 Task: What is the main conflict in "1984" by George Orwell?
Action: Mouse moved to (144, 128)
Screenshot: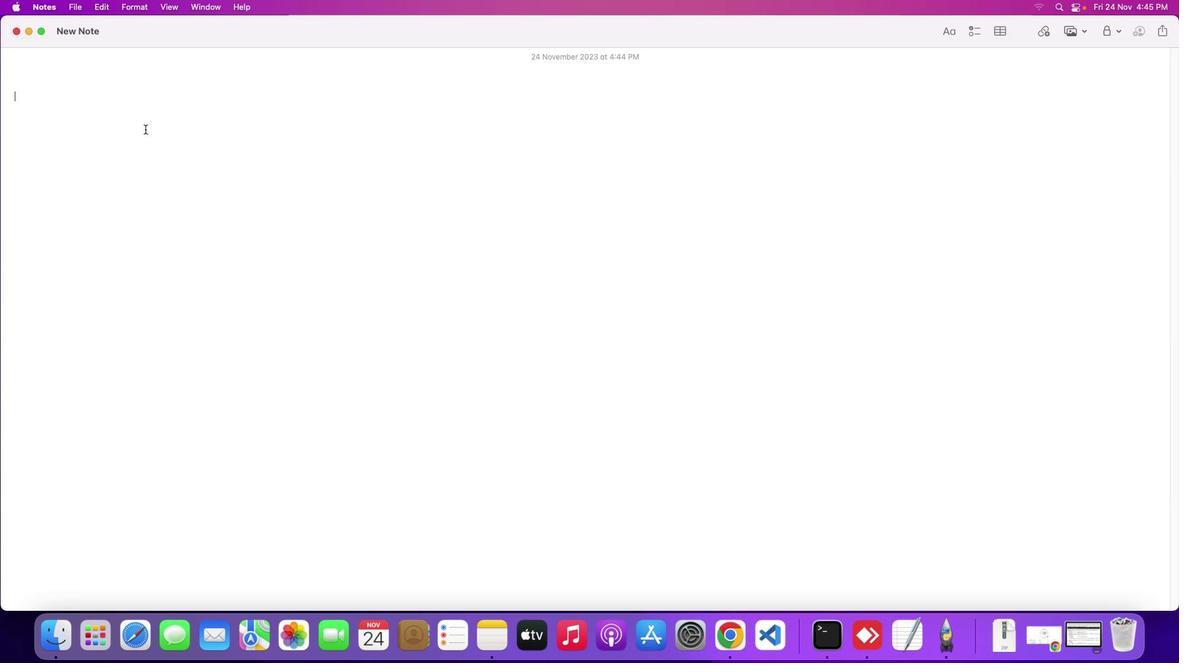 
Action: Mouse pressed left at (144, 128)
Screenshot: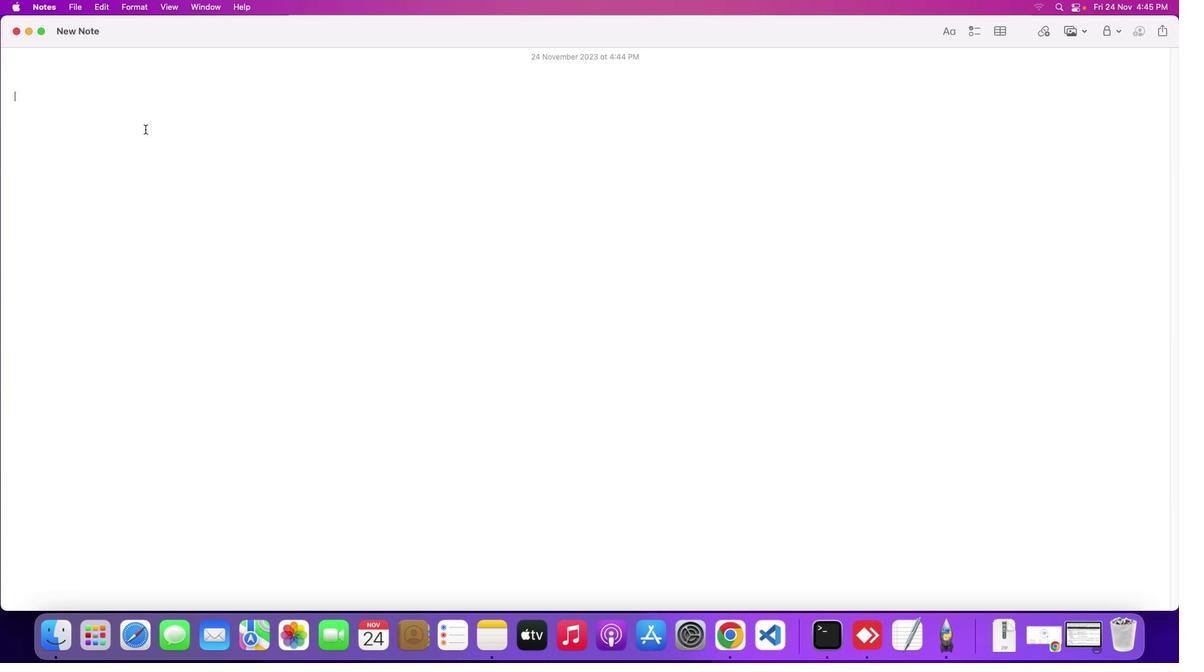 
Action: Mouse moved to (144, 128)
Screenshot: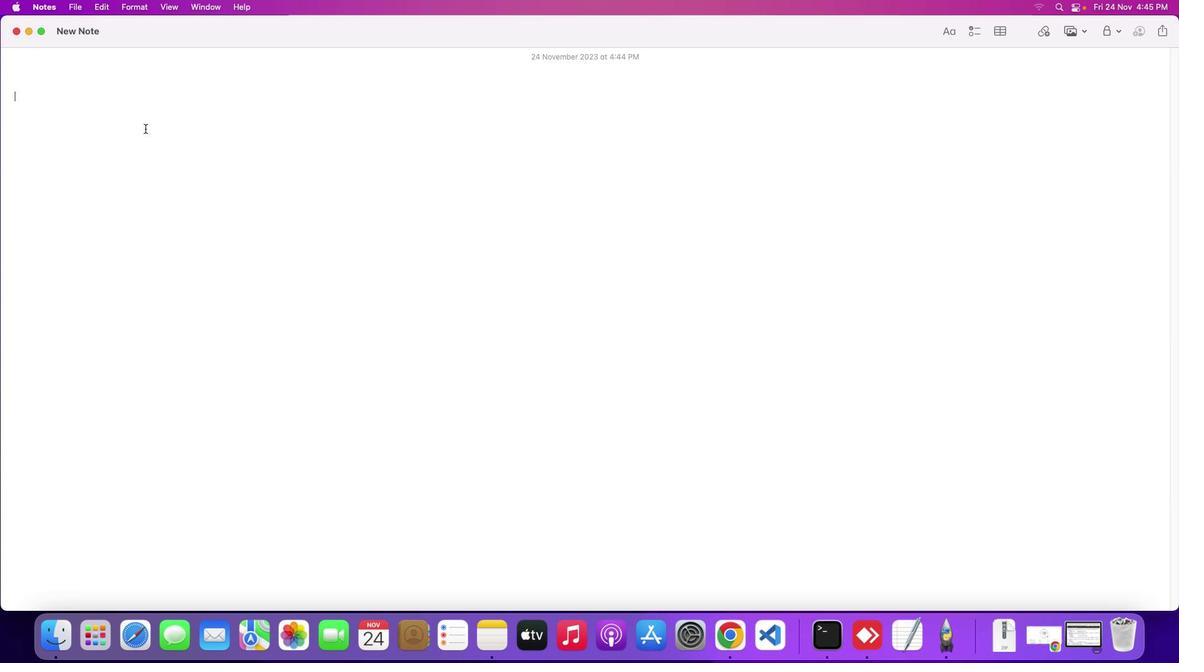 
Action: Key pressed Key.shift
Screenshot: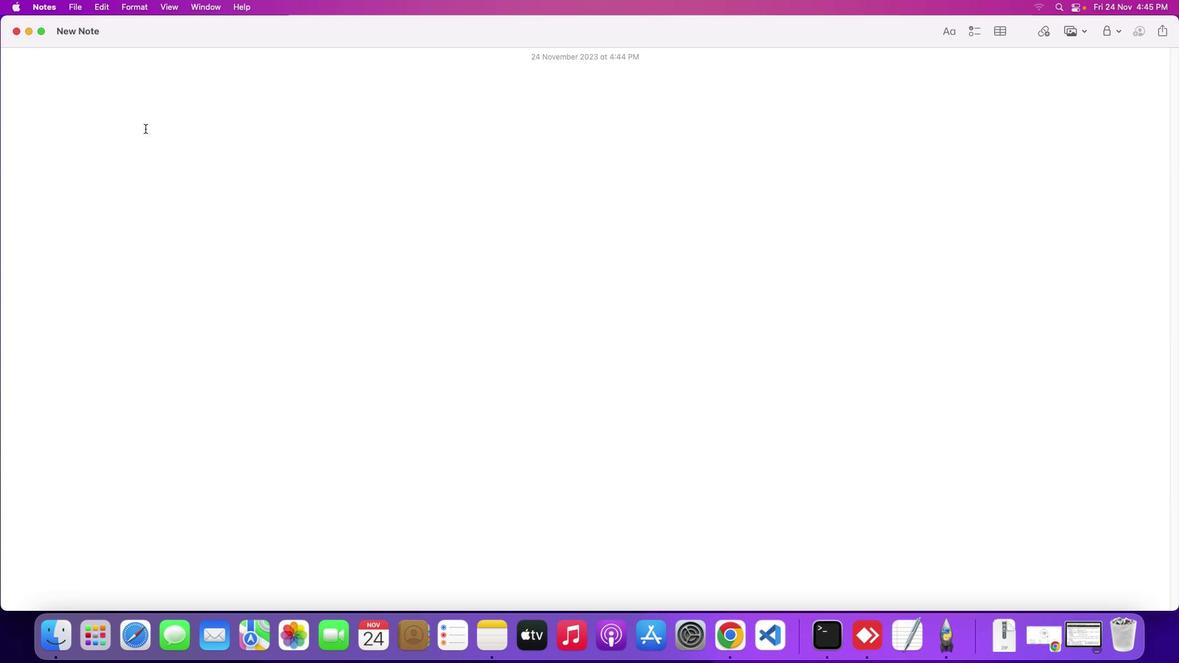 
Action: Mouse moved to (144, 128)
Screenshot: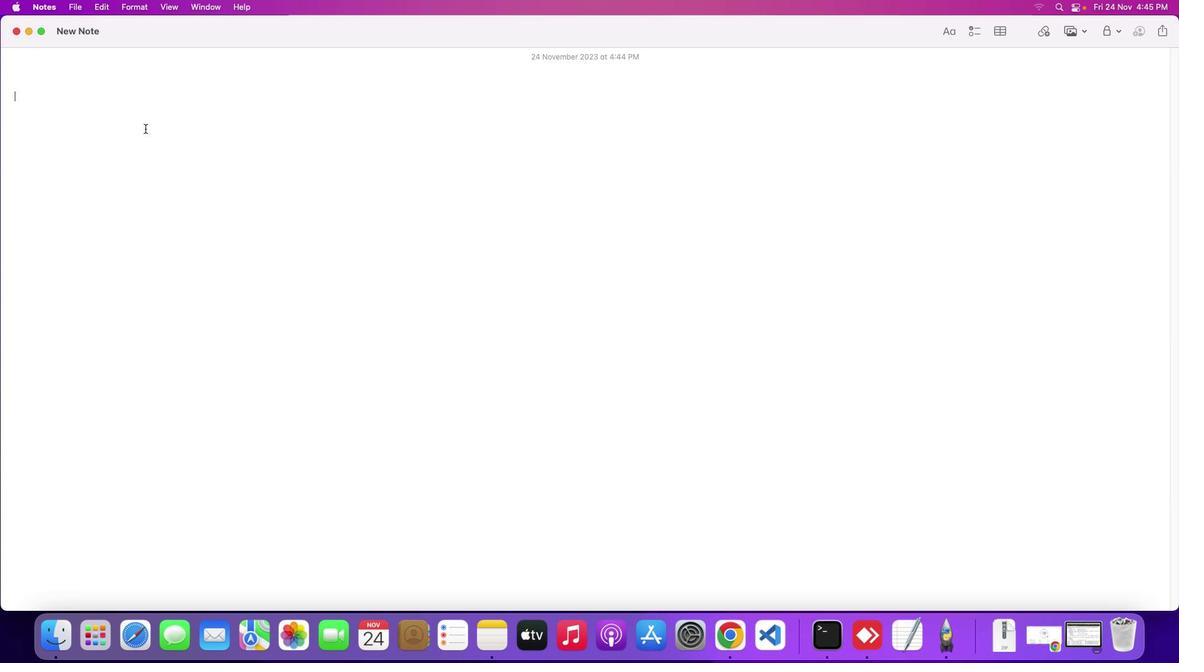 
Action: Key pressed 'W''h''a''t'Key.space'i''s'Key.space't''h''e'Key.space'm''a''i''n'Key.space'c''o''n''f''l''i''c''t'Key.space'i''n'Key.spaceKey.shift'"''1''9''8''4'Key.shift'"'Key.space'b''y'Key.spaceKey.shift'G''e''o''r''g''e'Key.spaceKey.shift'O''r''w''e''l''l'Key.shift_r'?'Key.enter
Screenshot: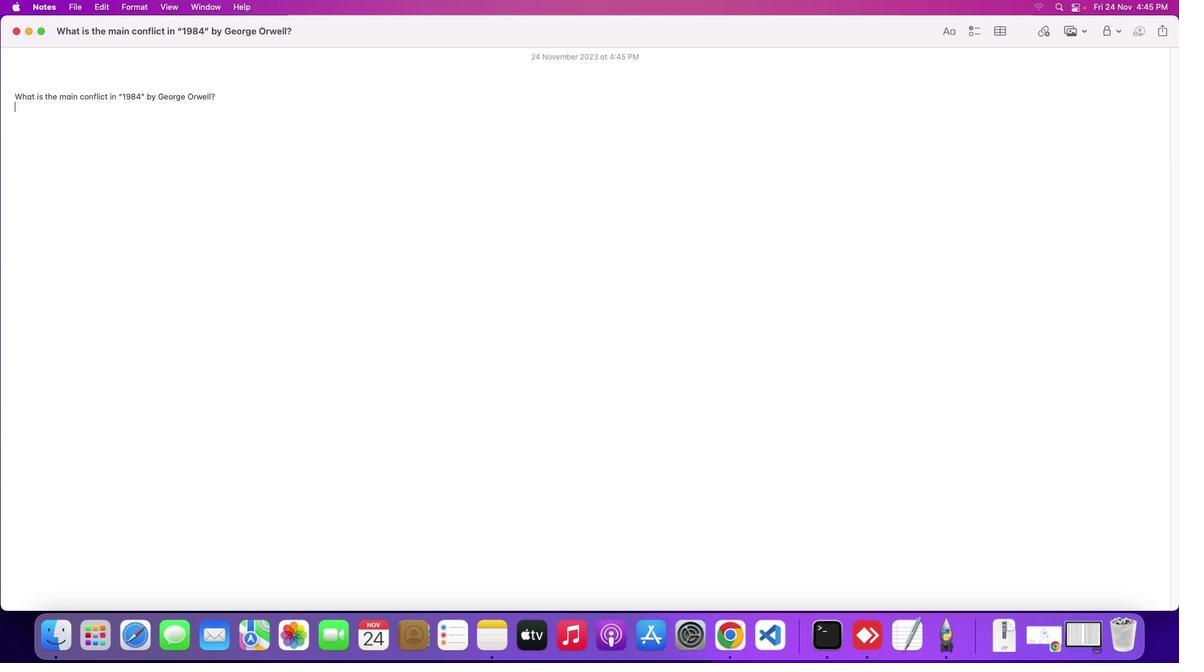 
Action: Mouse moved to (1044, 633)
Screenshot: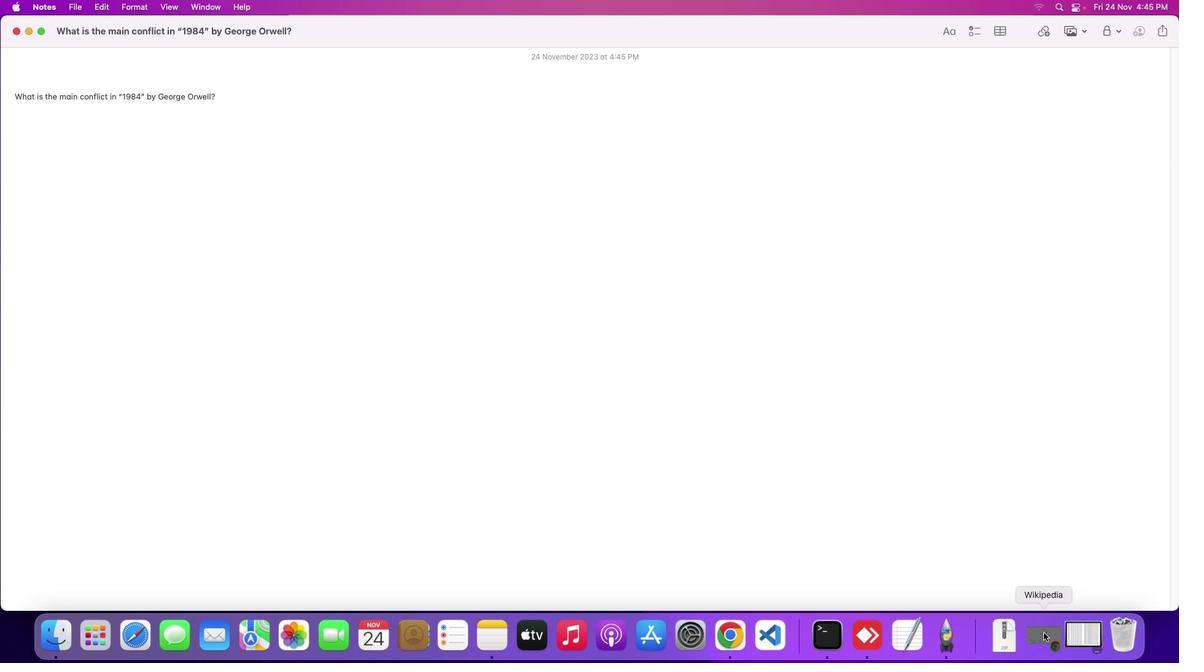 
Action: Mouse pressed left at (1044, 633)
Screenshot: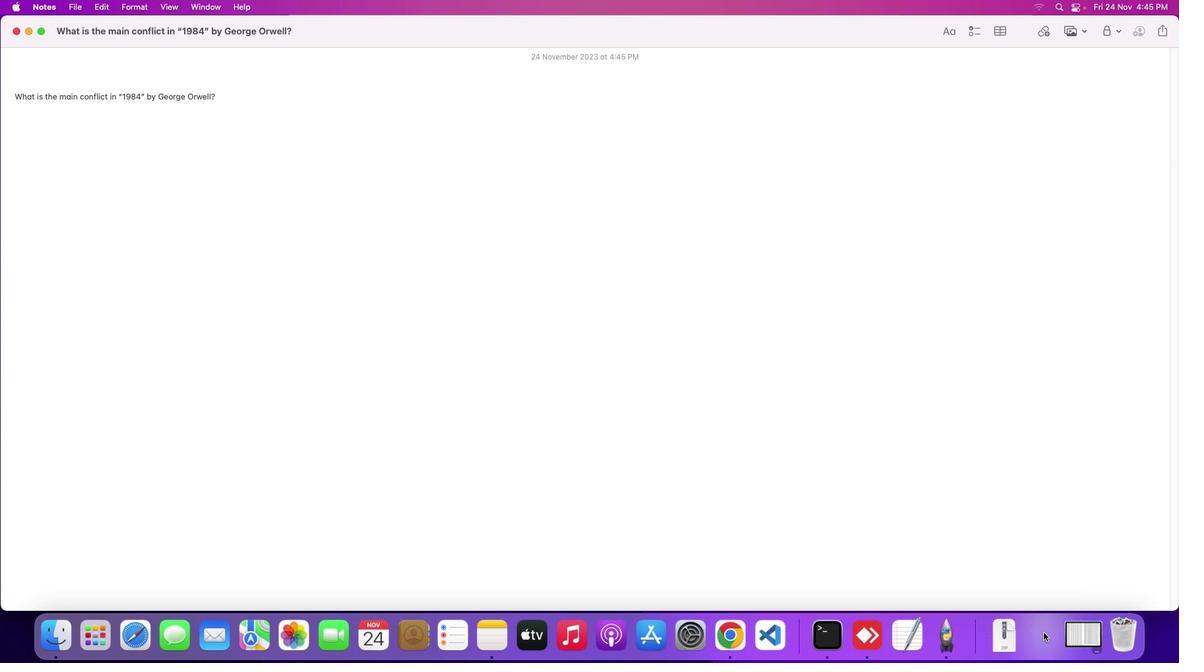 
Action: Mouse moved to (470, 369)
Screenshot: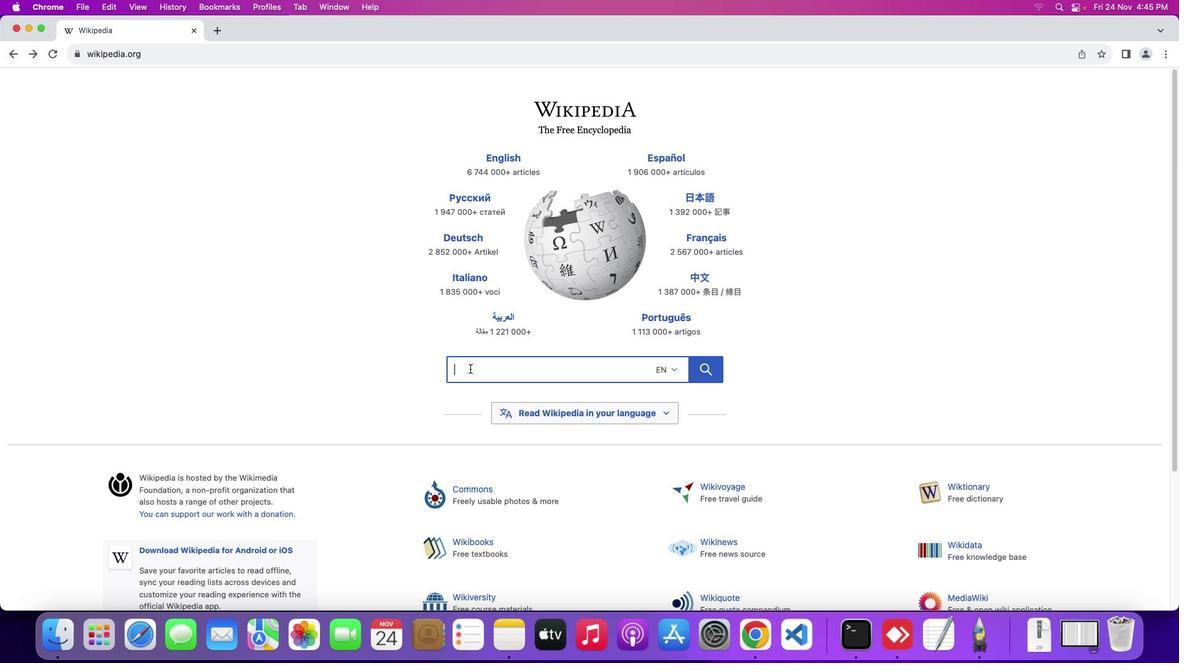 
Action: Mouse pressed left at (470, 369)
Screenshot: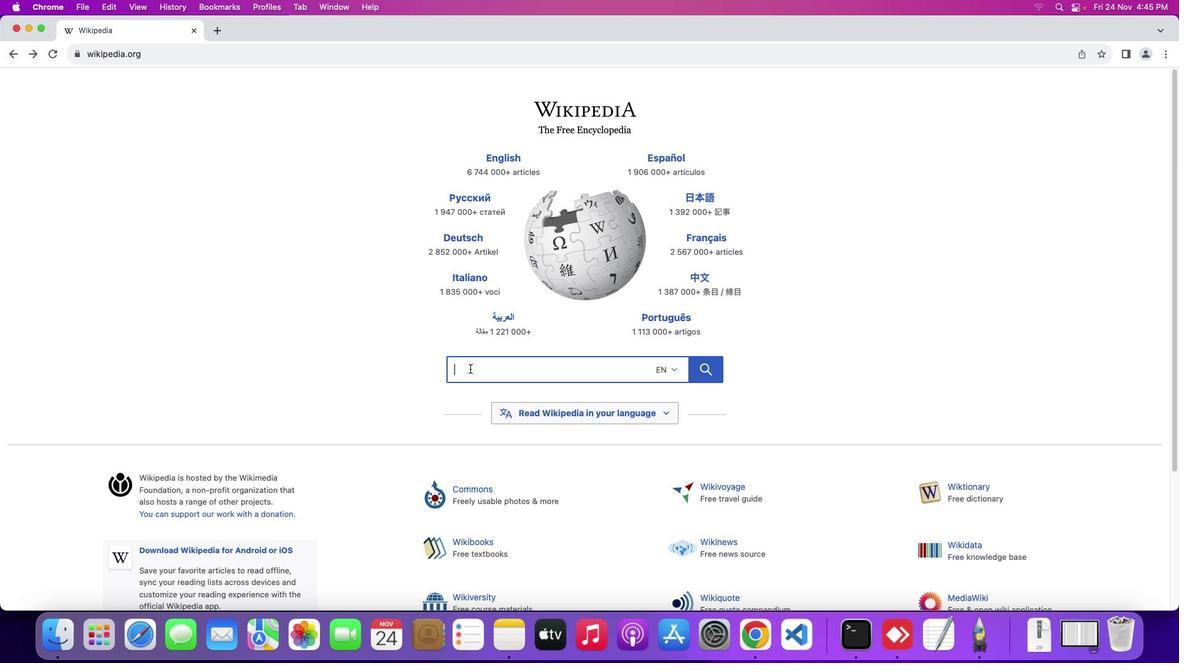 
Action: Mouse moved to (469, 368)
Screenshot: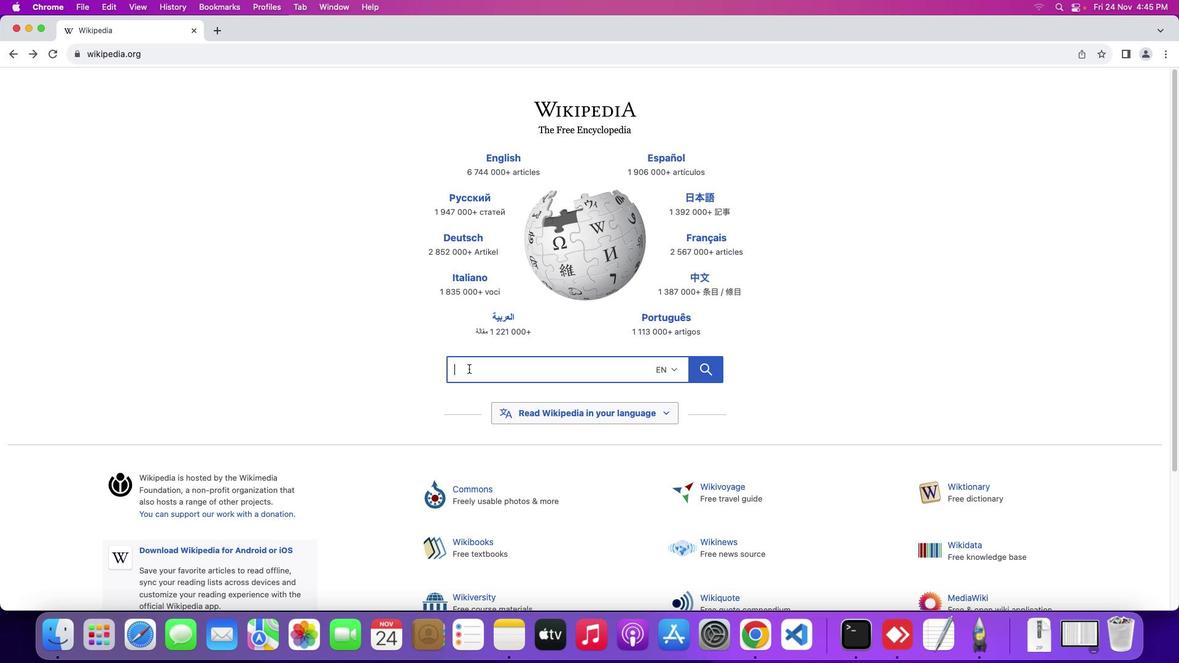 
Action: Key pressed Key.shift'1''0''8''4'
Screenshot: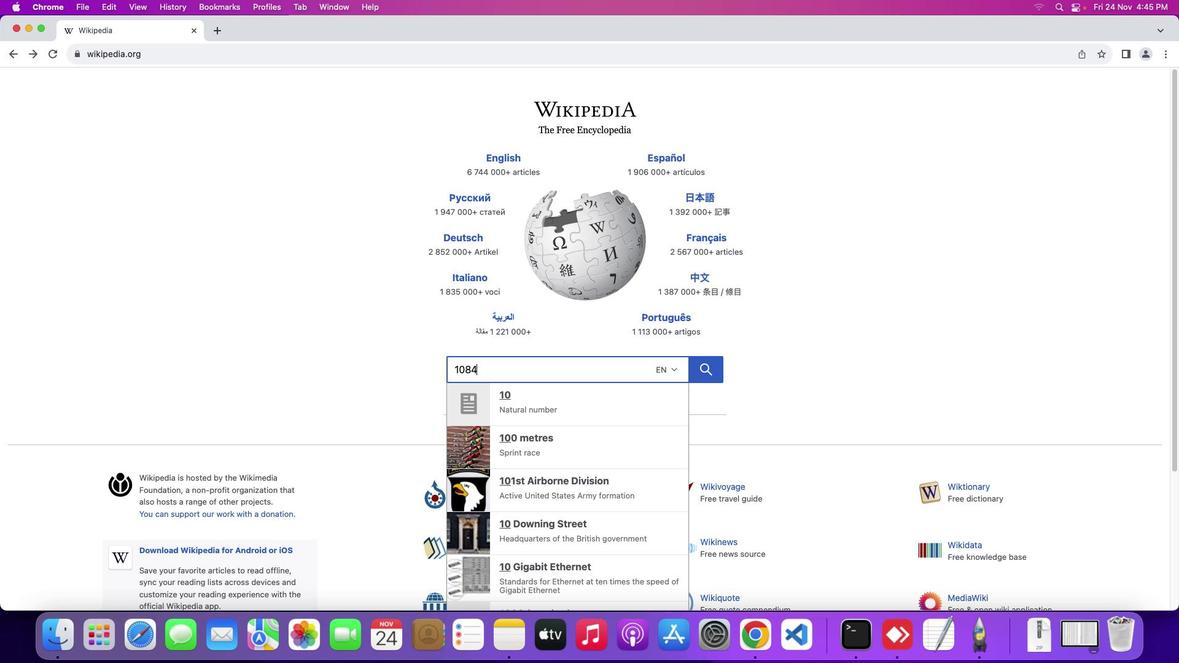 
Action: Mouse moved to (488, 372)
Screenshot: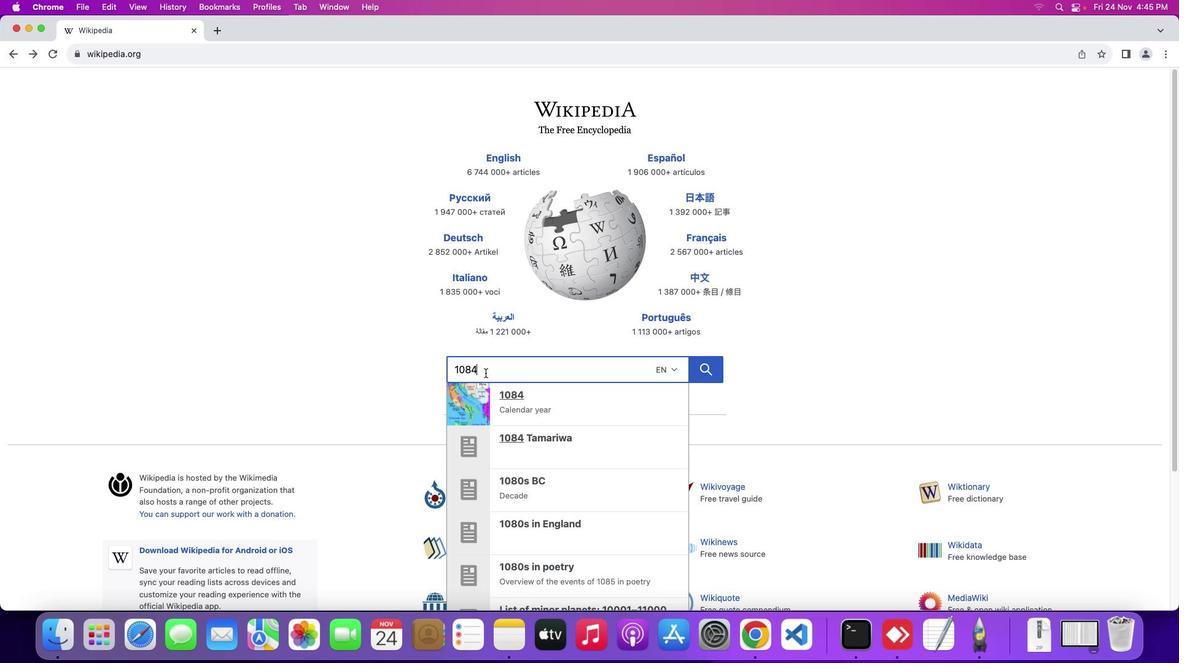
Action: Mouse pressed left at (488, 372)
Screenshot: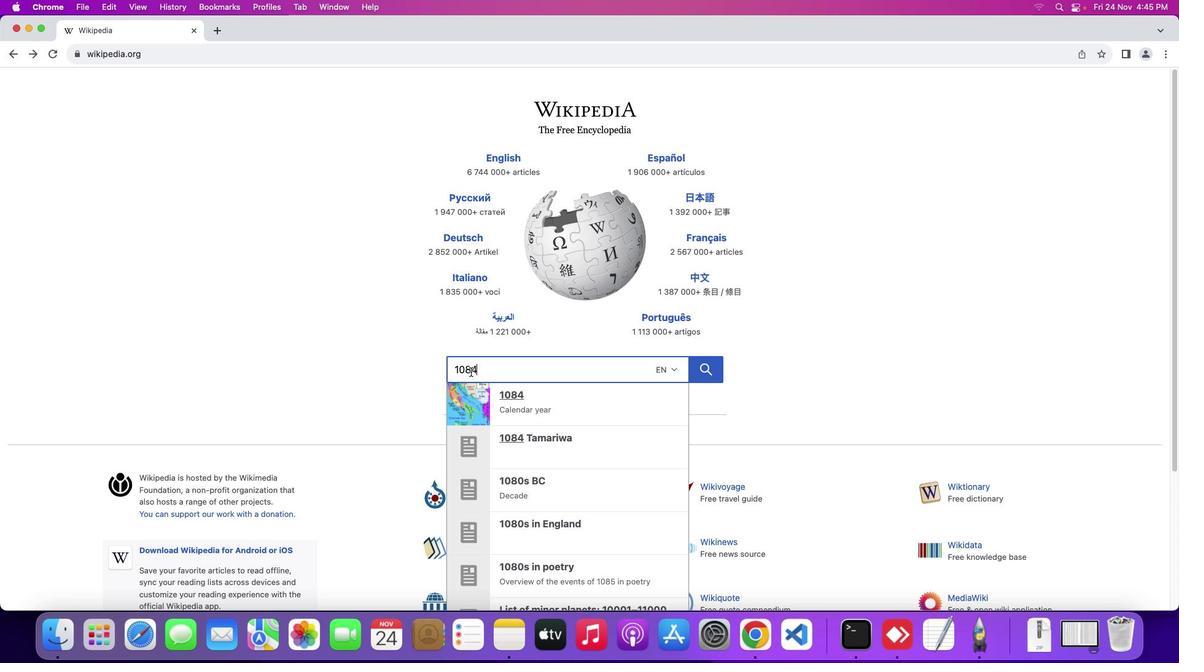 
Action: Mouse moved to (394, 356)
Screenshot: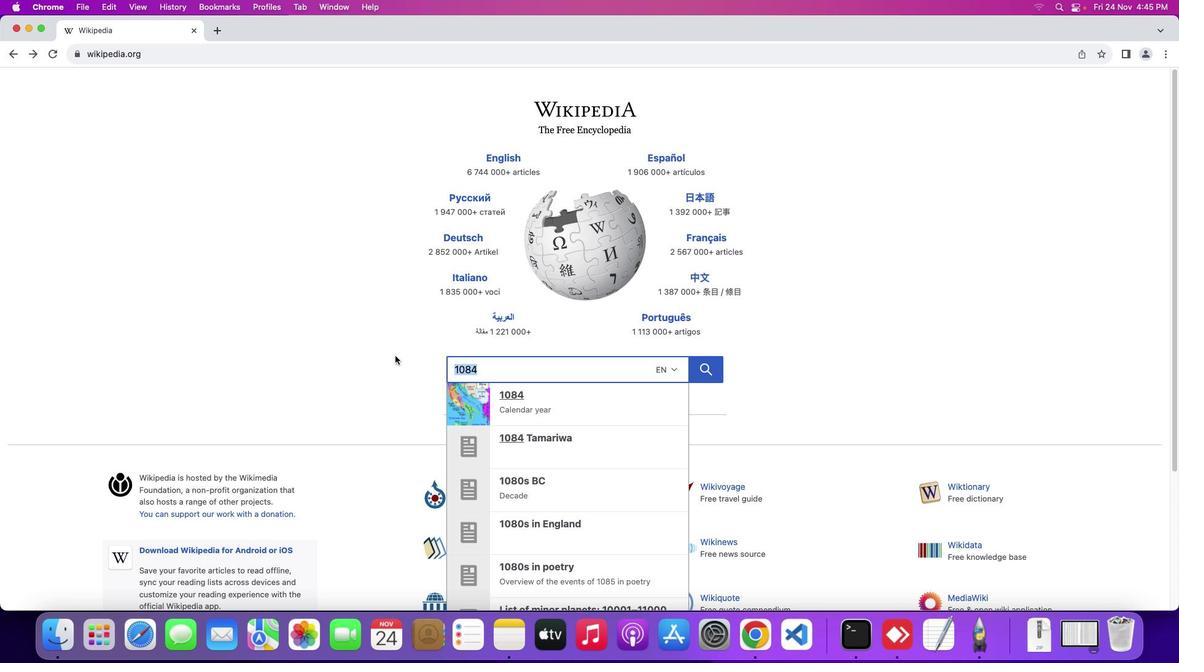 
Action: Key pressed '1''9''8''4'Key.space'n''o''v''e''l'
Screenshot: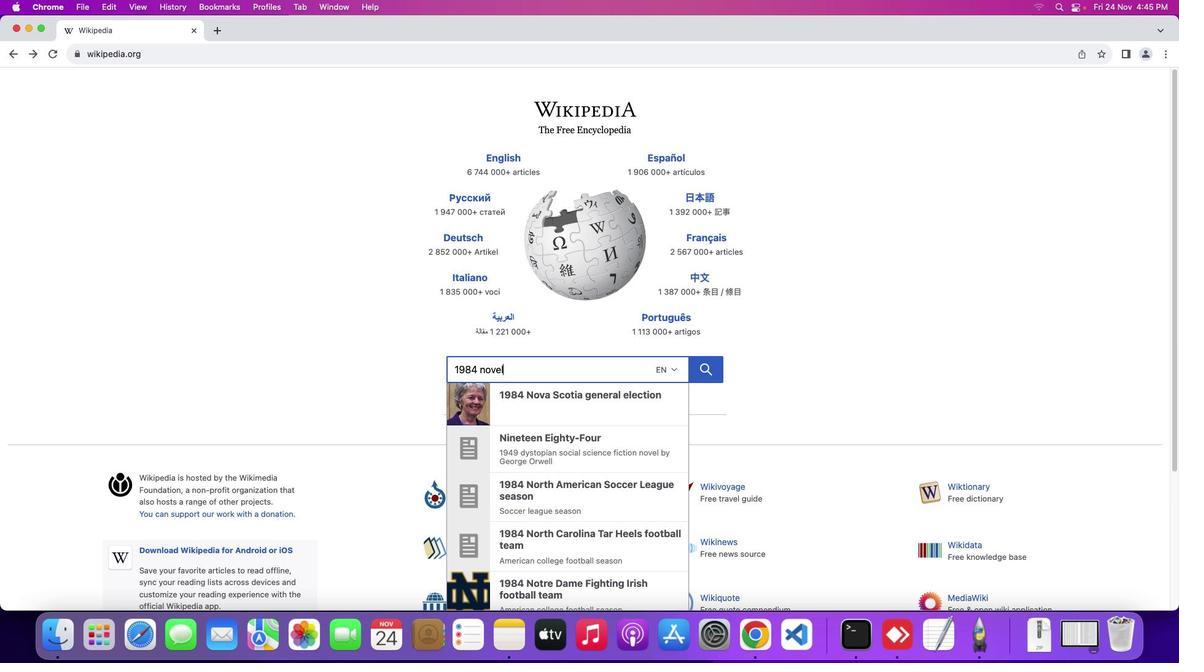 
Action: Mouse moved to (534, 402)
Screenshot: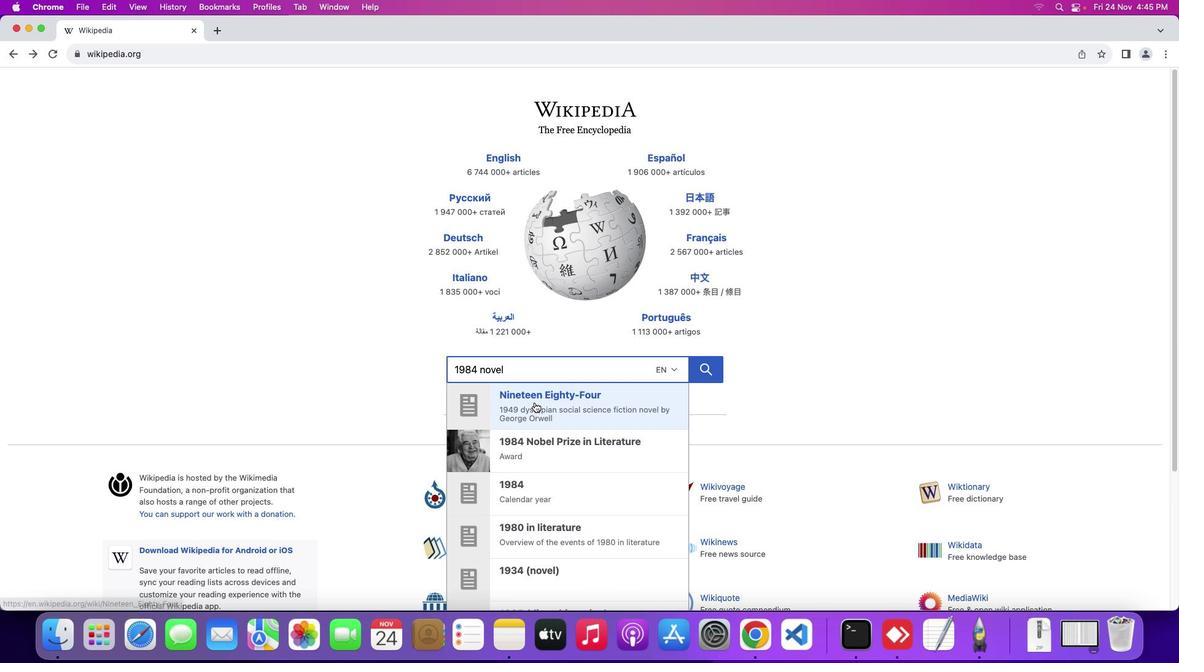 
Action: Mouse pressed left at (534, 402)
Screenshot: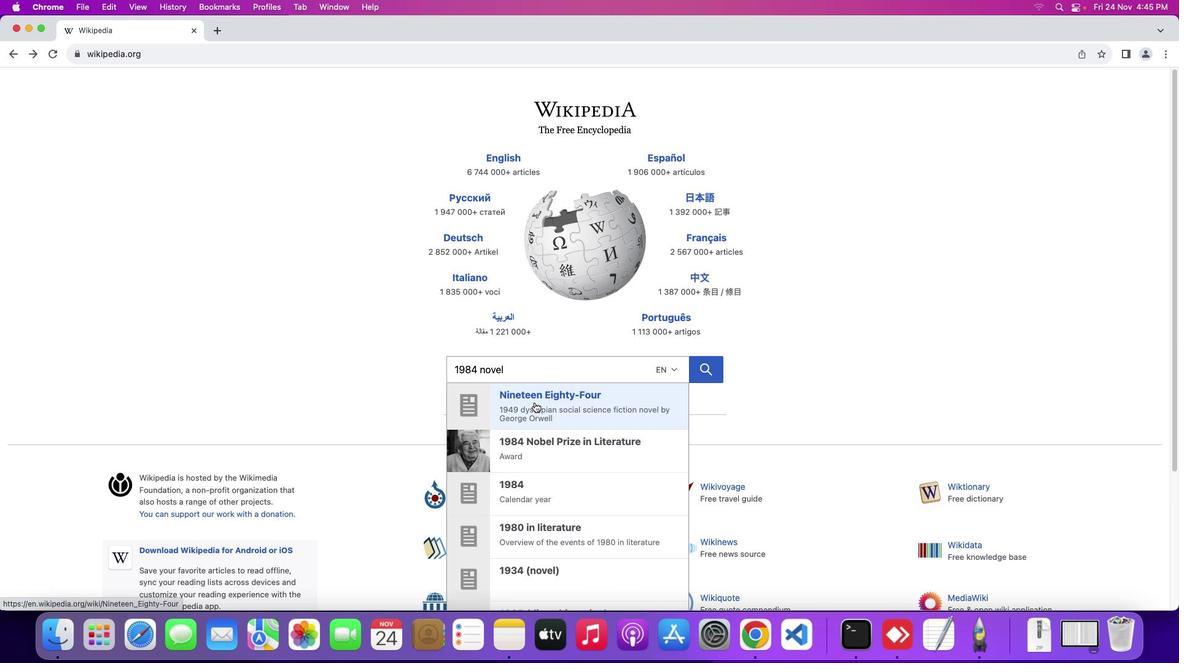 
Action: Mouse moved to (908, 254)
Screenshot: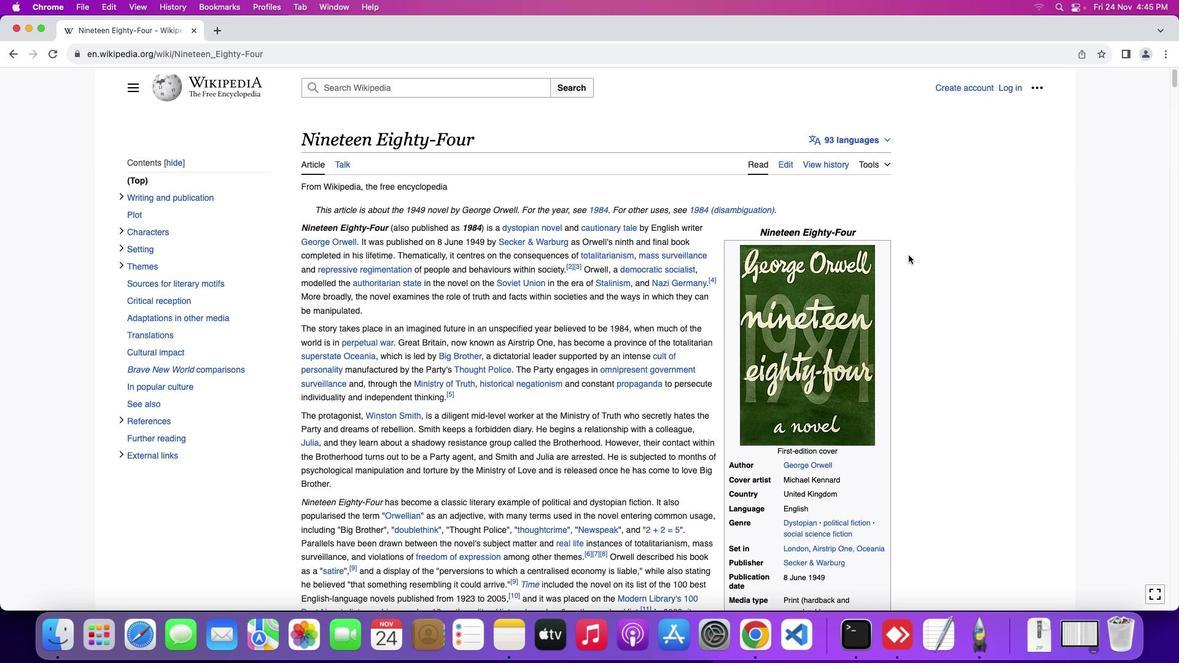 
Action: Mouse pressed left at (908, 254)
Screenshot: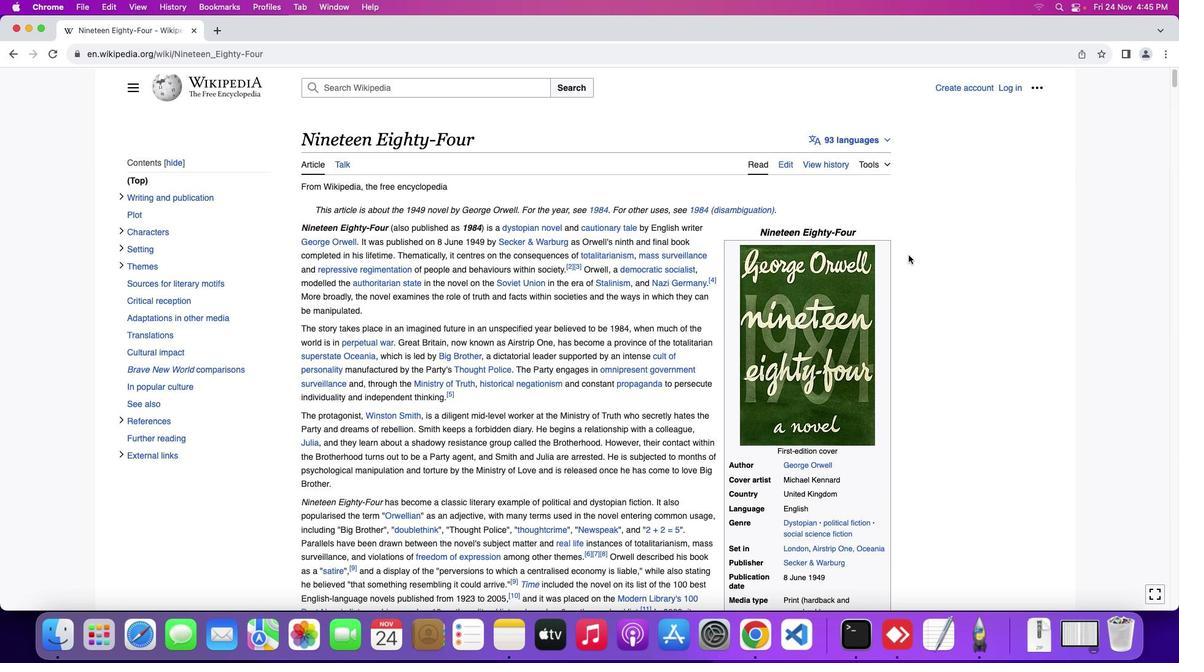 
Action: Mouse moved to (902, 299)
Screenshot: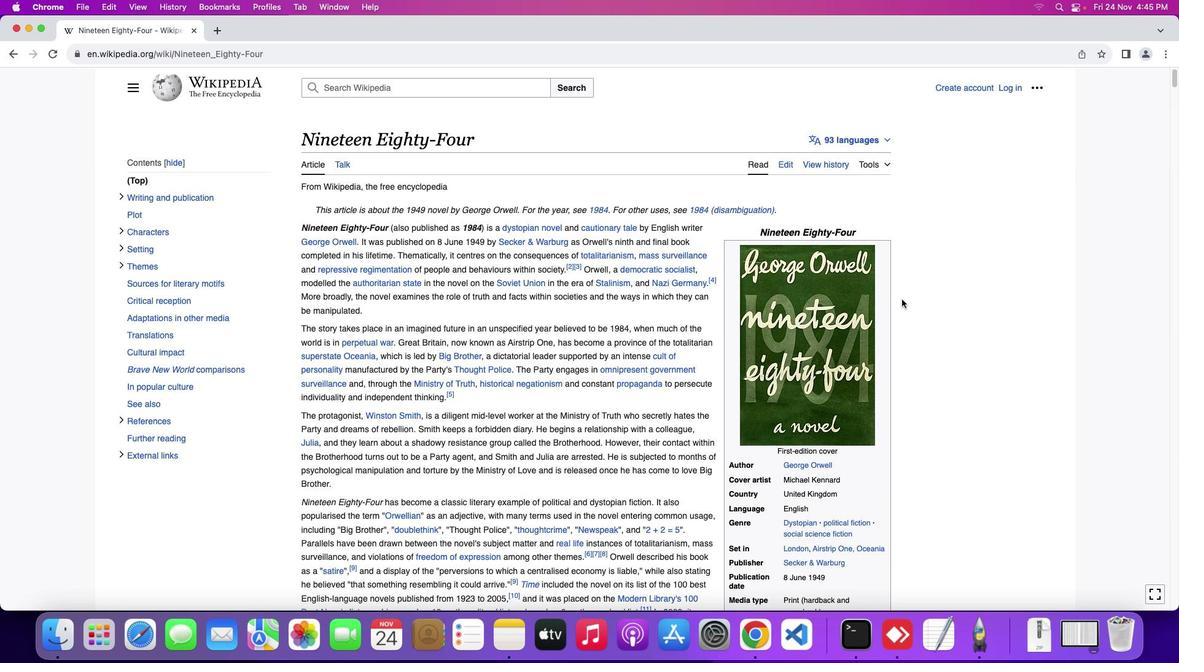 
Action: Mouse scrolled (902, 299) with delta (0, 0)
Screenshot: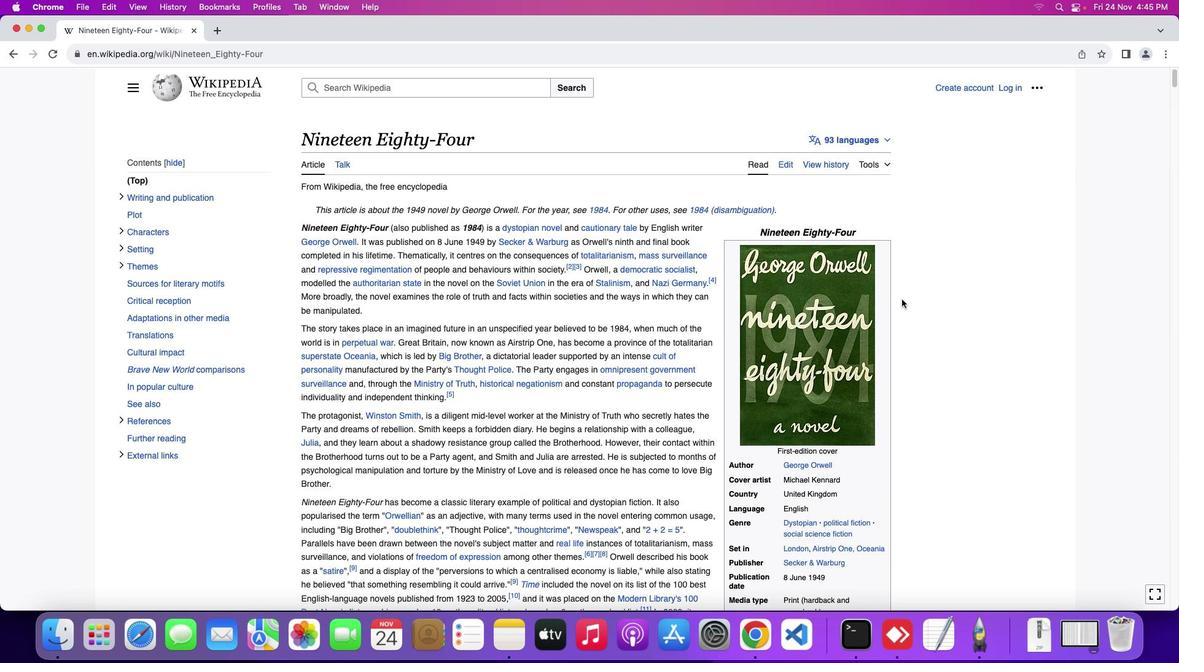 
Action: Mouse scrolled (902, 299) with delta (0, 0)
Screenshot: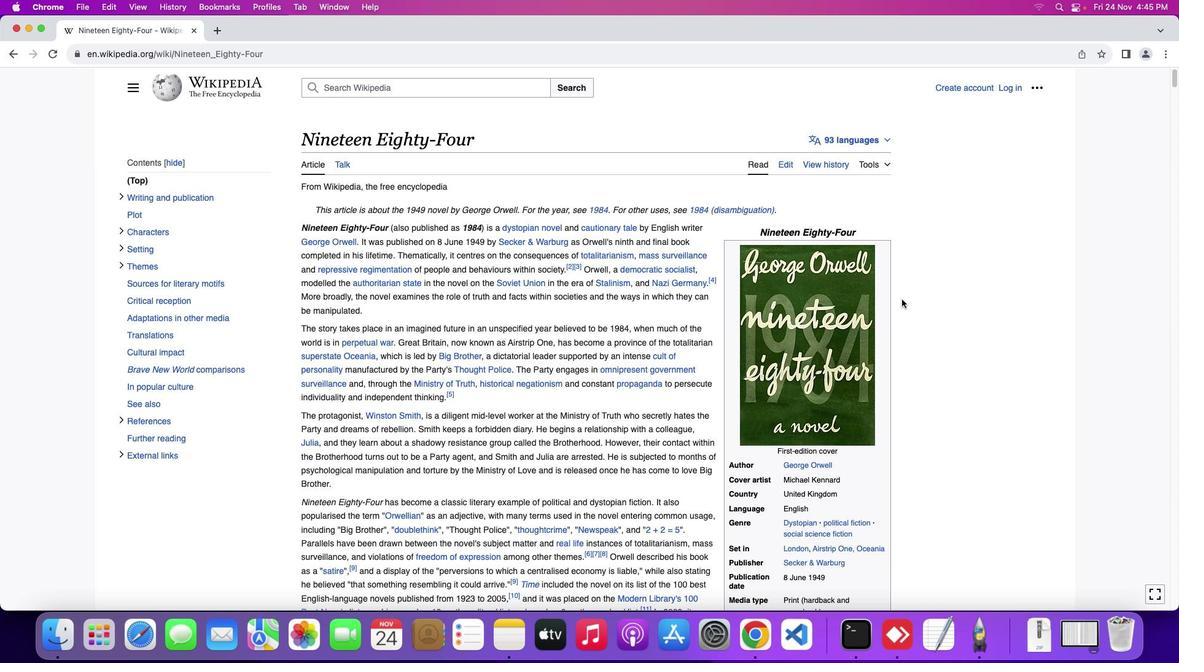 
Action: Mouse moved to (897, 323)
Screenshot: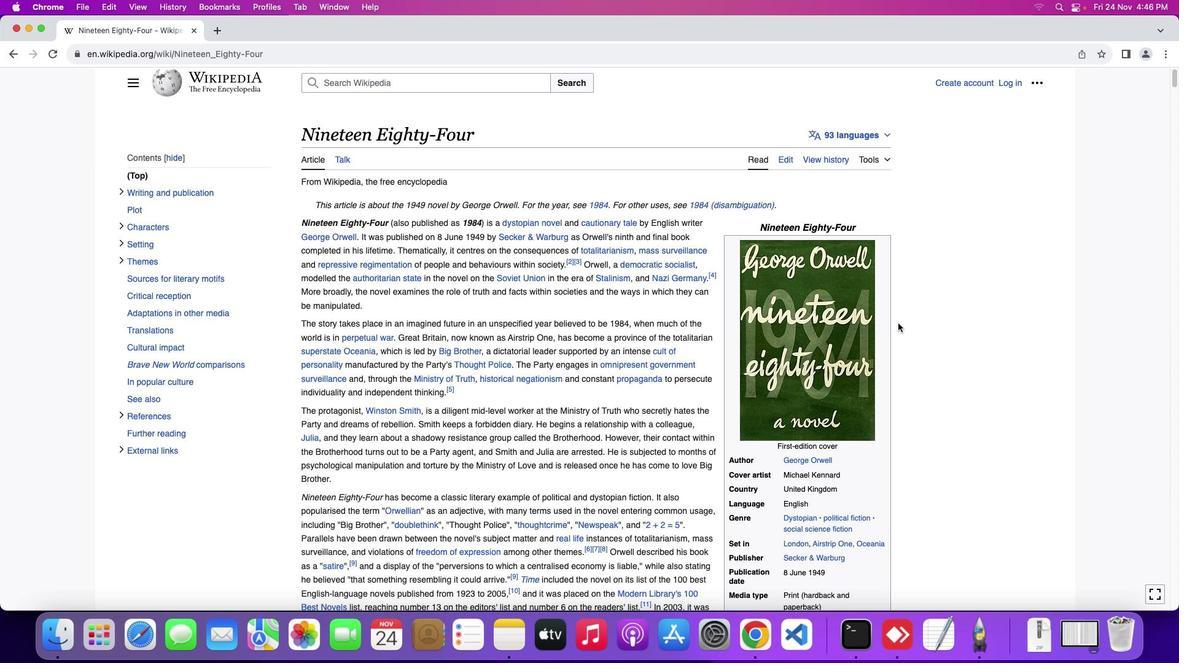 
Action: Mouse scrolled (897, 323) with delta (0, 0)
Screenshot: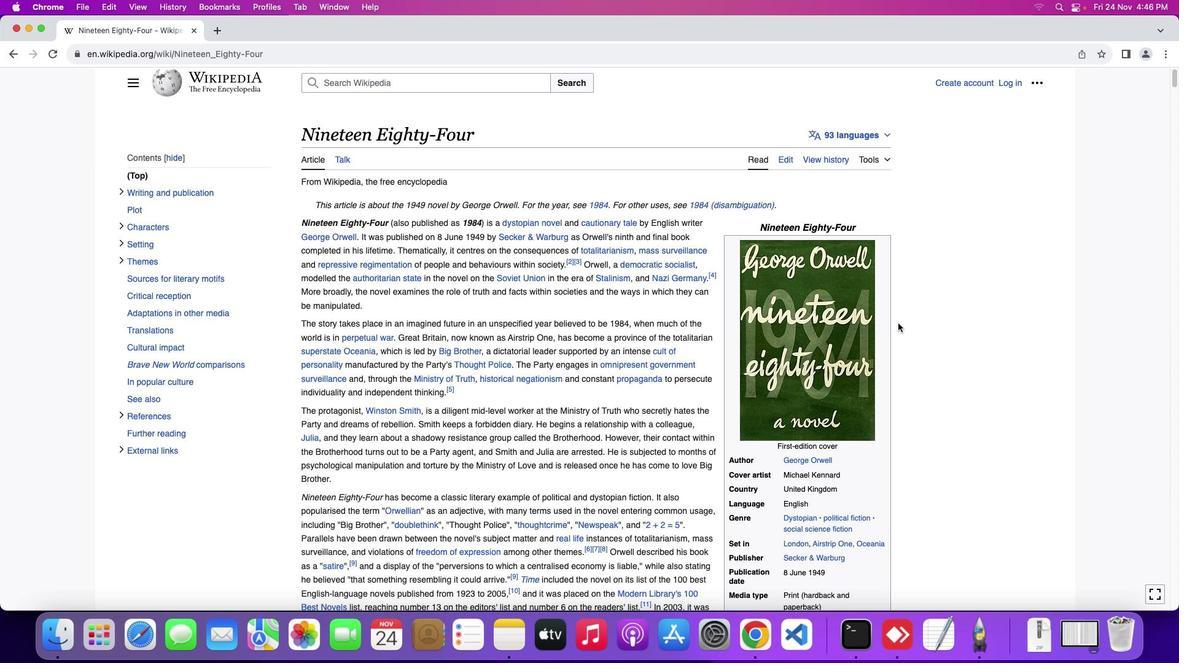
Action: Mouse scrolled (897, 323) with delta (0, 0)
Screenshot: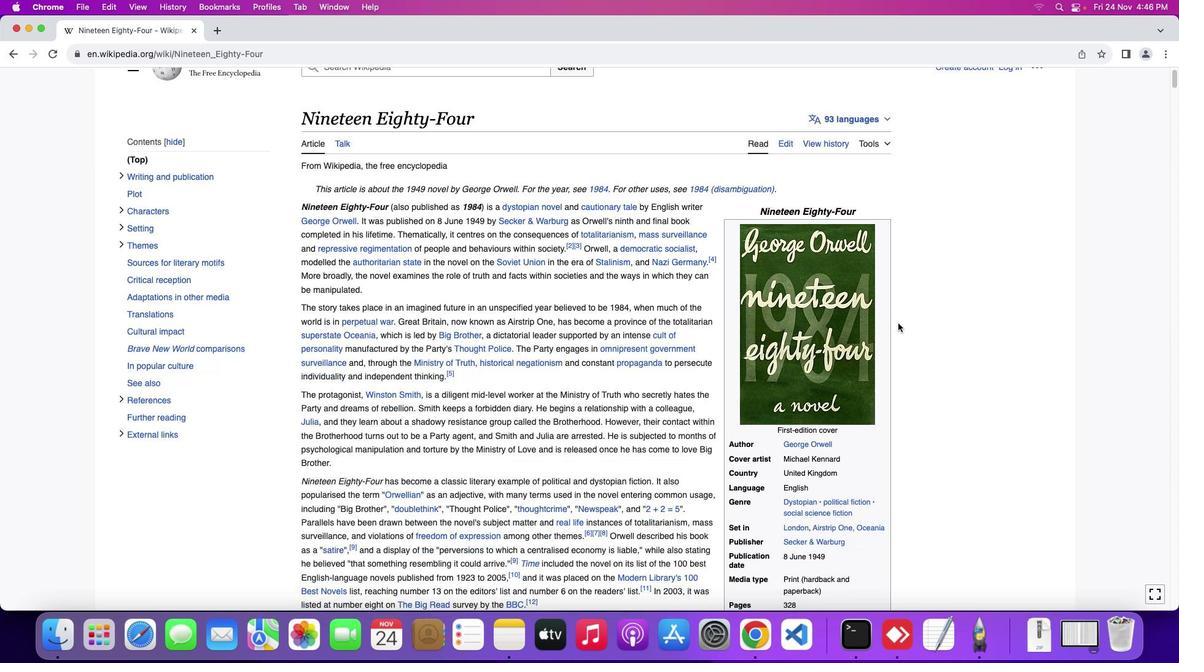 
Action: Mouse scrolled (897, 323) with delta (0, -1)
Screenshot: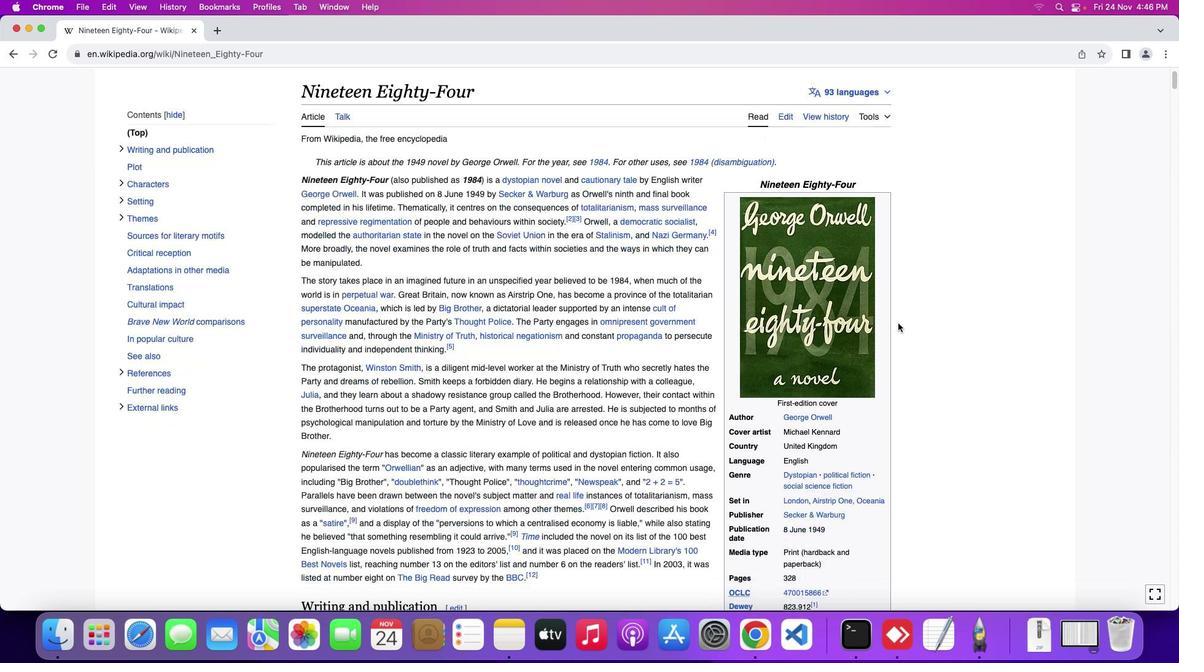 
Action: Mouse moved to (896, 342)
Screenshot: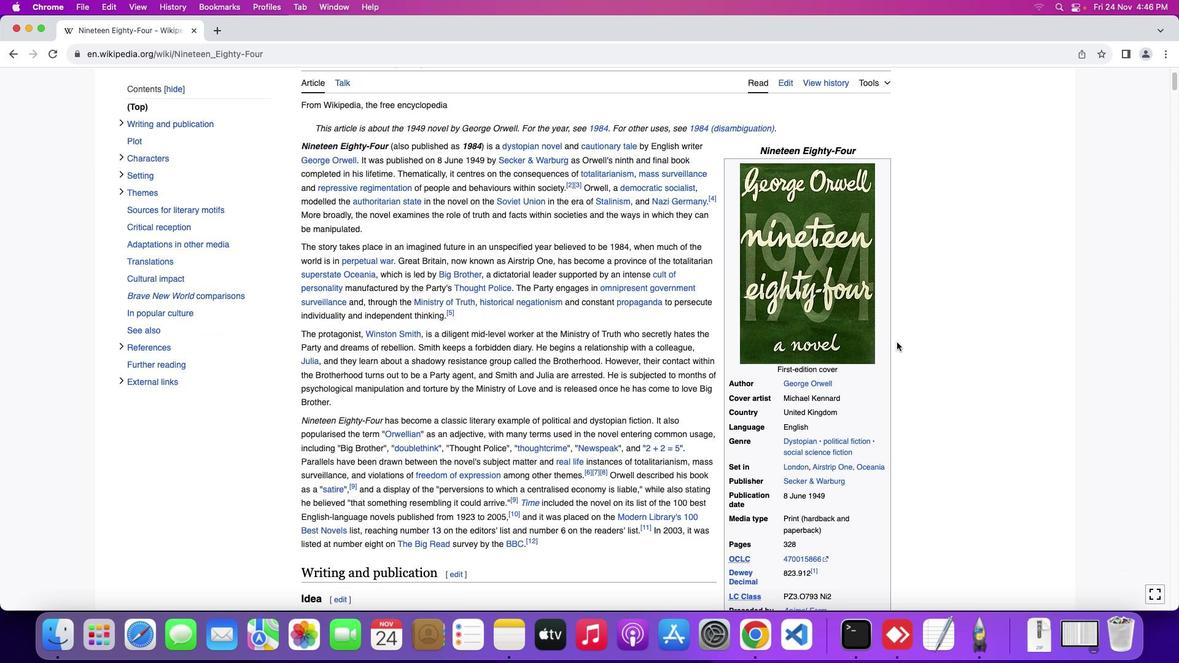 
Action: Mouse scrolled (896, 342) with delta (0, 0)
Screenshot: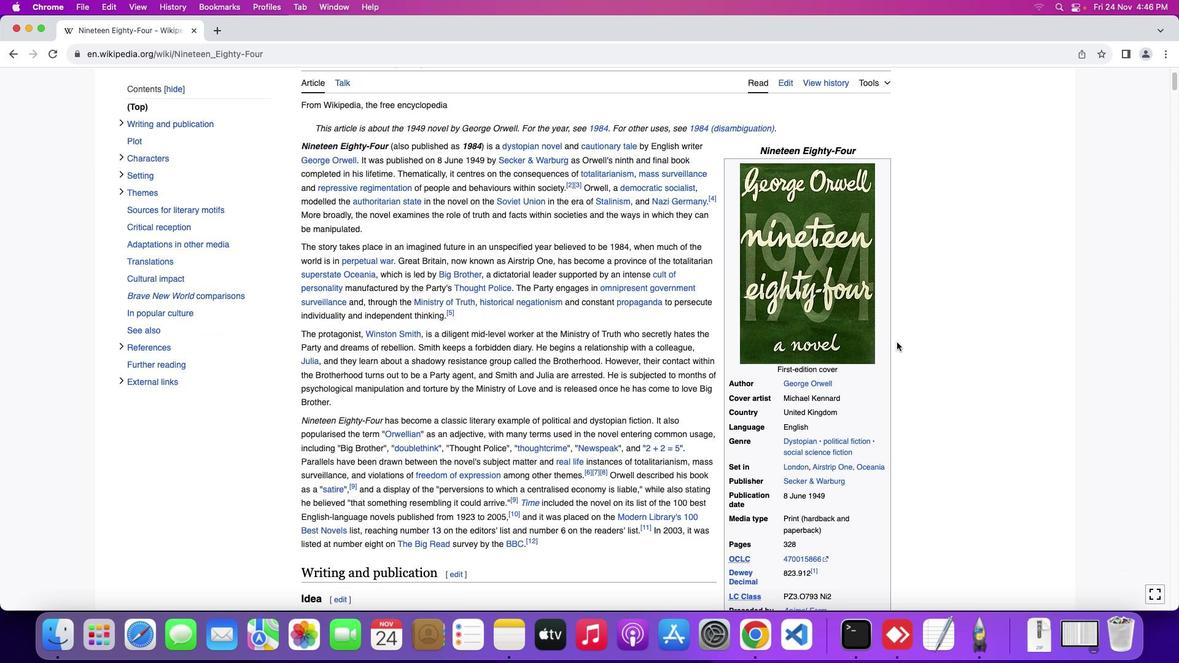 
Action: Mouse scrolled (896, 342) with delta (0, 0)
Screenshot: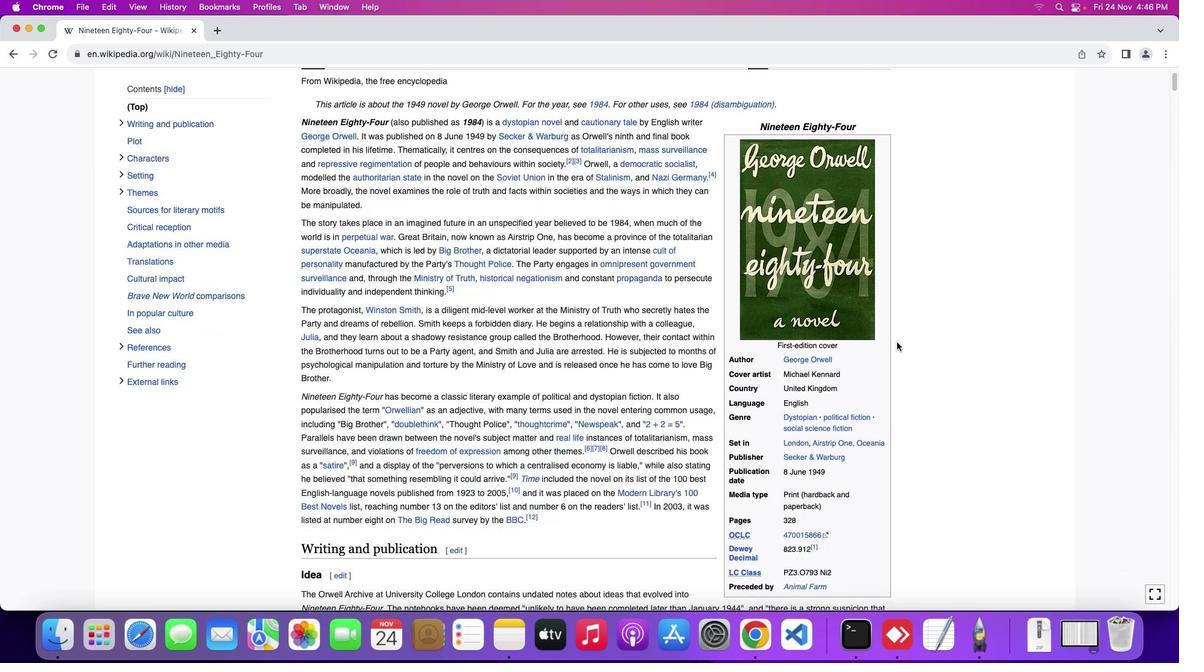 
Action: Mouse moved to (896, 342)
Screenshot: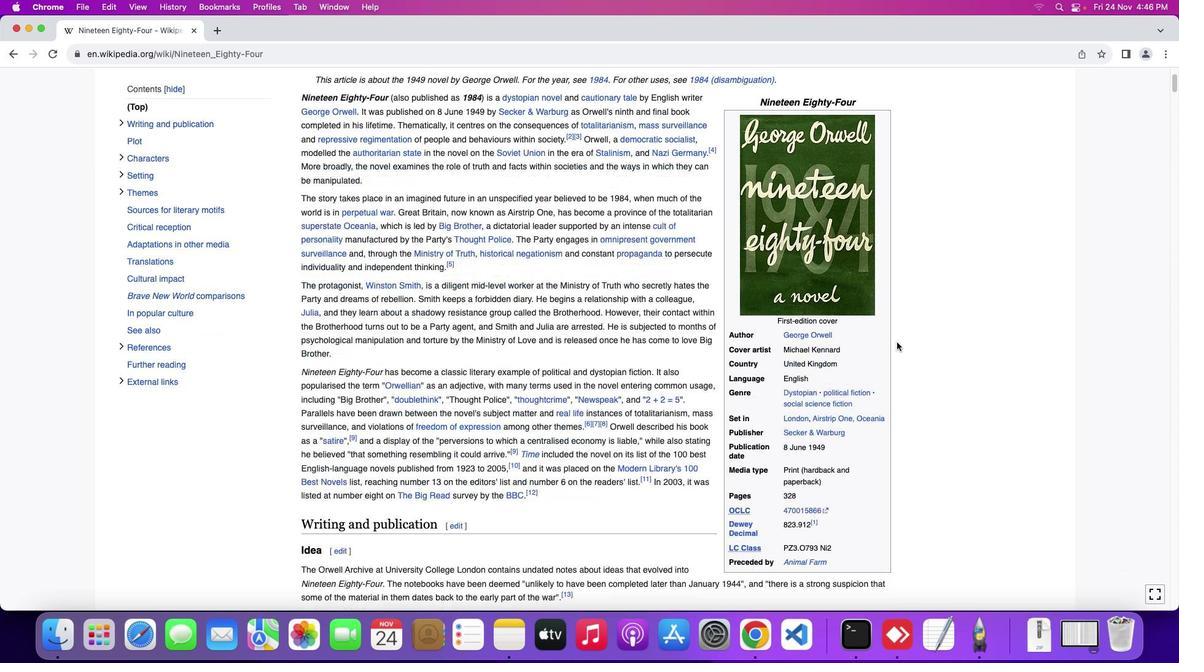 
Action: Mouse scrolled (896, 342) with delta (0, -1)
Screenshot: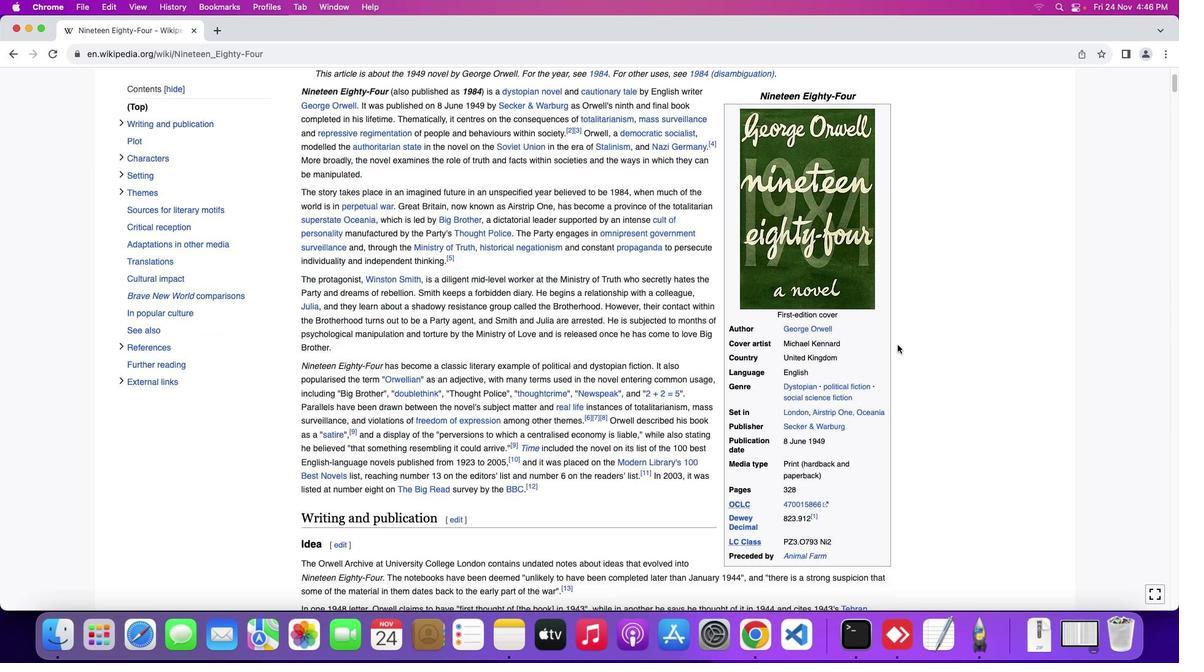 
Action: Mouse moved to (897, 353)
Screenshot: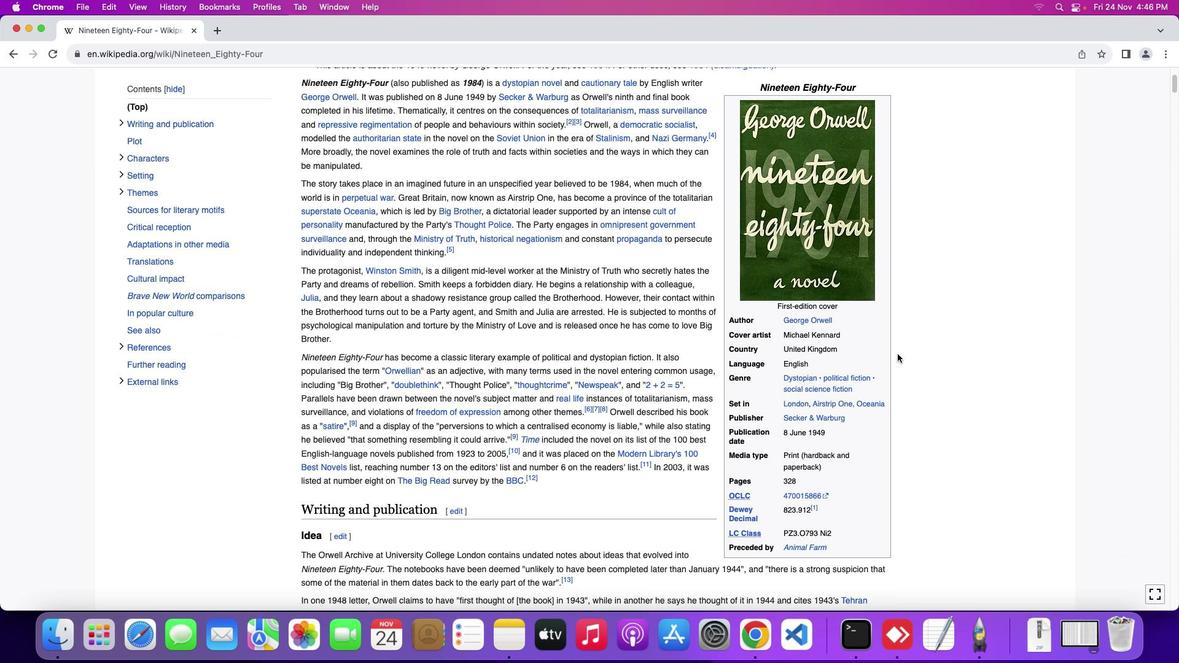 
Action: Mouse scrolled (897, 353) with delta (0, 0)
Screenshot: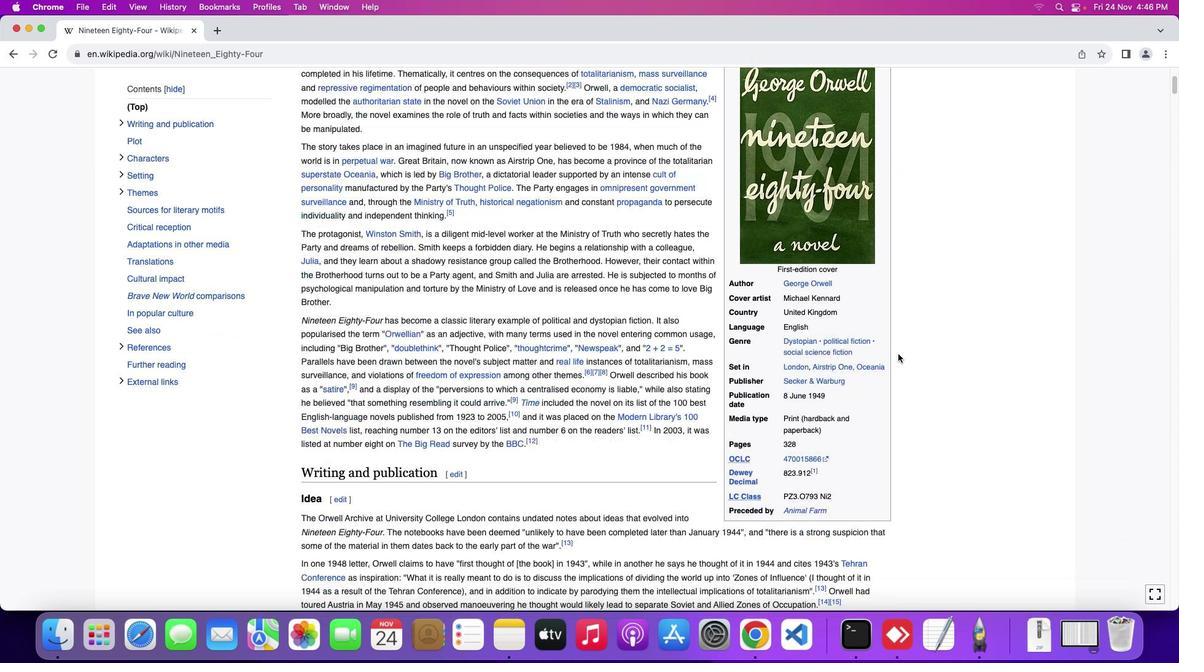 
Action: Mouse moved to (897, 353)
Screenshot: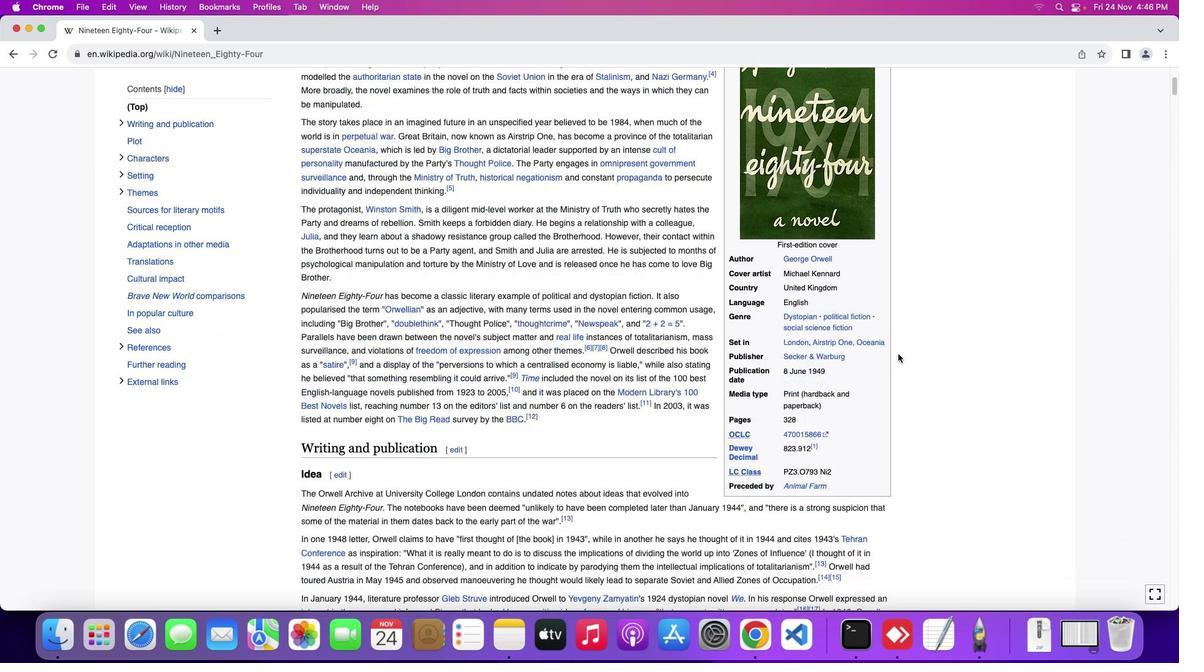 
Action: Mouse scrolled (897, 353) with delta (0, 0)
Screenshot: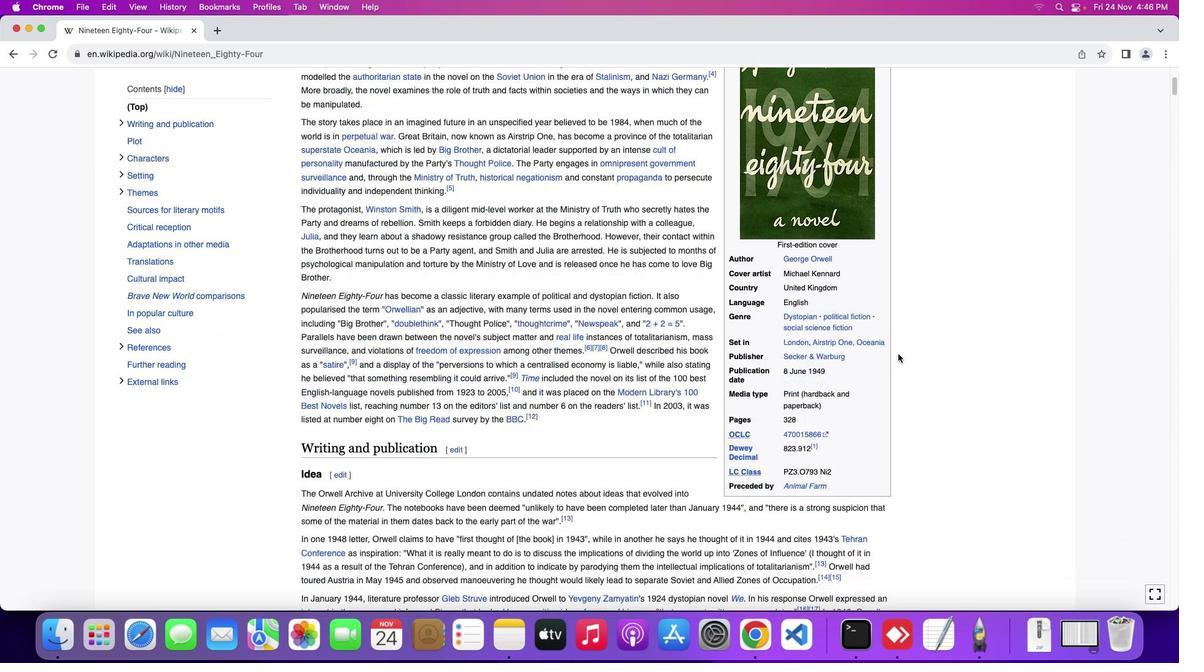 
Action: Mouse scrolled (897, 353) with delta (0, -1)
Screenshot: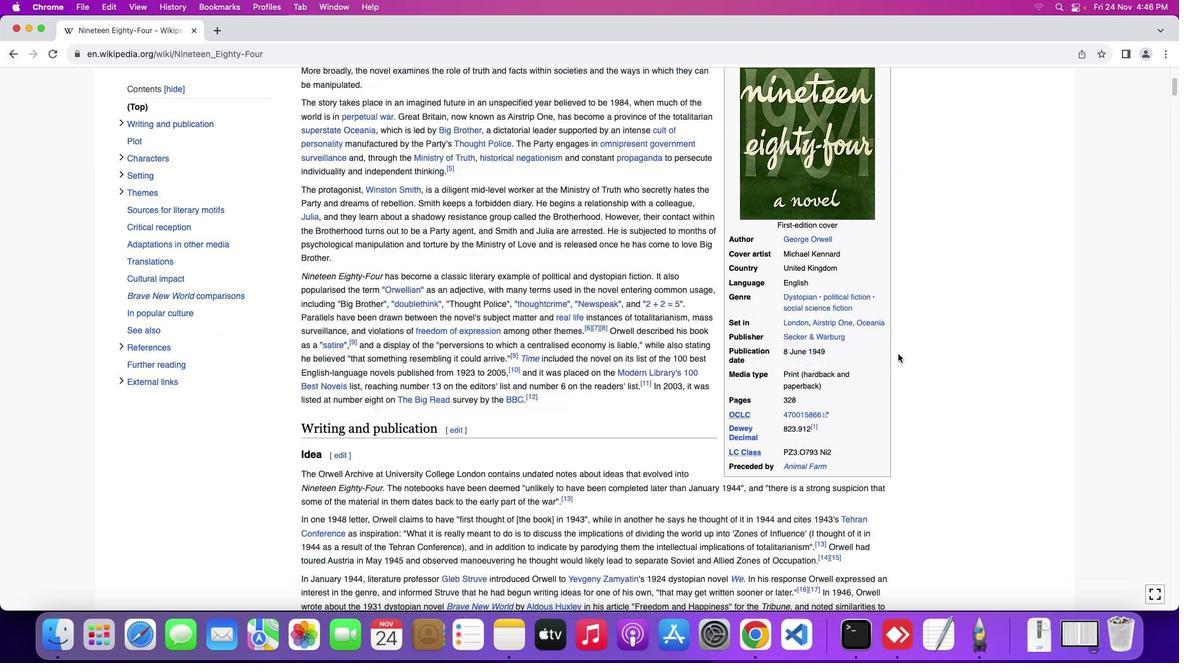 
Action: Mouse moved to (897, 354)
Screenshot: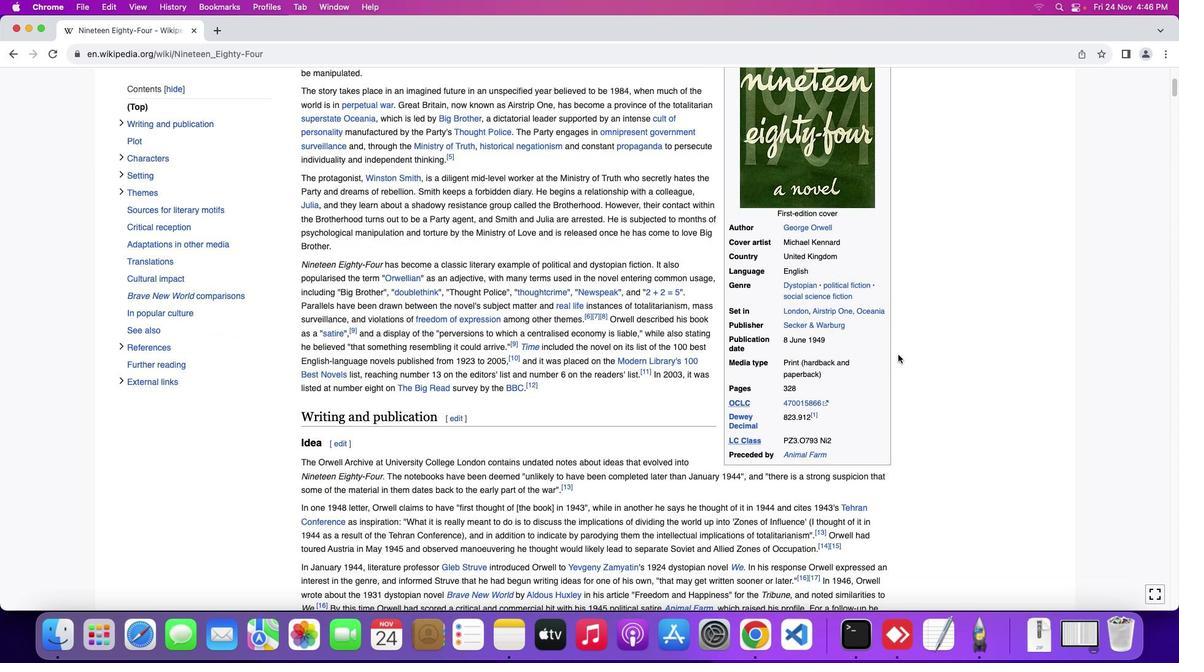 
Action: Mouse scrolled (897, 354) with delta (0, 0)
Screenshot: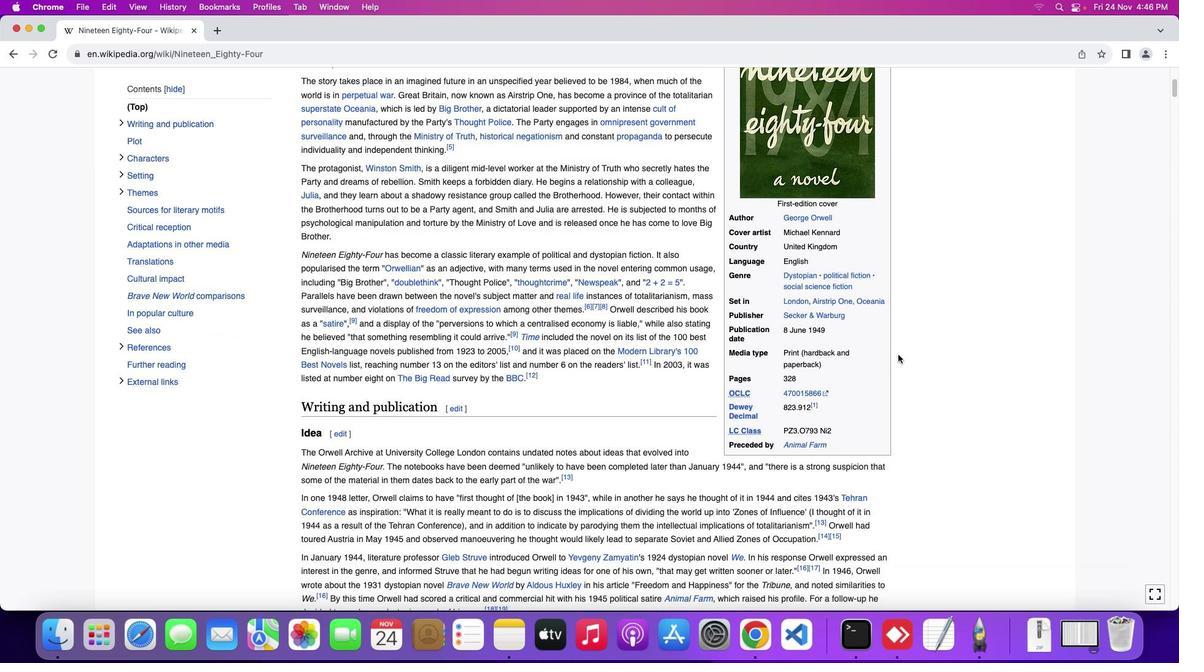 
Action: Mouse scrolled (897, 354) with delta (0, 0)
Screenshot: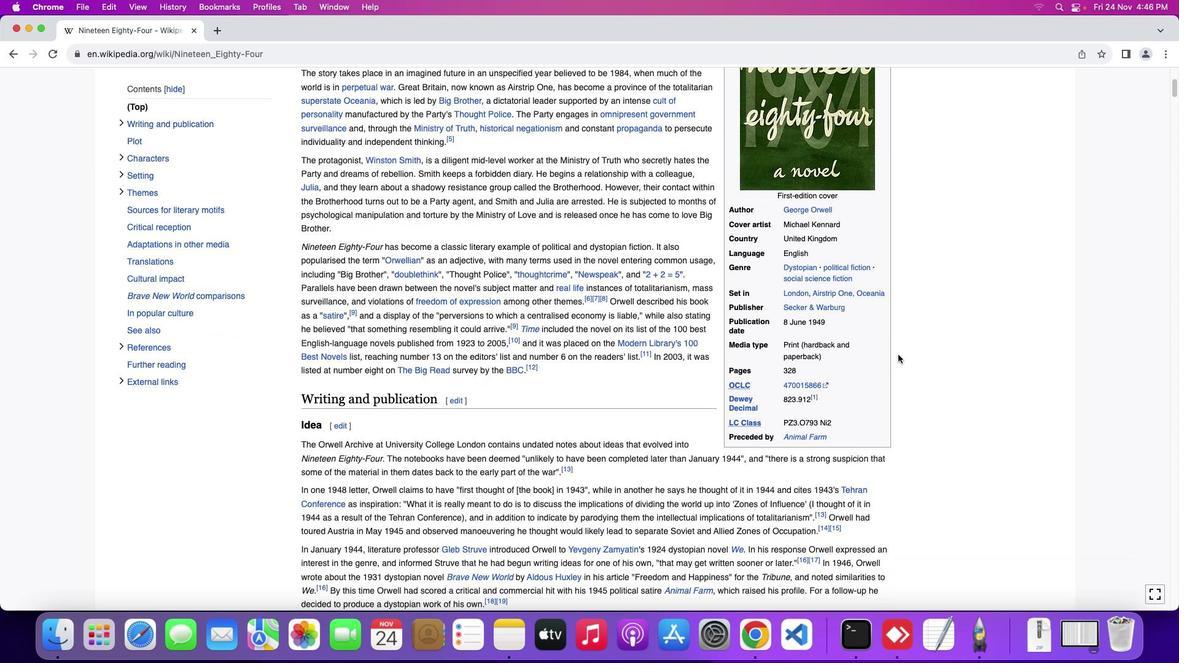 
Action: Mouse scrolled (897, 354) with delta (0, 0)
Screenshot: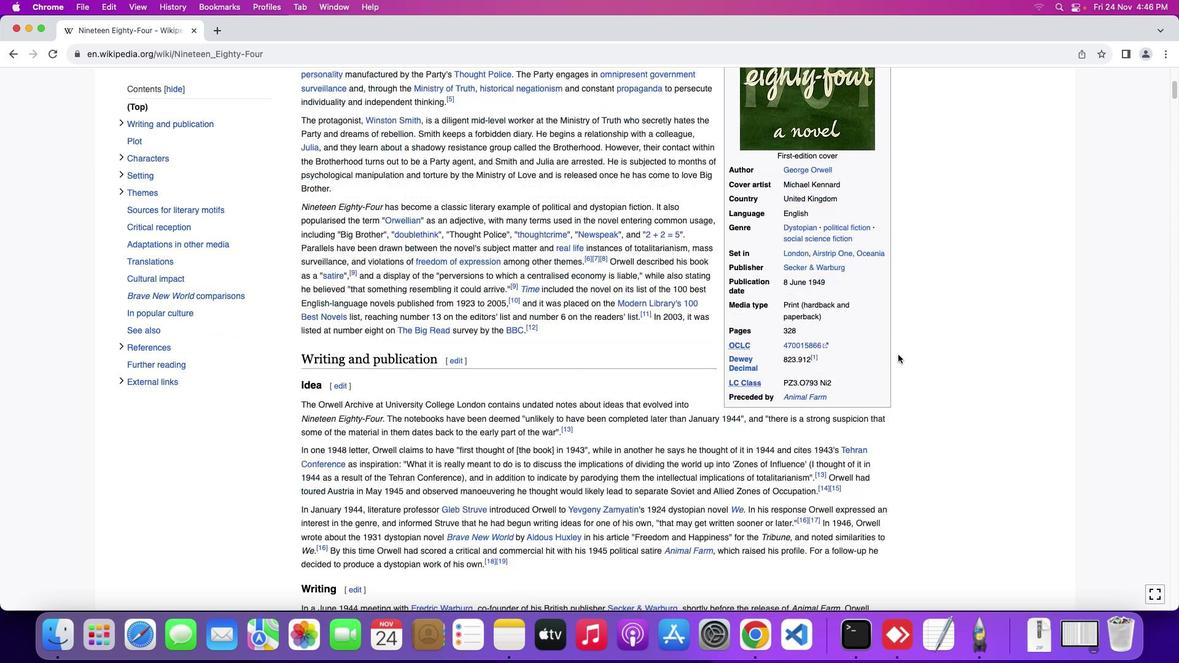 
Action: Mouse scrolled (897, 354) with delta (0, 0)
Screenshot: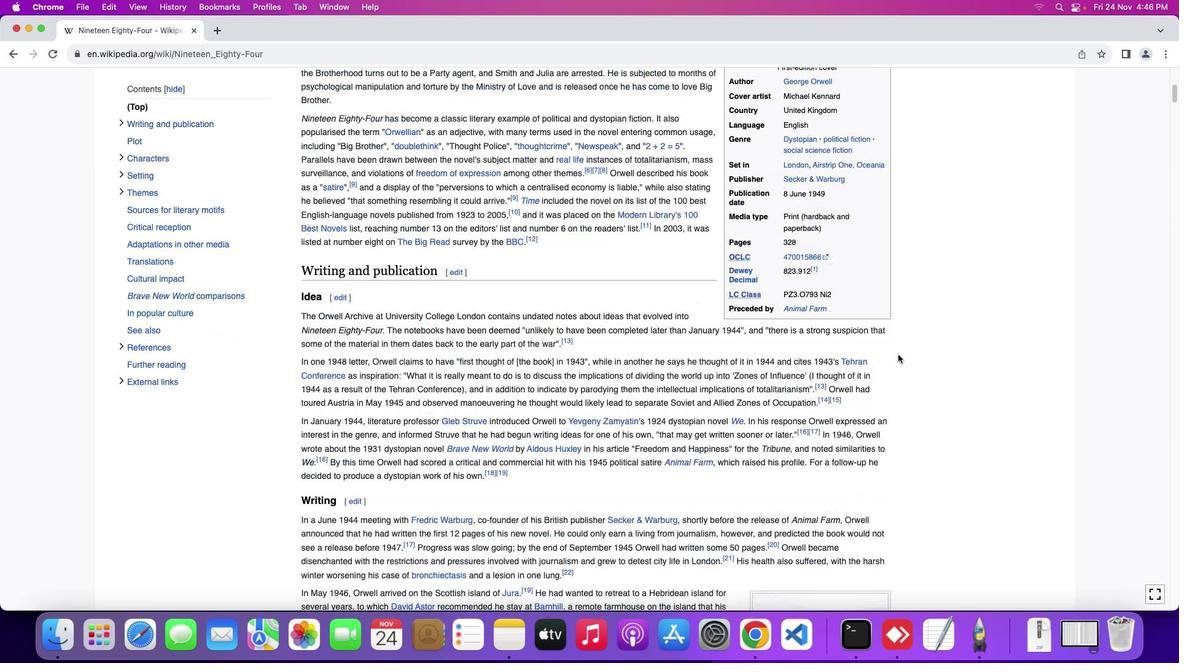
Action: Mouse moved to (897, 354)
Screenshot: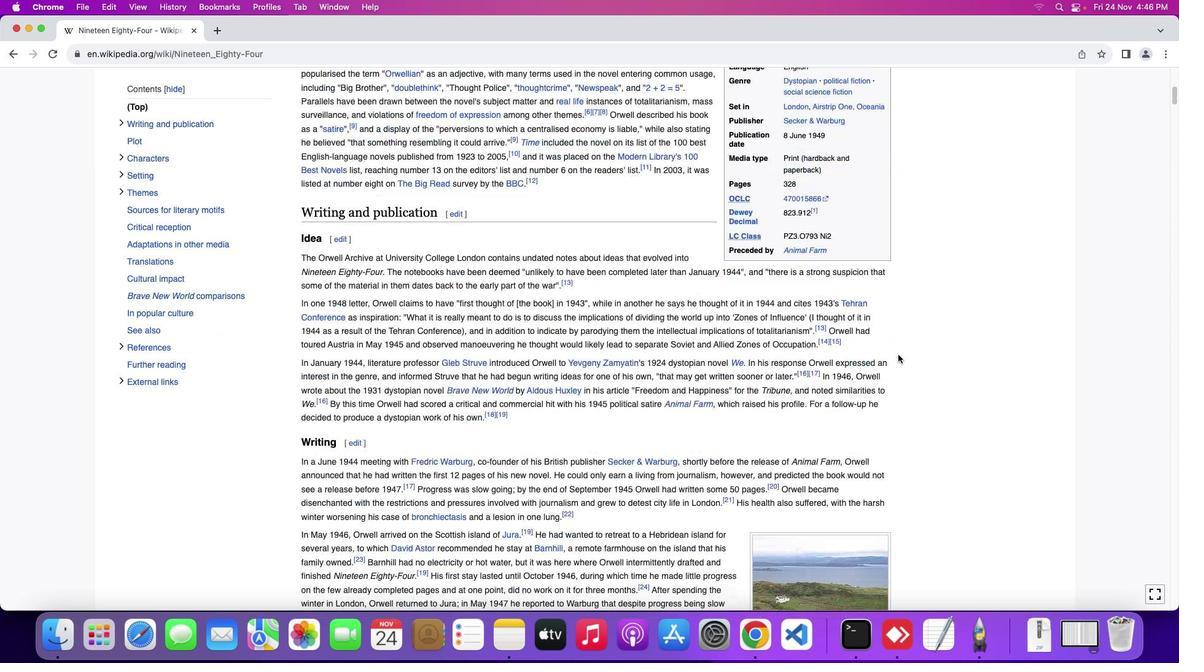 
Action: Mouse scrolled (897, 354) with delta (0, -1)
Screenshot: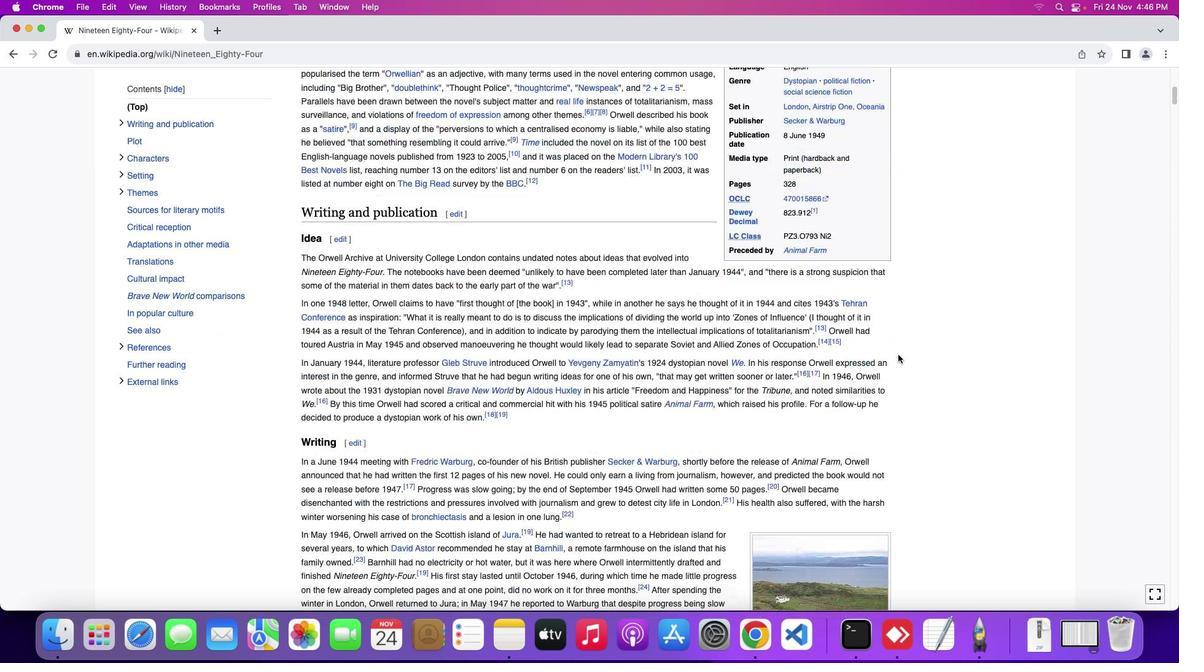 
Action: Mouse scrolled (897, 354) with delta (0, -2)
Screenshot: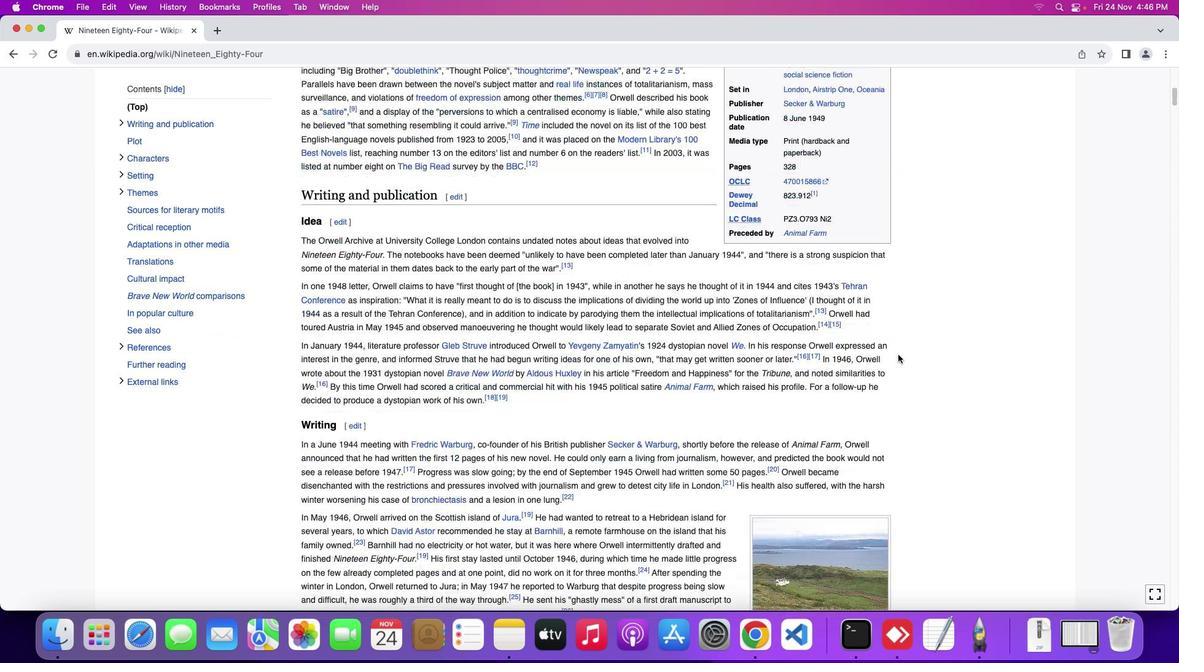 
Action: Mouse moved to (897, 354)
Screenshot: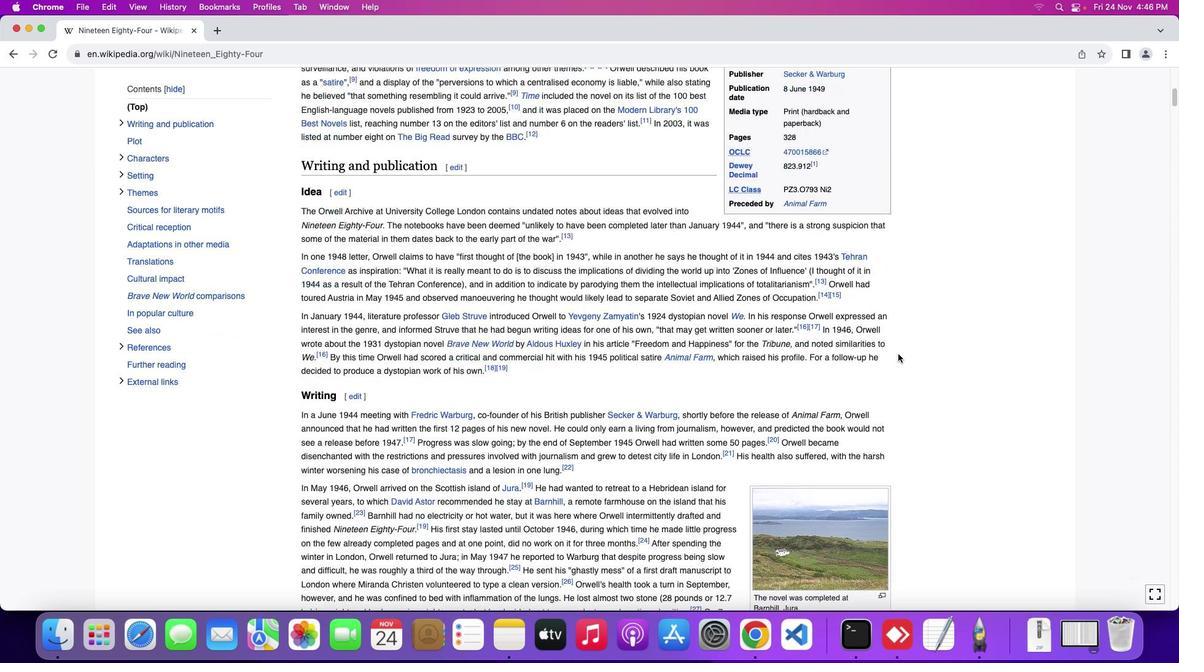 
Action: Mouse scrolled (897, 354) with delta (0, 0)
Screenshot: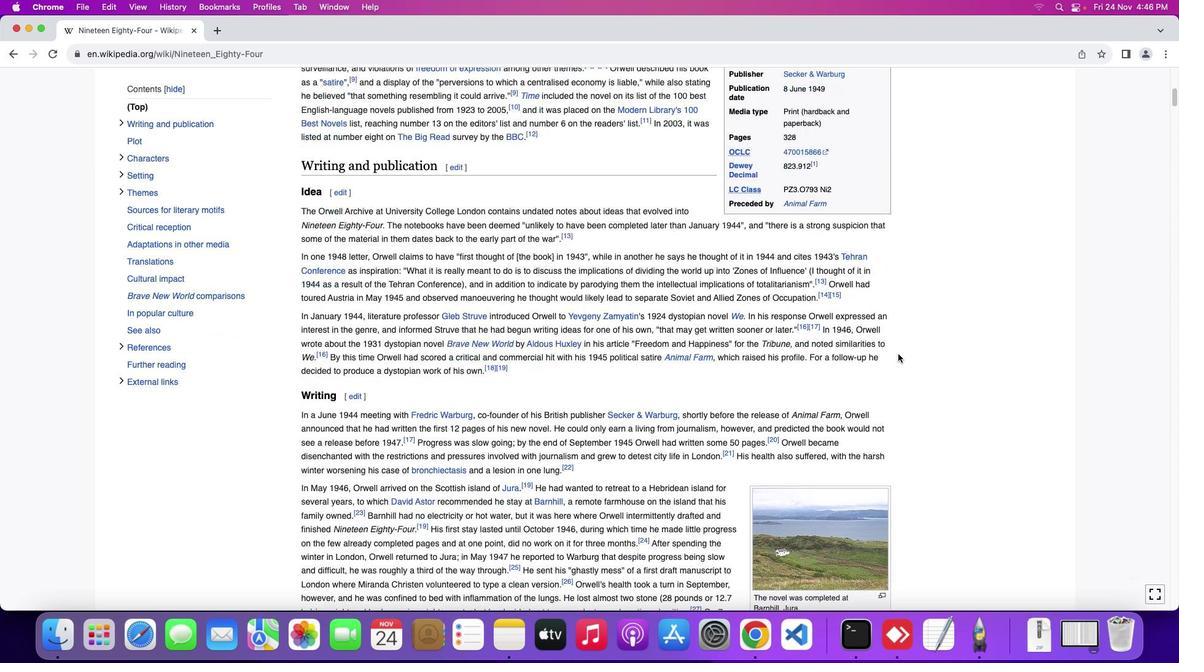 
Action: Mouse scrolled (897, 354) with delta (0, 0)
Screenshot: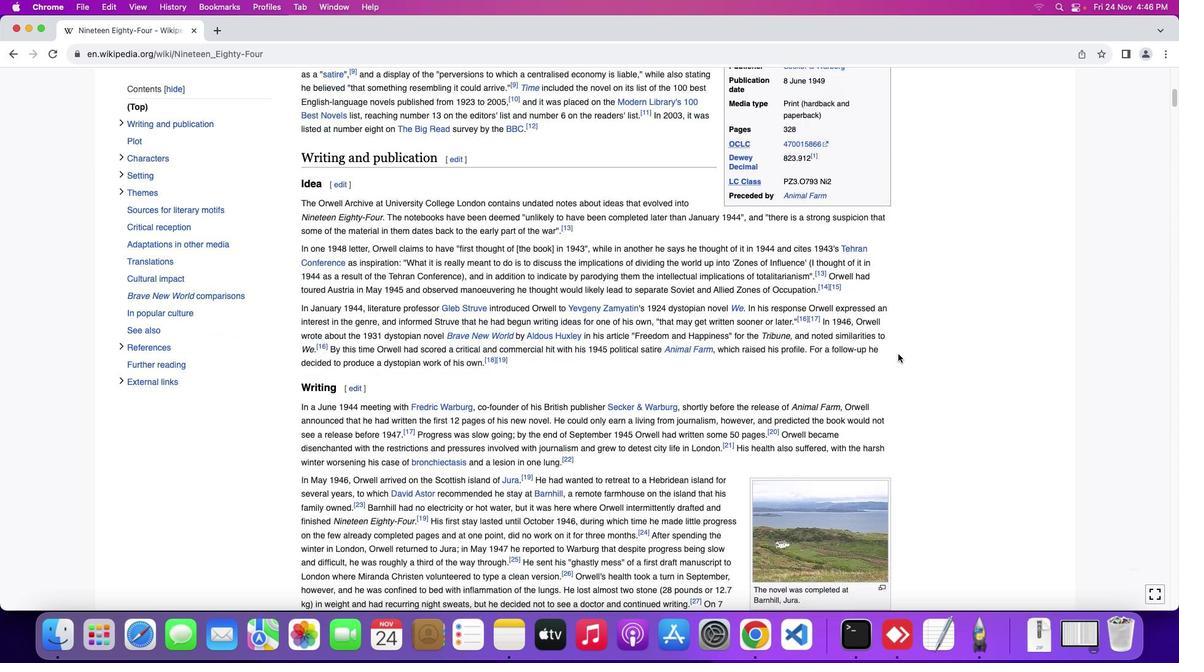 
Action: Mouse moved to (897, 354)
Screenshot: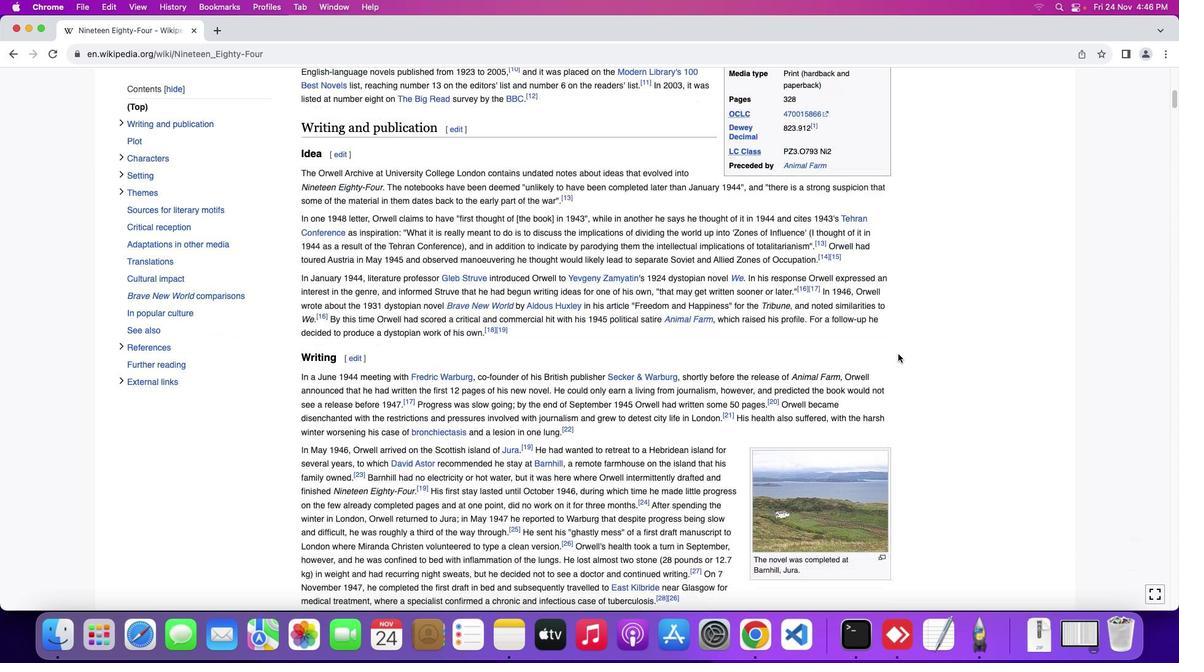 
Action: Mouse scrolled (897, 354) with delta (0, -1)
Screenshot: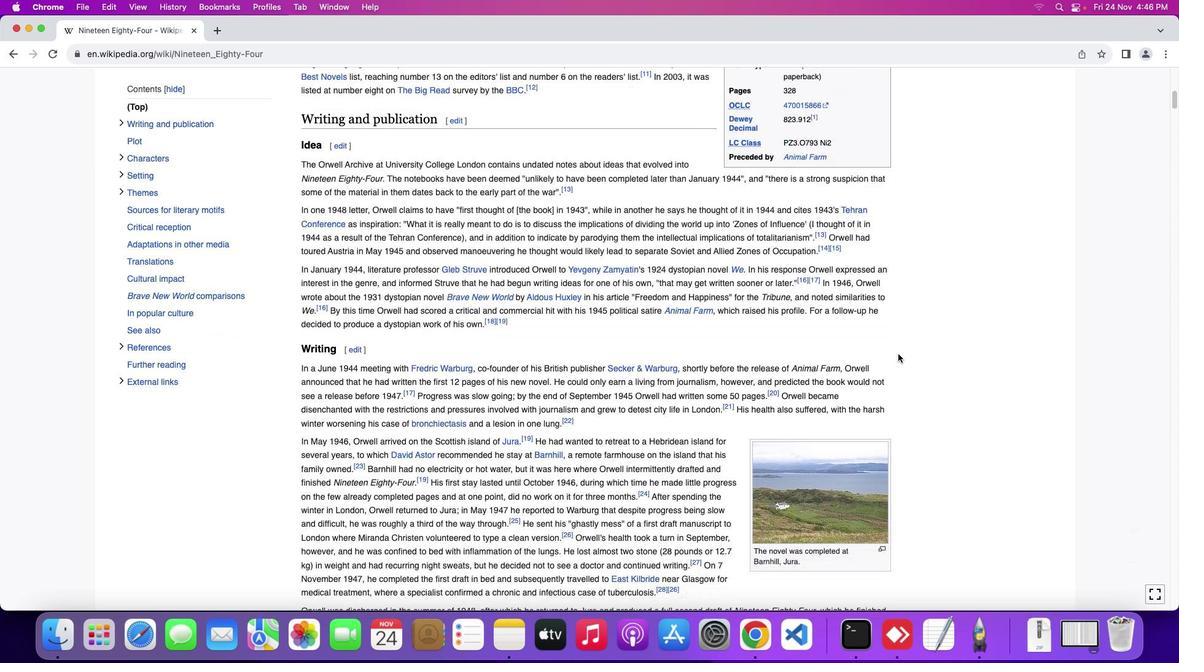 
Action: Mouse moved to (897, 353)
Screenshot: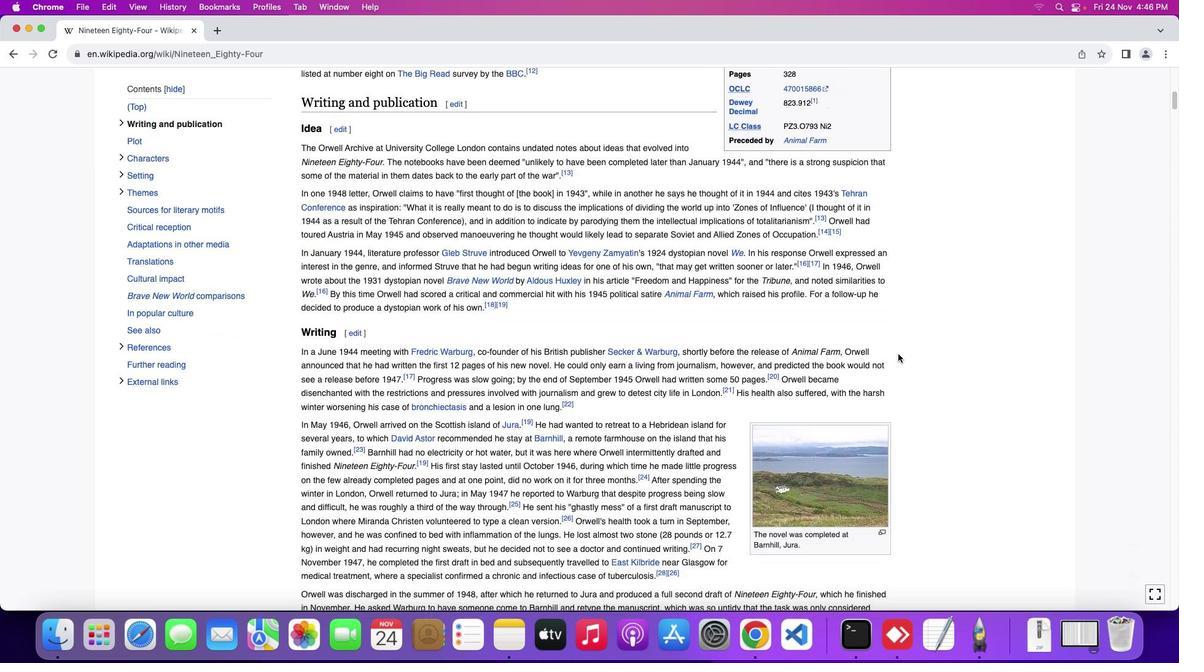 
Action: Mouse scrolled (897, 353) with delta (0, 0)
Screenshot: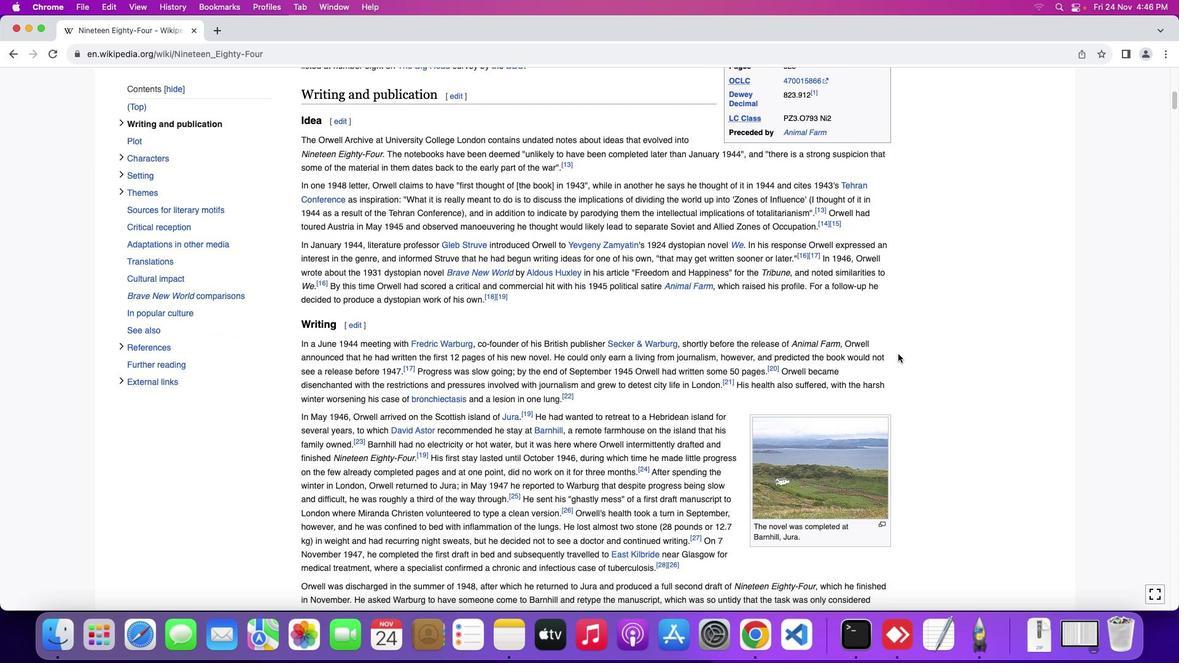 
Action: Mouse scrolled (897, 353) with delta (0, 0)
Screenshot: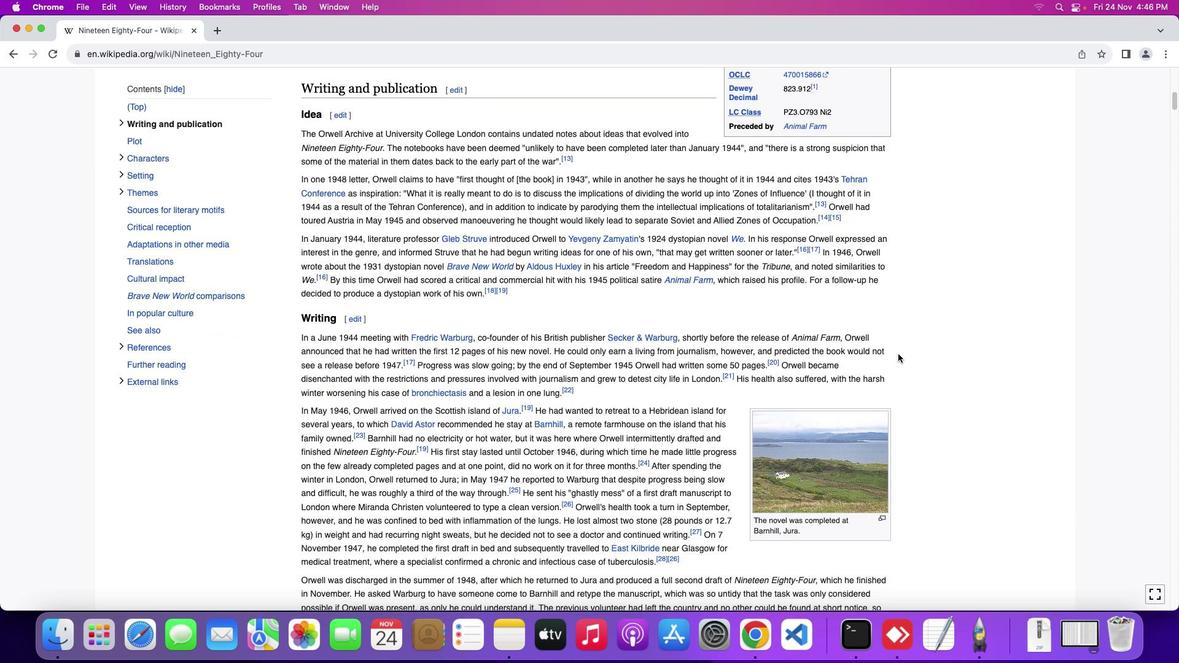
Action: Mouse scrolled (897, 353) with delta (0, 0)
Screenshot: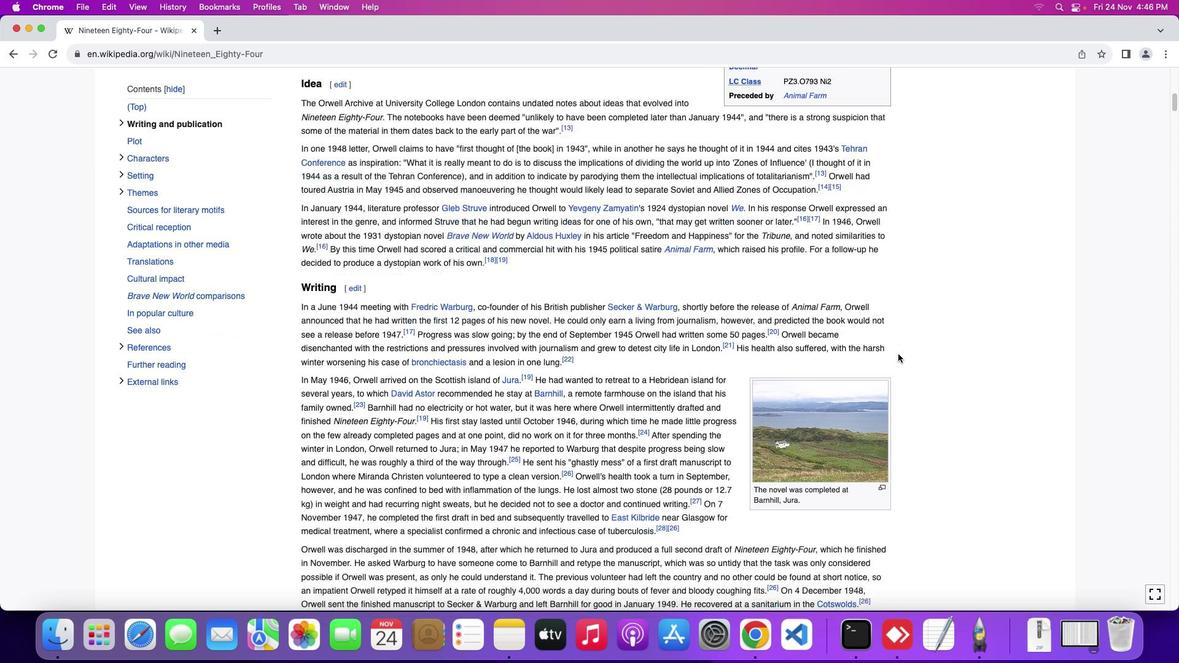 
Action: Mouse scrolled (897, 353) with delta (0, 0)
Screenshot: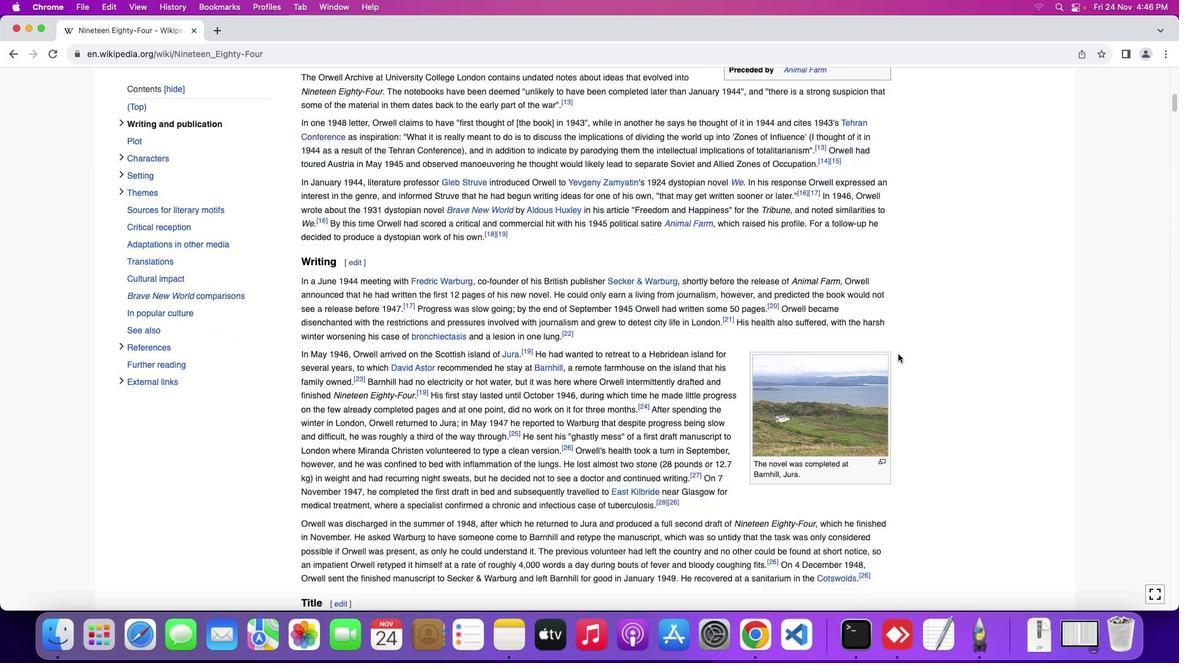 
Action: Mouse scrolled (897, 353) with delta (0, -1)
Screenshot: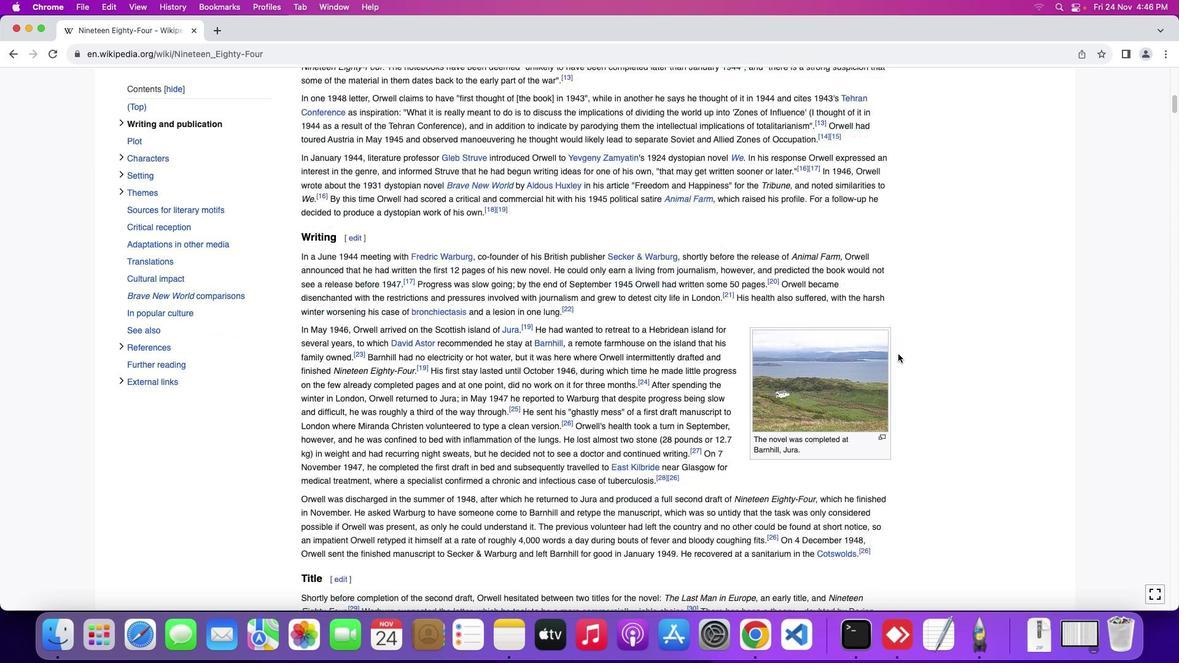 
Action: Mouse moved to (898, 353)
Screenshot: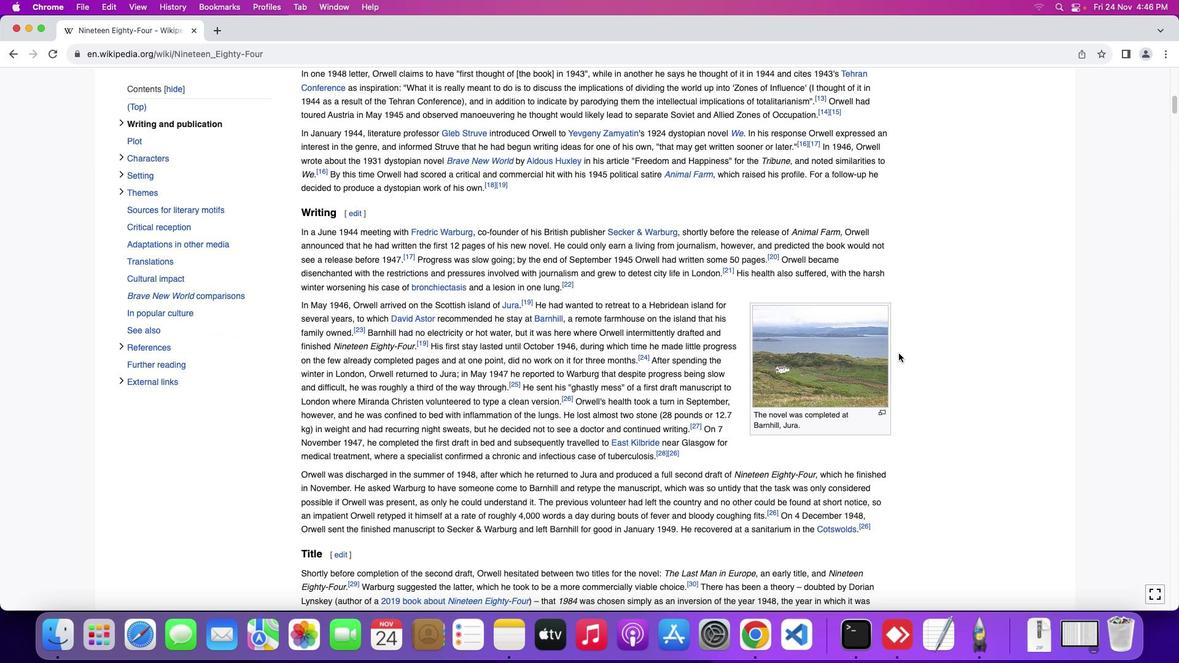
Action: Mouse scrolled (898, 353) with delta (0, 0)
Screenshot: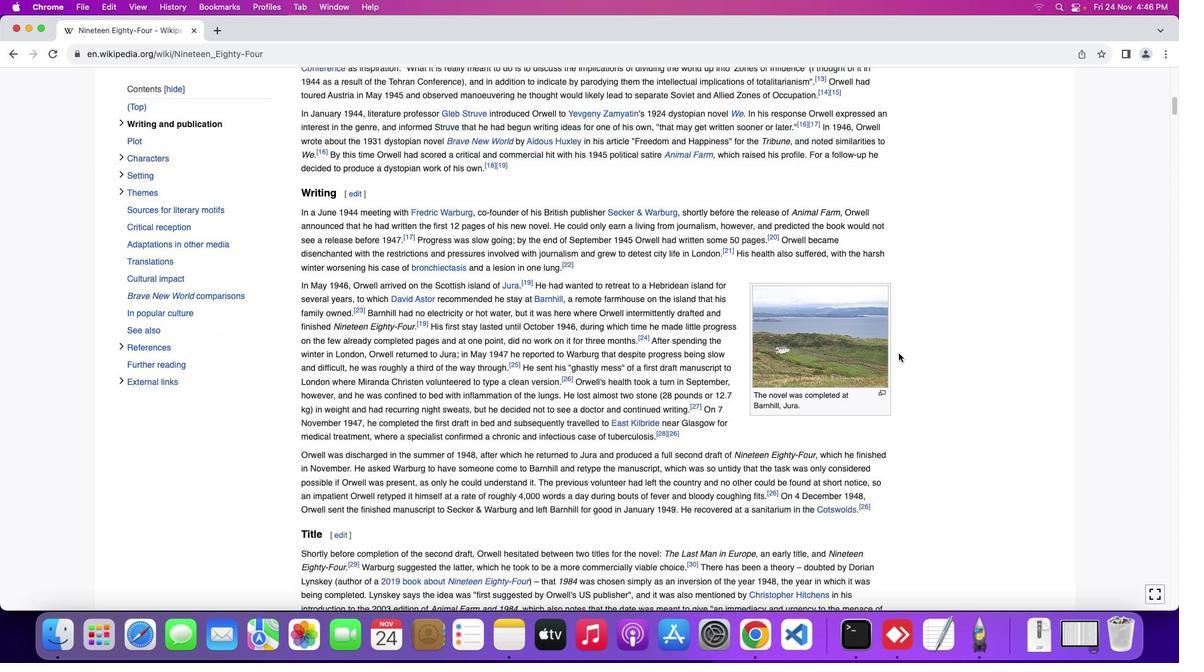 
Action: Mouse scrolled (898, 353) with delta (0, 0)
Screenshot: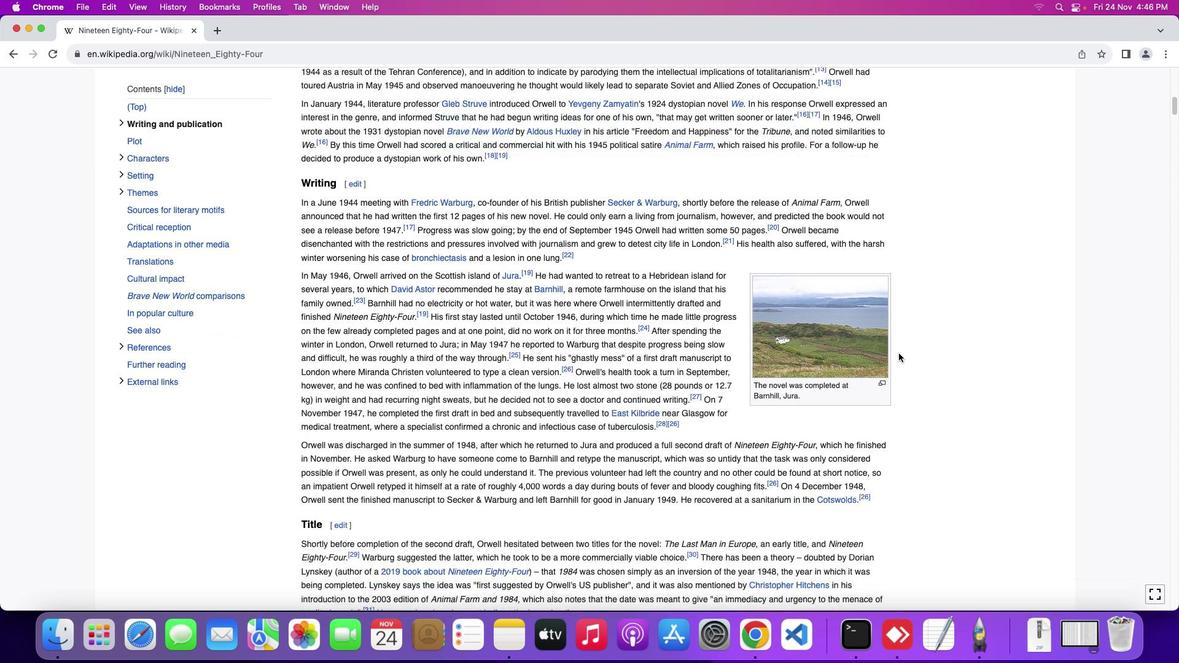 
Action: Mouse scrolled (898, 353) with delta (0, -1)
Screenshot: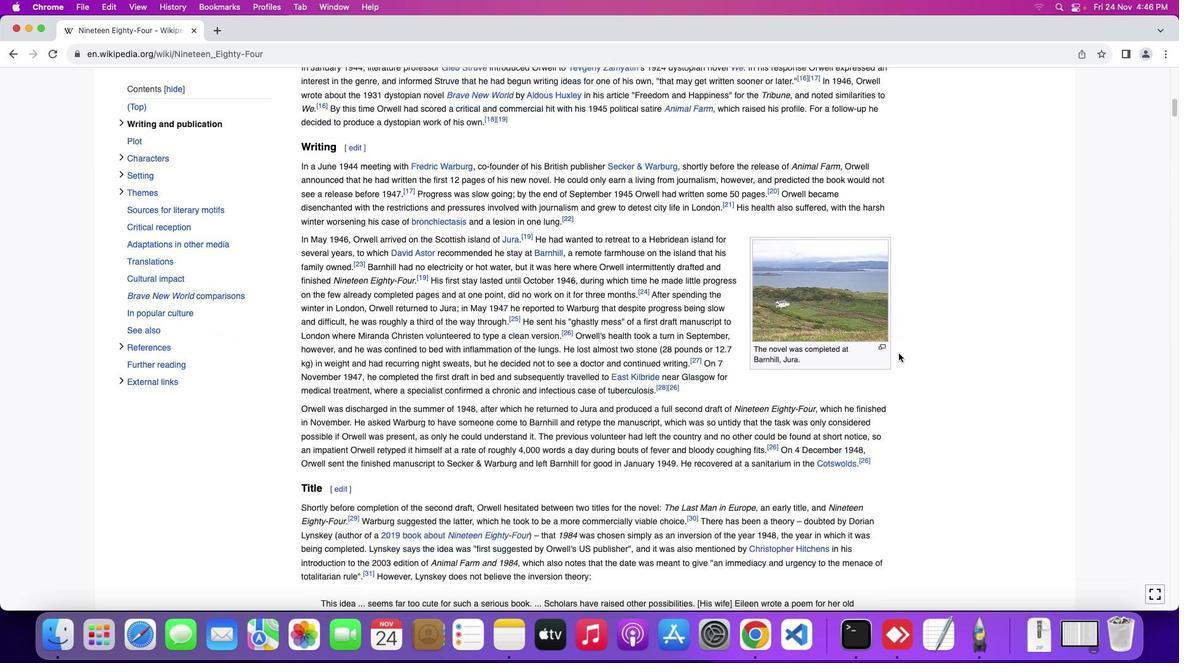 
Action: Mouse moved to (909, 353)
Screenshot: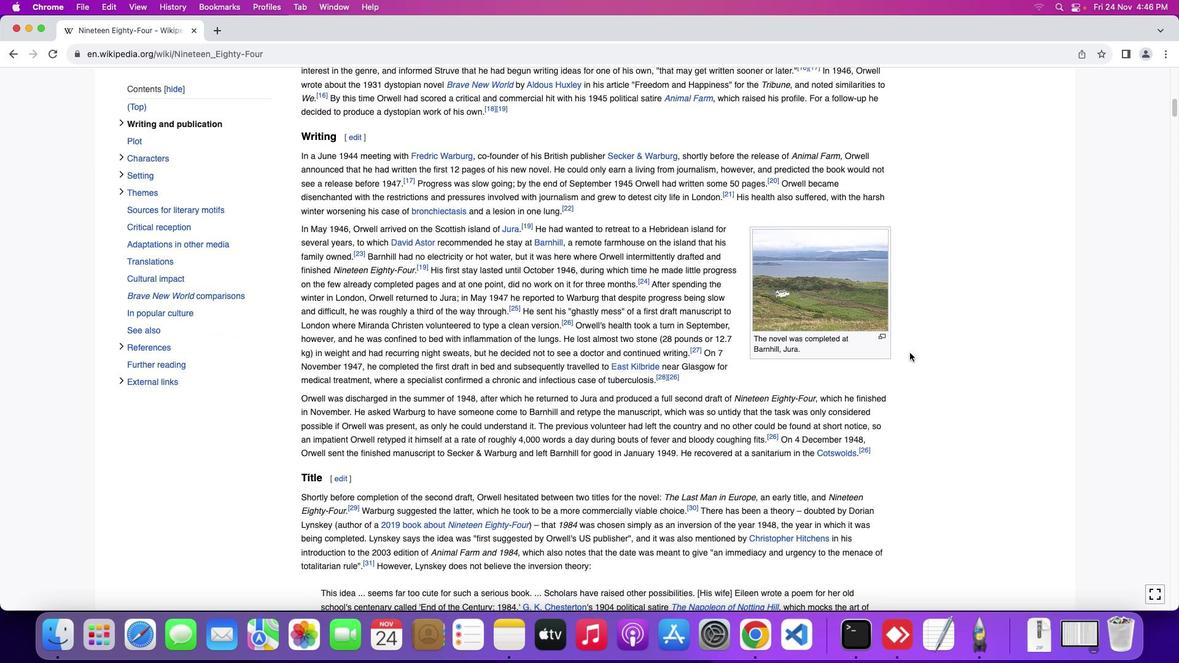
Action: Mouse scrolled (909, 353) with delta (0, 0)
Screenshot: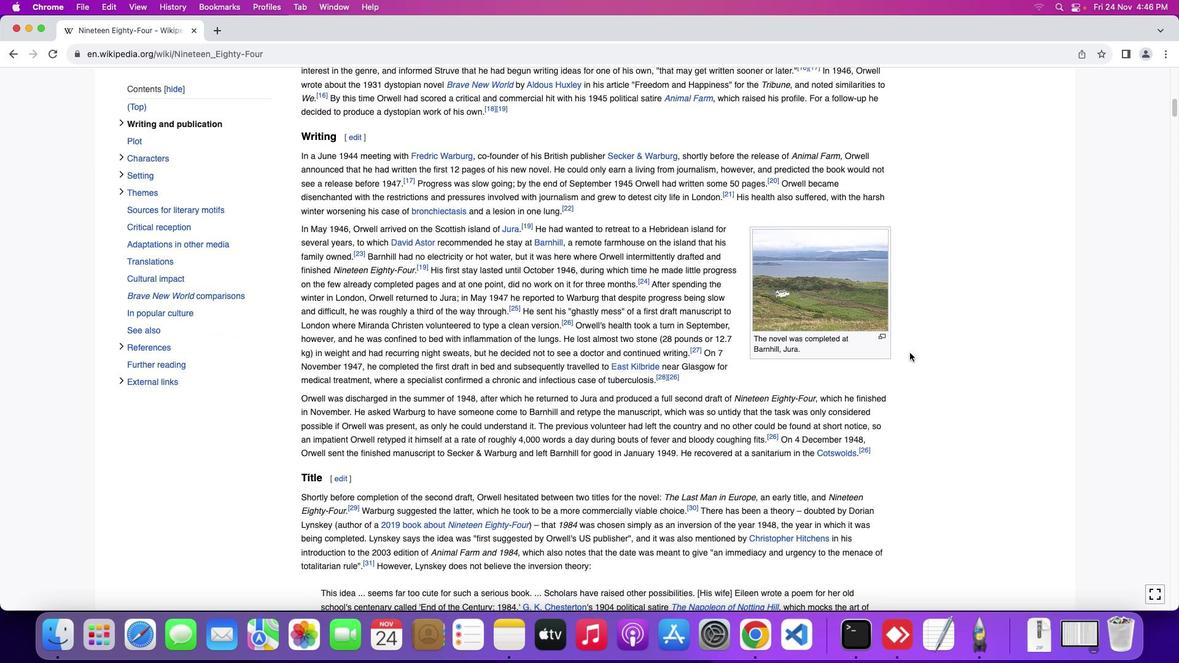 
Action: Mouse scrolled (909, 353) with delta (0, 0)
Screenshot: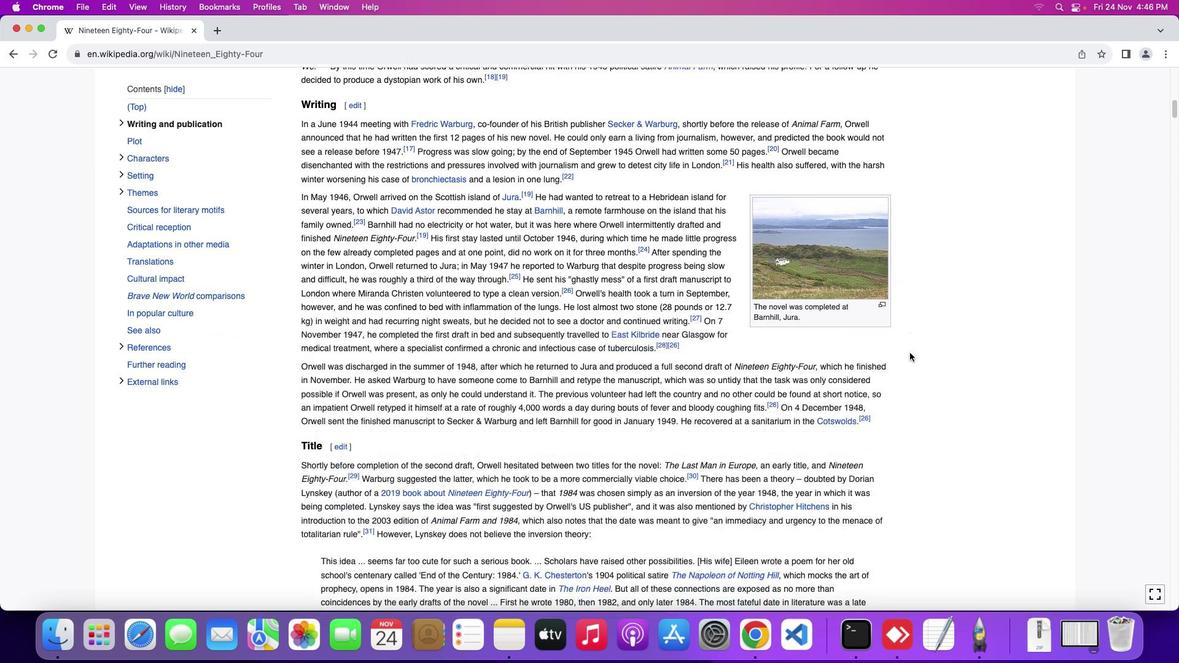 
Action: Mouse scrolled (909, 353) with delta (0, -1)
Screenshot: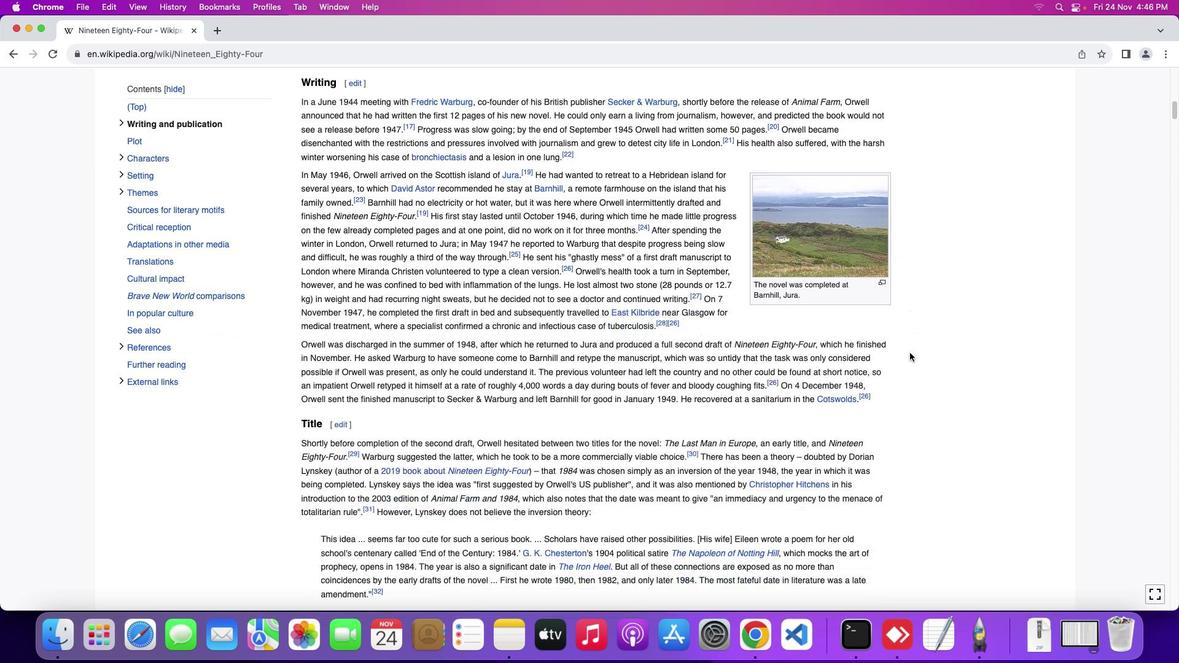
Action: Mouse moved to (910, 353)
Screenshot: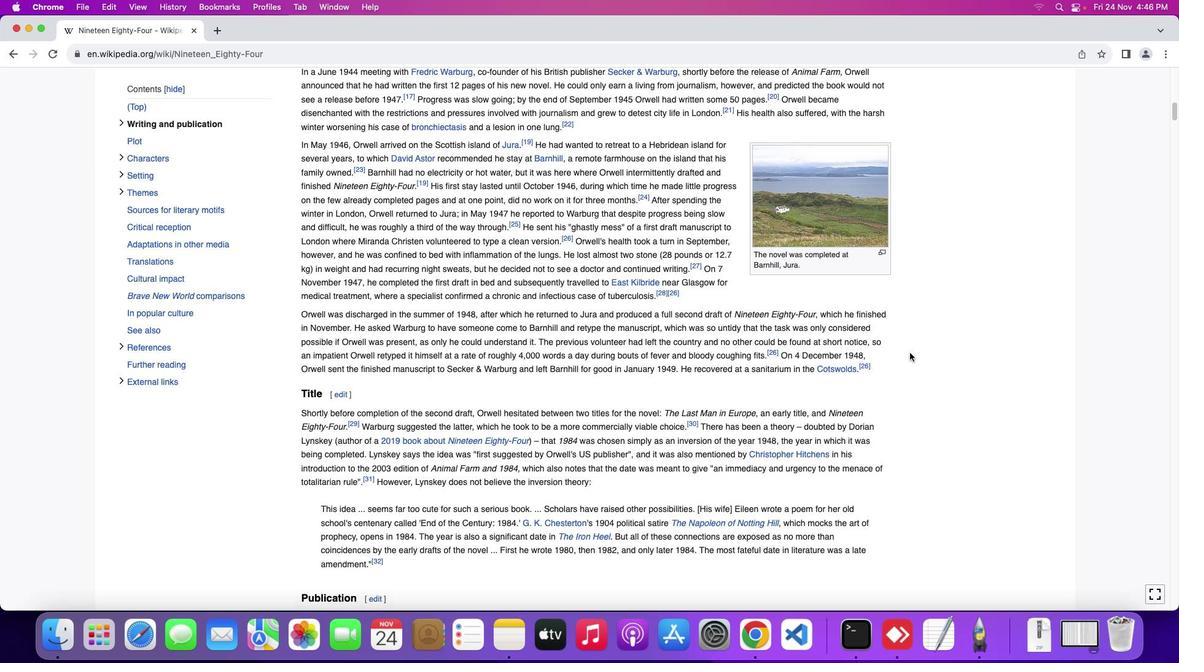
Action: Mouse scrolled (910, 353) with delta (0, 0)
Screenshot: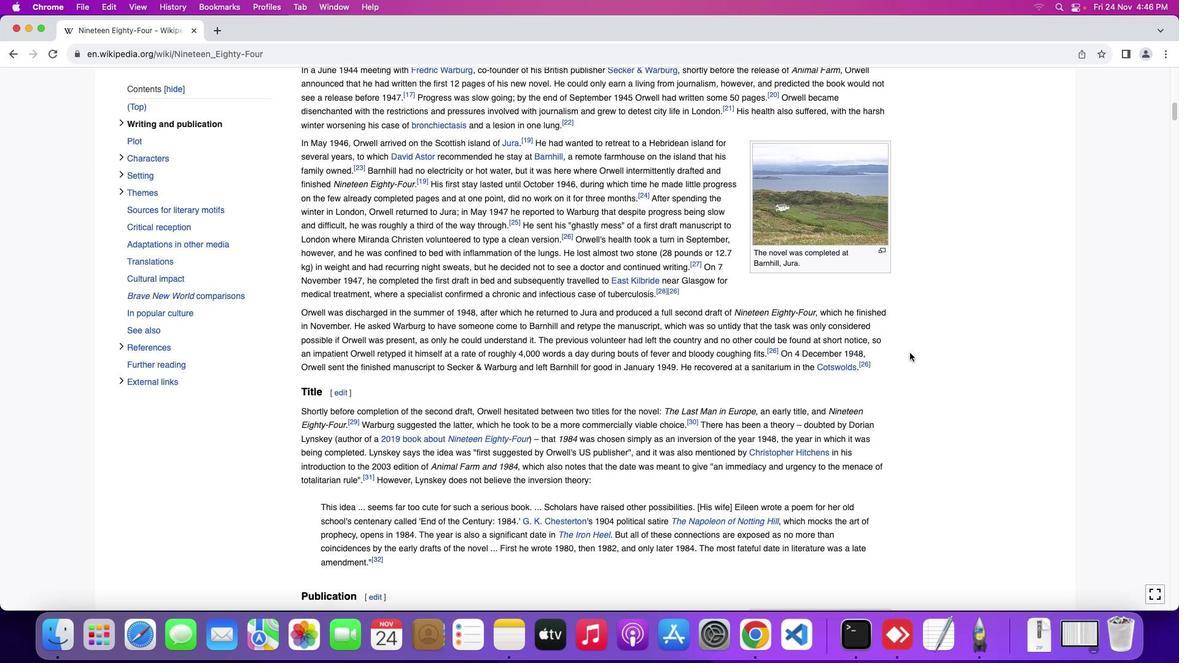 
Action: Mouse scrolled (910, 353) with delta (0, 0)
Screenshot: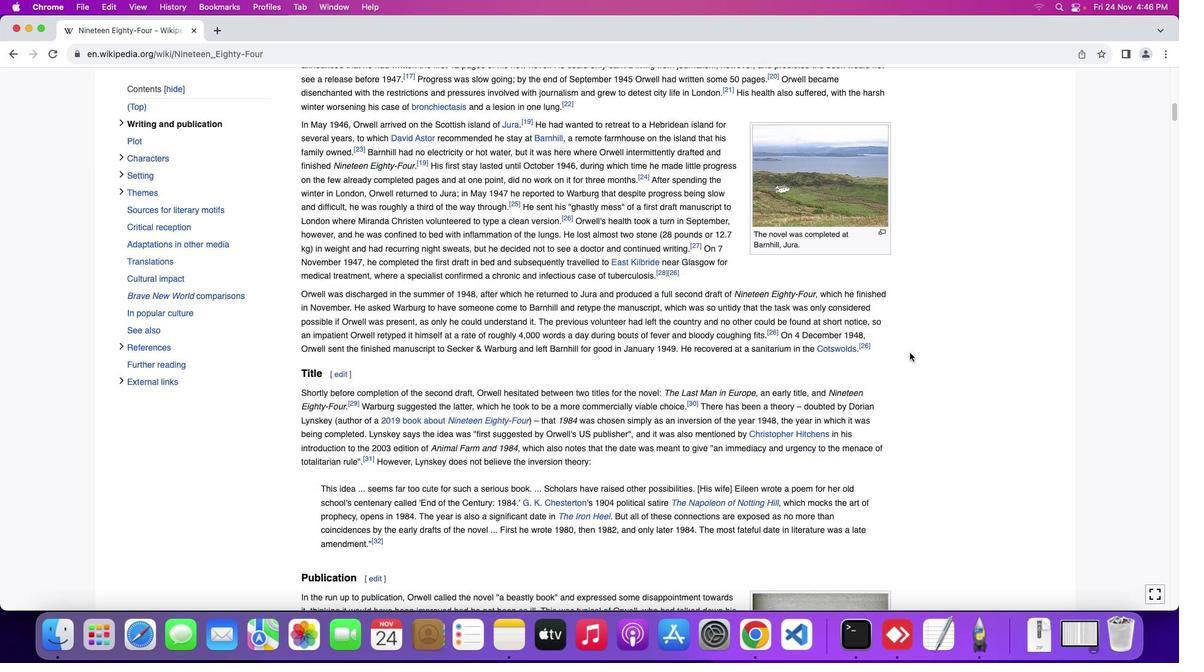 
Action: Mouse scrolled (910, 353) with delta (0, -1)
Screenshot: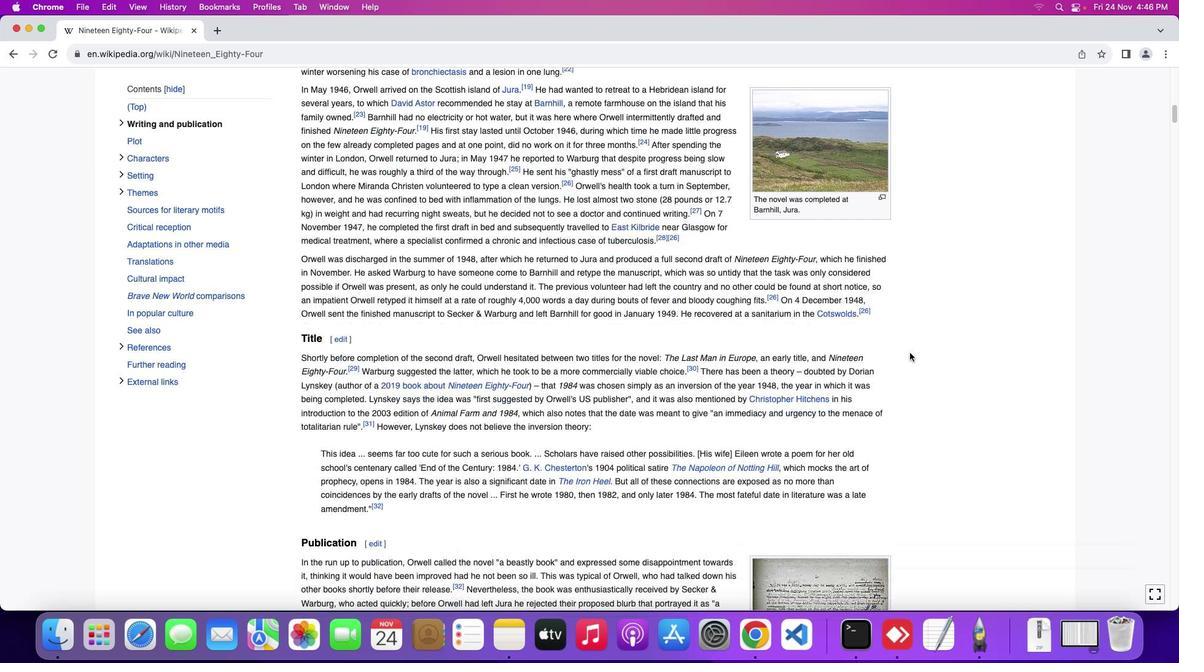 
Action: Mouse moved to (913, 353)
Screenshot: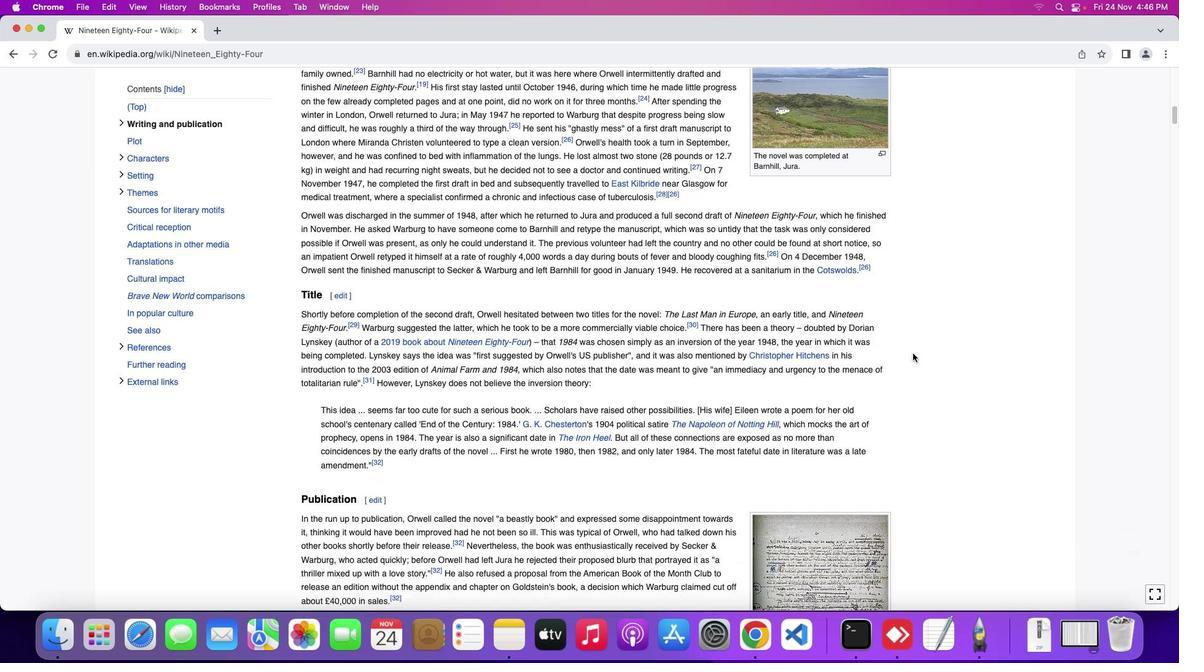
Action: Mouse scrolled (913, 353) with delta (0, 0)
Screenshot: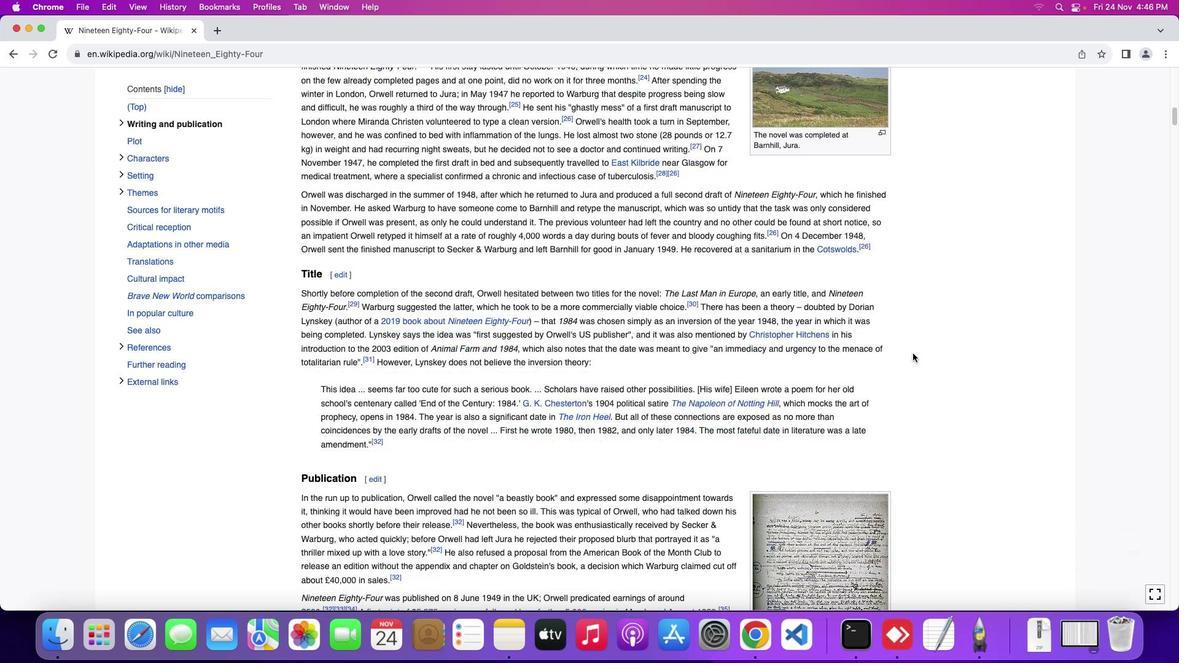 
Action: Mouse scrolled (913, 353) with delta (0, 0)
Screenshot: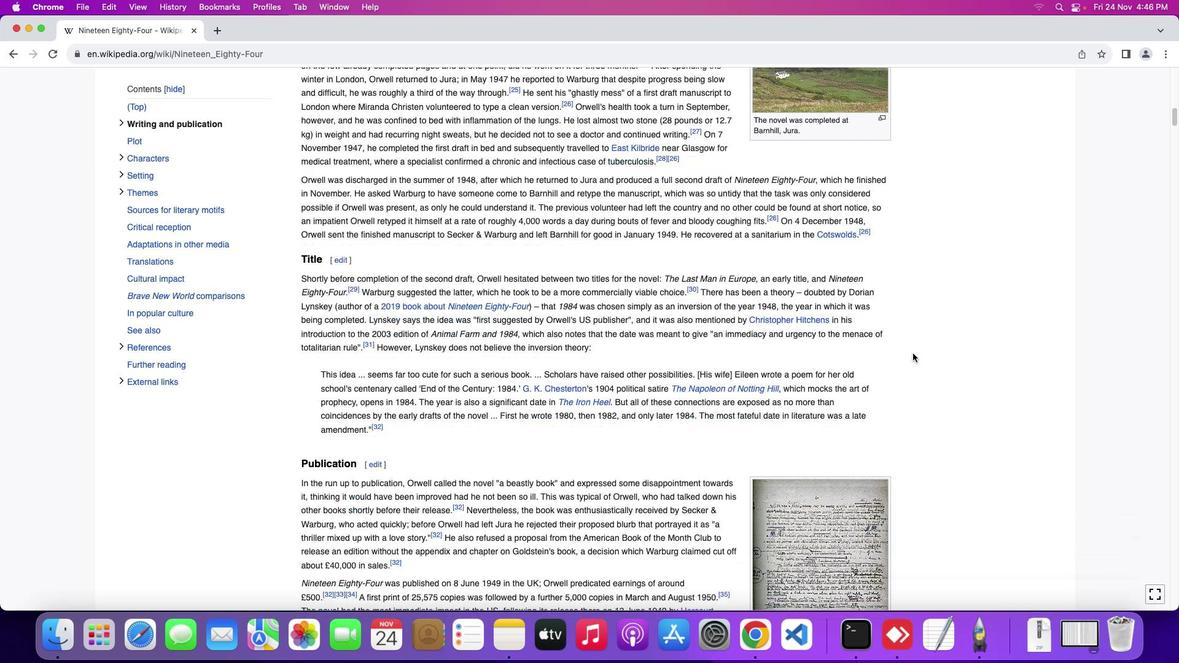 
Action: Mouse scrolled (913, 353) with delta (0, -1)
Screenshot: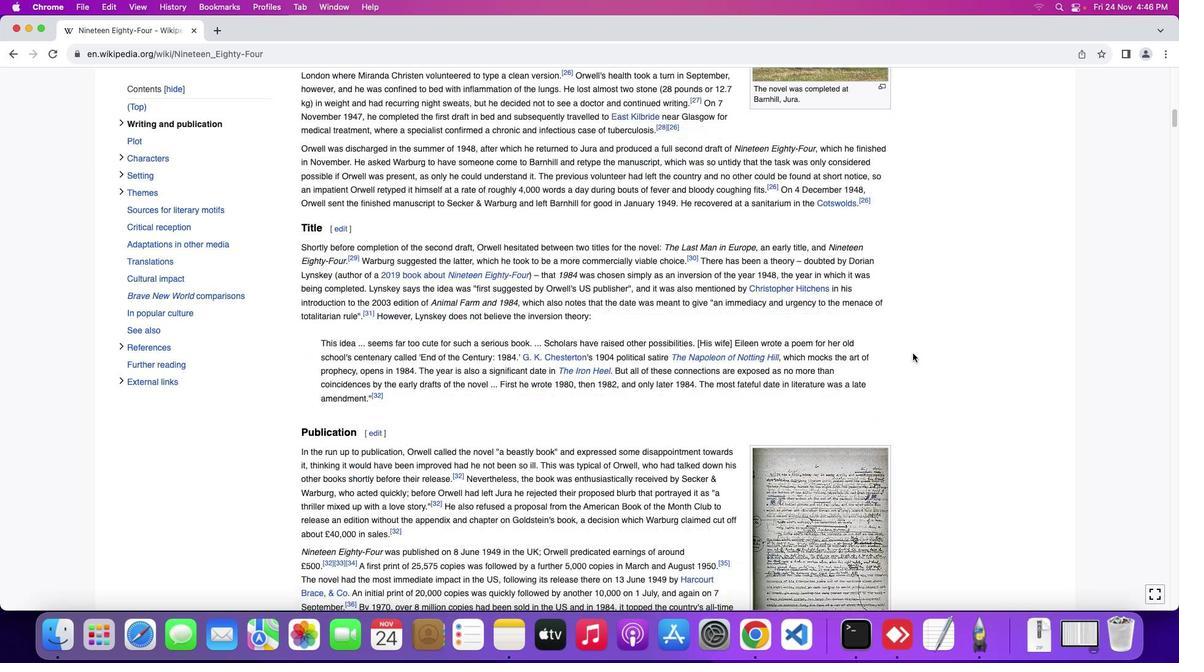 
Action: Mouse scrolled (913, 353) with delta (0, 0)
Screenshot: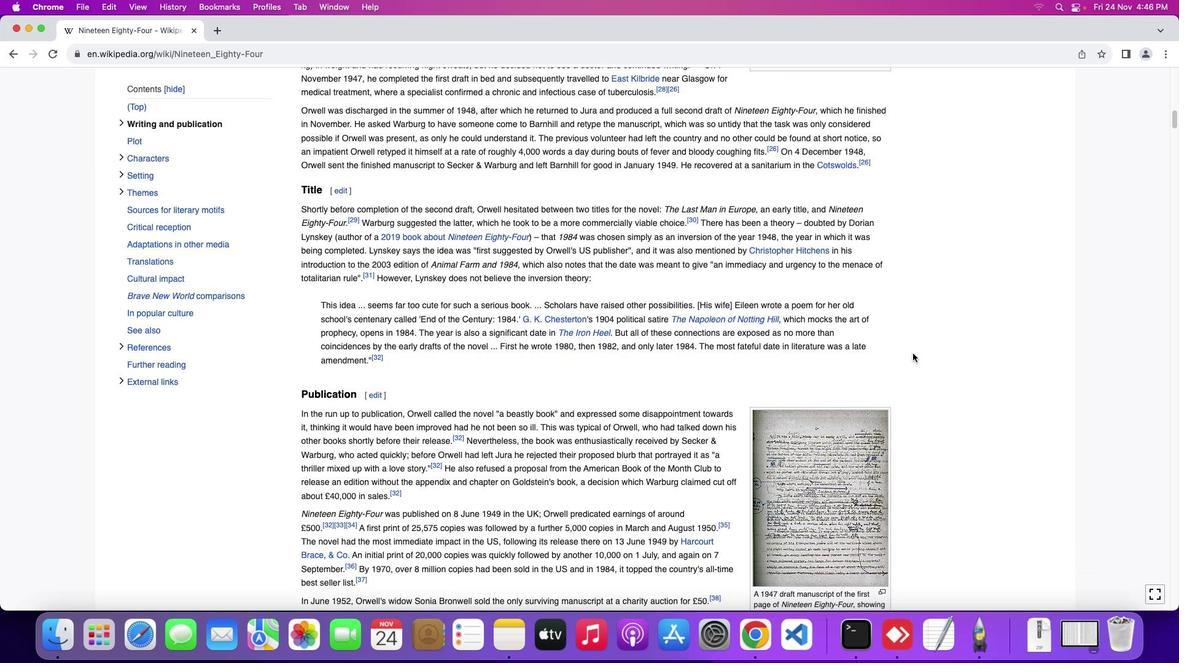 
Action: Mouse scrolled (913, 353) with delta (0, 0)
Screenshot: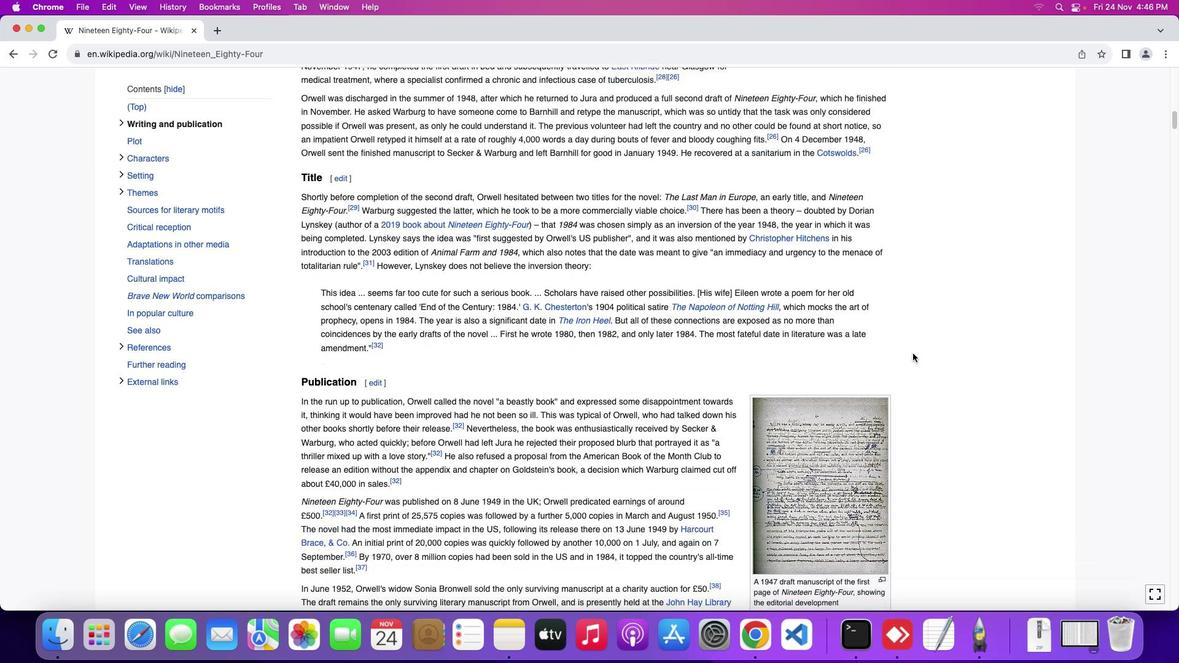 
Action: Mouse scrolled (913, 353) with delta (0, -1)
Screenshot: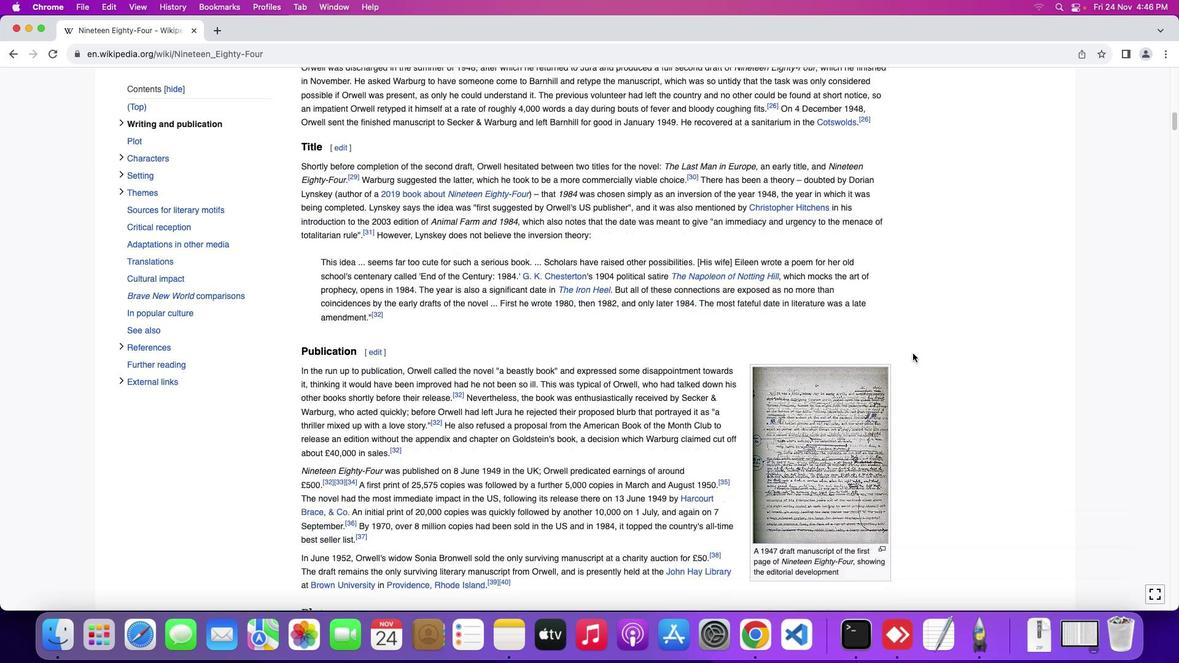 
Action: Mouse moved to (918, 356)
Screenshot: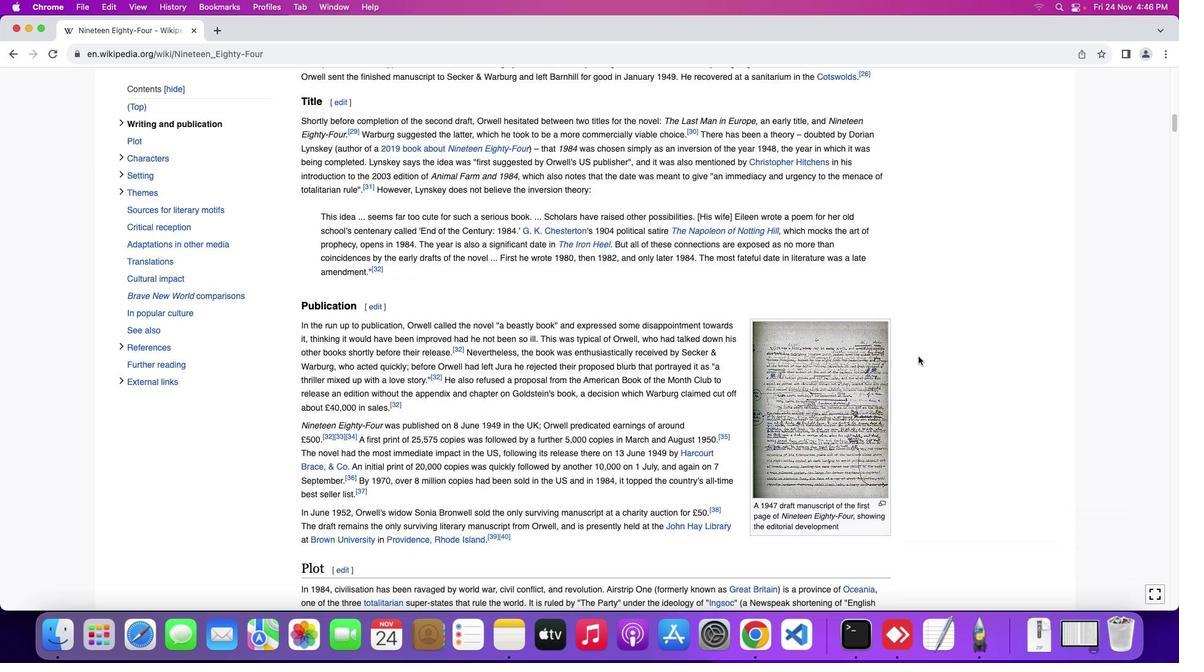 
Action: Mouse scrolled (918, 356) with delta (0, 0)
Screenshot: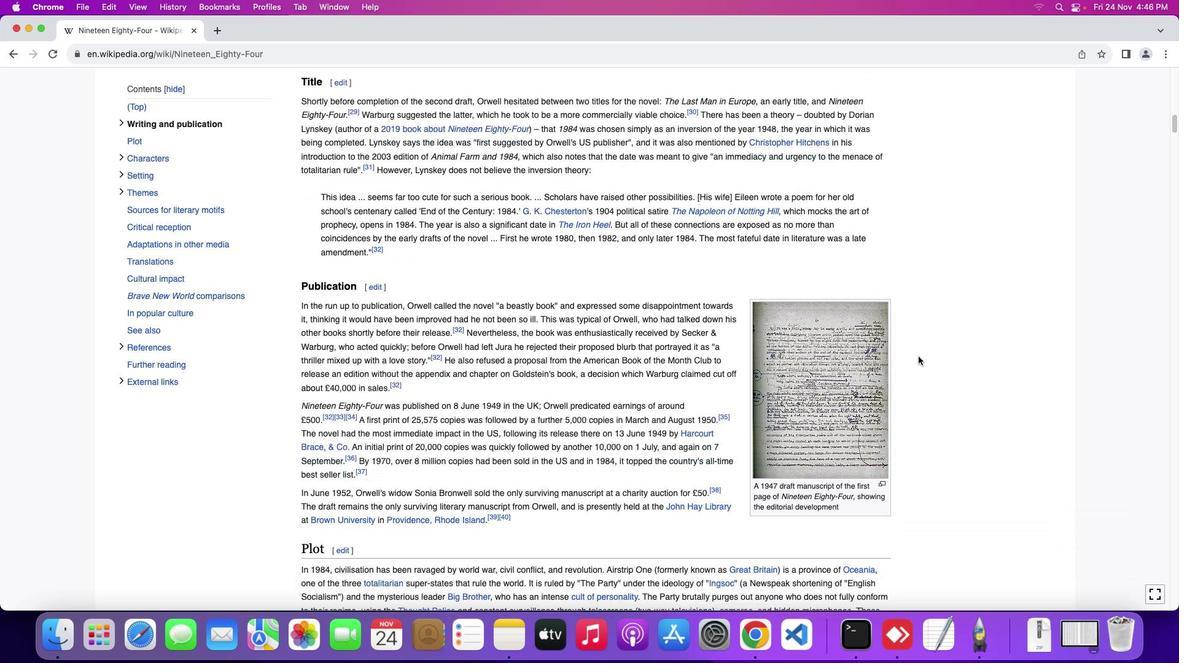 
Action: Mouse scrolled (918, 356) with delta (0, 0)
Screenshot: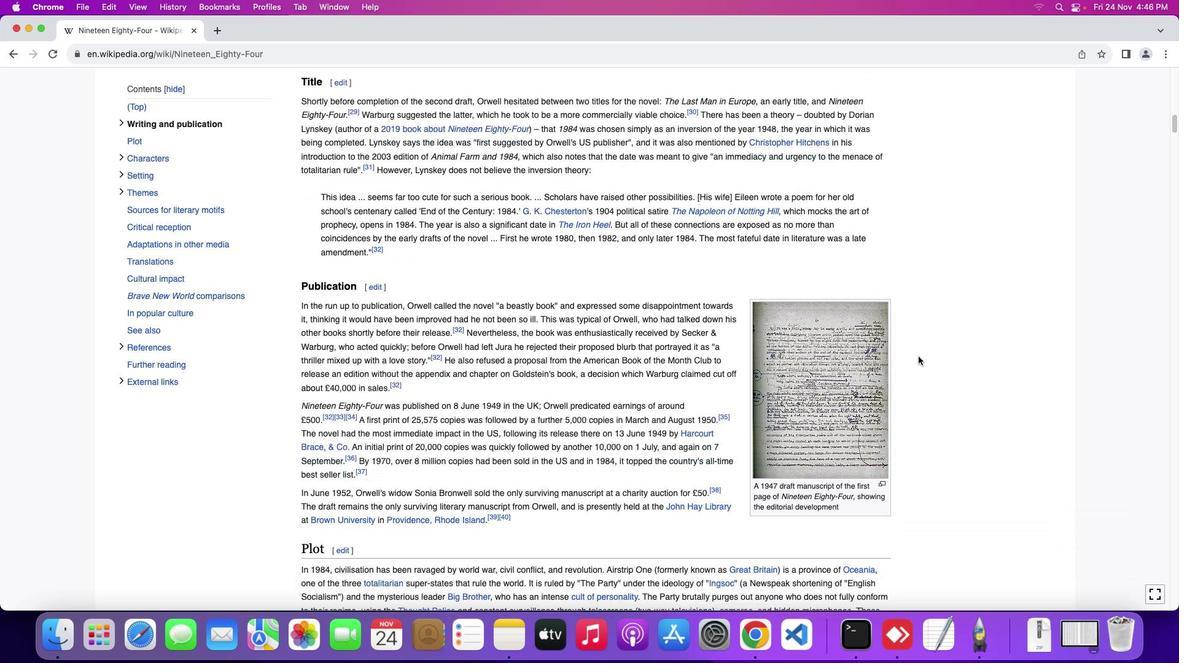 
Action: Mouse scrolled (918, 356) with delta (0, -1)
Screenshot: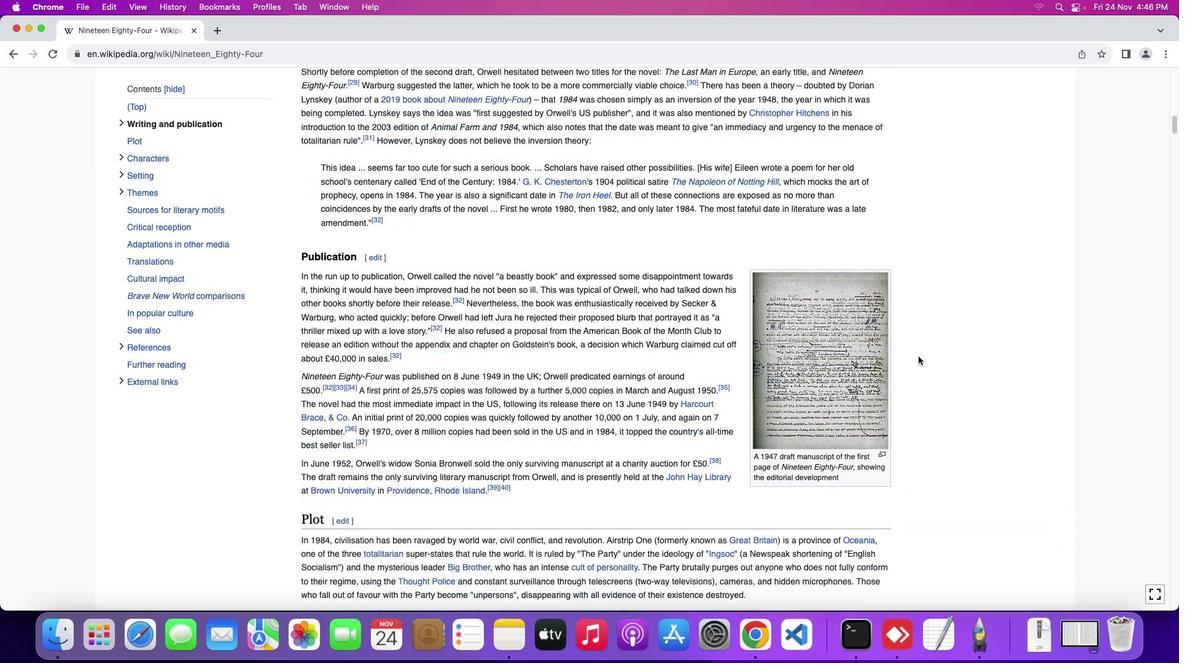 
Action: Mouse scrolled (918, 356) with delta (0, -1)
Screenshot: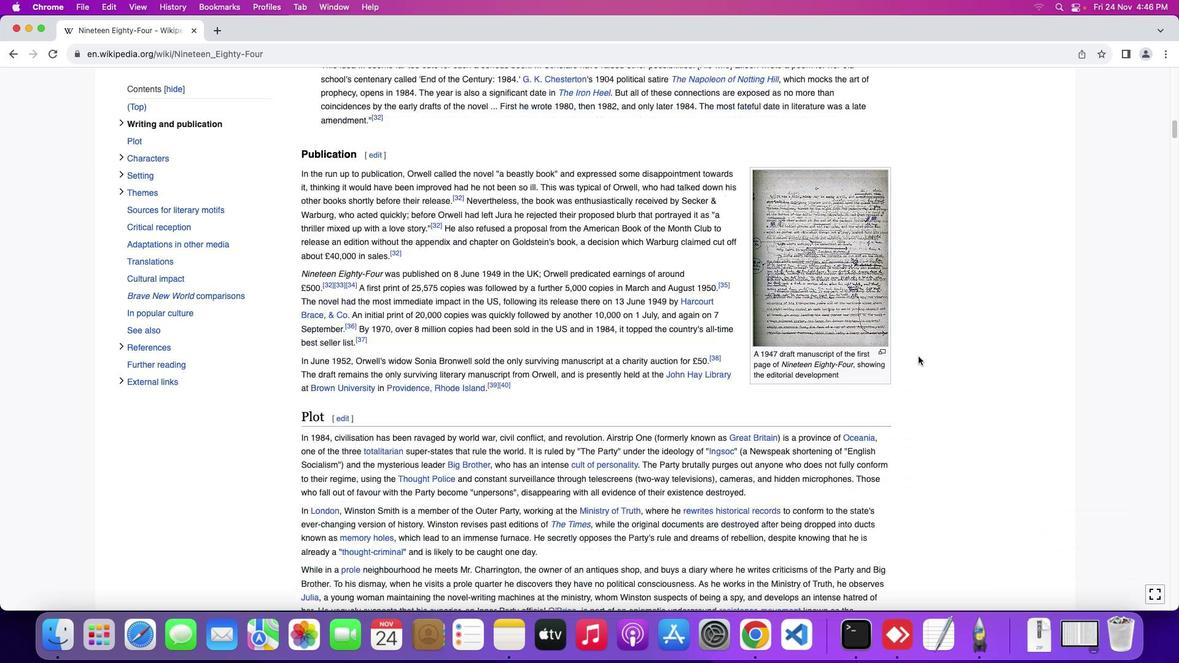 
Action: Mouse moved to (918, 356)
Screenshot: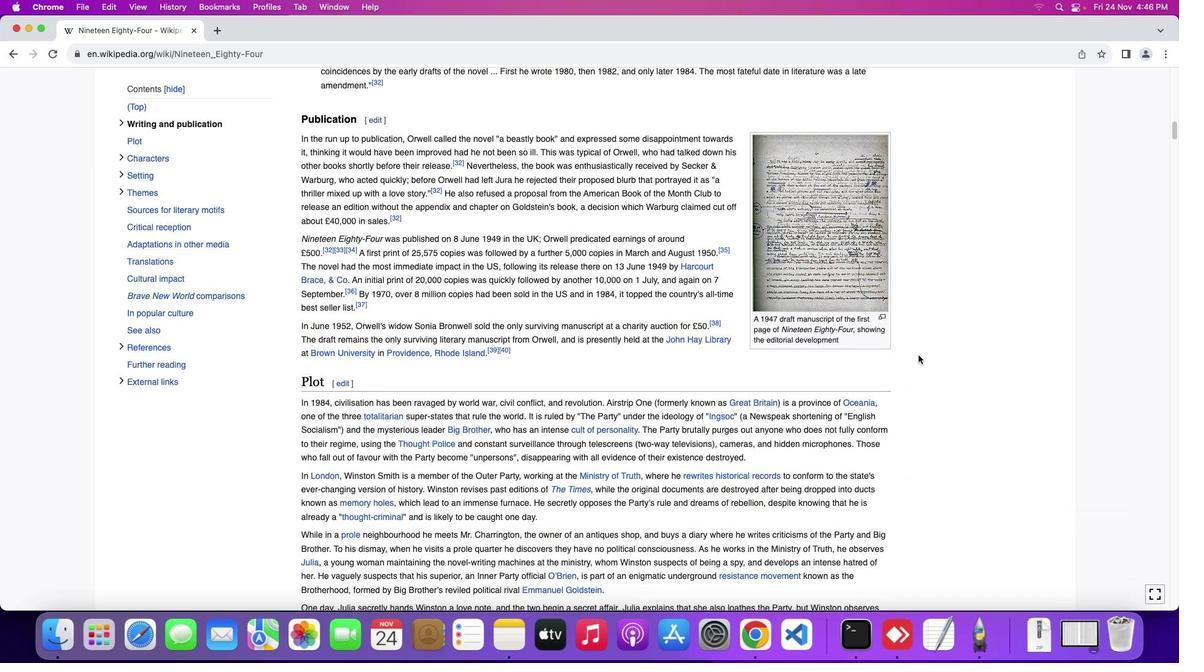 
Action: Mouse scrolled (918, 356) with delta (0, 0)
Screenshot: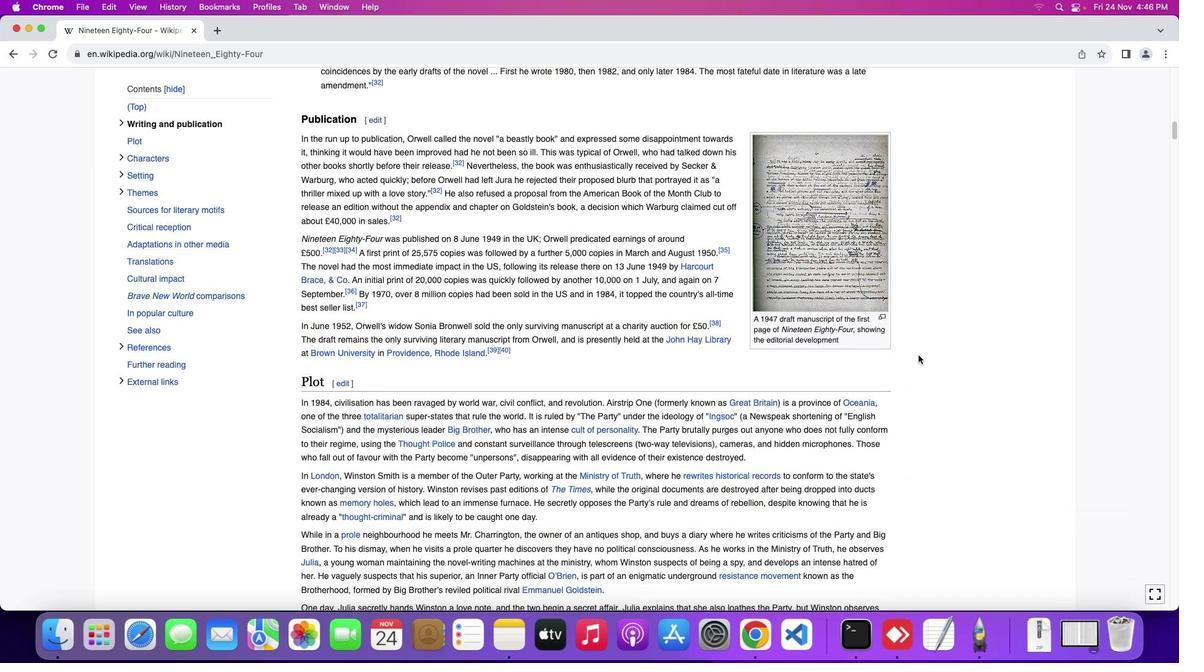 
Action: Mouse moved to (918, 354)
Screenshot: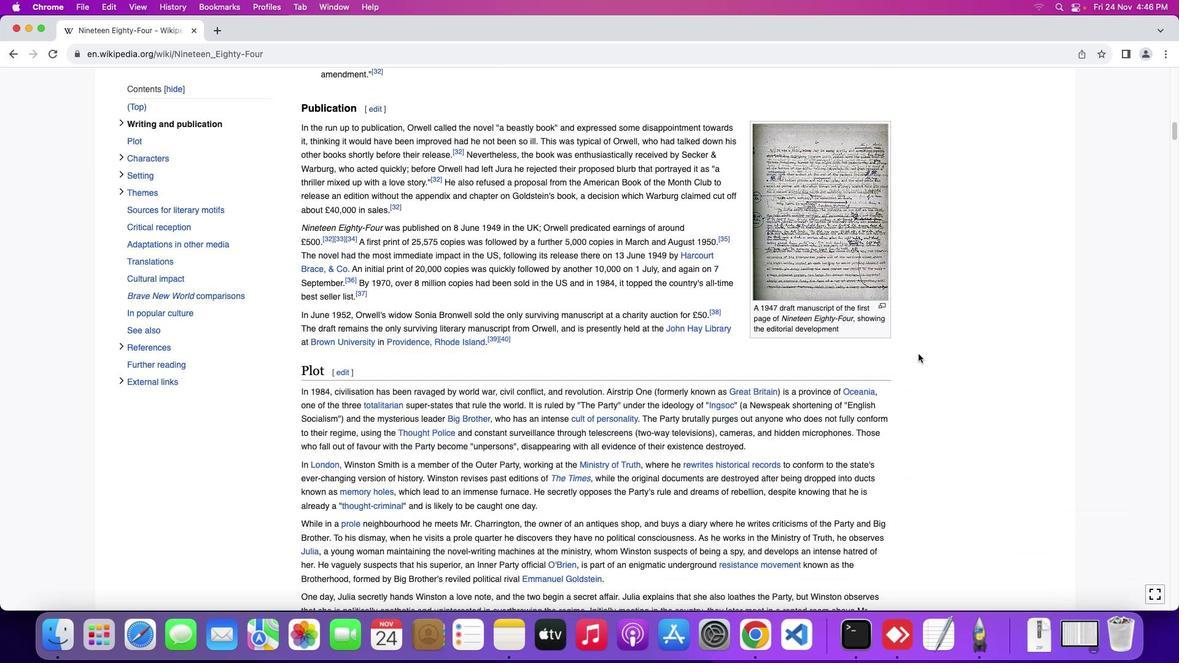 
Action: Mouse scrolled (918, 354) with delta (0, 0)
Screenshot: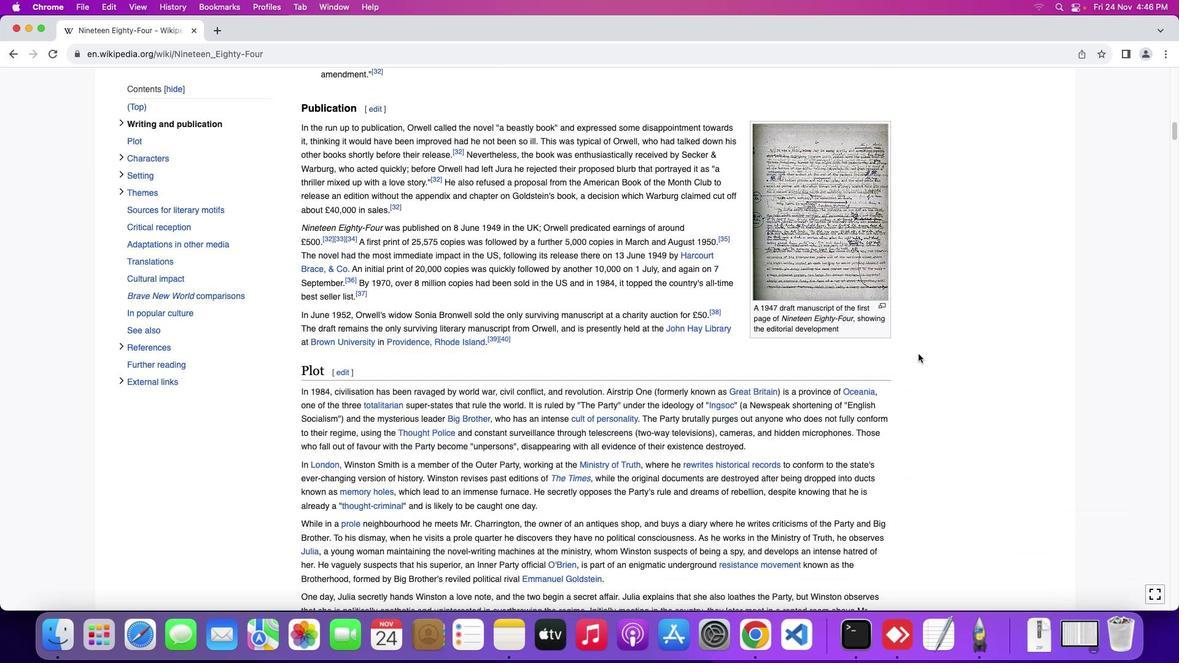 
Action: Mouse moved to (918, 354)
Screenshot: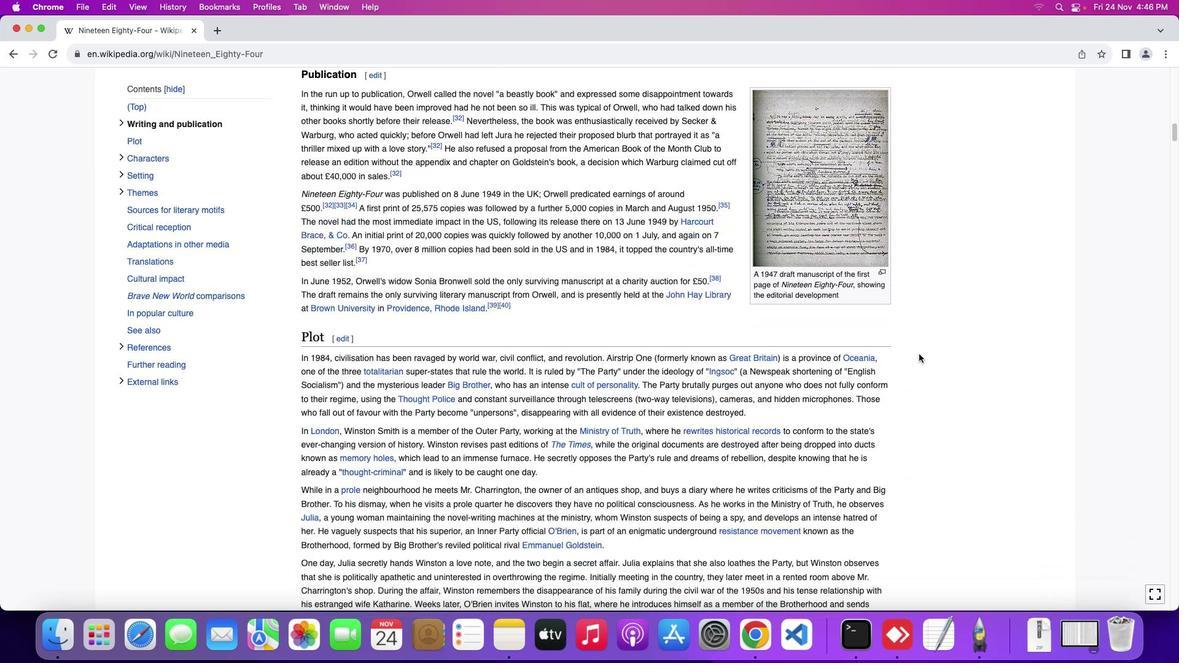 
Action: Mouse scrolled (918, 354) with delta (0, 0)
Screenshot: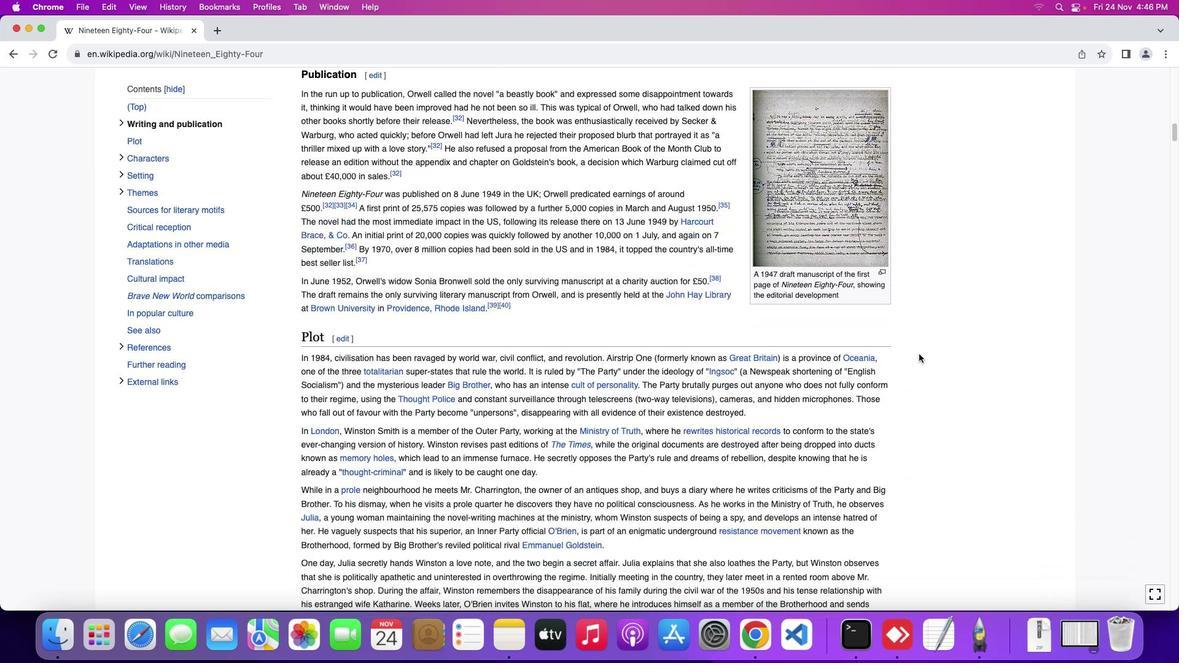 
Action: Mouse moved to (918, 353)
Screenshot: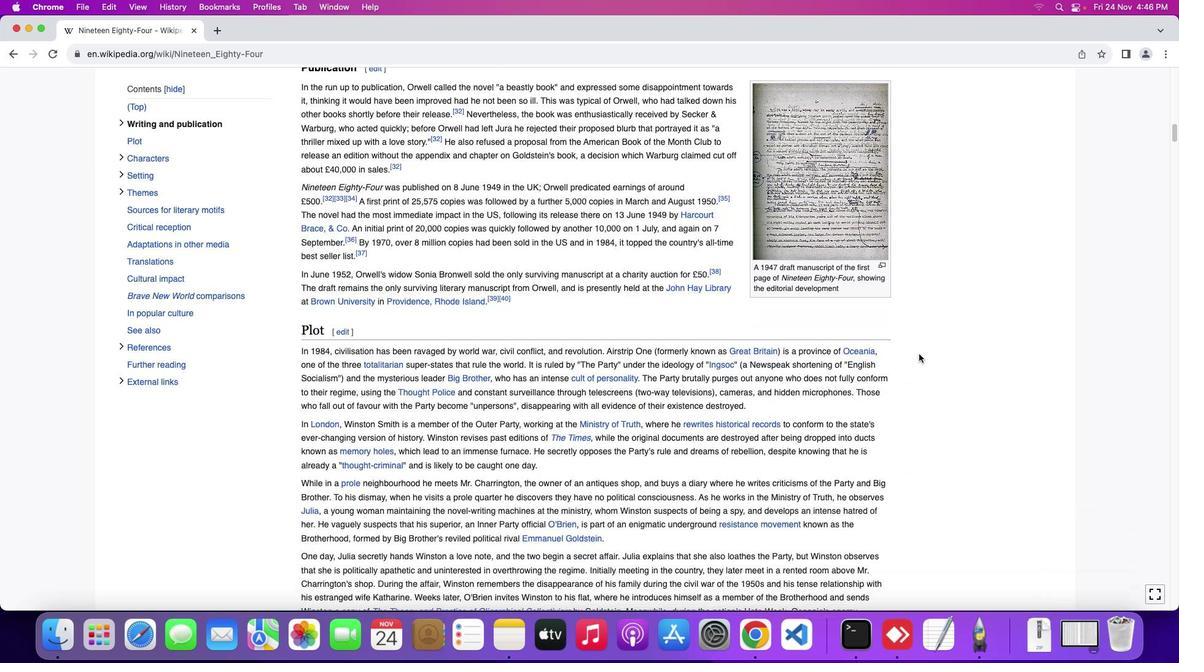 
Action: Mouse scrolled (918, 353) with delta (0, 0)
Screenshot: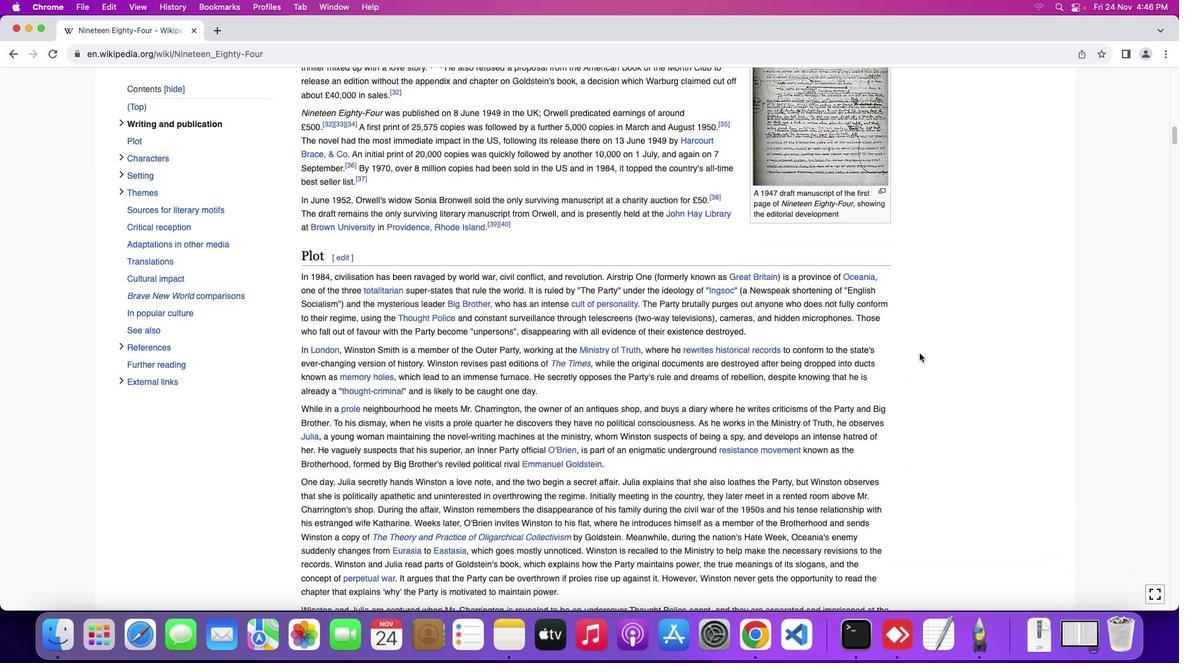 
Action: Mouse scrolled (918, 353) with delta (0, 0)
Screenshot: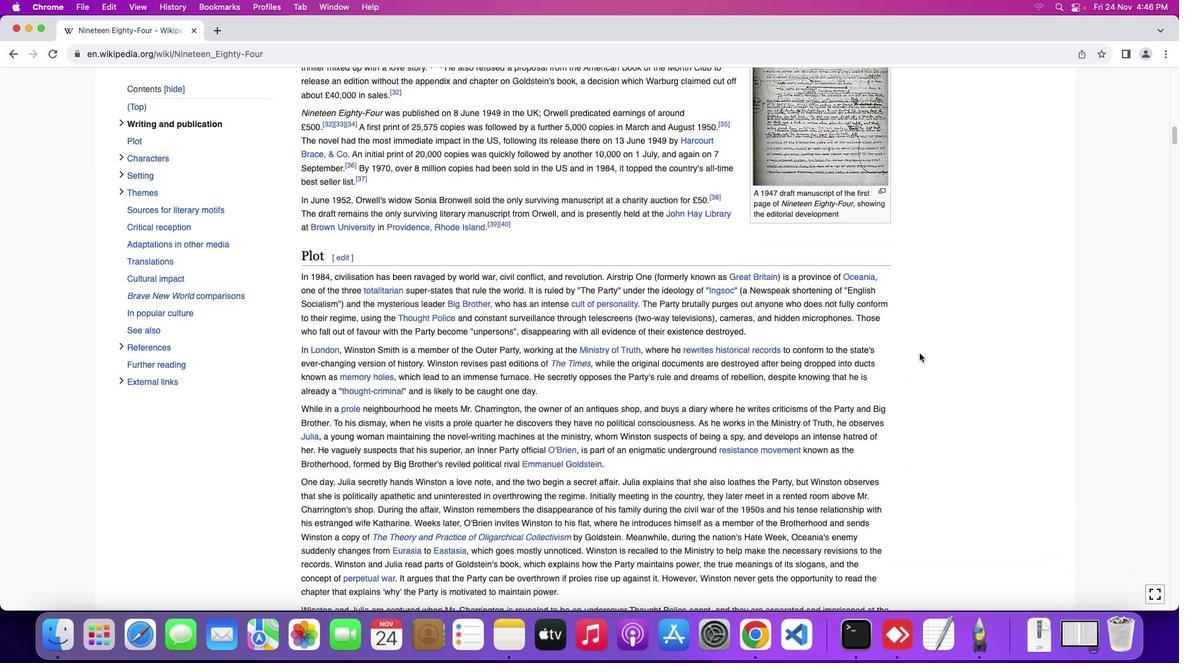 
Action: Mouse scrolled (918, 353) with delta (0, -1)
Screenshot: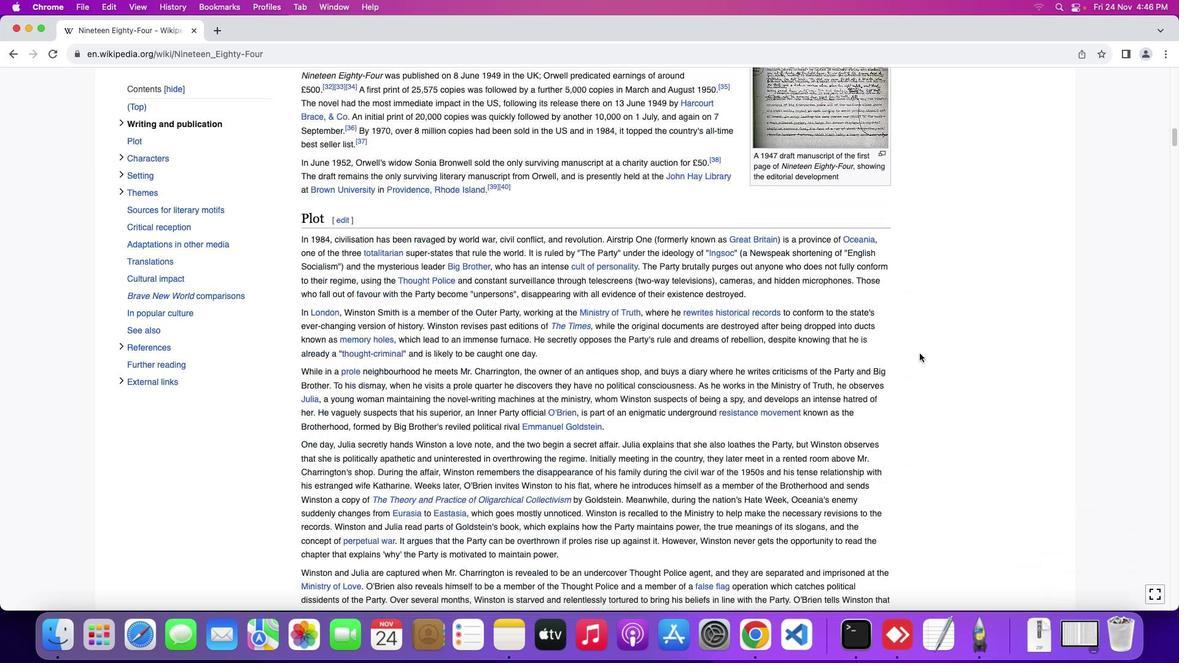 
Action: Mouse moved to (919, 353)
Screenshot: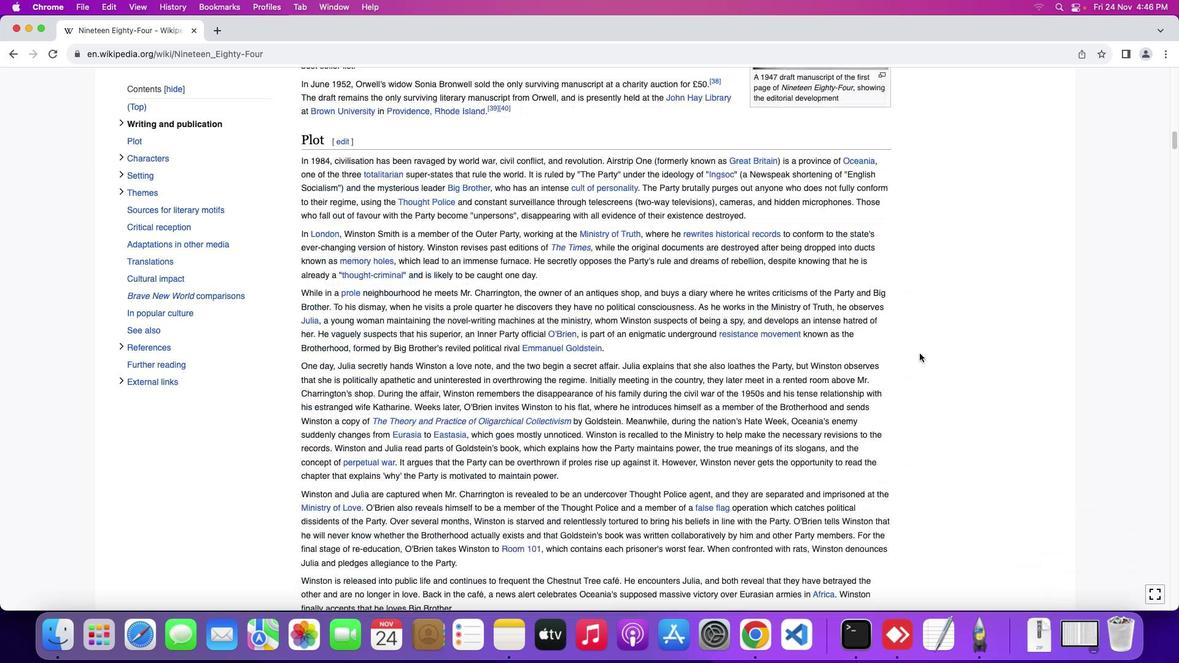 
Action: Mouse scrolled (919, 353) with delta (0, -2)
Screenshot: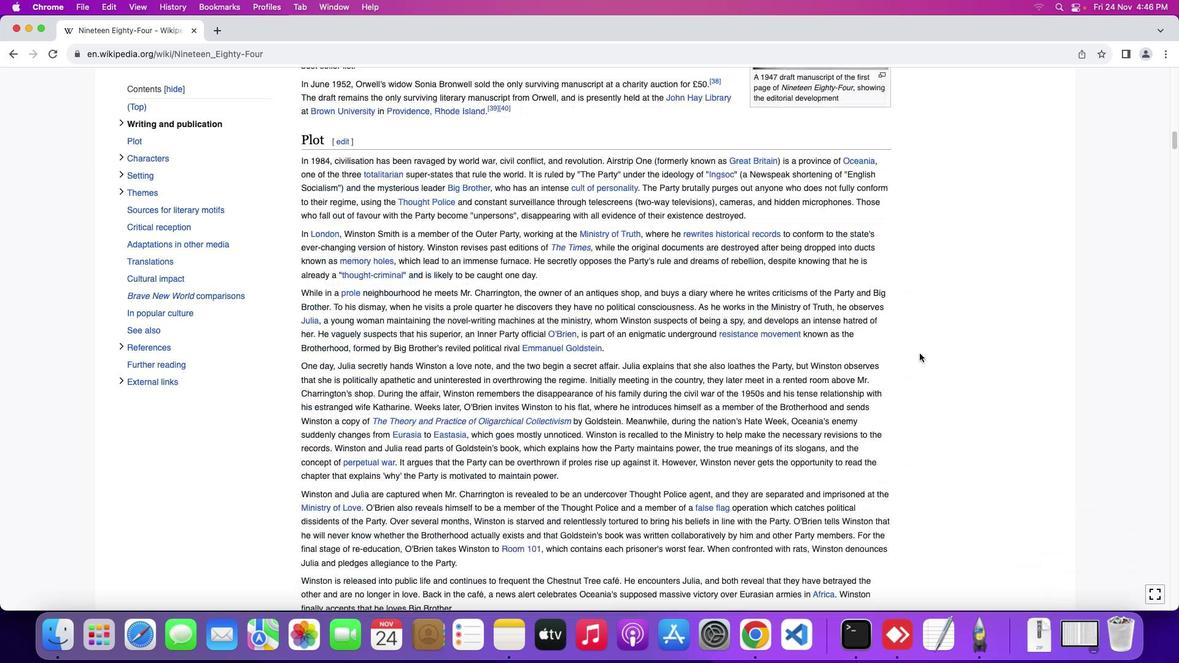 
Action: Mouse scrolled (919, 353) with delta (0, 0)
Screenshot: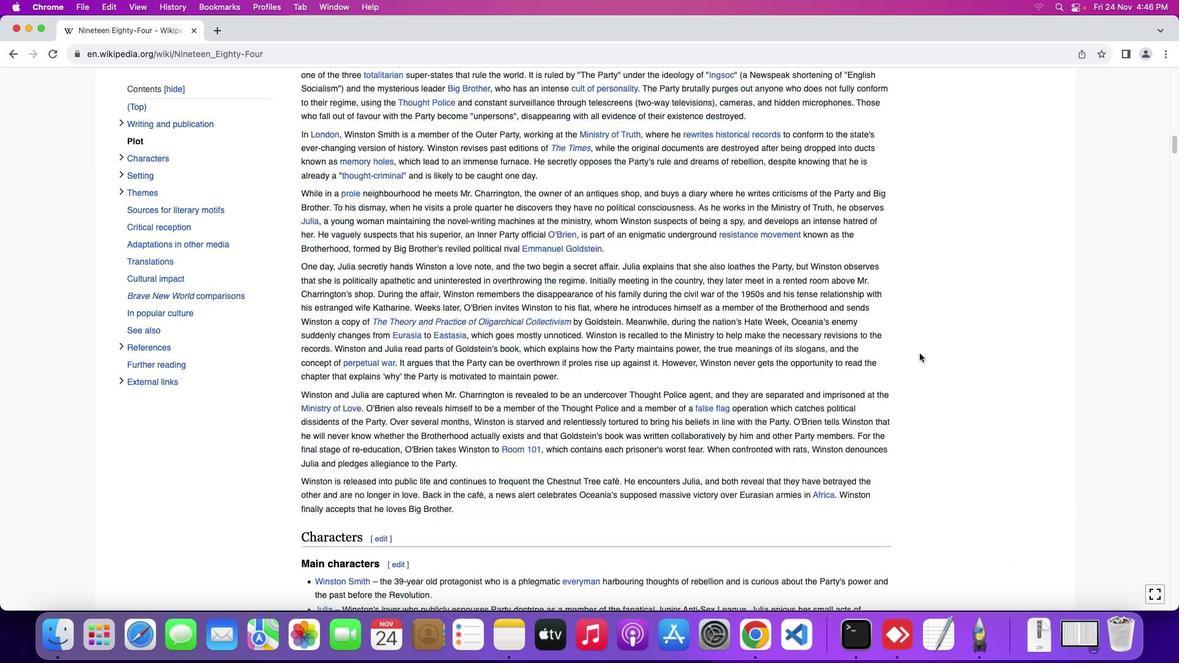
Action: Mouse scrolled (919, 353) with delta (0, 0)
Screenshot: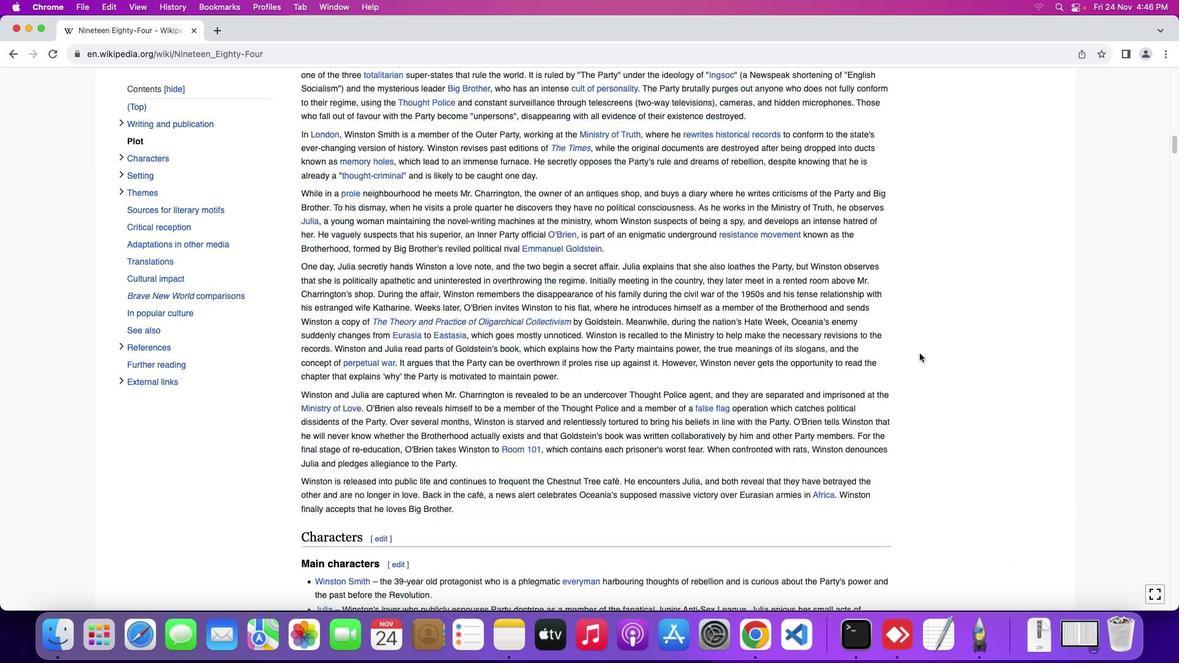 
Action: Mouse scrolled (919, 353) with delta (0, -1)
Screenshot: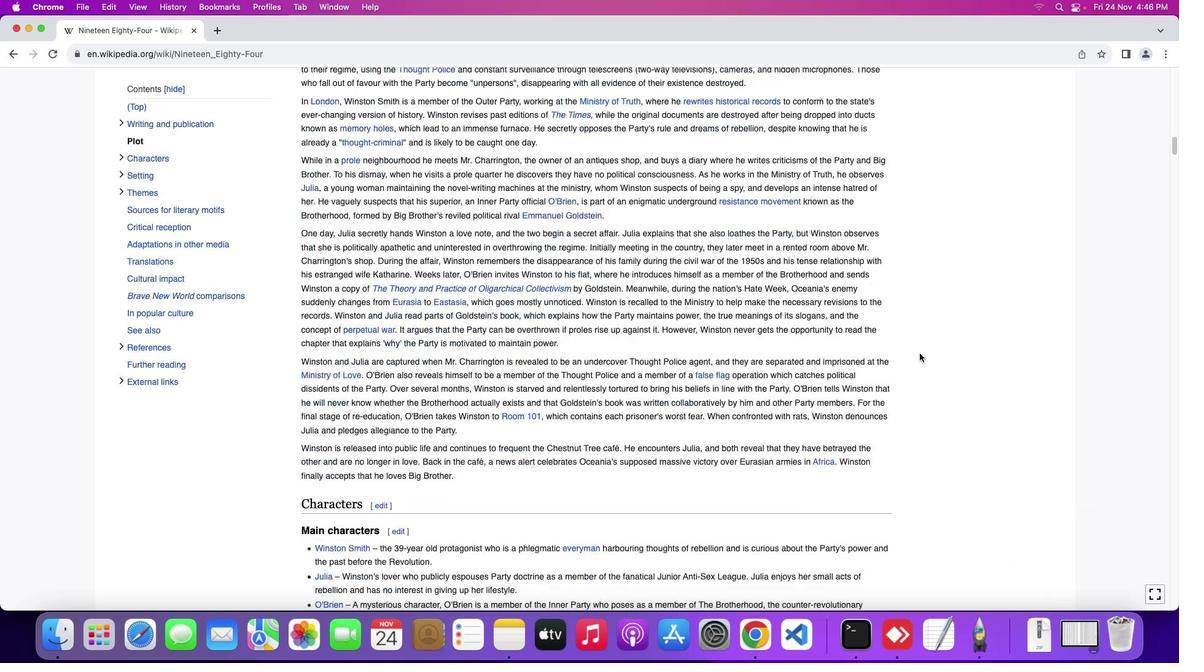 
Action: Mouse moved to (919, 353)
Screenshot: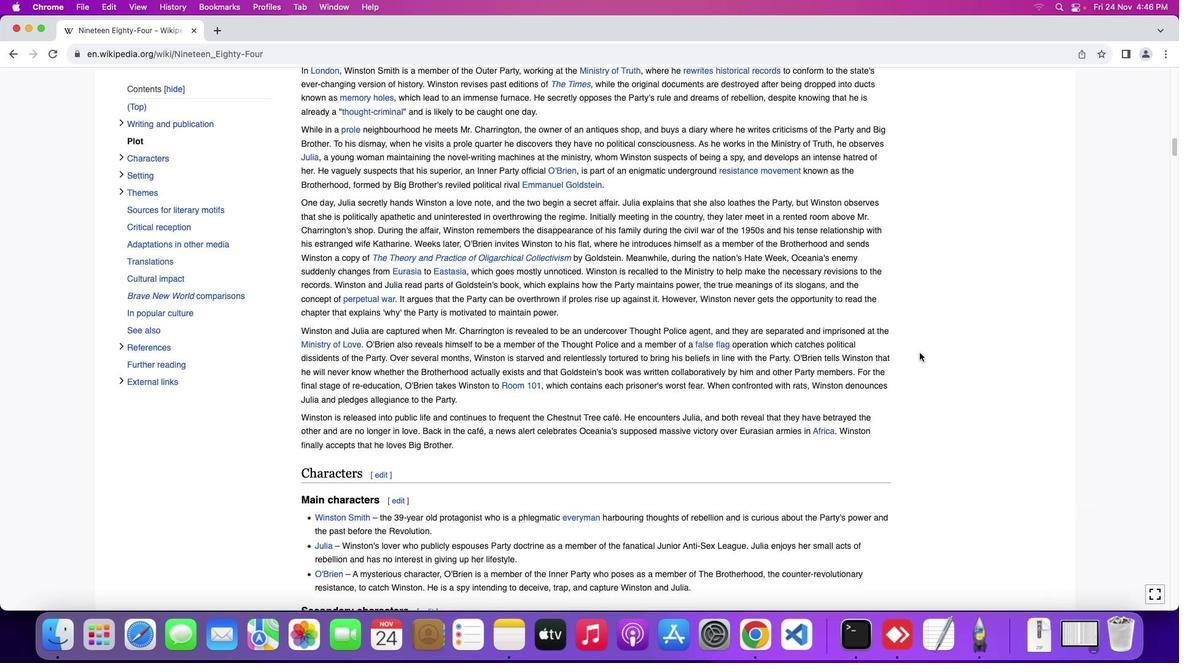 
Action: Mouse scrolled (919, 353) with delta (0, 0)
Screenshot: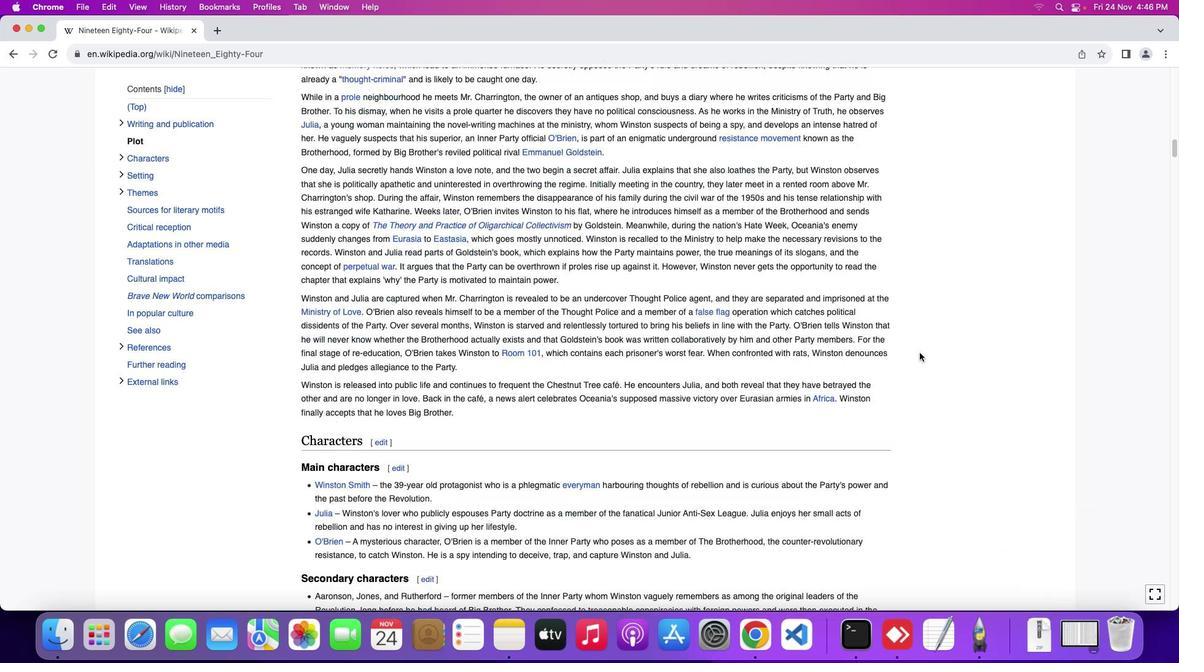 
Action: Mouse scrolled (919, 353) with delta (0, 0)
Screenshot: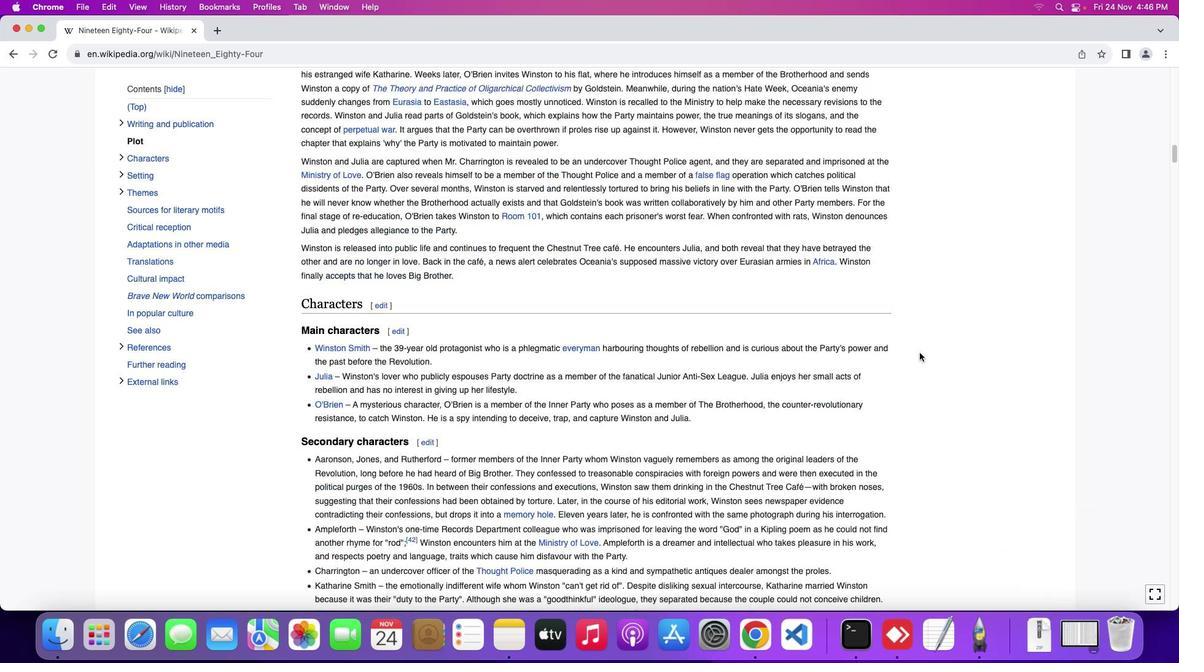 
Action: Mouse scrolled (919, 353) with delta (0, -1)
Screenshot: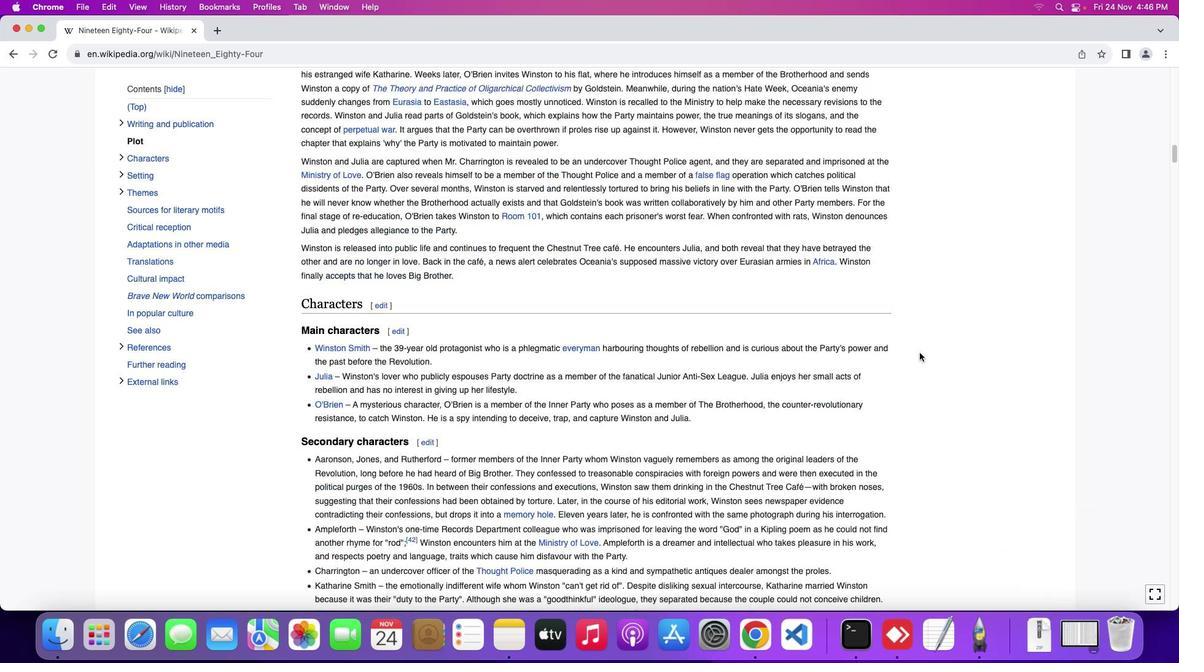 
Action: Mouse scrolled (919, 353) with delta (0, -3)
Screenshot: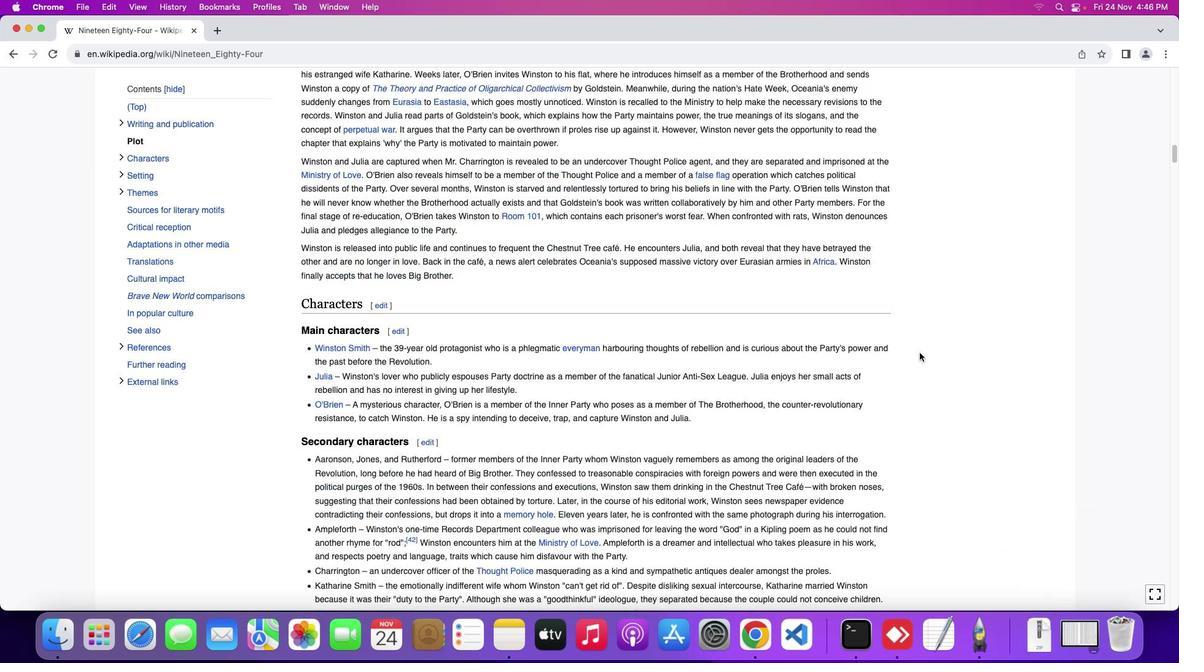 
Action: Mouse scrolled (919, 353) with delta (0, -3)
Screenshot: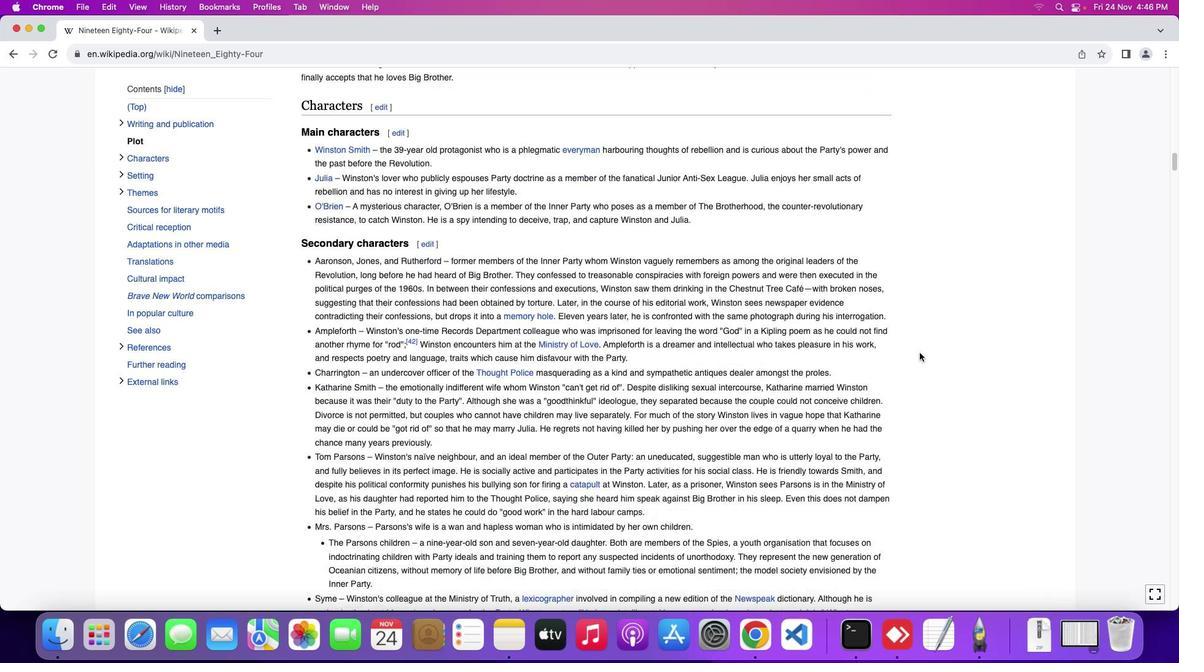 
Action: Mouse scrolled (919, 353) with delta (0, 0)
Screenshot: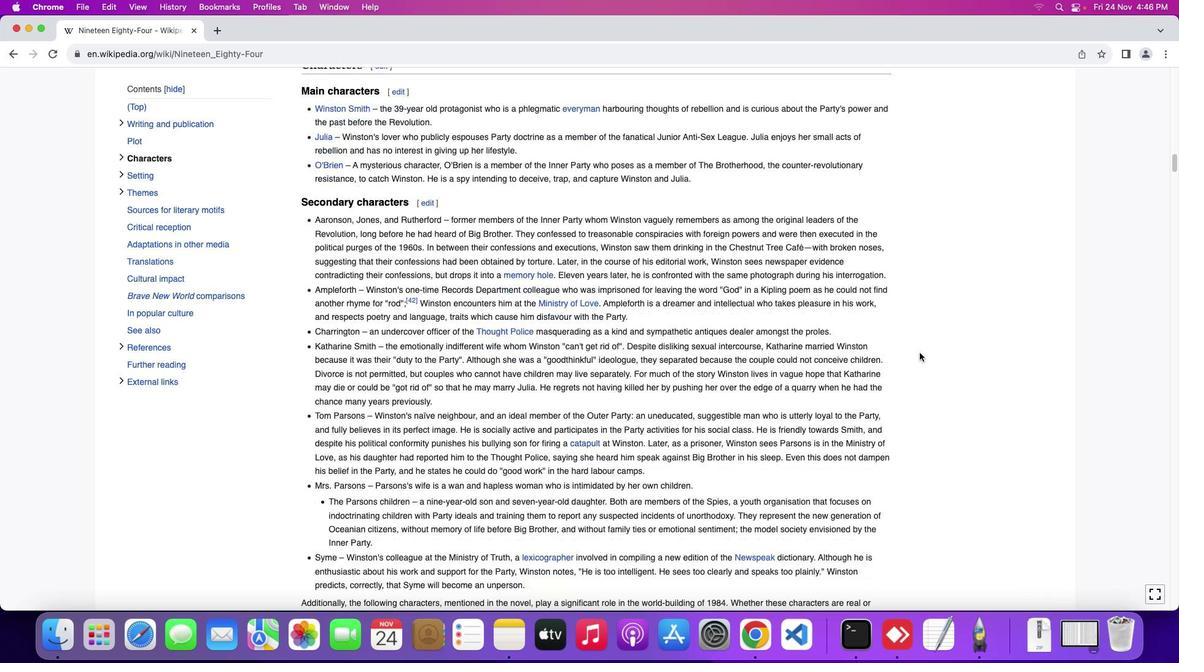
Action: Mouse scrolled (919, 353) with delta (0, 0)
Screenshot: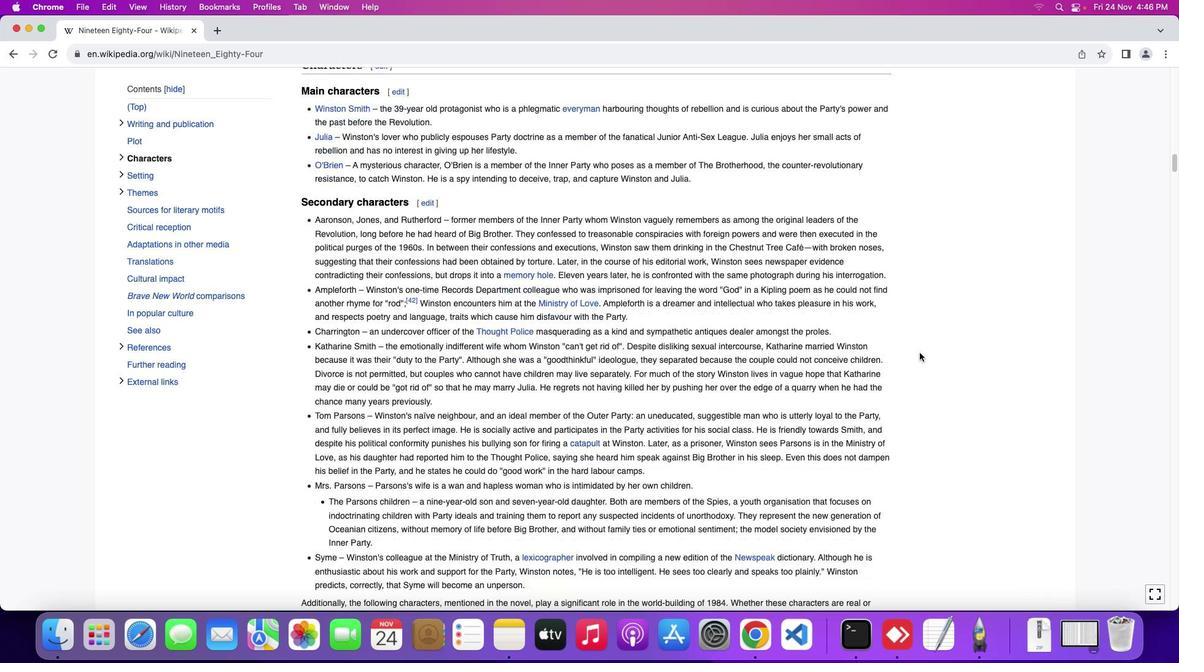 
Action: Mouse scrolled (919, 353) with delta (0, -1)
Screenshot: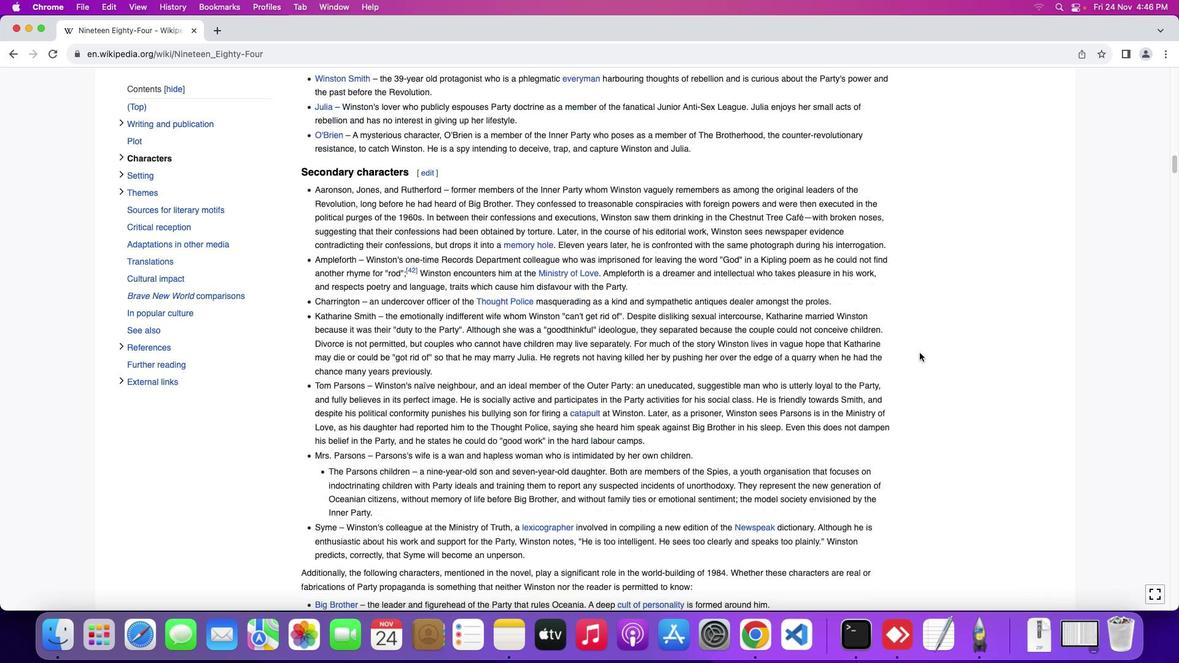
Action: Mouse scrolled (919, 353) with delta (0, -1)
Screenshot: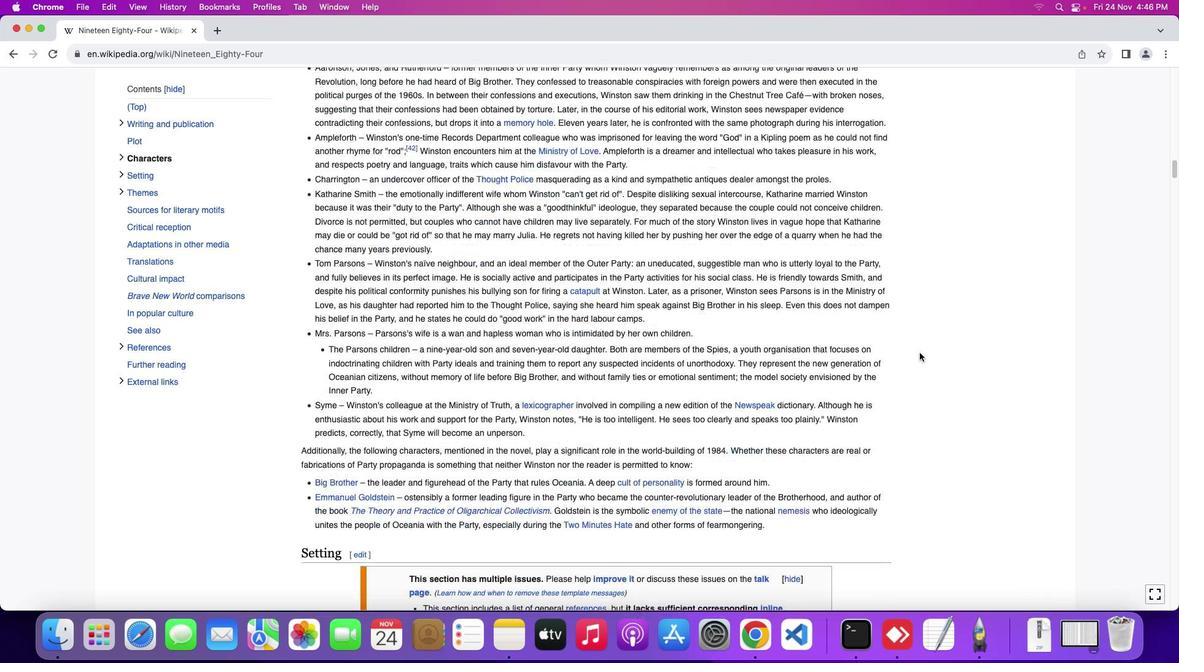 
Action: Mouse scrolled (919, 353) with delta (0, 0)
Screenshot: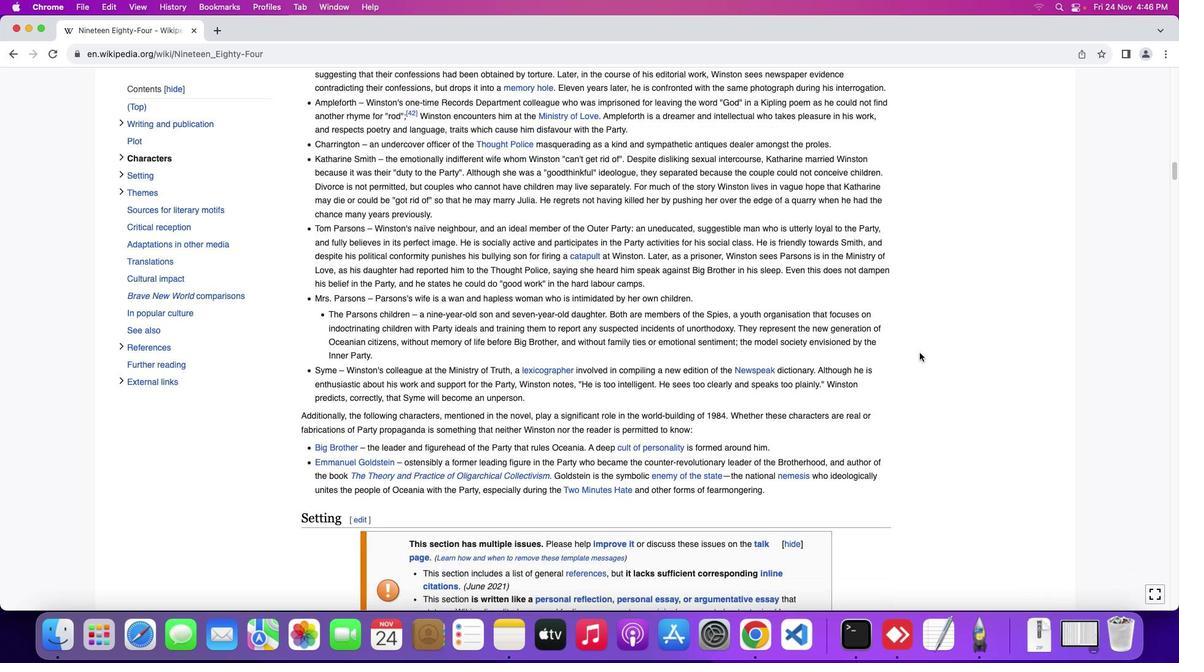 
Action: Mouse scrolled (919, 353) with delta (0, 0)
Screenshot: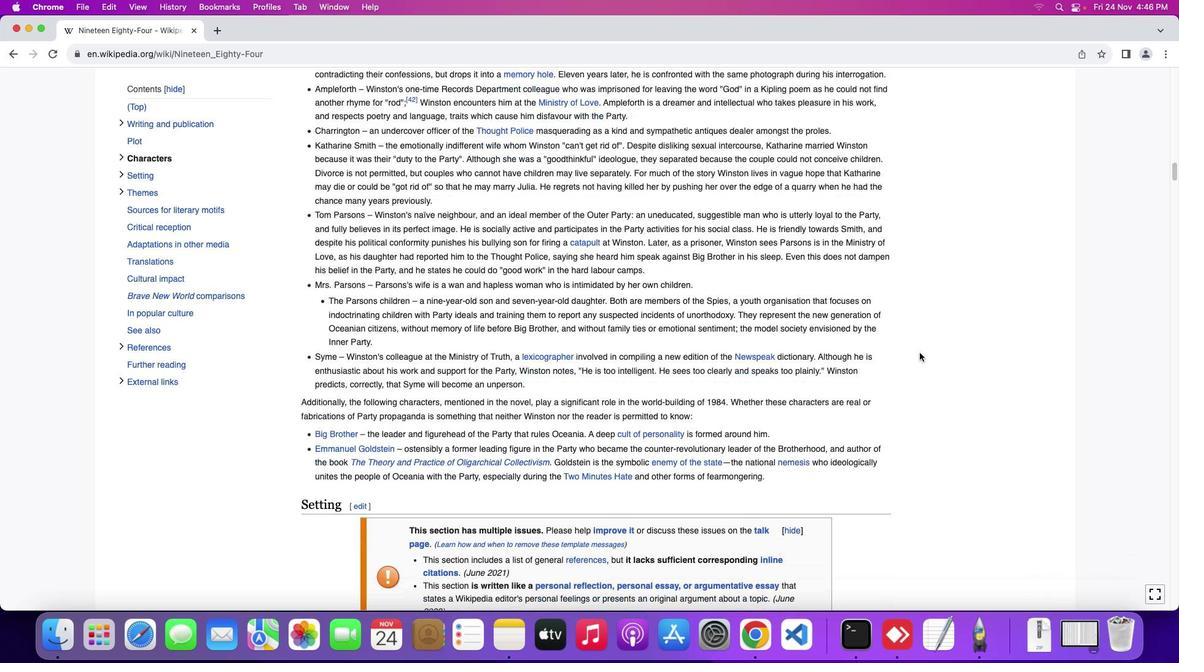 
Action: Mouse scrolled (919, 353) with delta (0, -1)
Screenshot: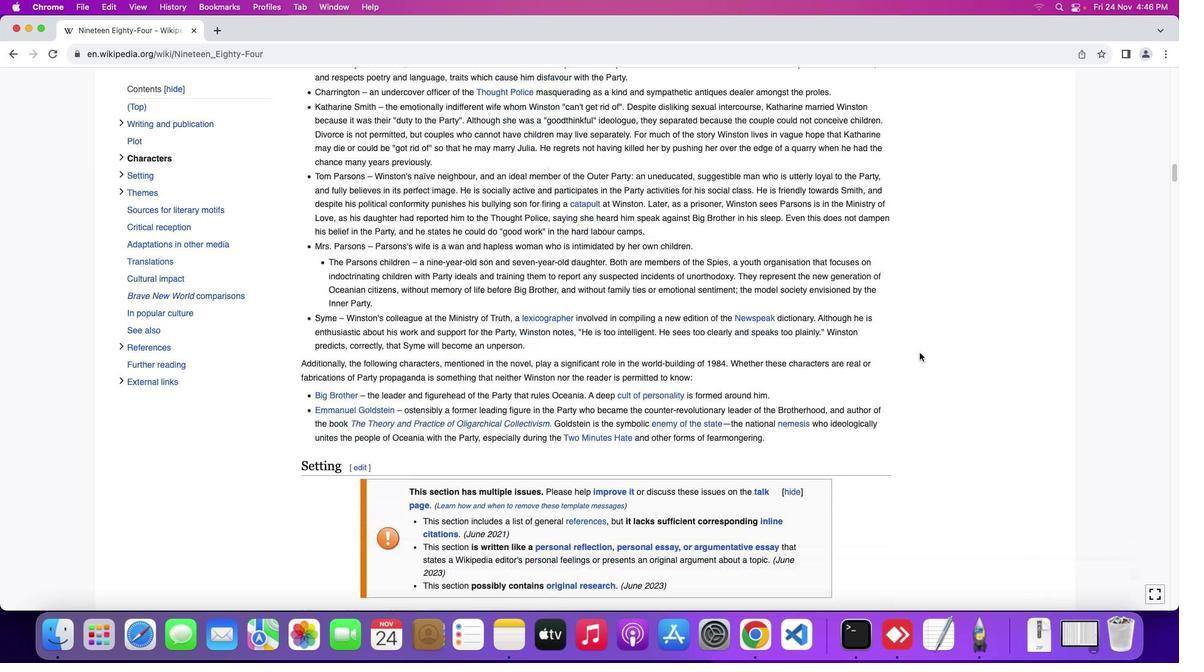 
Action: Mouse scrolled (919, 353) with delta (0, 0)
Screenshot: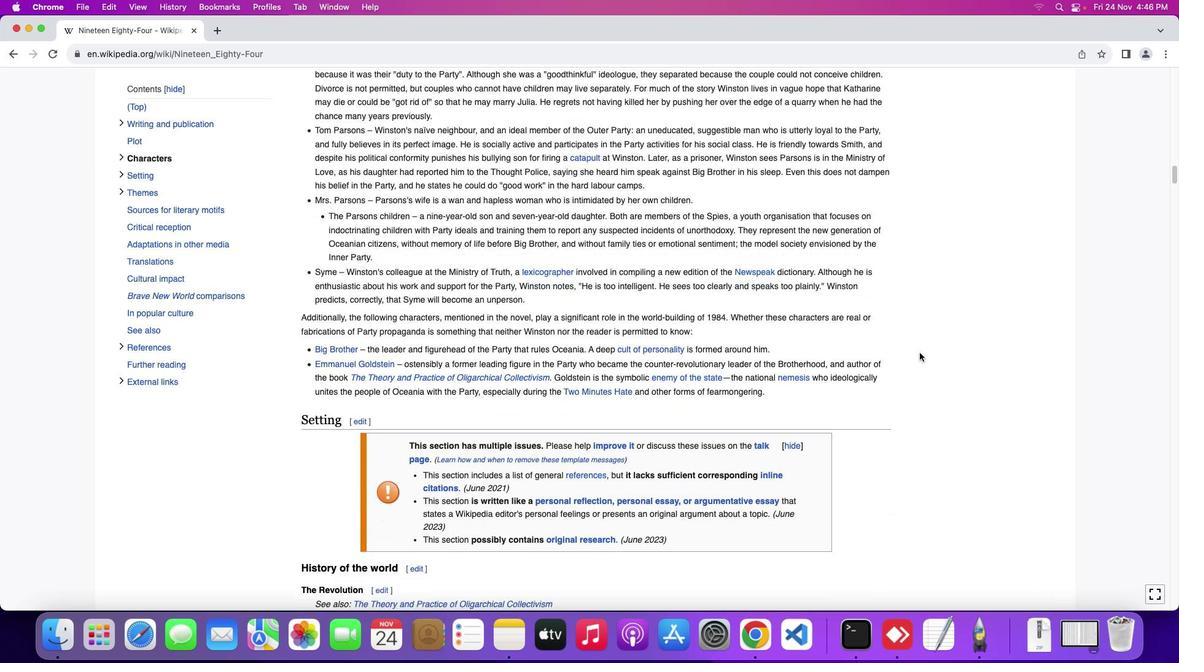 
Action: Mouse scrolled (919, 353) with delta (0, 0)
Screenshot: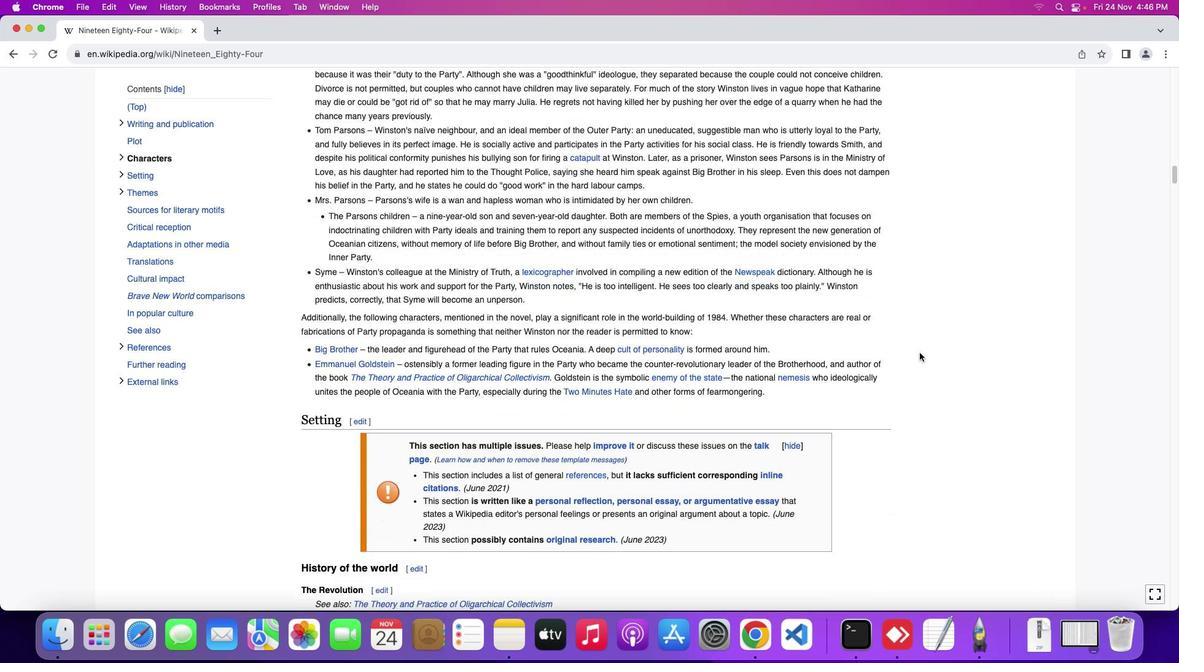 
Action: Mouse scrolled (919, 353) with delta (0, -1)
Screenshot: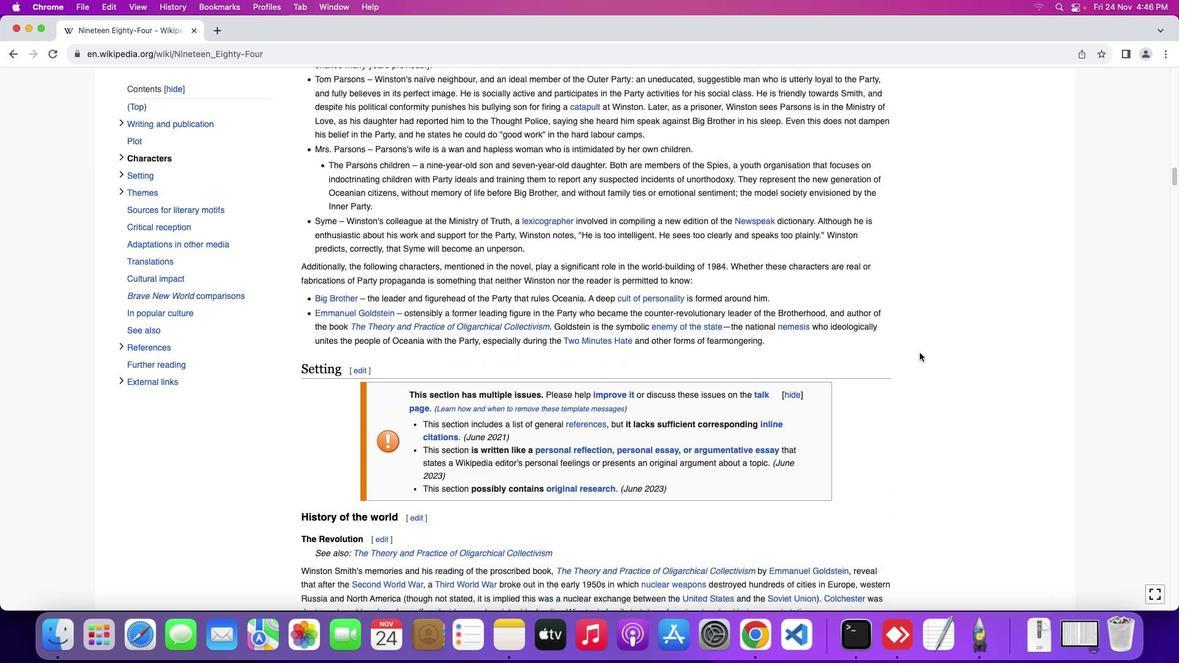
Action: Mouse moved to (919, 353)
Screenshot: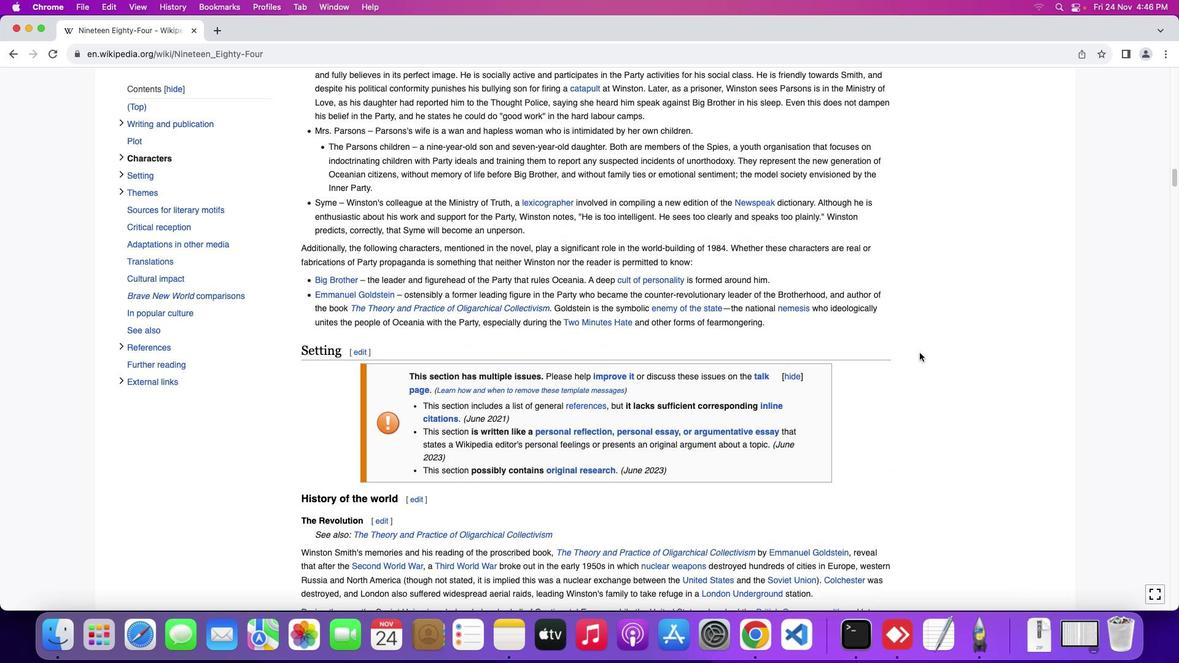
Action: Mouse scrolled (919, 353) with delta (0, 0)
Screenshot: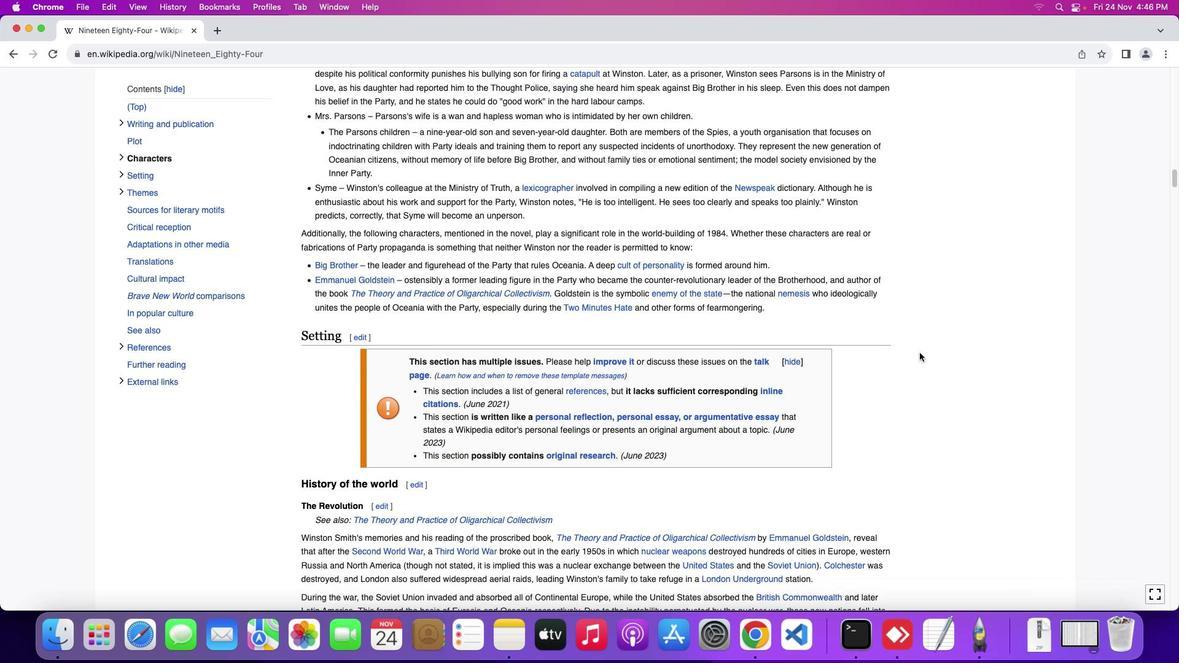
Action: Mouse scrolled (919, 353) with delta (0, 0)
Screenshot: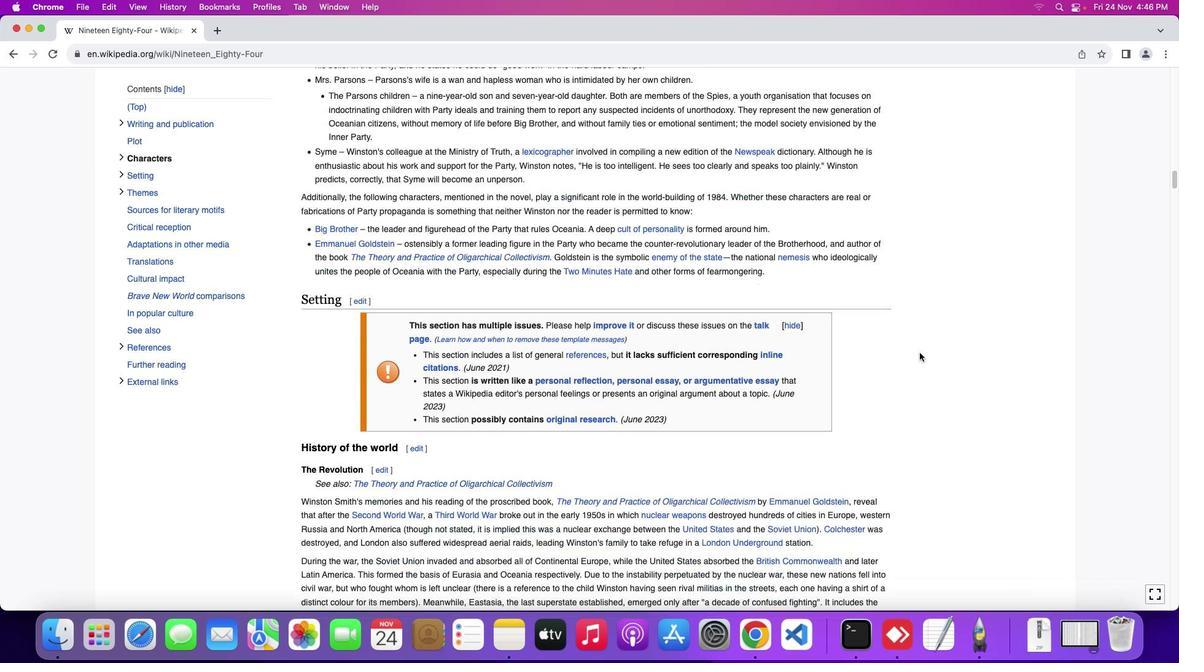 
Action: Mouse scrolled (919, 353) with delta (0, -1)
Screenshot: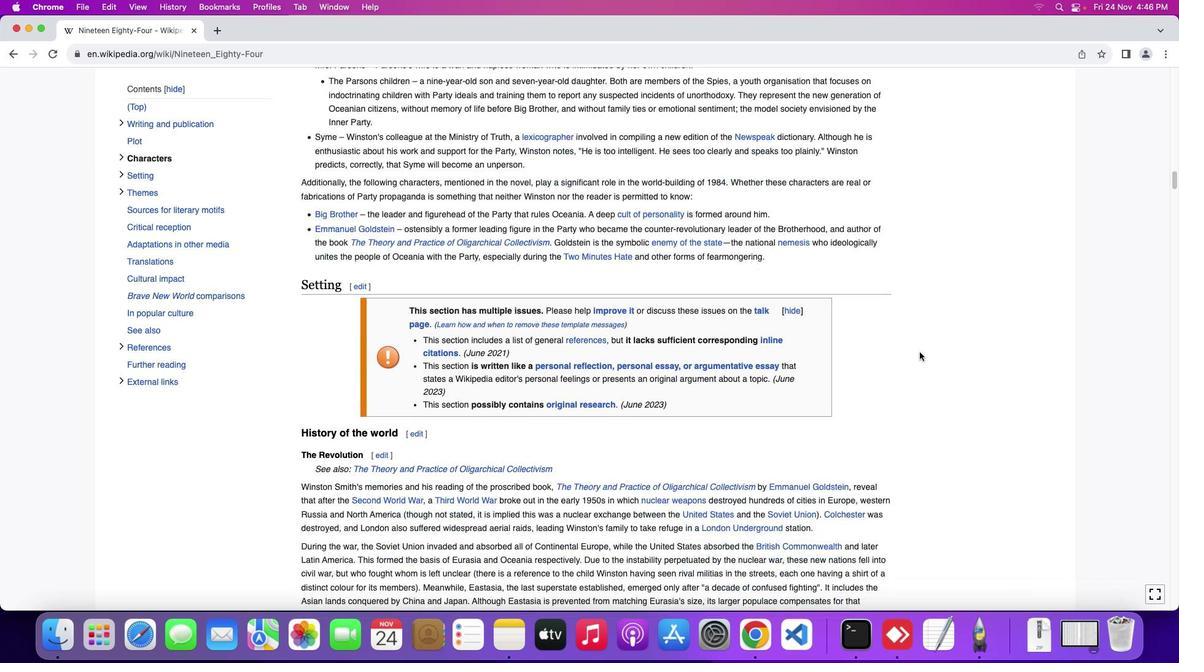 
Action: Mouse moved to (920, 352)
Screenshot: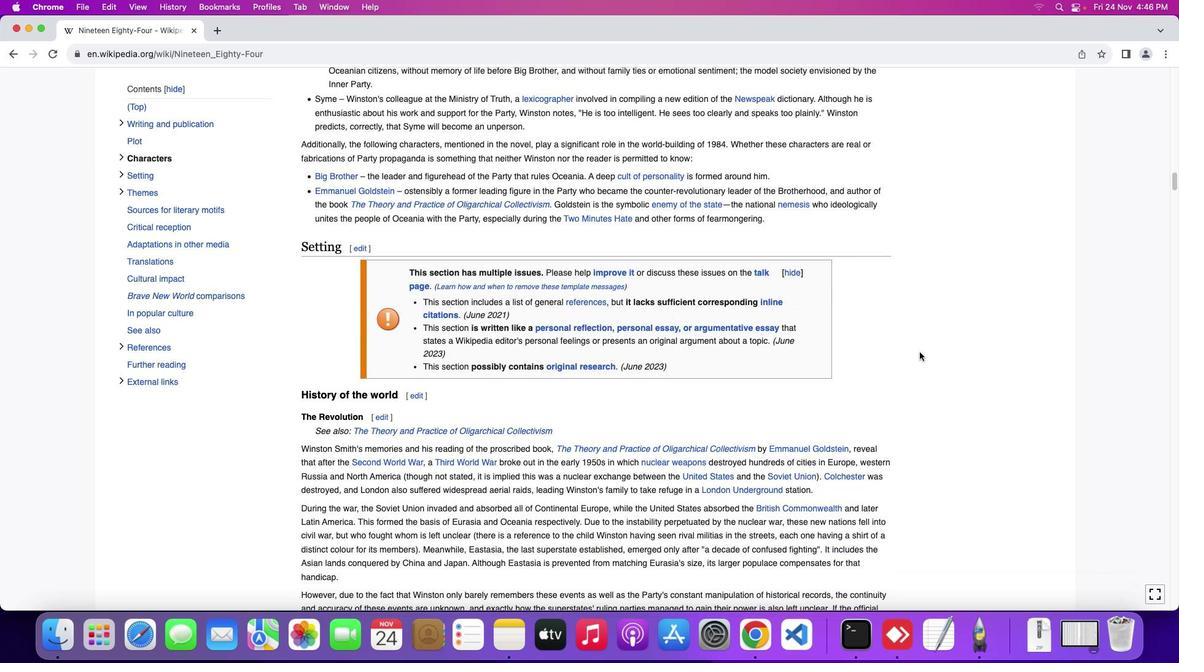 
Action: Mouse scrolled (920, 352) with delta (0, 0)
Screenshot: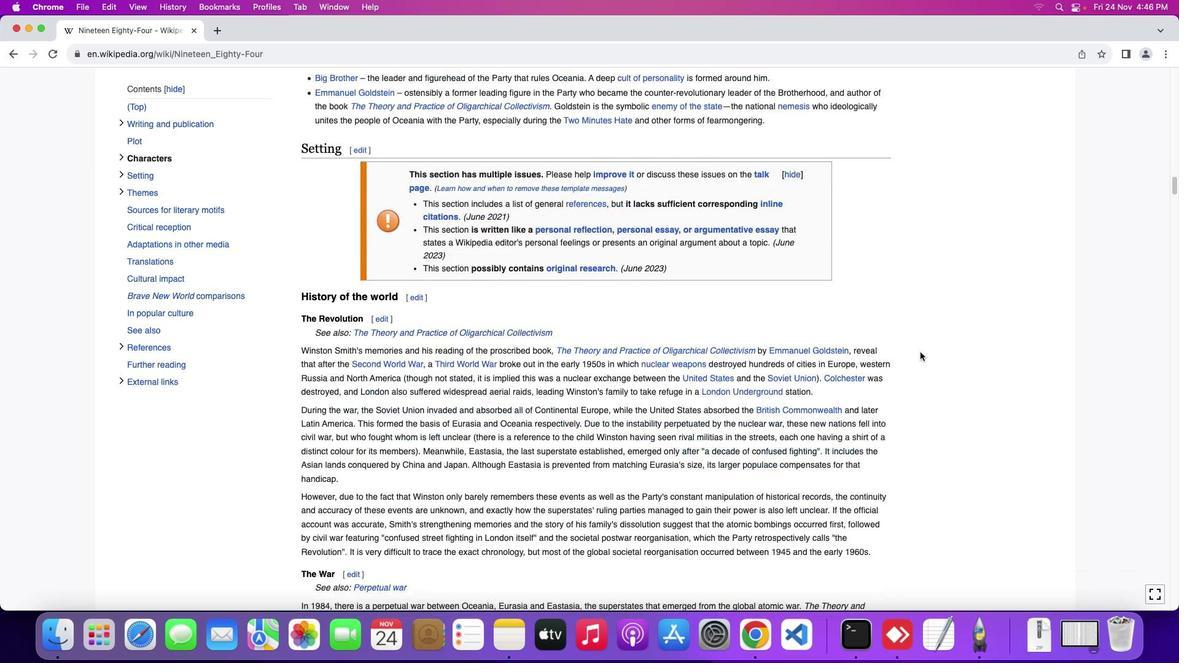
Action: Mouse scrolled (920, 352) with delta (0, 0)
Screenshot: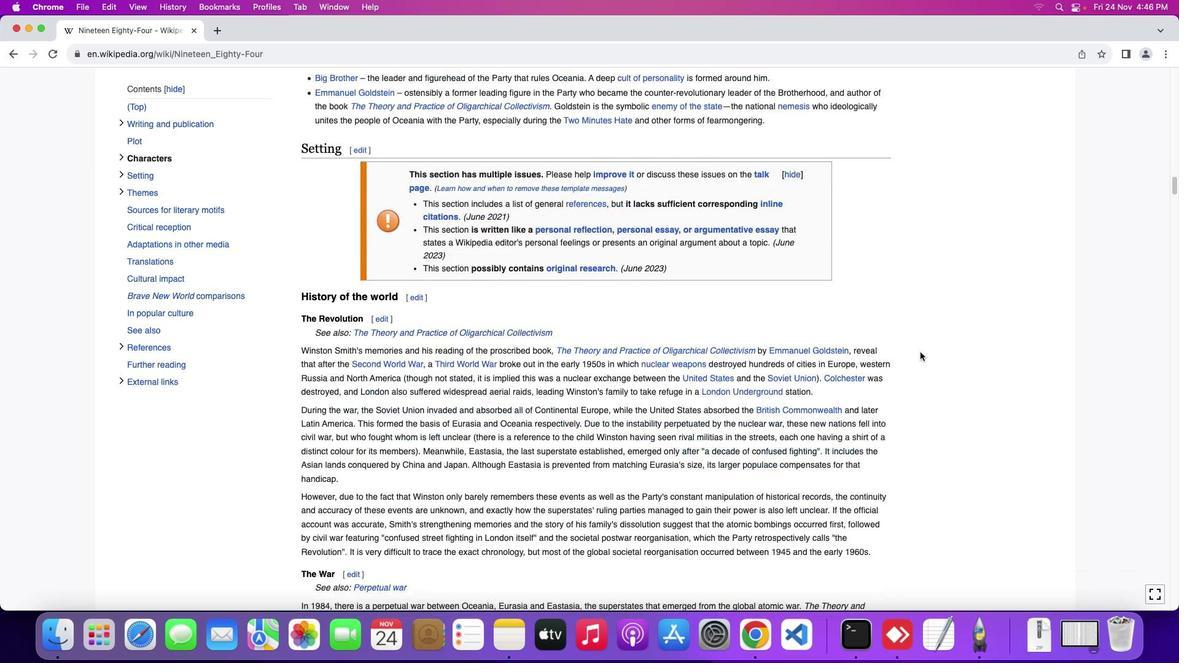 
Action: Mouse scrolled (920, 352) with delta (0, -1)
Screenshot: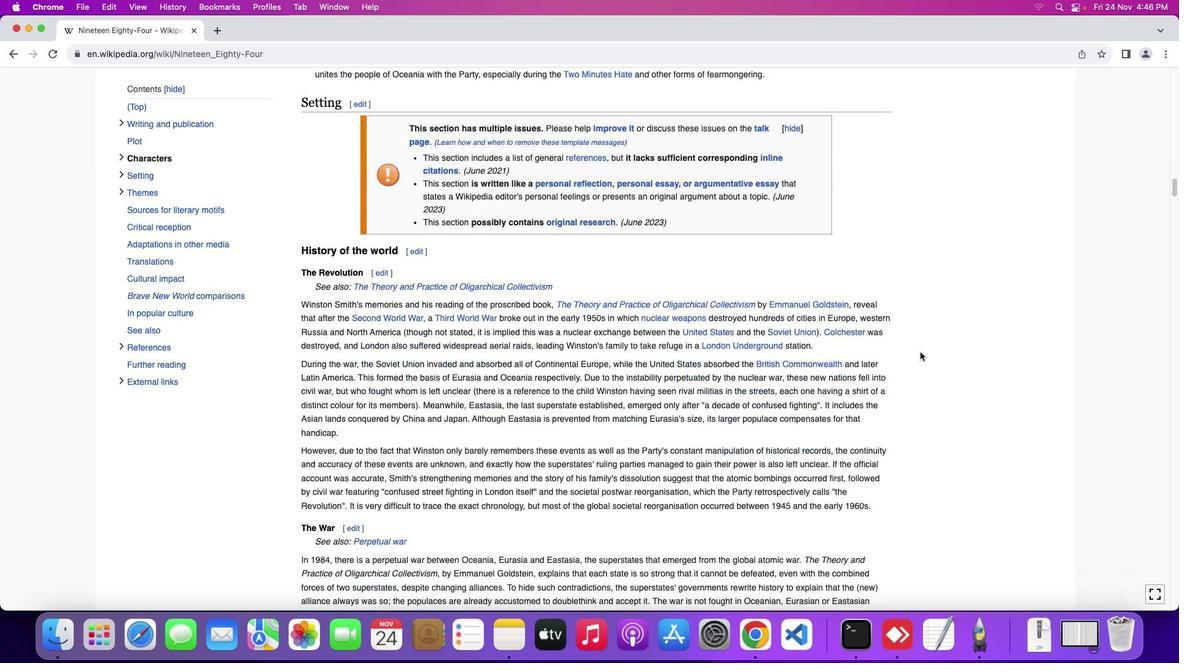
Action: Mouse scrolled (920, 352) with delta (0, -3)
Screenshot: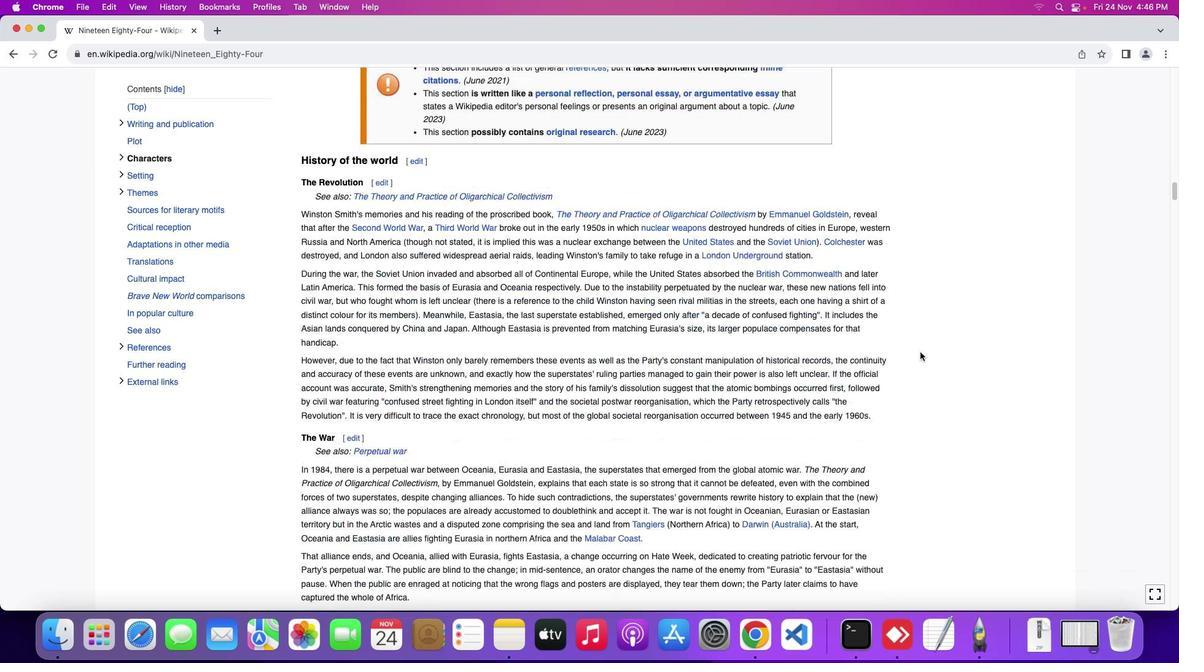 
Action: Mouse moved to (920, 351)
Screenshot: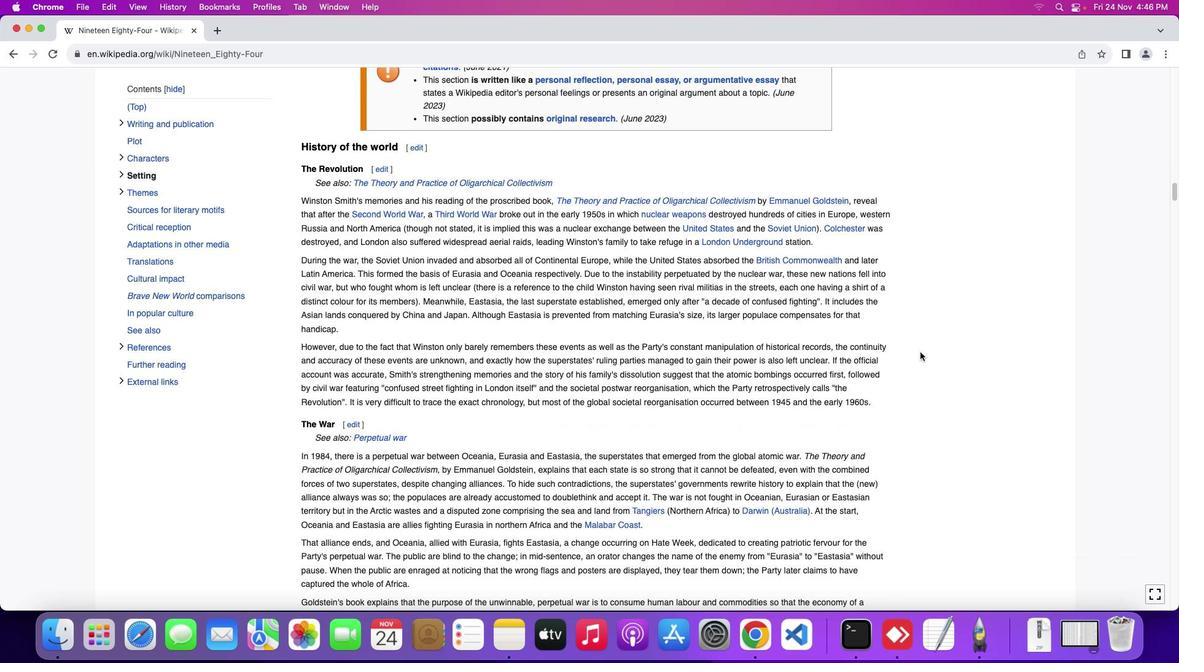
Action: Mouse scrolled (920, 351) with delta (0, 0)
Screenshot: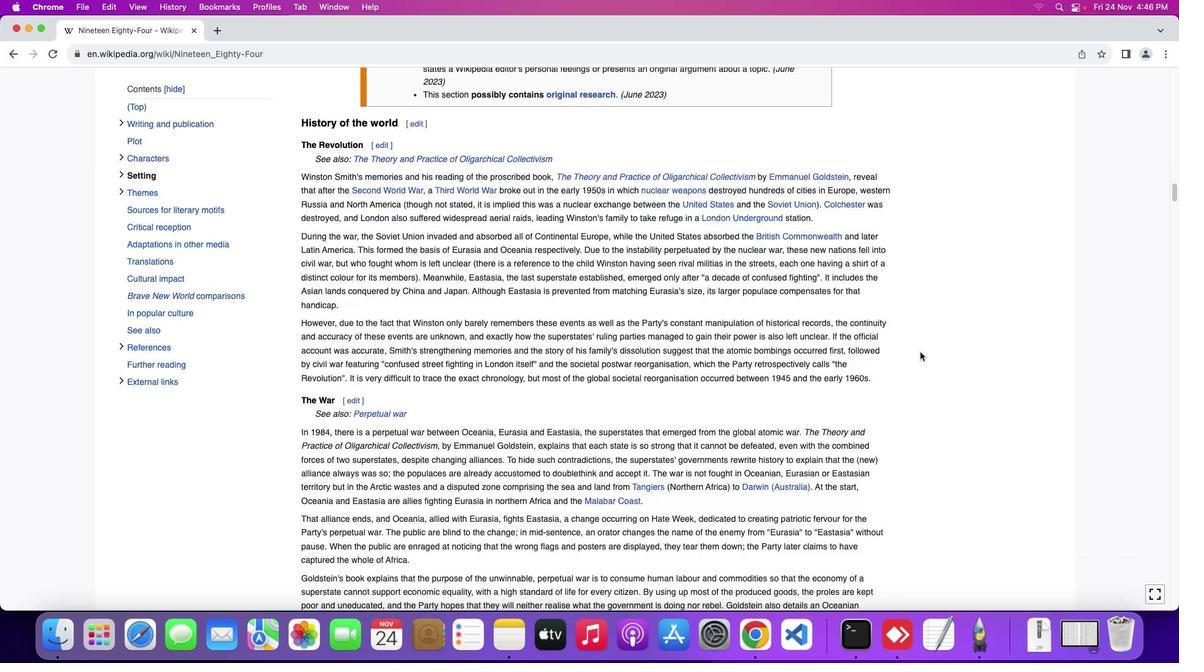 
Action: Mouse scrolled (920, 351) with delta (0, 0)
Screenshot: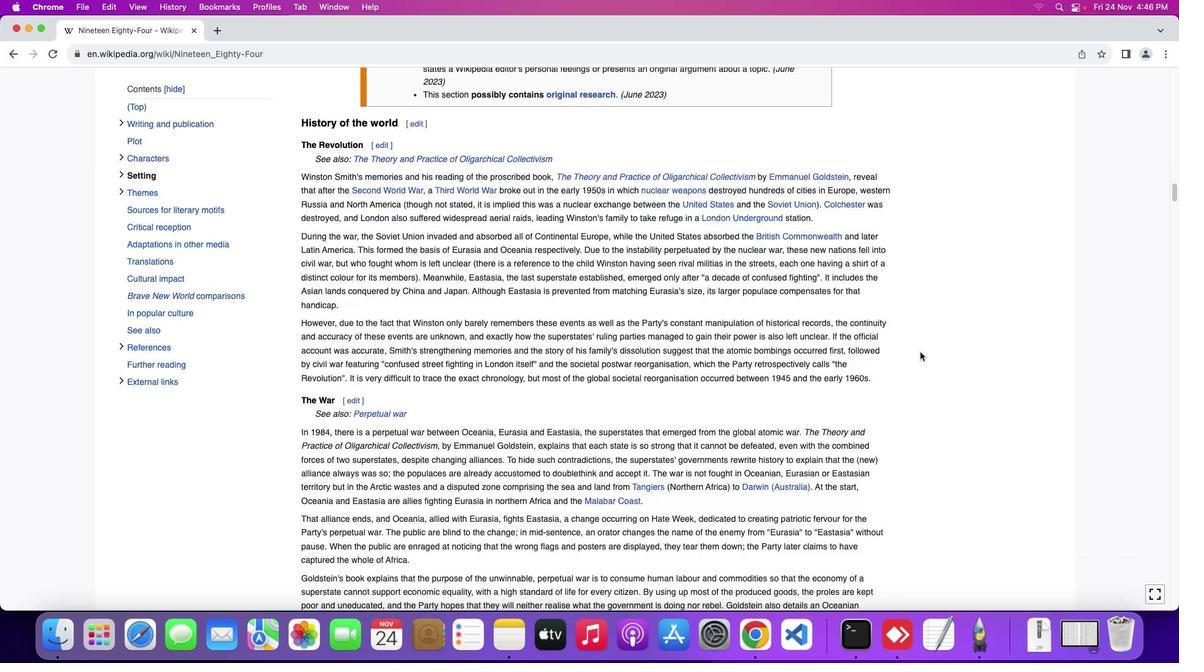 
Action: Mouse scrolled (920, 351) with delta (0, -1)
Screenshot: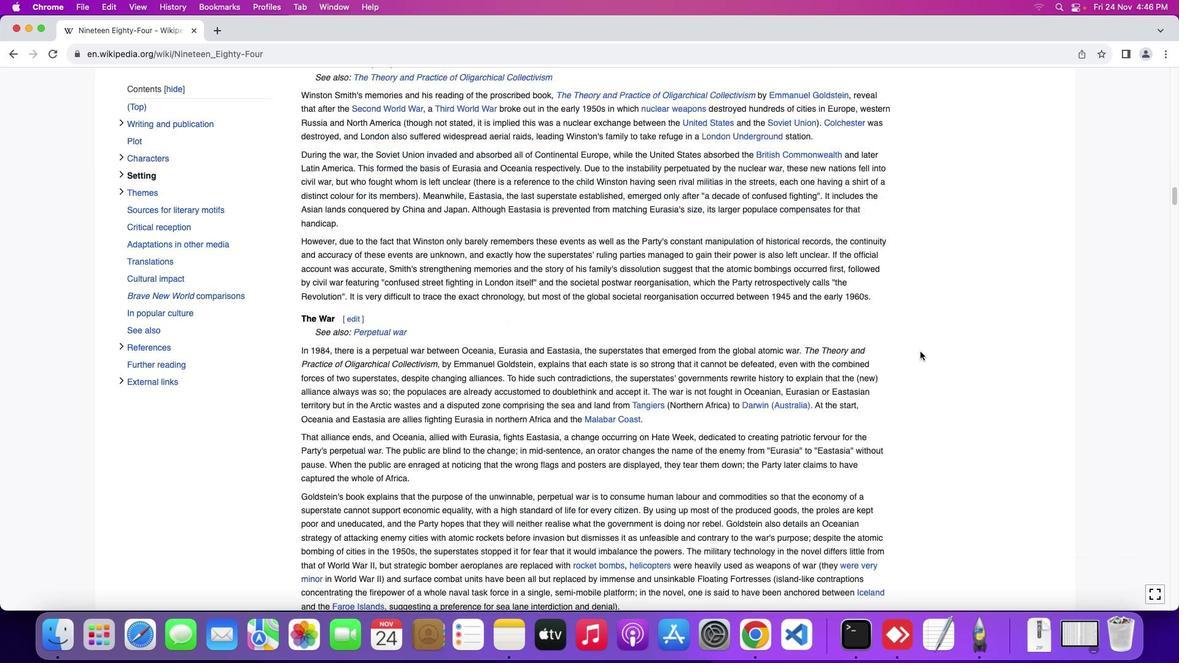 
Action: Mouse moved to (920, 351)
Screenshot: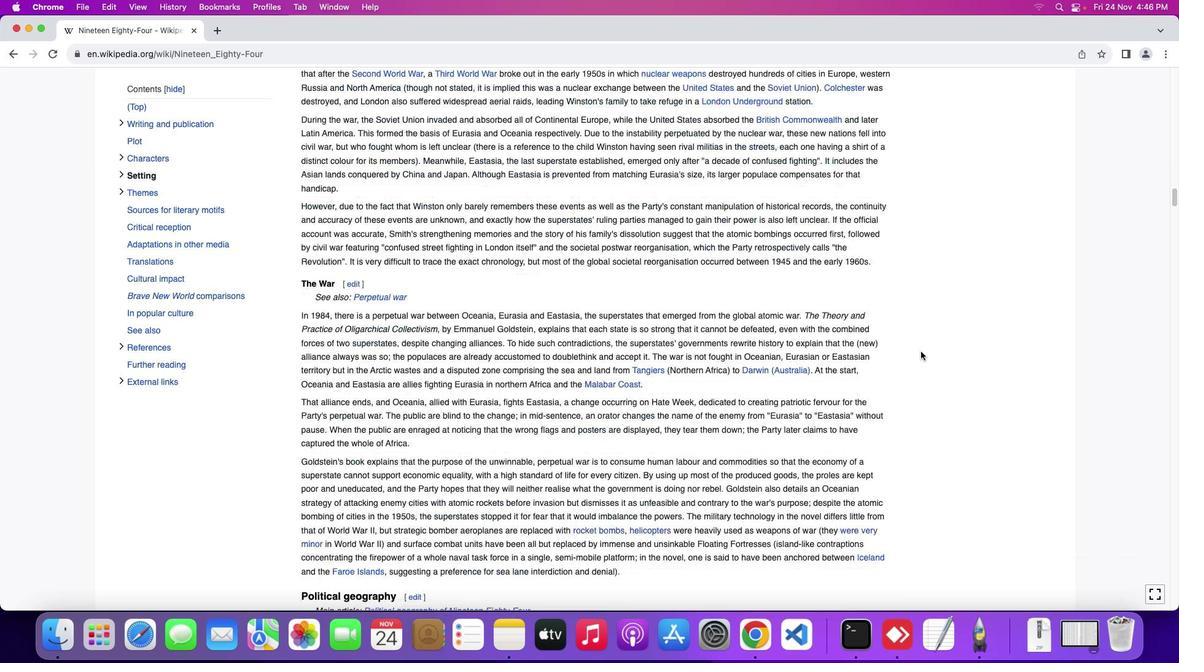 
Action: Mouse scrolled (920, 351) with delta (0, -2)
Screenshot: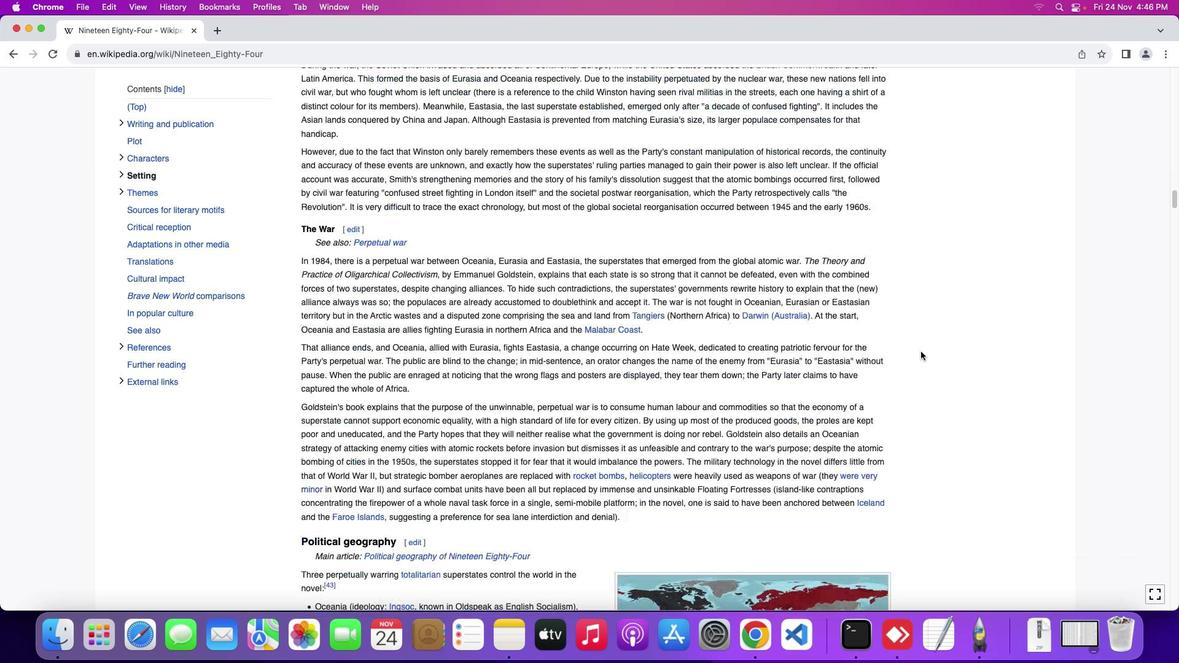 
Action: Mouse moved to (920, 351)
Screenshot: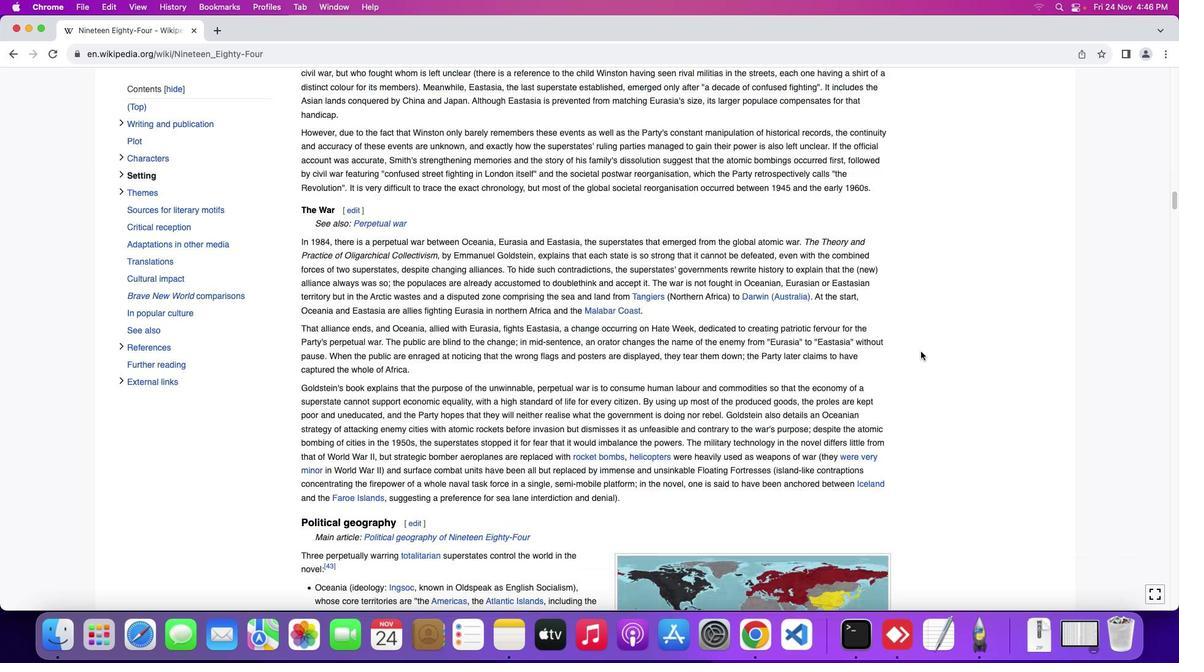 
Action: Mouse scrolled (920, 351) with delta (0, 0)
Screenshot: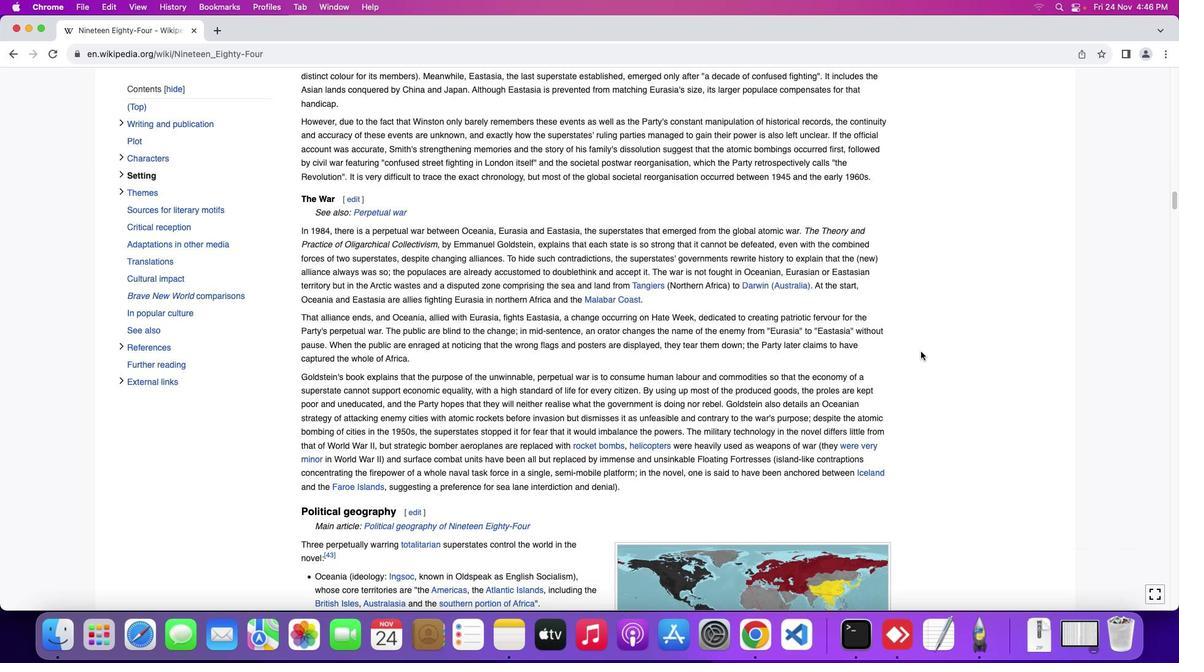 
Action: Mouse scrolled (920, 351) with delta (0, 0)
Screenshot: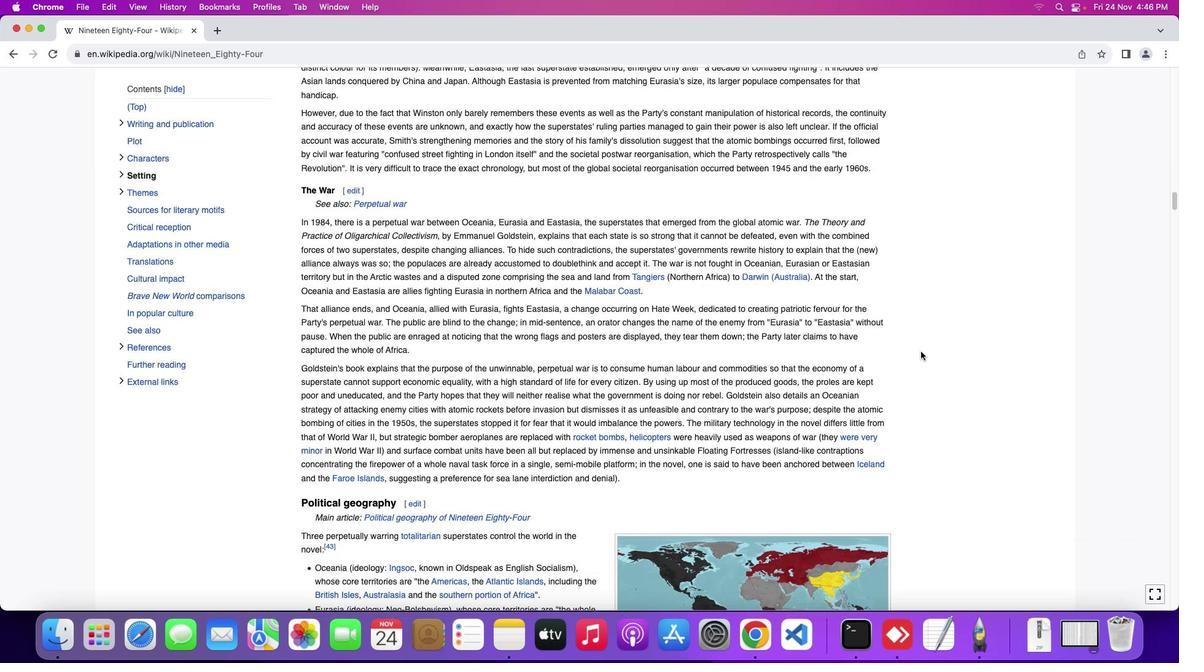 
Action: Mouse scrolled (920, 351) with delta (0, -1)
Screenshot: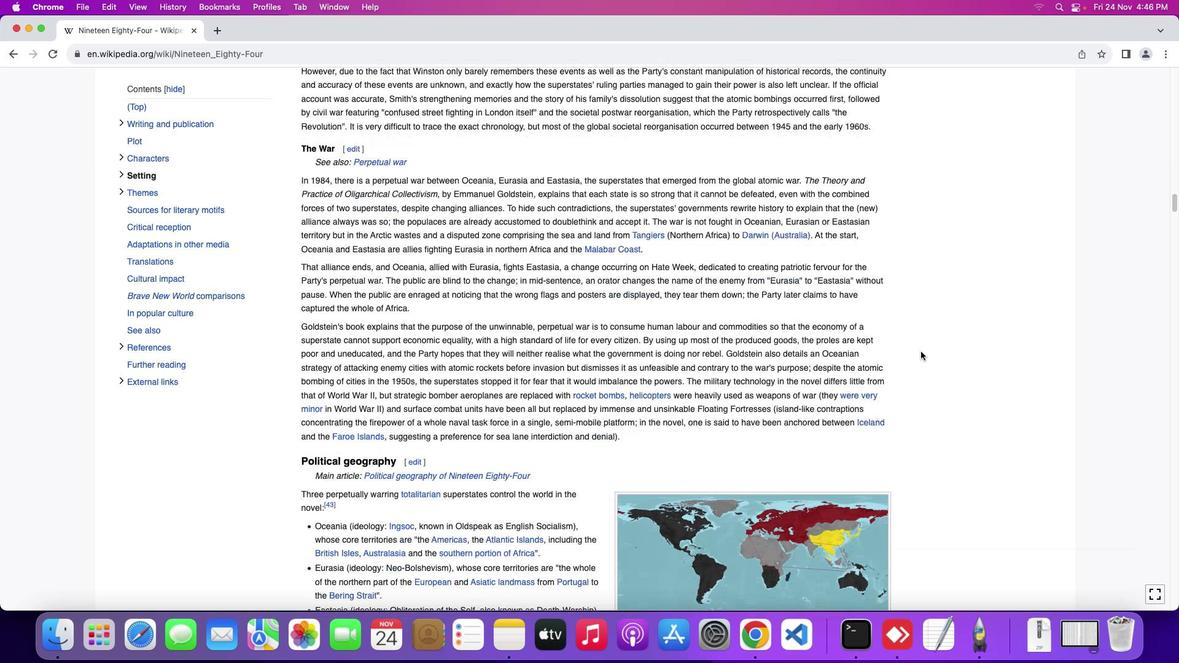 
Action: Mouse scrolled (920, 351) with delta (0, -1)
Screenshot: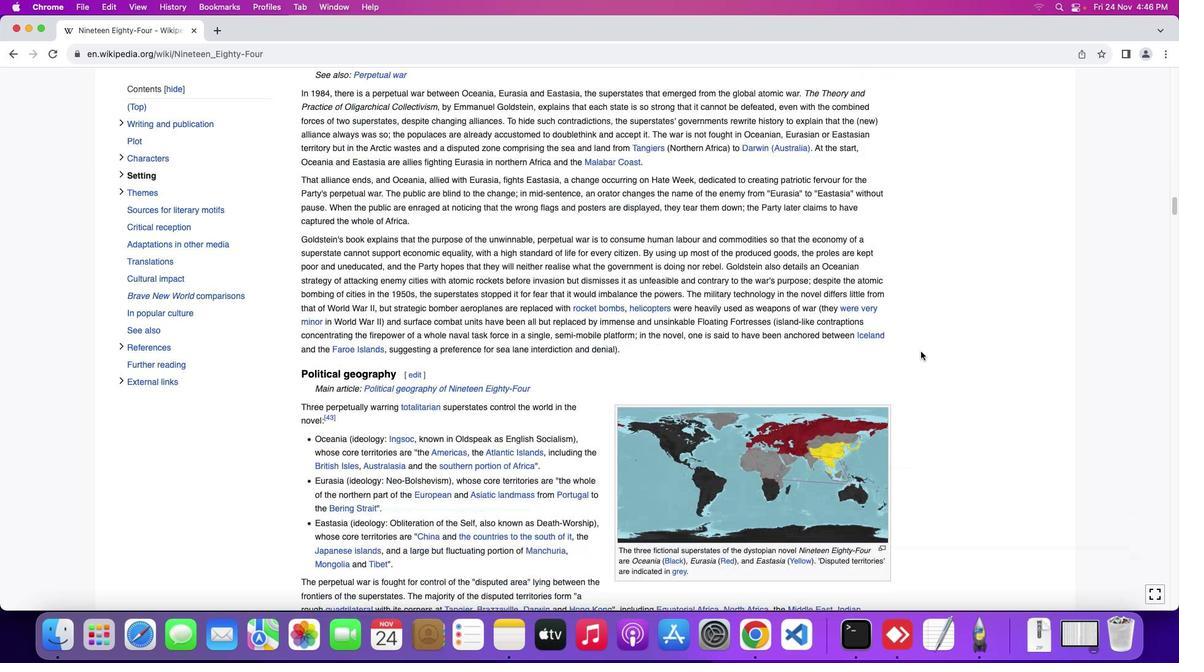 
Action: Mouse scrolled (920, 351) with delta (0, 0)
Screenshot: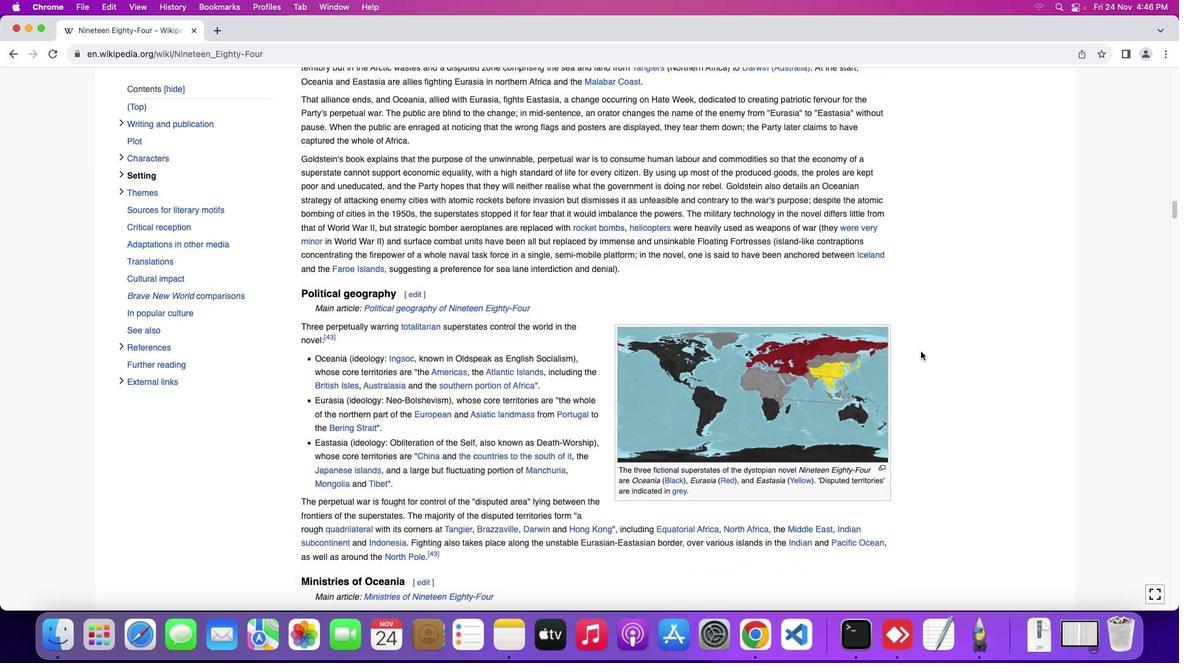
Action: Mouse scrolled (920, 351) with delta (0, 0)
Screenshot: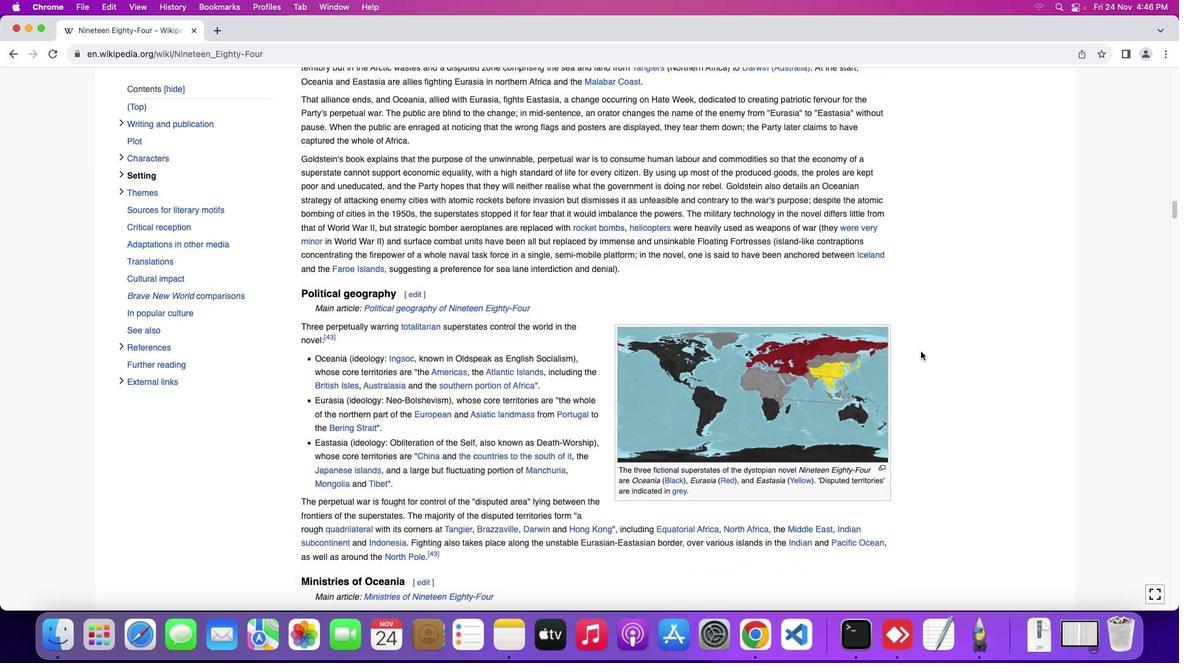 
Action: Mouse scrolled (920, 351) with delta (0, -1)
Screenshot: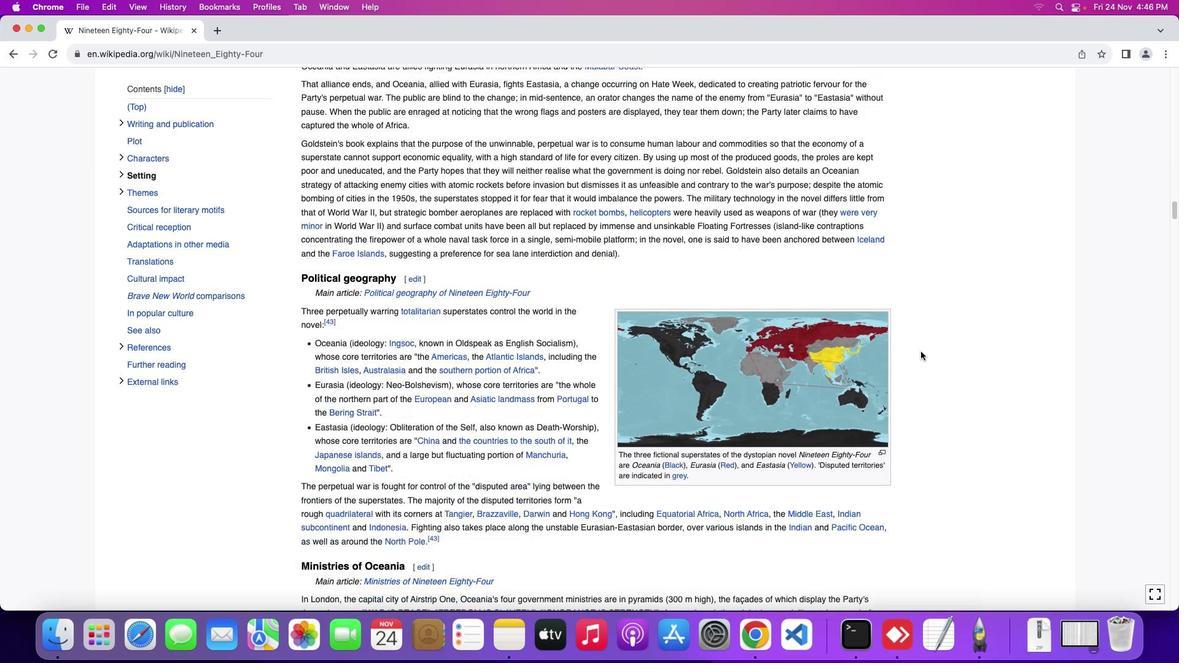 
Action: Mouse scrolled (920, 351) with delta (0, 0)
Screenshot: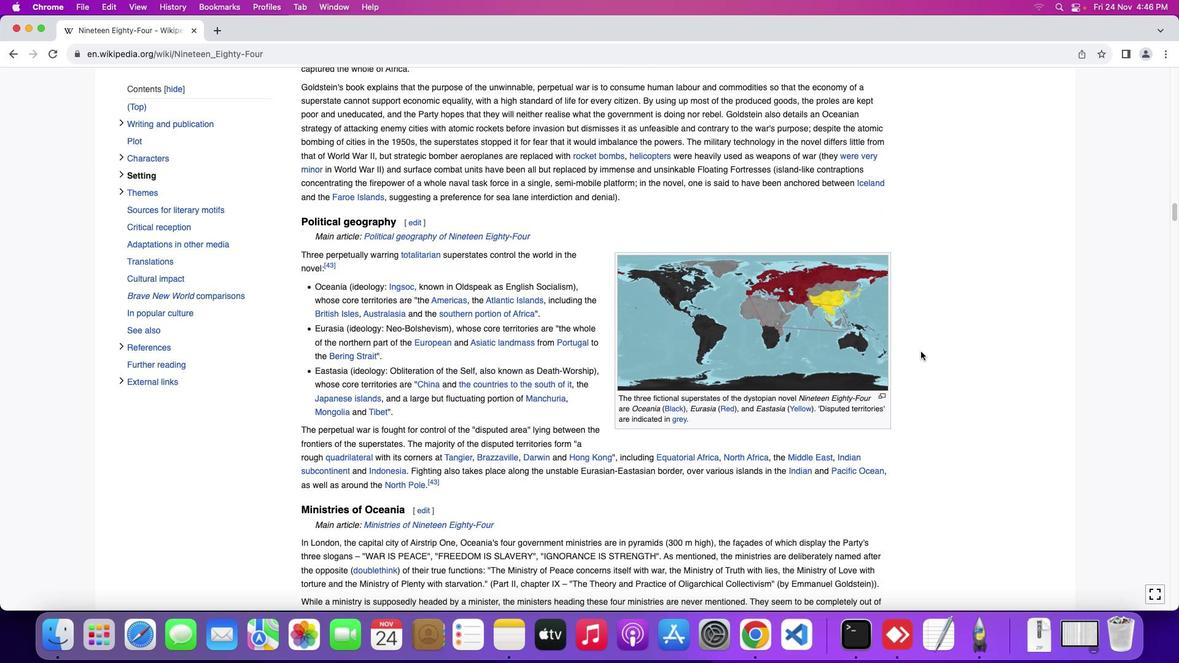
Action: Mouse scrolled (920, 351) with delta (0, 0)
Screenshot: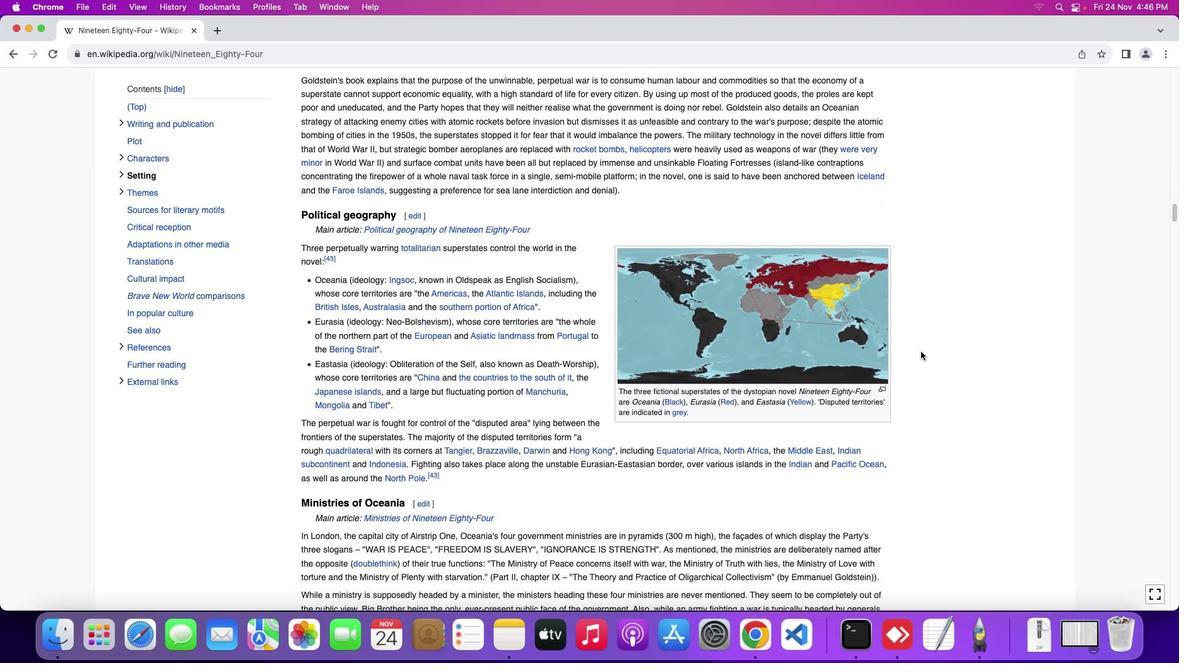 
Action: Mouse scrolled (920, 351) with delta (0, -1)
Screenshot: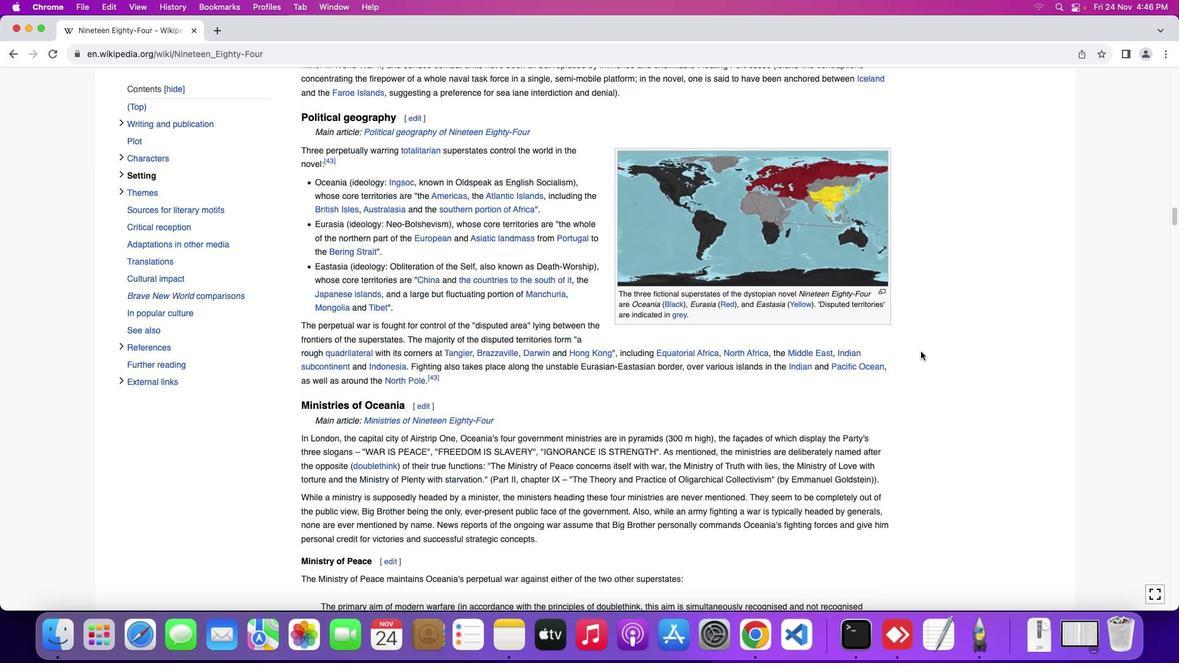 
Action: Mouse scrolled (920, 351) with delta (0, -1)
Screenshot: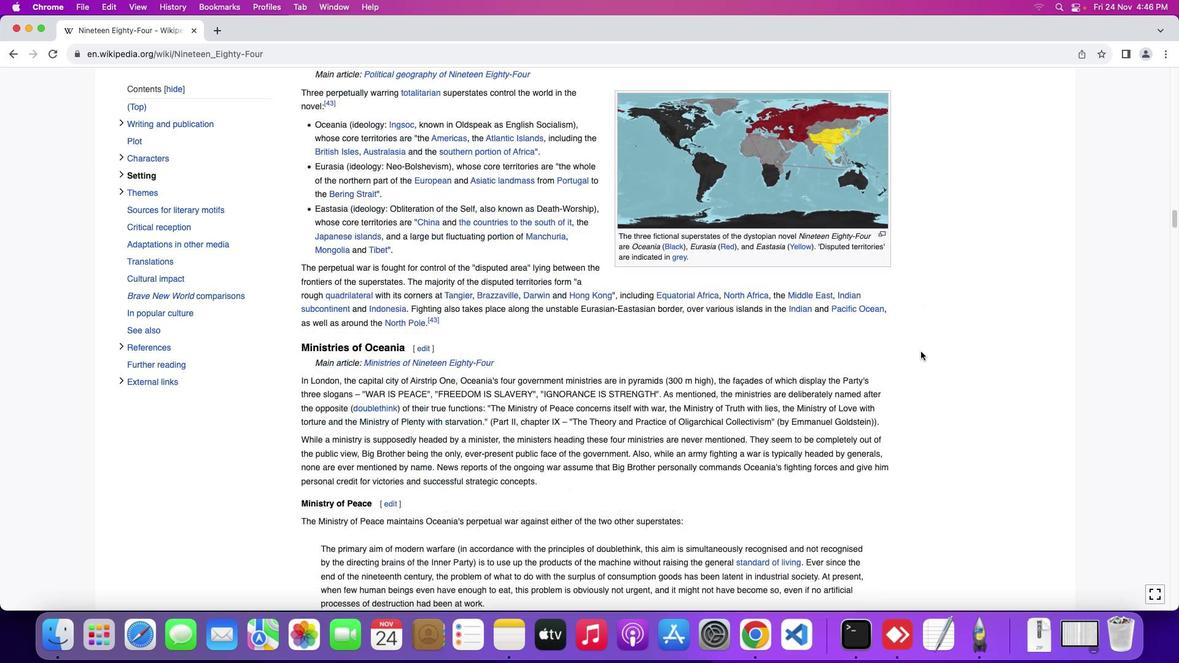 
Action: Mouse scrolled (920, 351) with delta (0, 0)
Screenshot: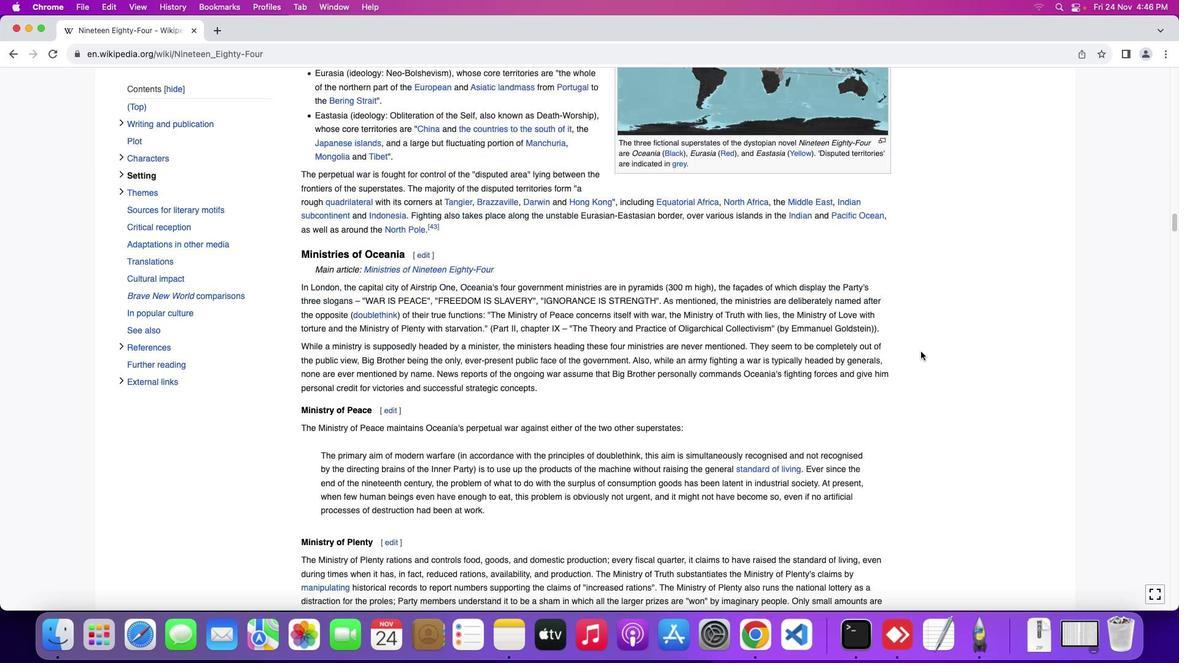 
Action: Mouse scrolled (920, 351) with delta (0, 0)
Screenshot: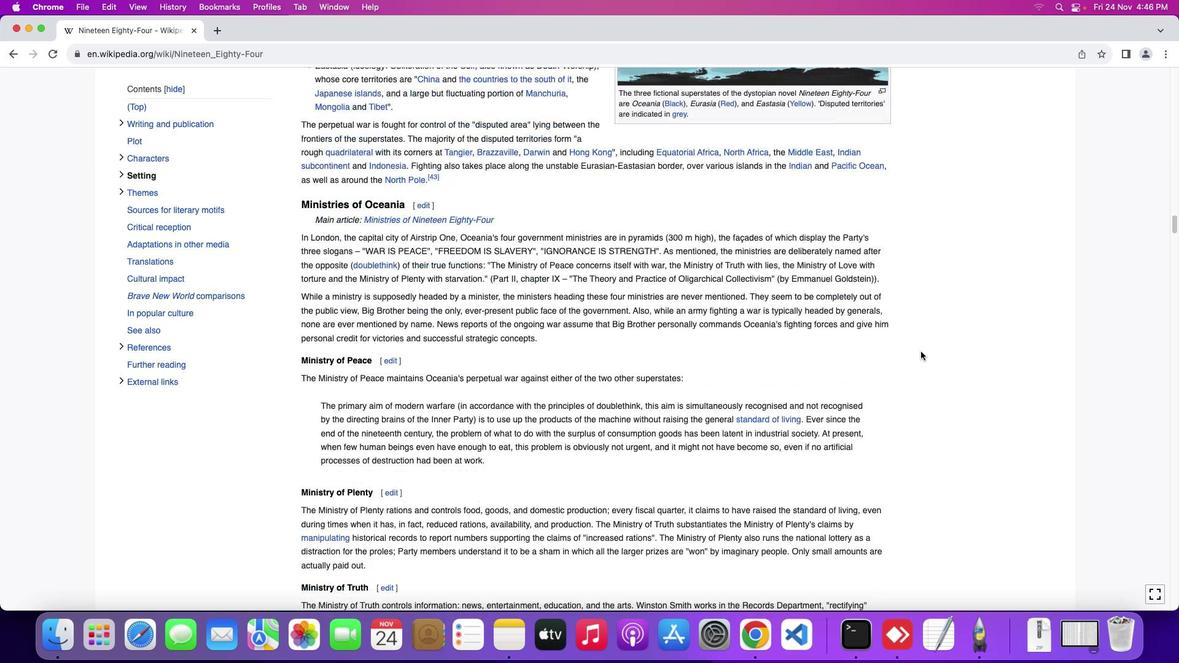 
Action: Mouse scrolled (920, 351) with delta (0, -1)
Screenshot: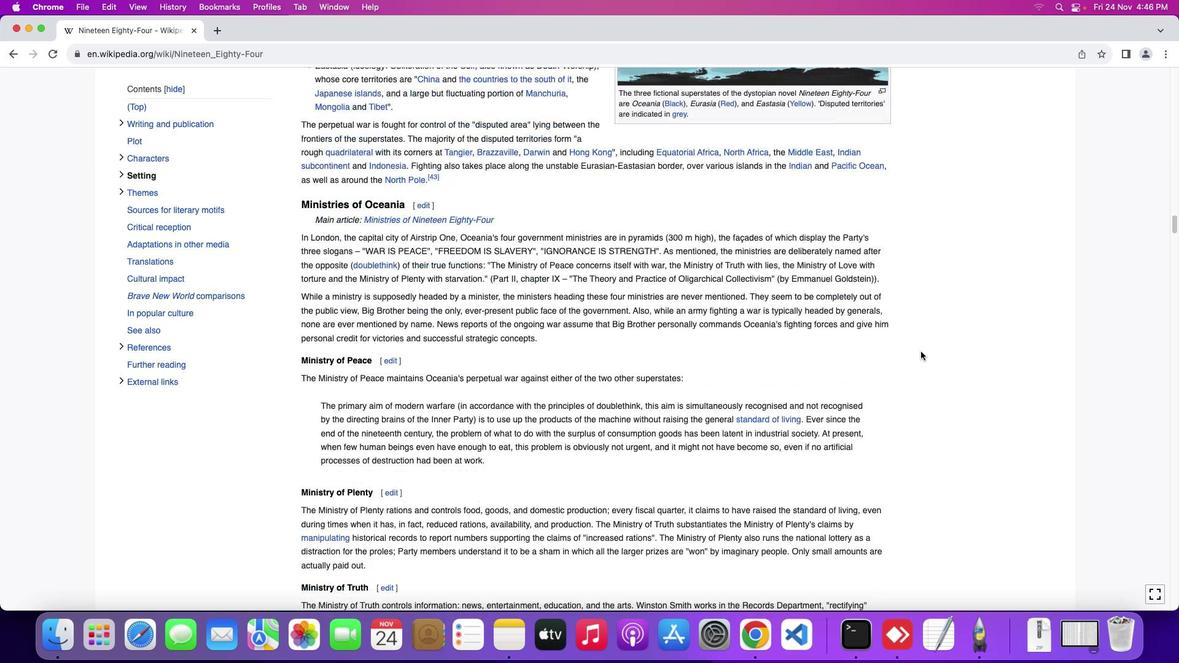 
Action: Mouse scrolled (920, 351) with delta (0, -3)
Screenshot: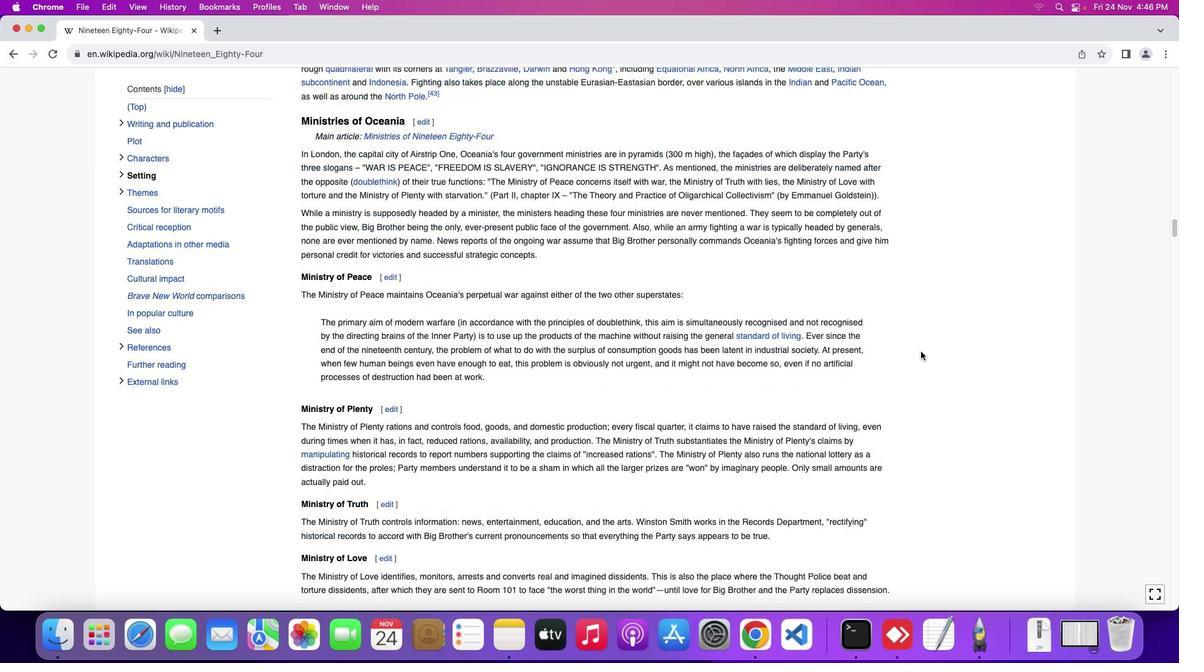 
Action: Mouse scrolled (920, 351) with delta (0, 0)
Screenshot: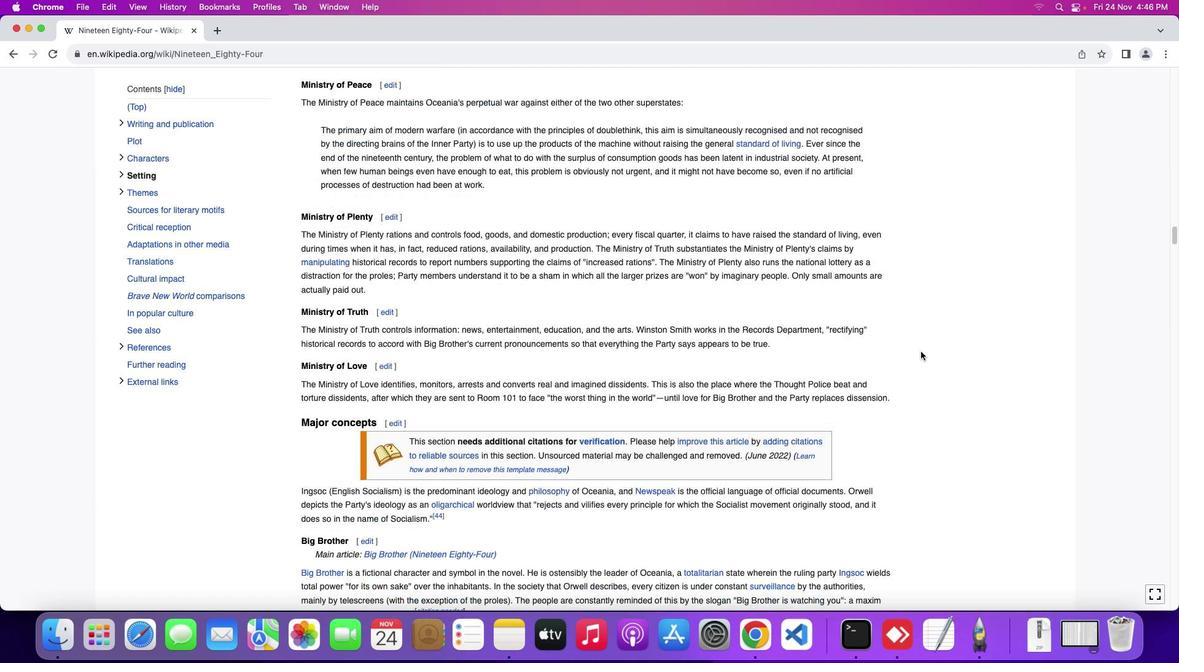 
Action: Mouse scrolled (920, 351) with delta (0, 0)
Screenshot: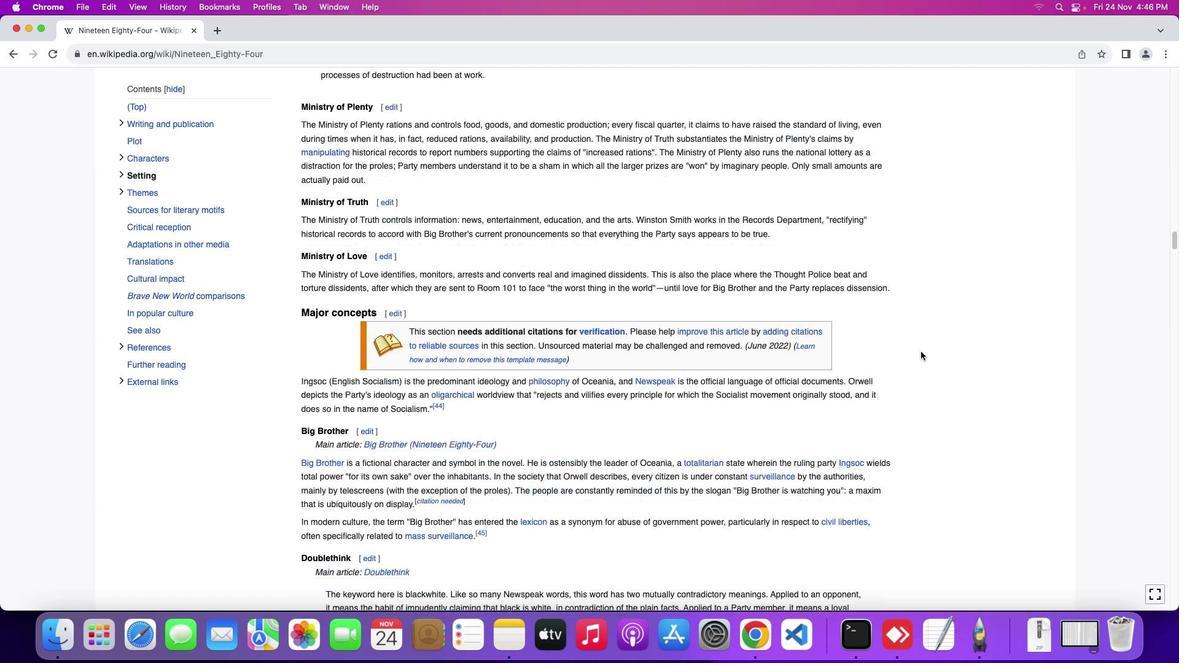 
Action: Mouse scrolled (920, 351) with delta (0, -1)
Screenshot: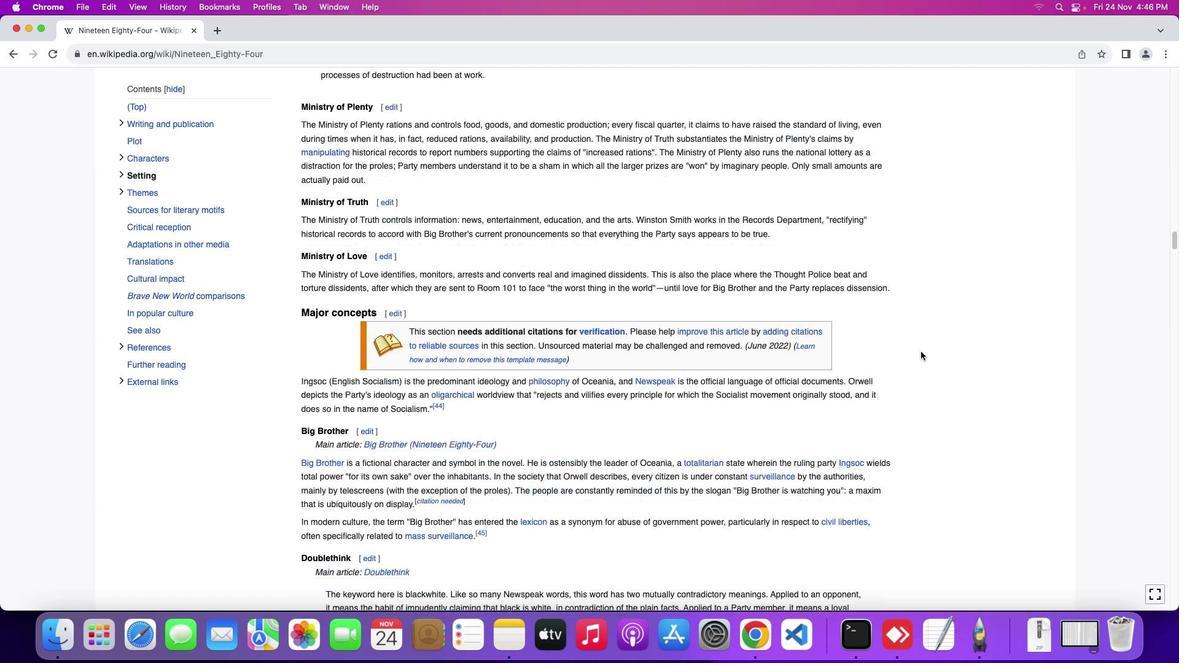 
Action: Mouse scrolled (920, 351) with delta (0, -3)
Screenshot: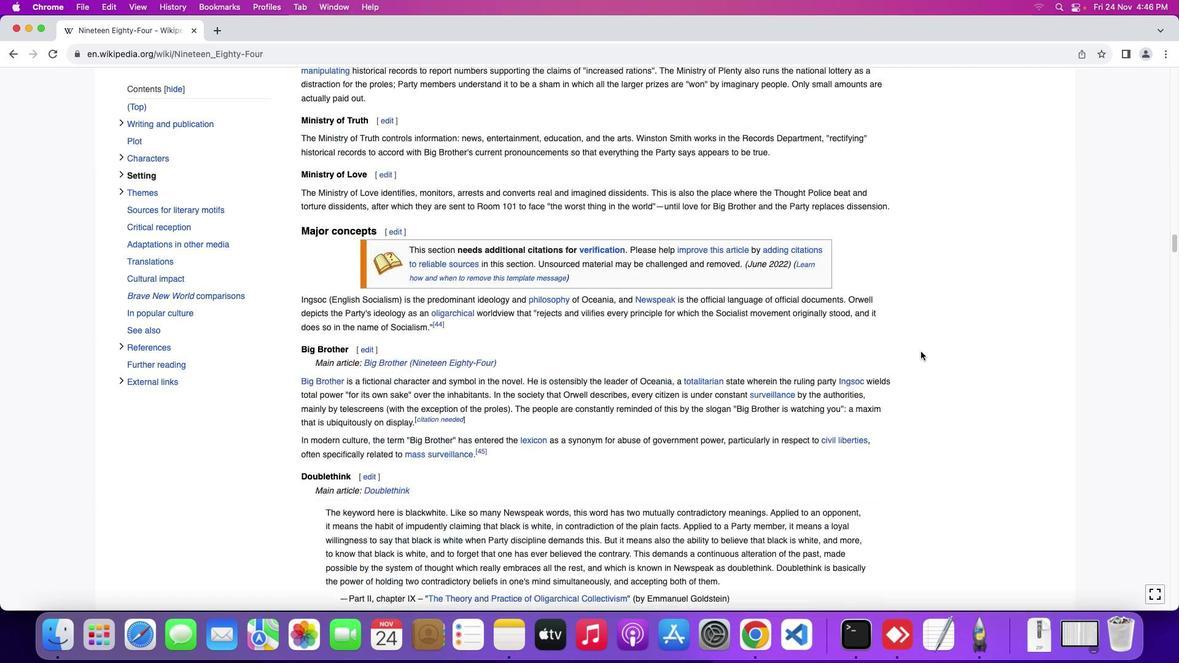 
Action: Mouse scrolled (920, 351) with delta (0, -3)
Screenshot: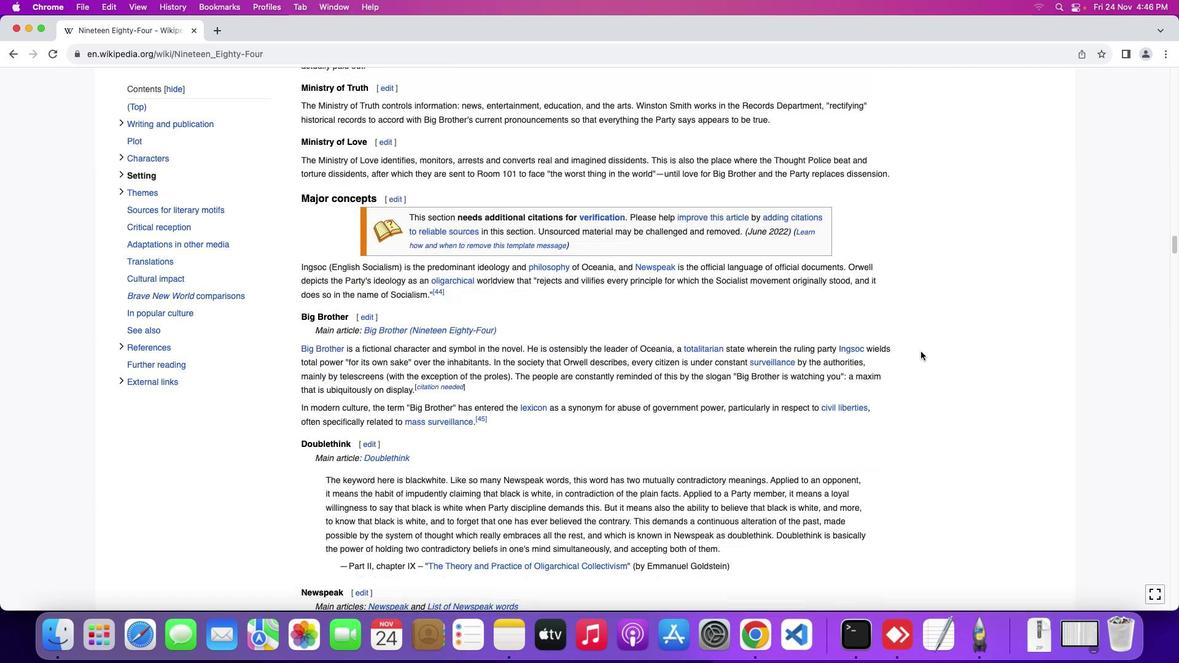 
Action: Mouse scrolled (920, 351) with delta (0, 0)
Screenshot: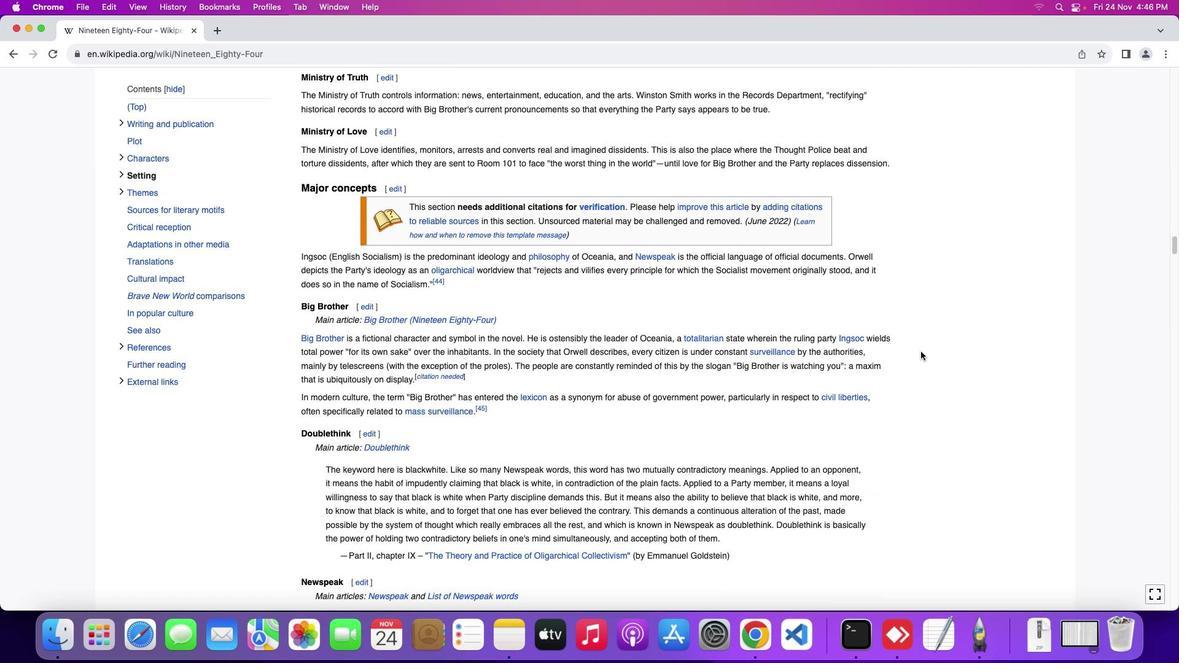 
Action: Mouse scrolled (920, 351) with delta (0, 0)
Screenshot: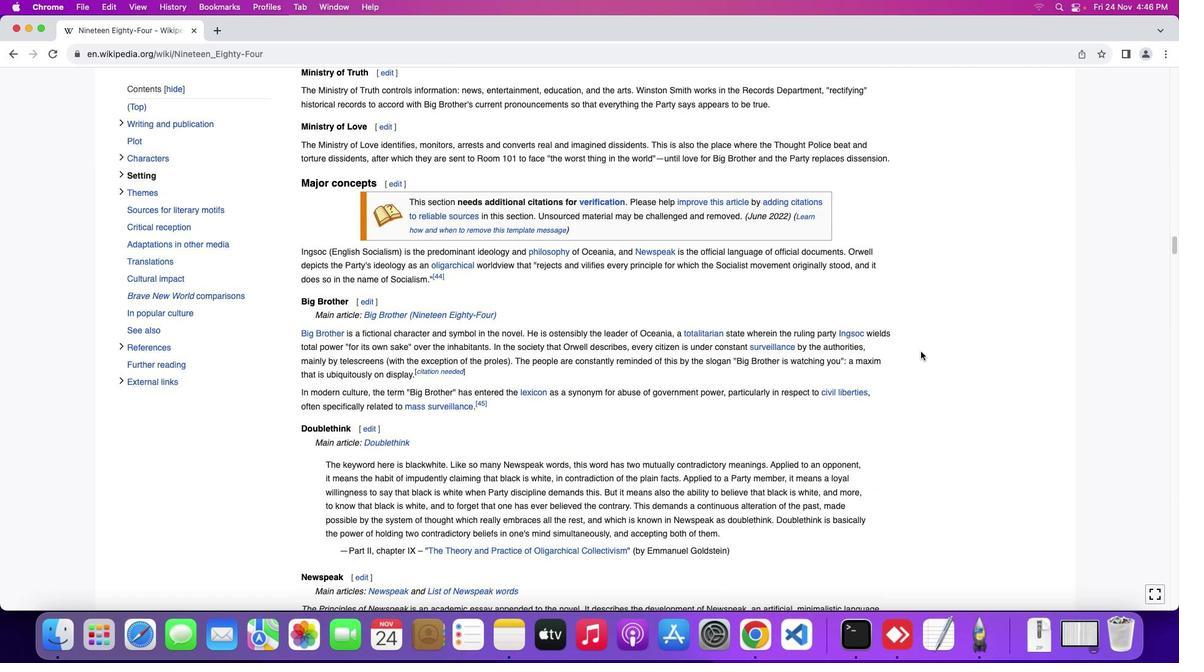 
Action: Mouse scrolled (920, 351) with delta (0, 0)
Screenshot: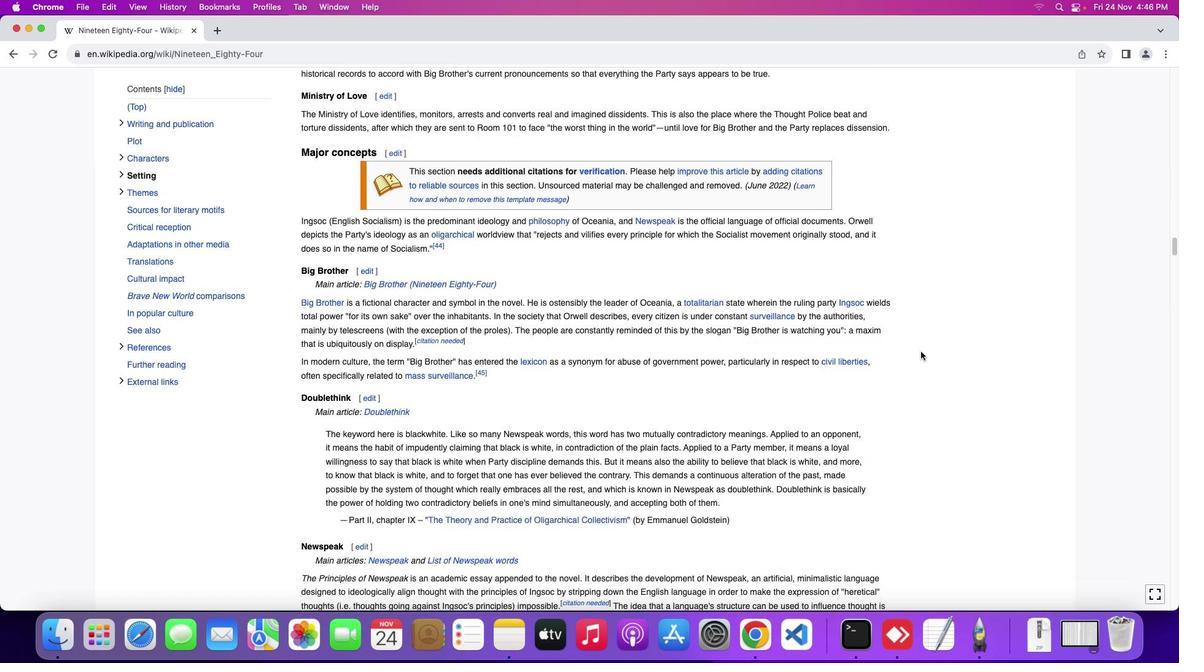
Action: Mouse scrolled (920, 351) with delta (0, 0)
Screenshot: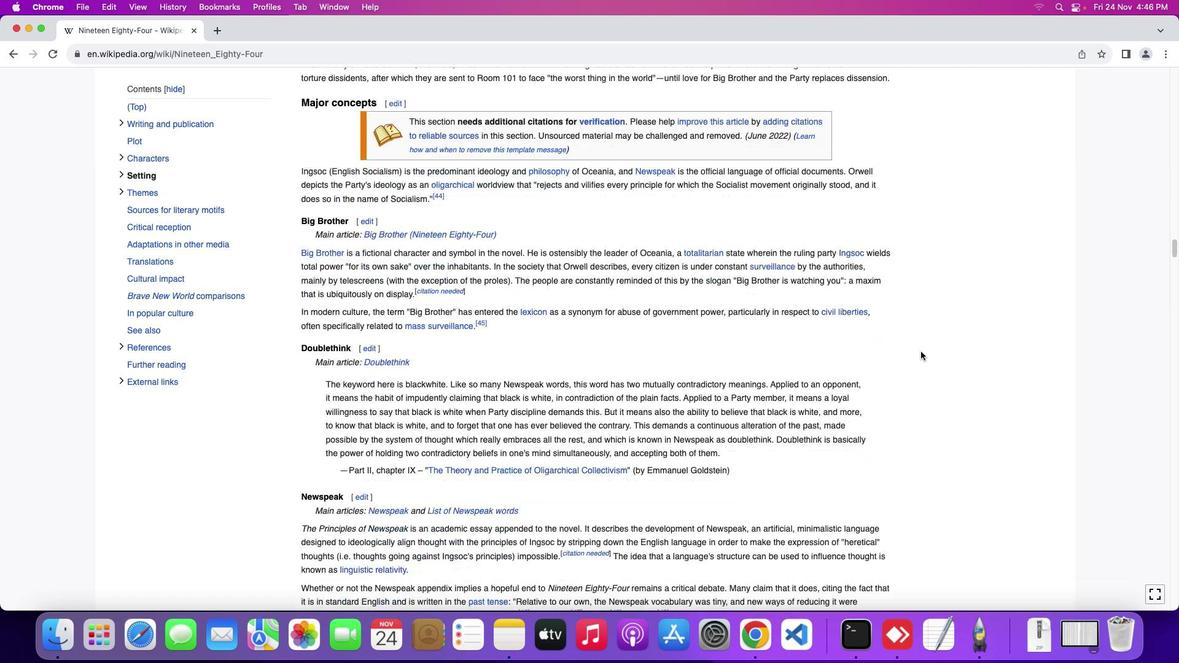 
Action: Mouse scrolled (920, 351) with delta (0, -1)
Screenshot: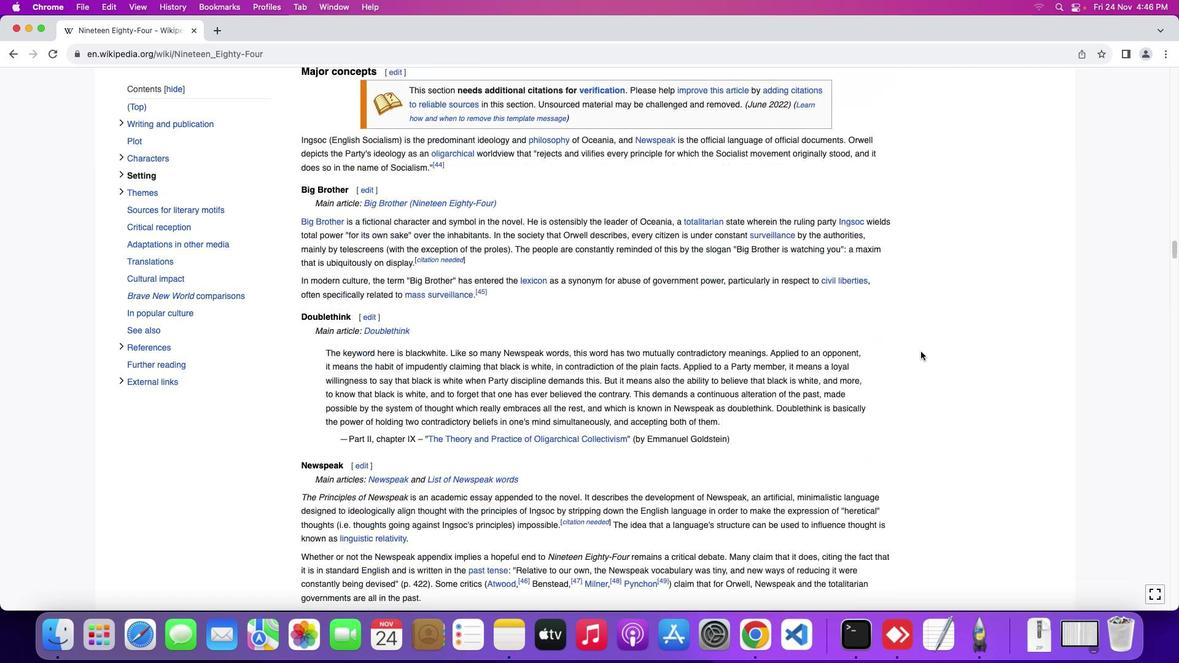 
Action: Mouse scrolled (920, 351) with delta (0, 0)
Screenshot: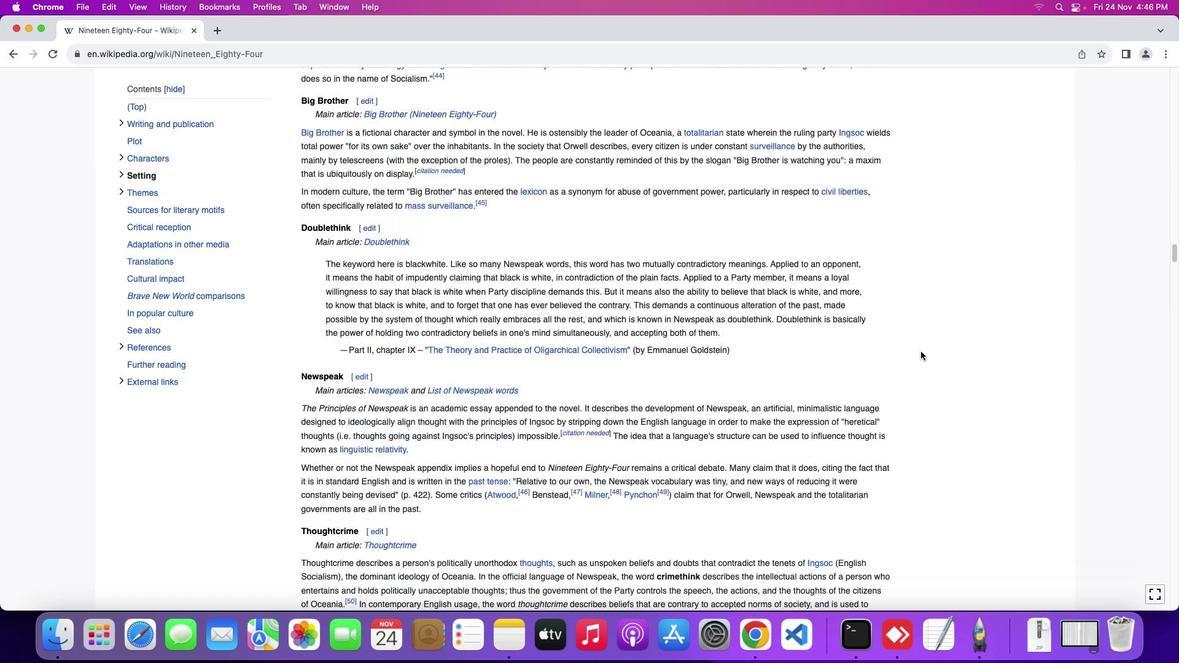 
Action: Mouse scrolled (920, 351) with delta (0, 0)
Screenshot: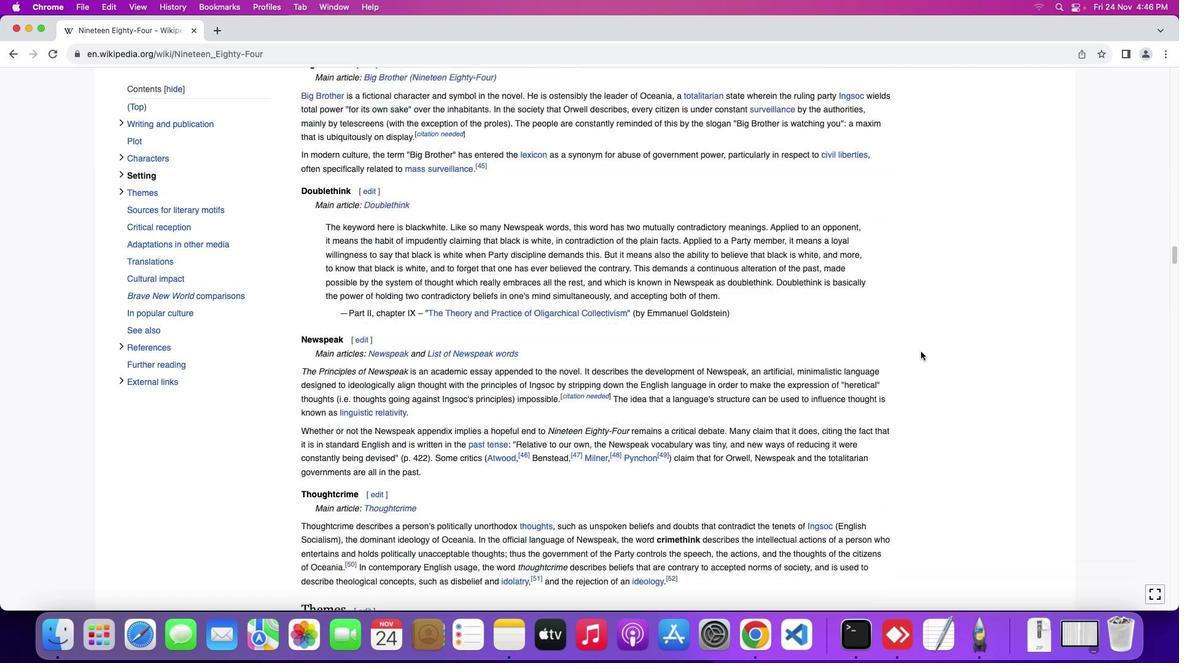 
Action: Mouse scrolled (920, 351) with delta (0, -1)
Screenshot: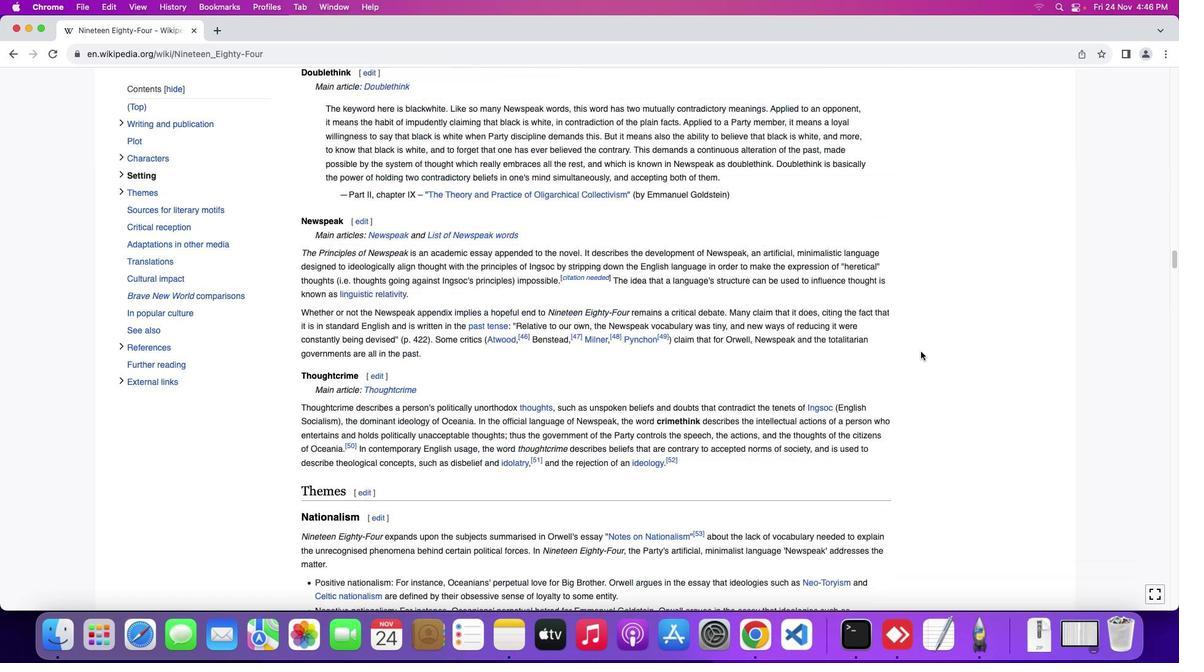 
Action: Mouse scrolled (920, 351) with delta (0, -2)
Screenshot: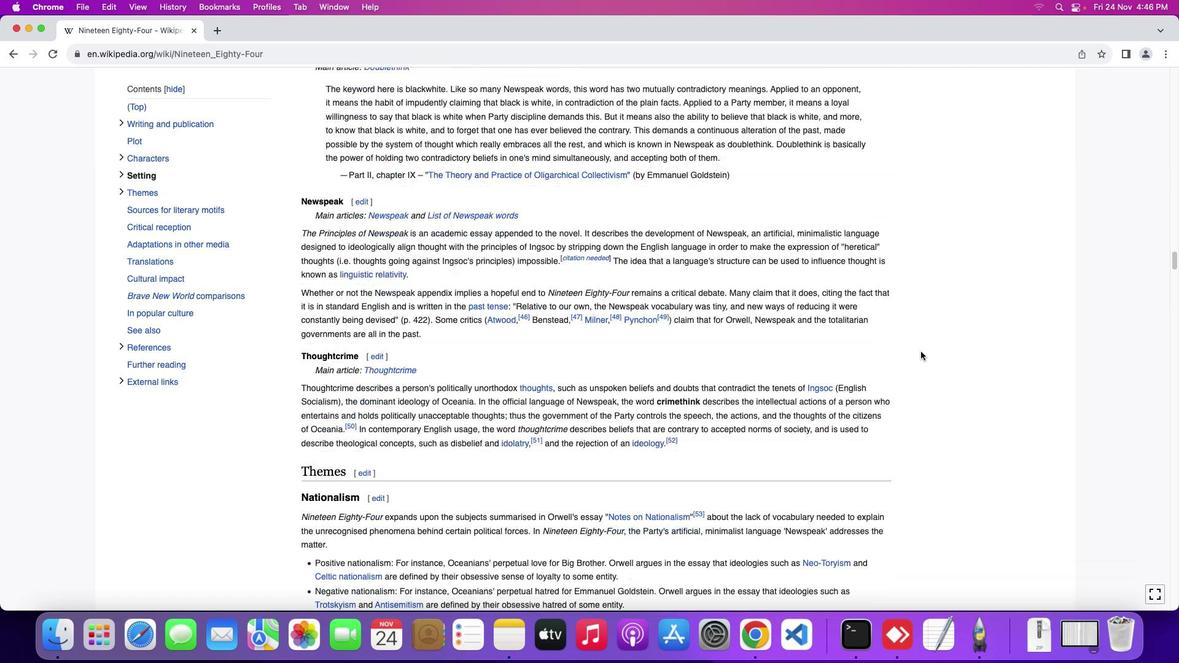 
Action: Mouse scrolled (920, 351) with delta (0, 0)
Screenshot: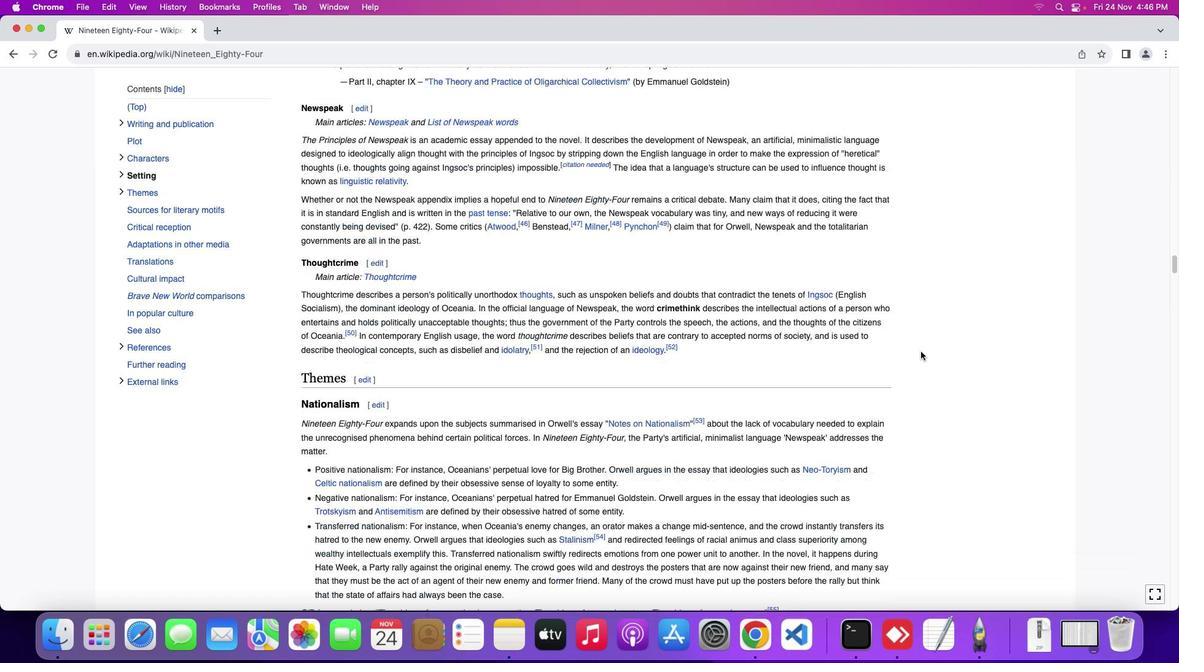
Action: Mouse scrolled (920, 351) with delta (0, 0)
Screenshot: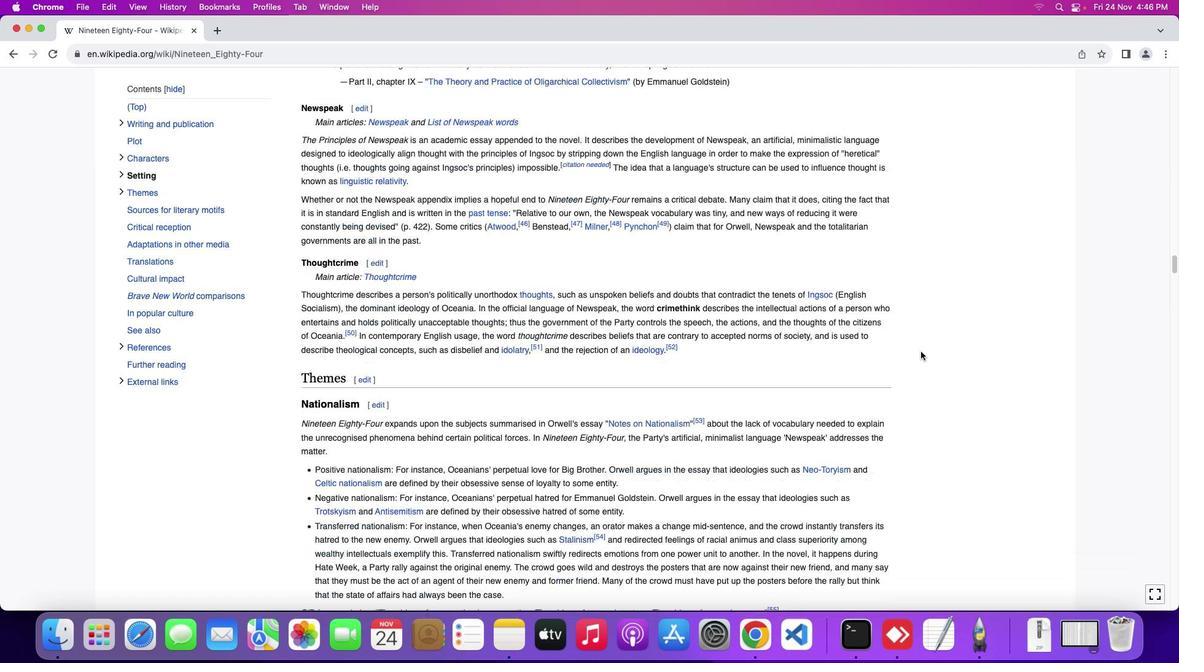 
Action: Mouse scrolled (920, 351) with delta (0, -1)
Screenshot: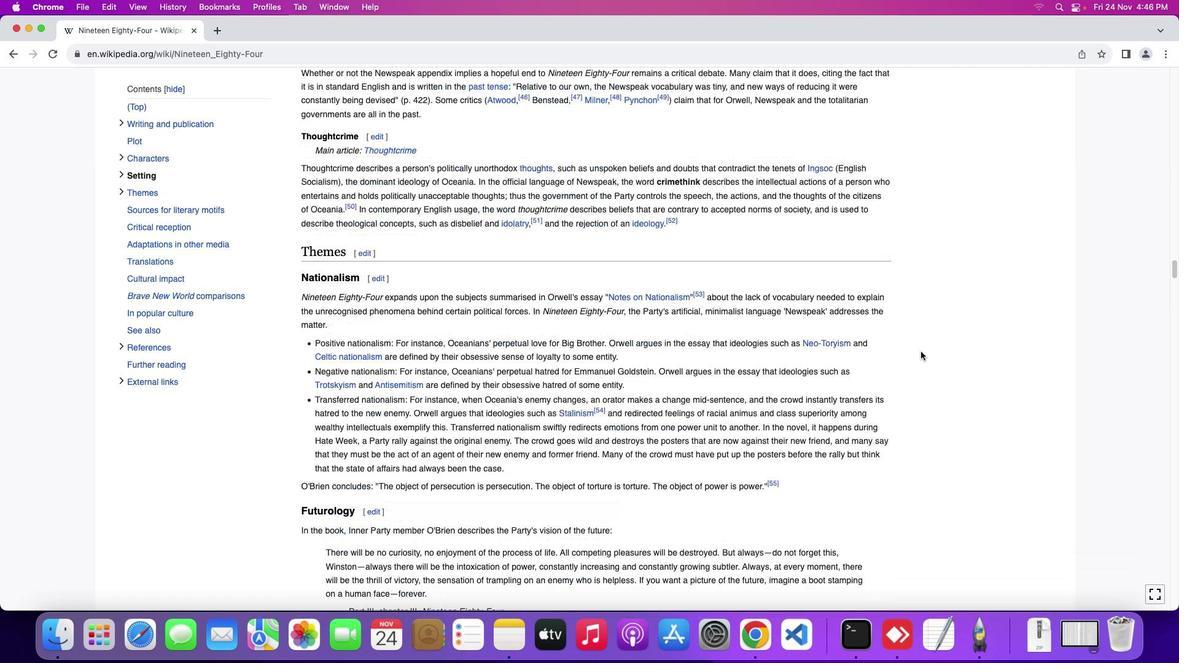 
Action: Mouse scrolled (920, 351) with delta (0, -3)
Screenshot: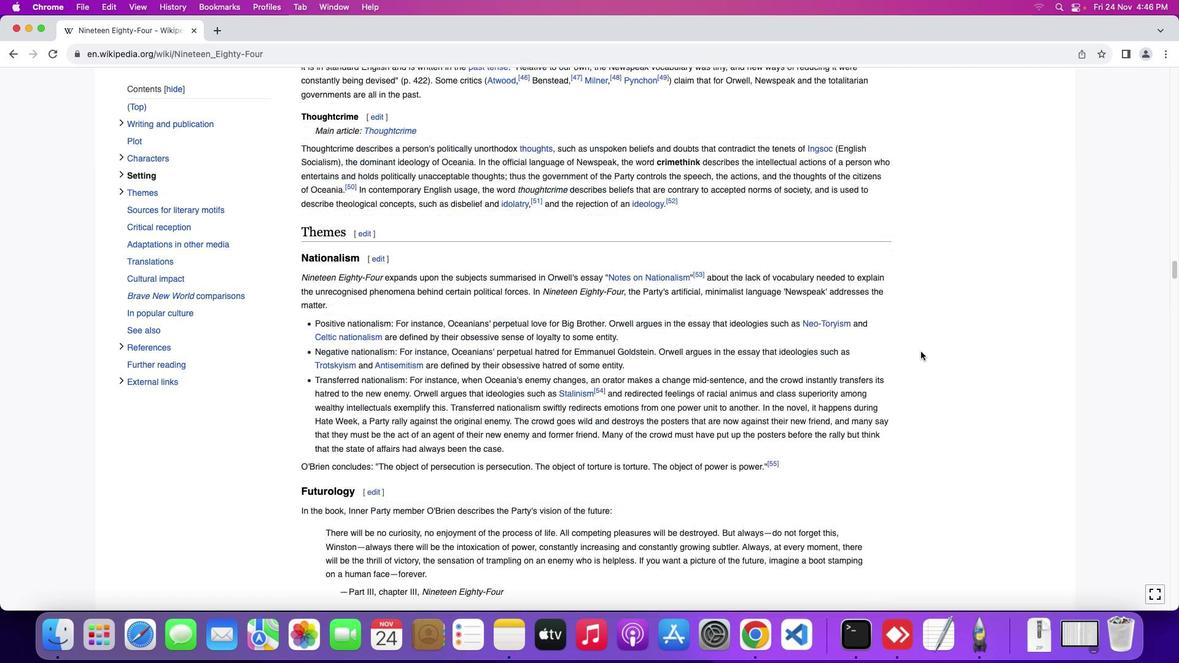 
Action: Mouse scrolled (920, 351) with delta (0, 0)
Screenshot: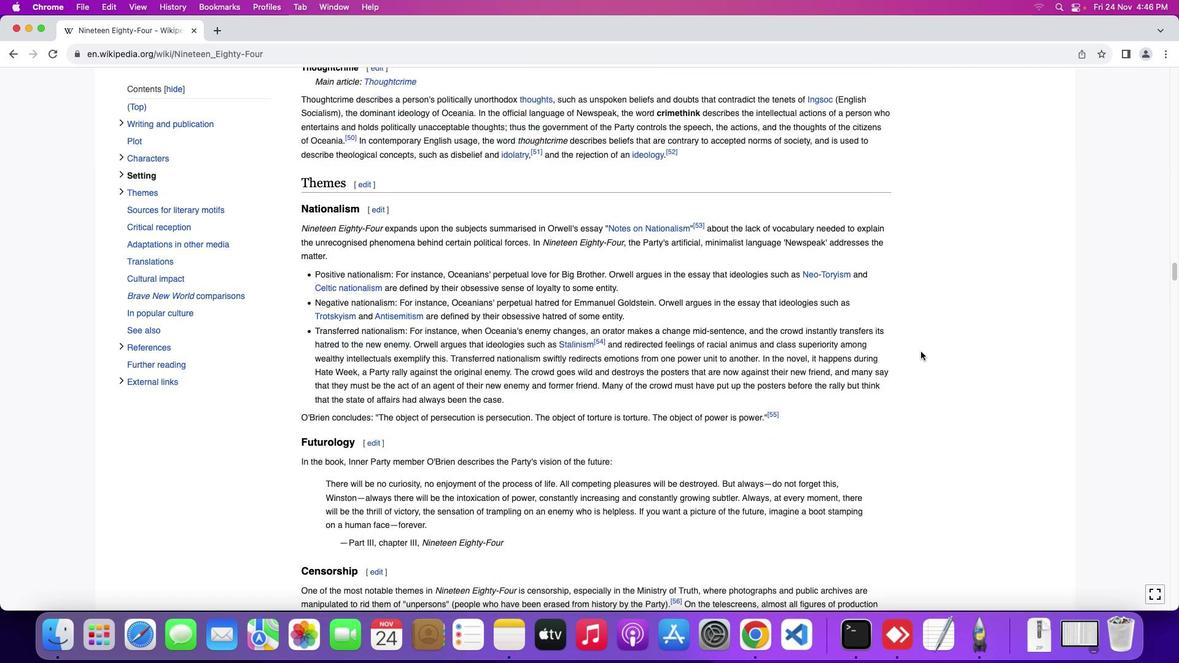 
Action: Mouse scrolled (920, 351) with delta (0, 0)
Screenshot: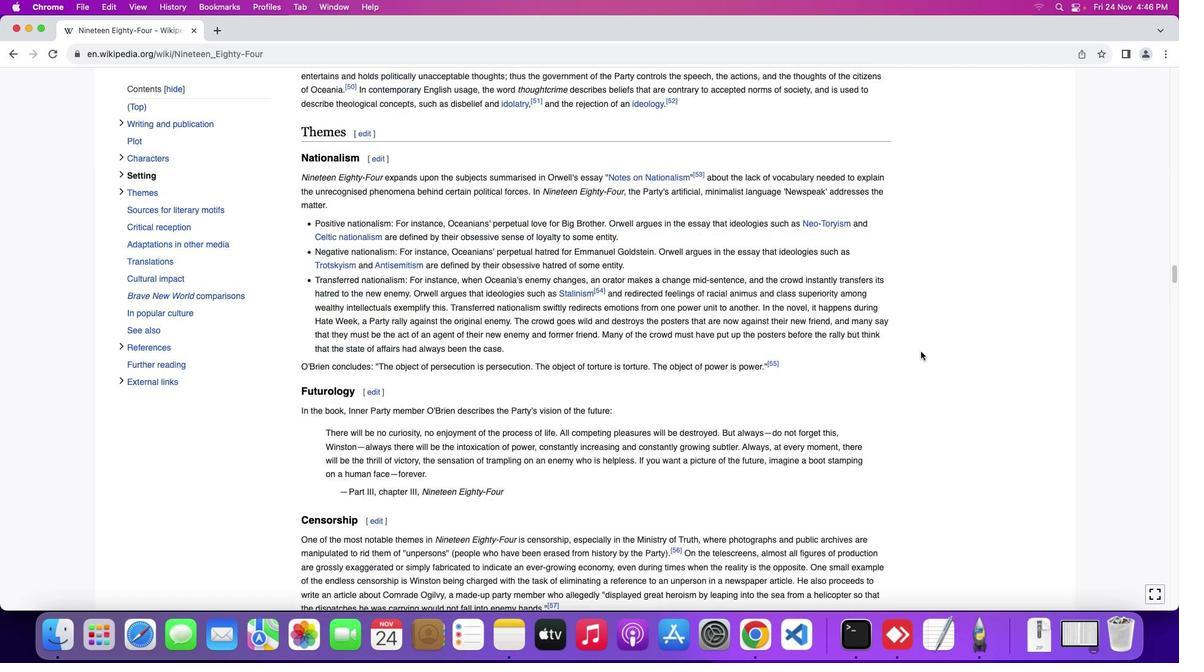 
Action: Mouse scrolled (920, 351) with delta (0, -1)
Screenshot: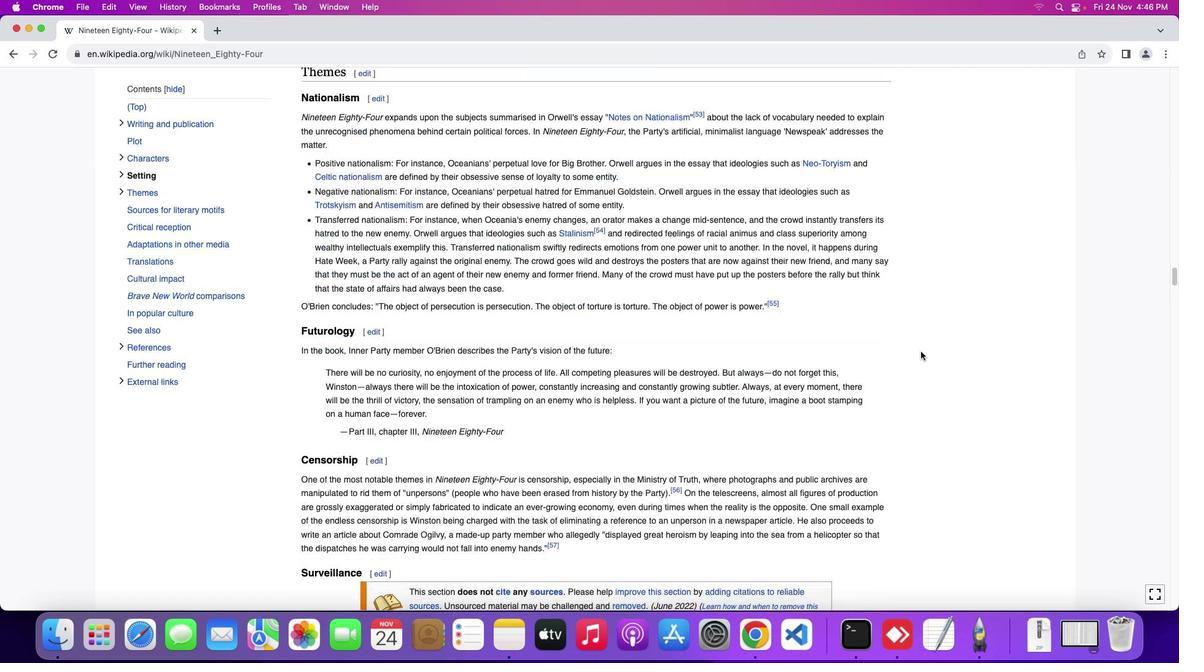 
Action: Mouse scrolled (920, 351) with delta (0, -2)
Screenshot: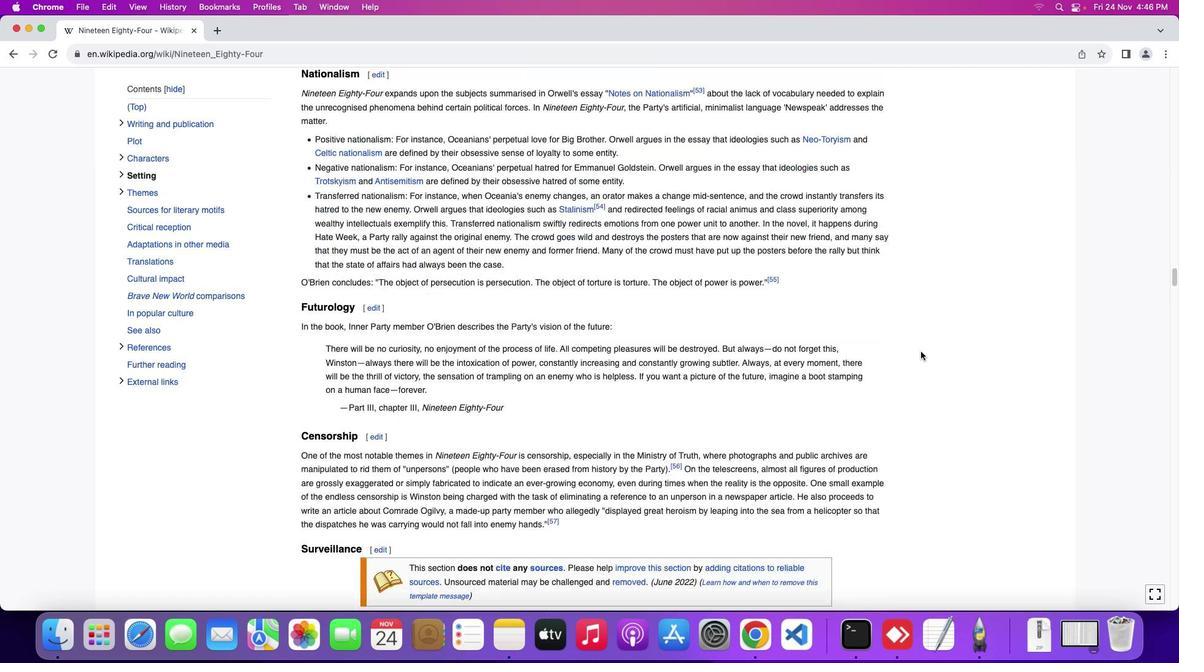 
Action: Mouse scrolled (920, 351) with delta (0, 0)
Screenshot: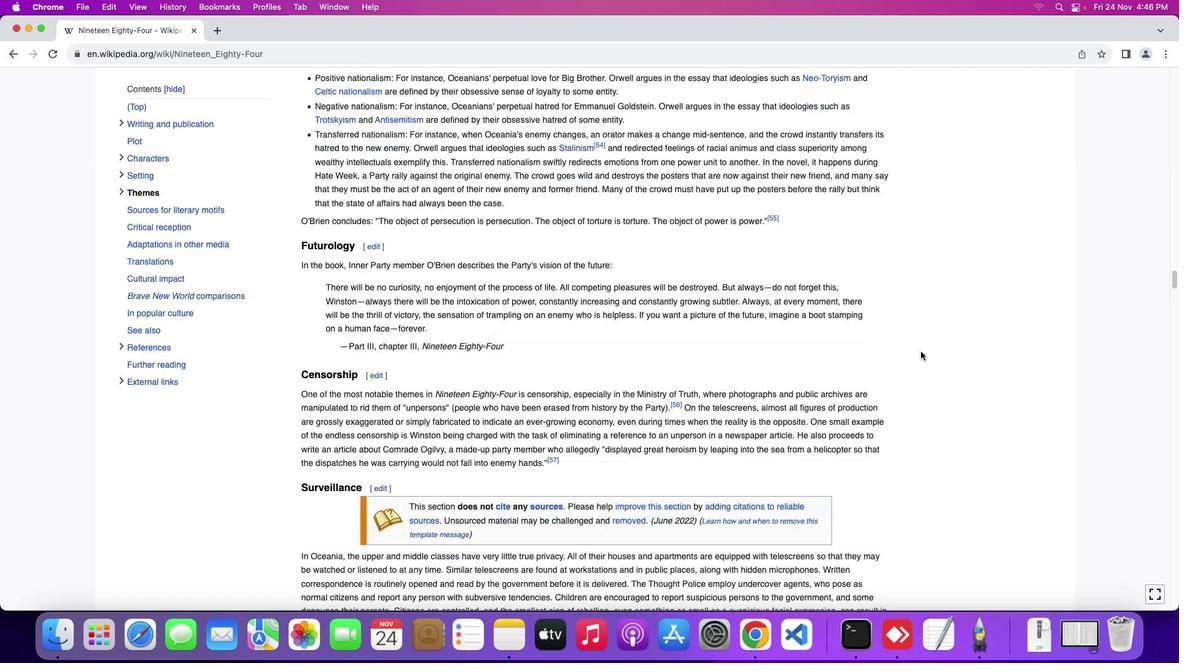 
Action: Mouse scrolled (920, 351) with delta (0, 0)
Screenshot: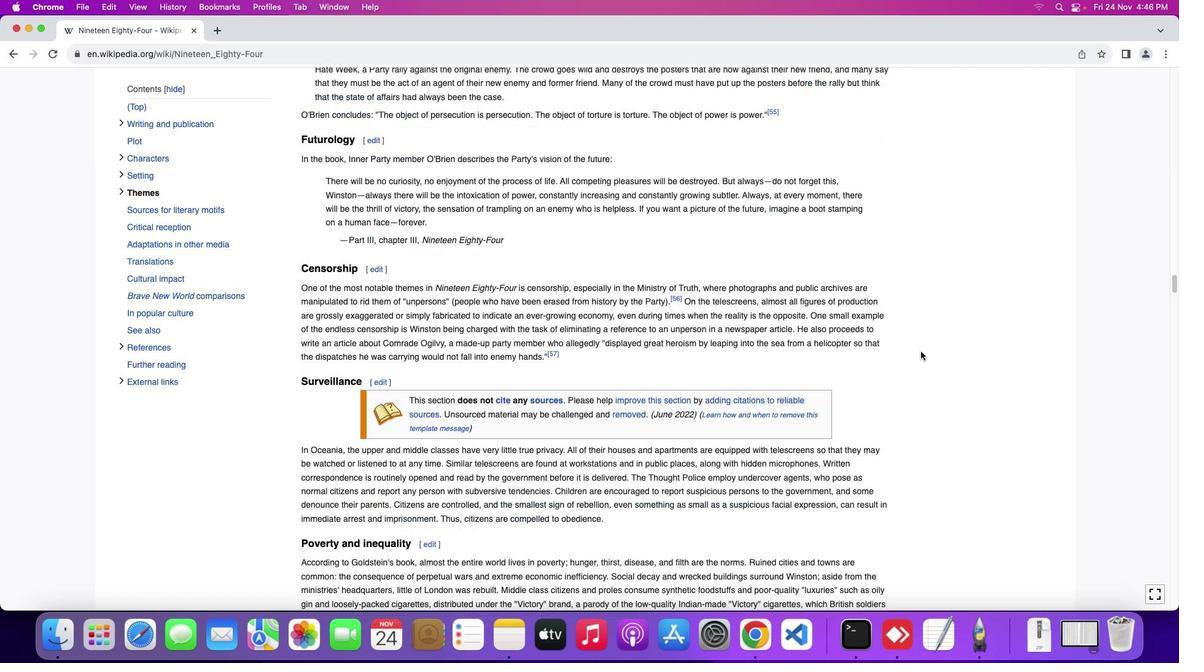 
Action: Mouse scrolled (920, 351) with delta (0, -1)
Screenshot: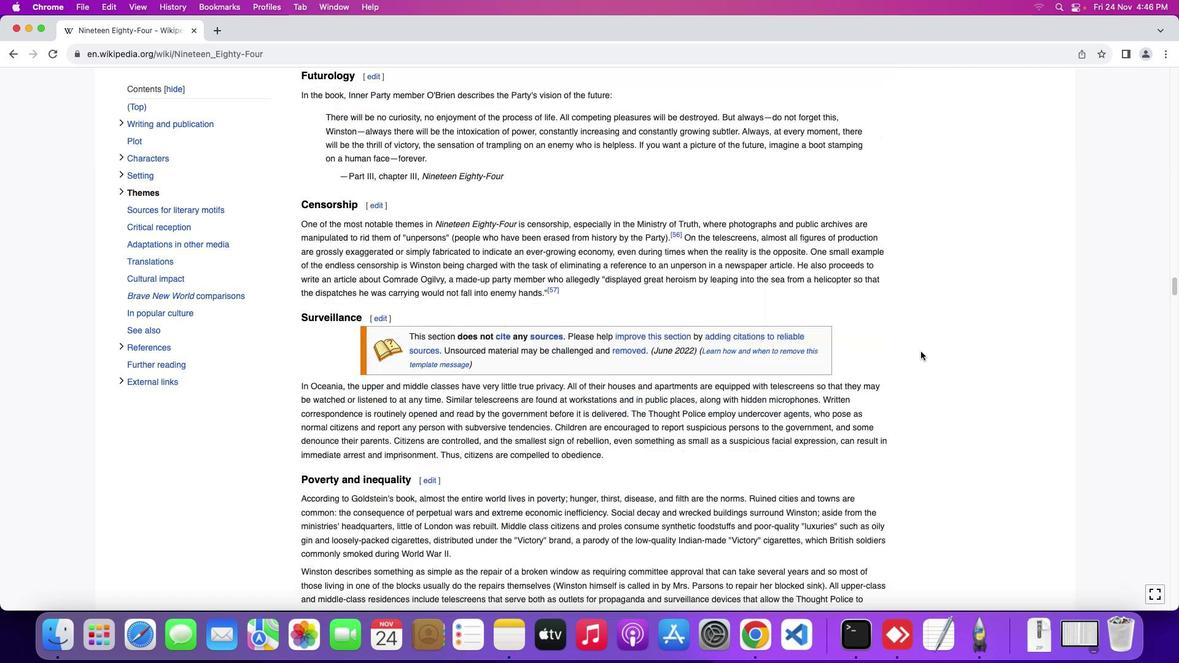 
Action: Mouse scrolled (920, 351) with delta (0, -2)
Screenshot: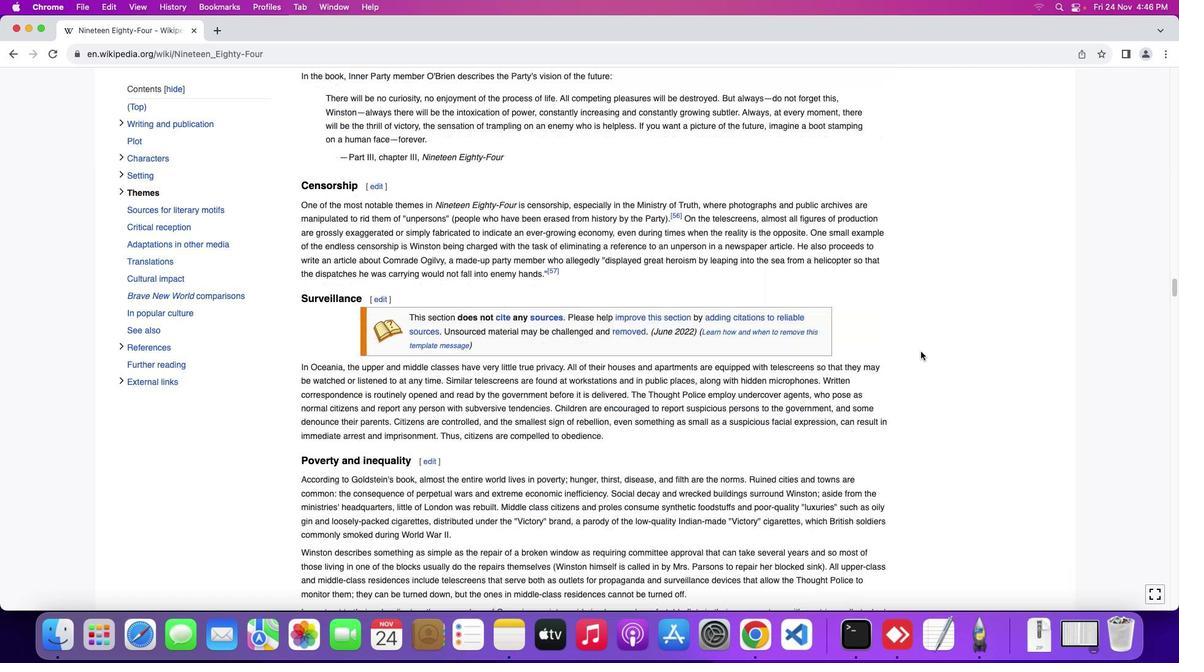 
Action: Mouse scrolled (920, 351) with delta (0, 0)
Screenshot: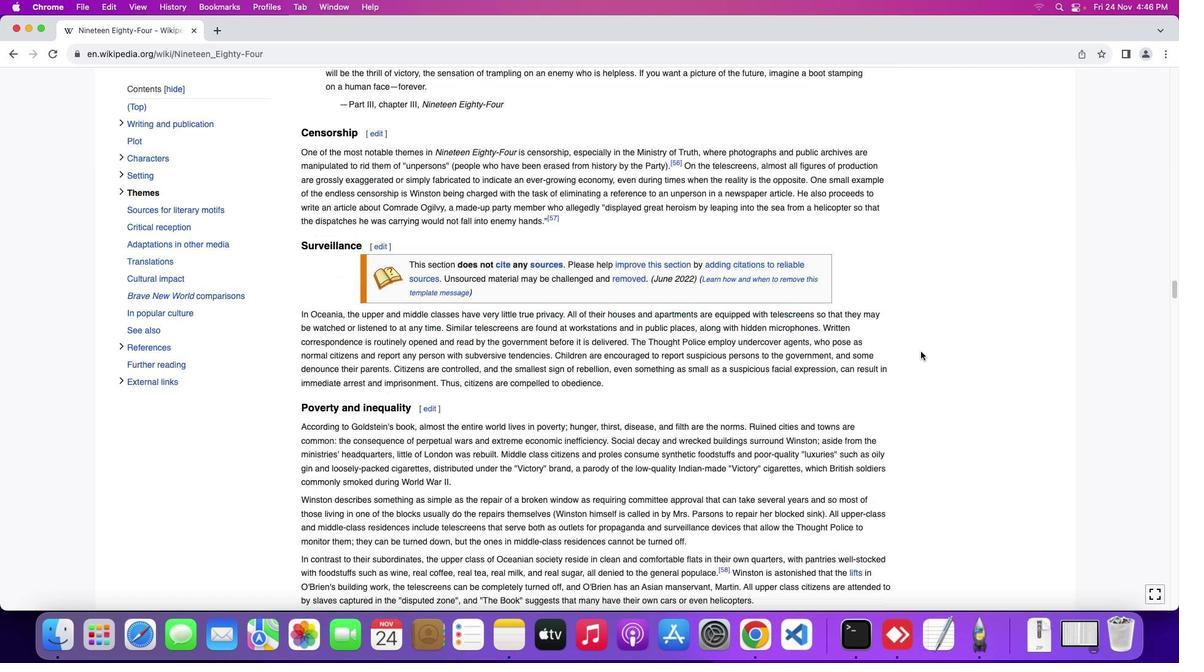 
Action: Mouse scrolled (920, 351) with delta (0, 0)
Screenshot: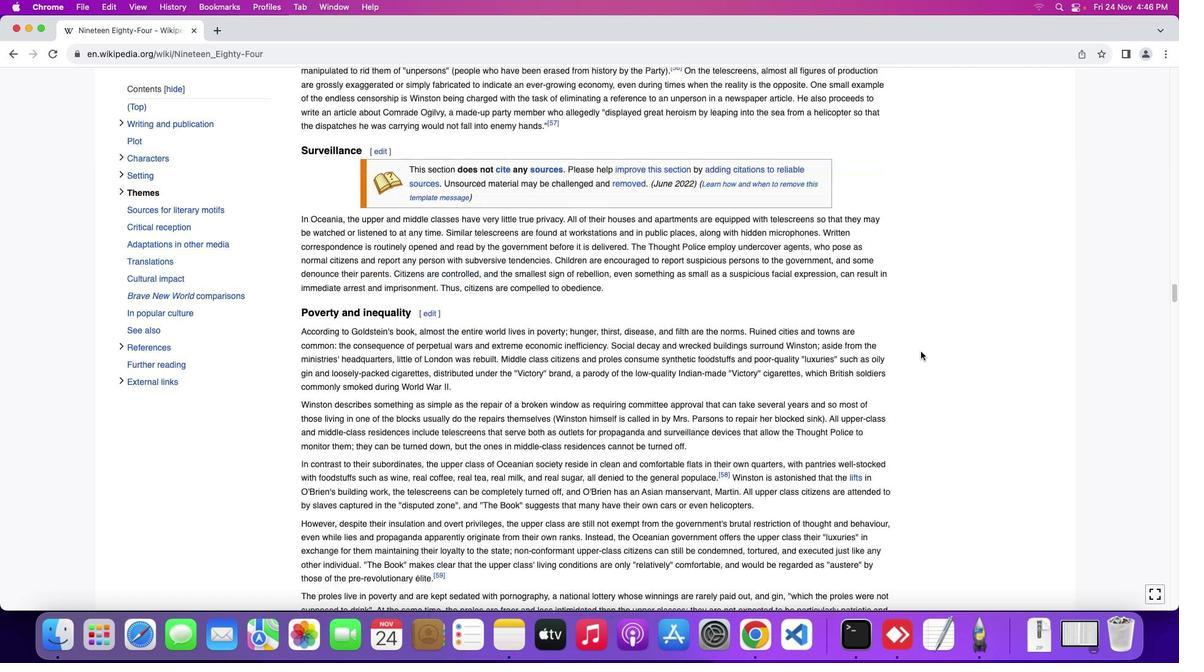 
Action: Mouse scrolled (920, 351) with delta (0, -1)
Screenshot: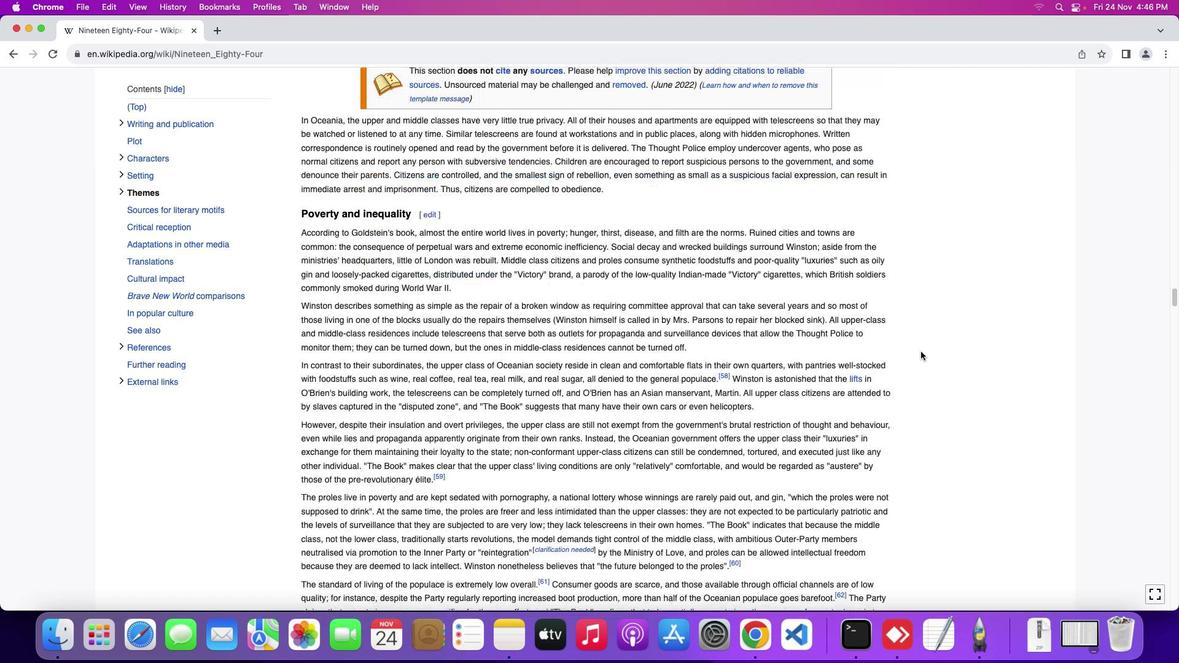 
Action: Mouse scrolled (920, 351) with delta (0, -3)
Screenshot: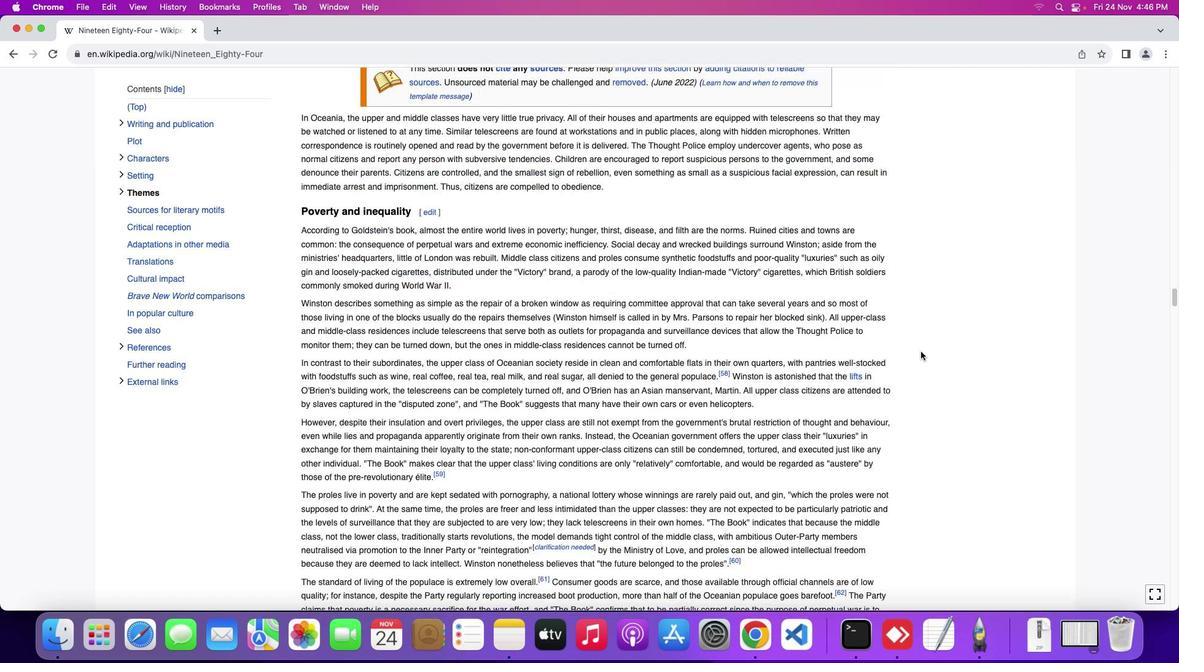 
Action: Mouse scrolled (920, 351) with delta (0, 0)
Screenshot: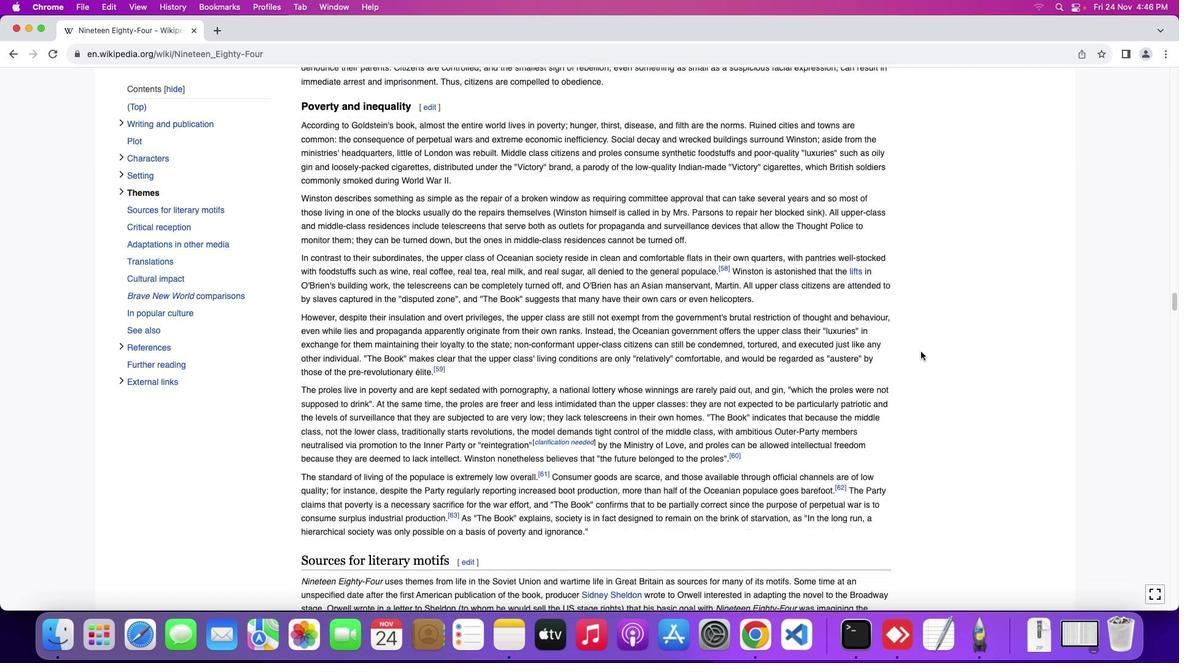 
Action: Mouse scrolled (920, 351) with delta (0, 0)
Screenshot: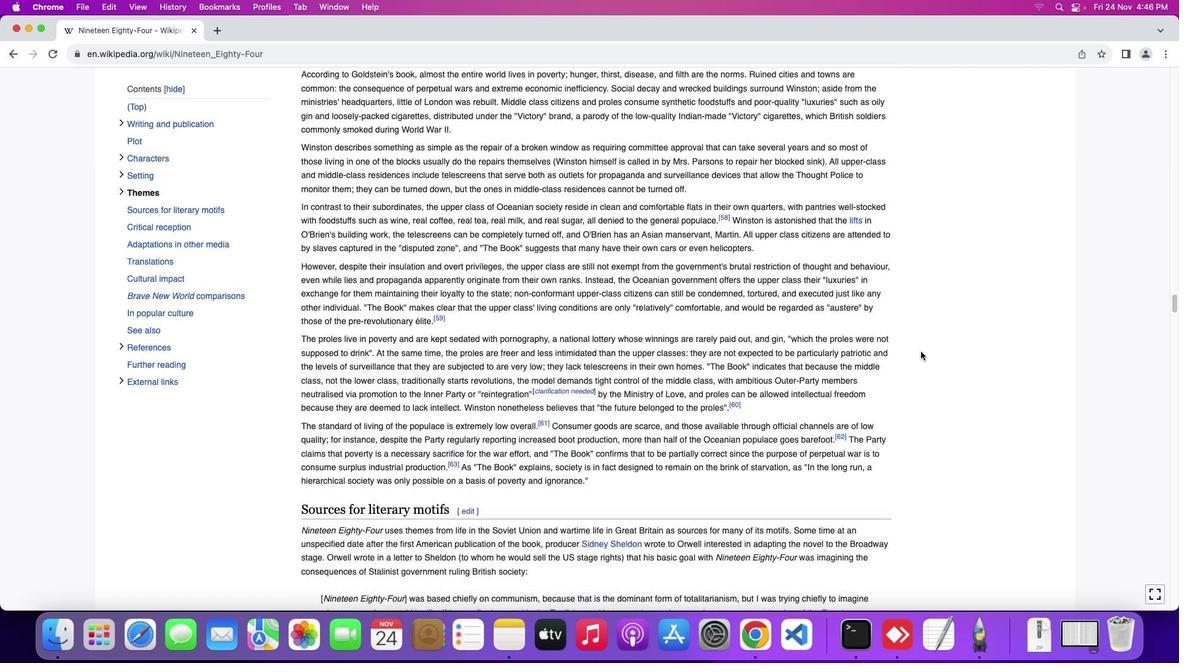 
Action: Mouse scrolled (920, 351) with delta (0, -1)
Screenshot: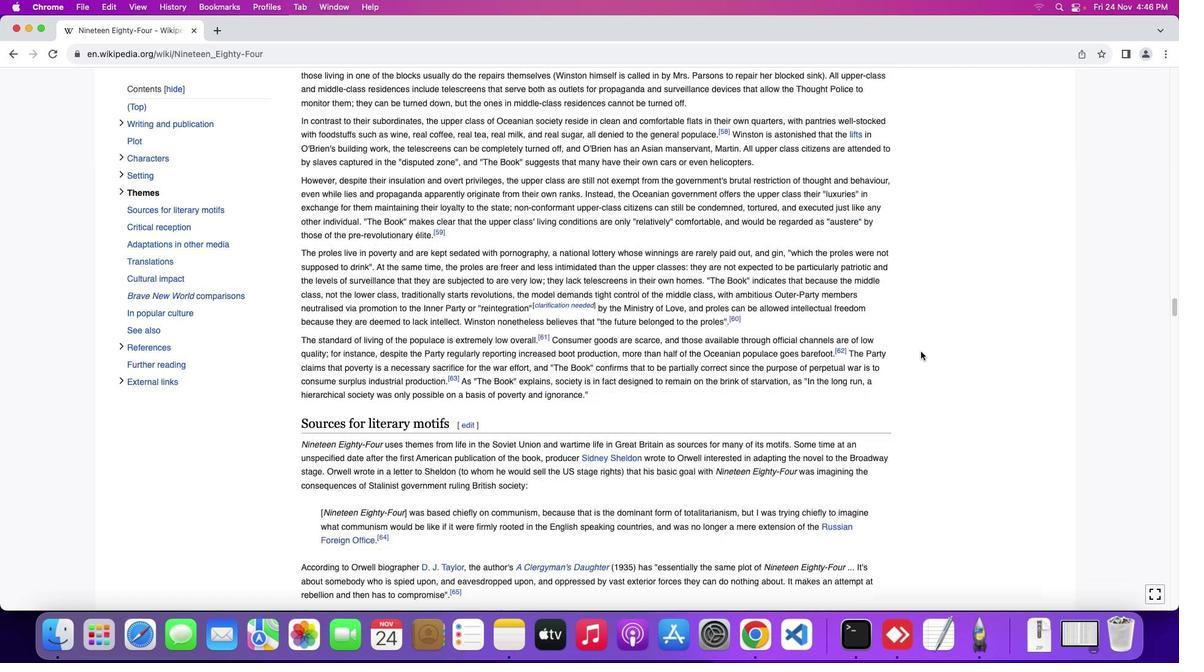 
Action: Mouse scrolled (920, 351) with delta (0, -3)
Screenshot: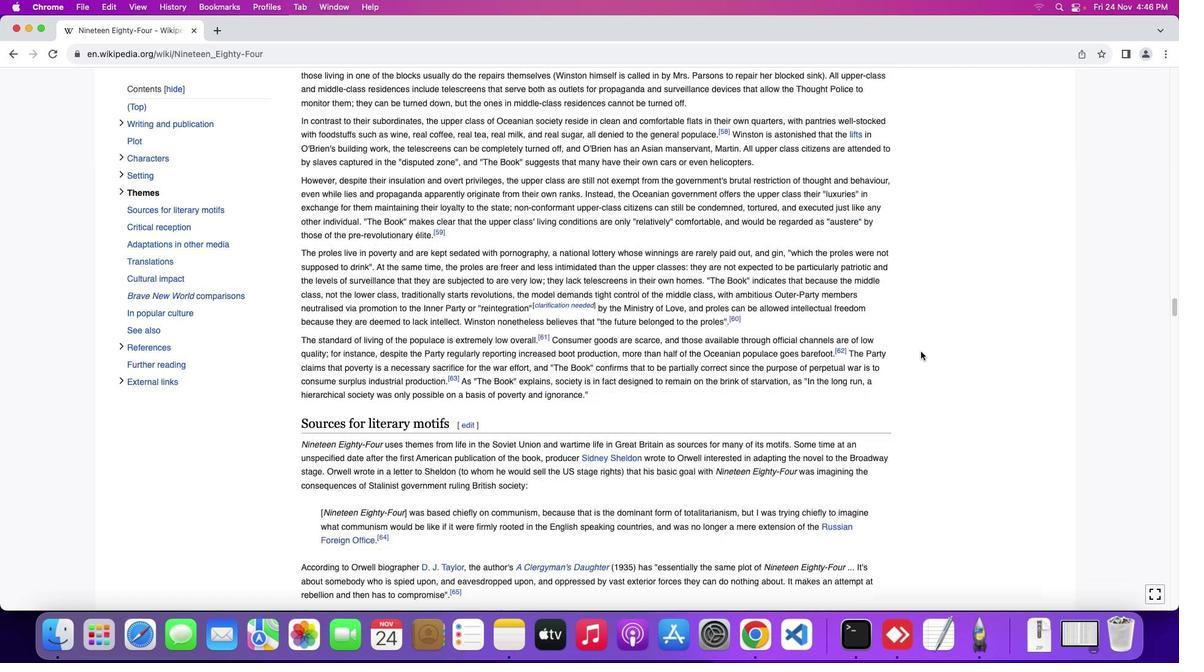 
Action: Mouse scrolled (920, 351) with delta (0, 0)
Screenshot: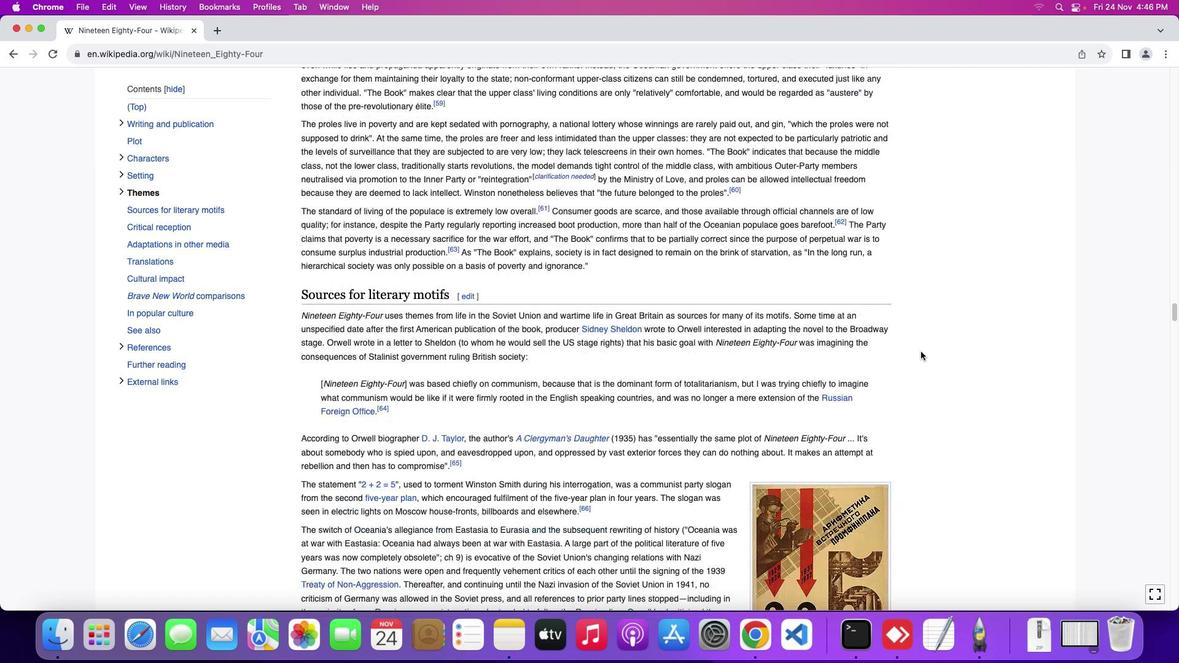 
Action: Mouse scrolled (920, 351) with delta (0, 0)
Screenshot: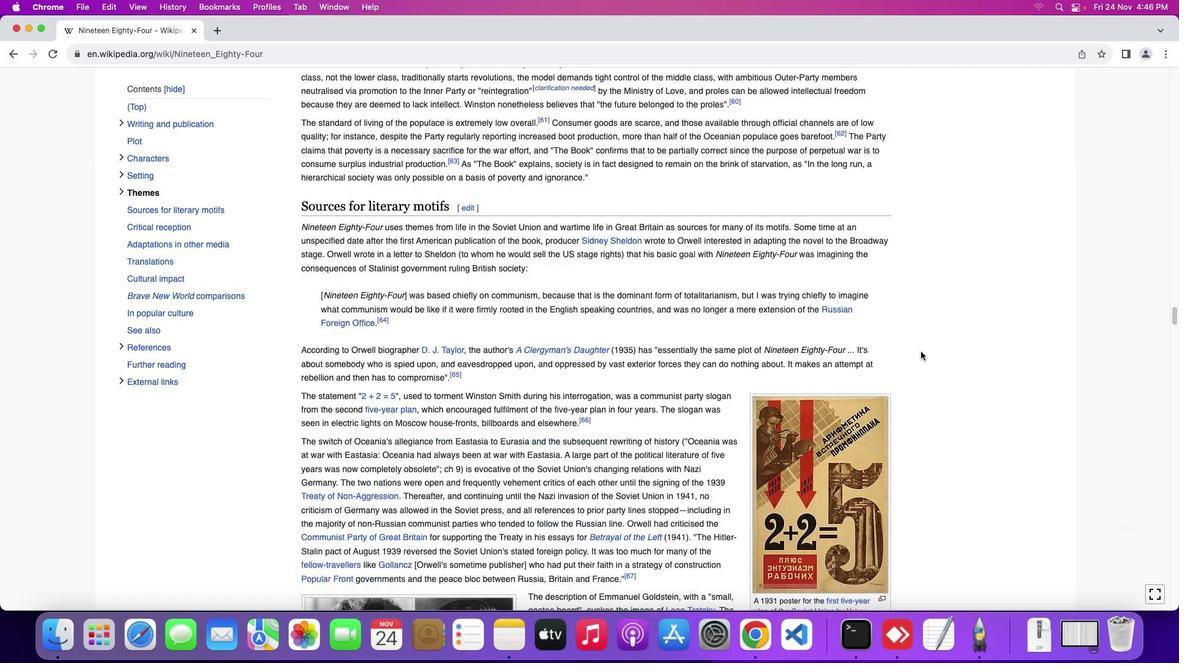 
Action: Mouse scrolled (920, 351) with delta (0, -1)
Screenshot: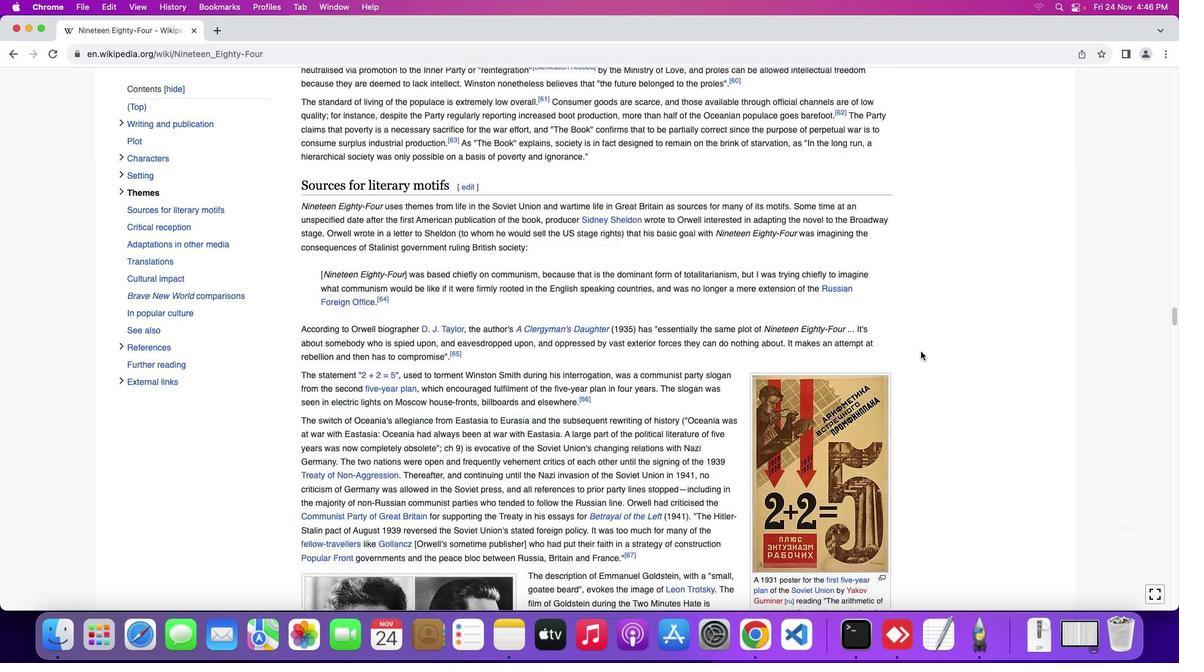 
Action: Mouse scrolled (920, 351) with delta (0, -3)
Screenshot: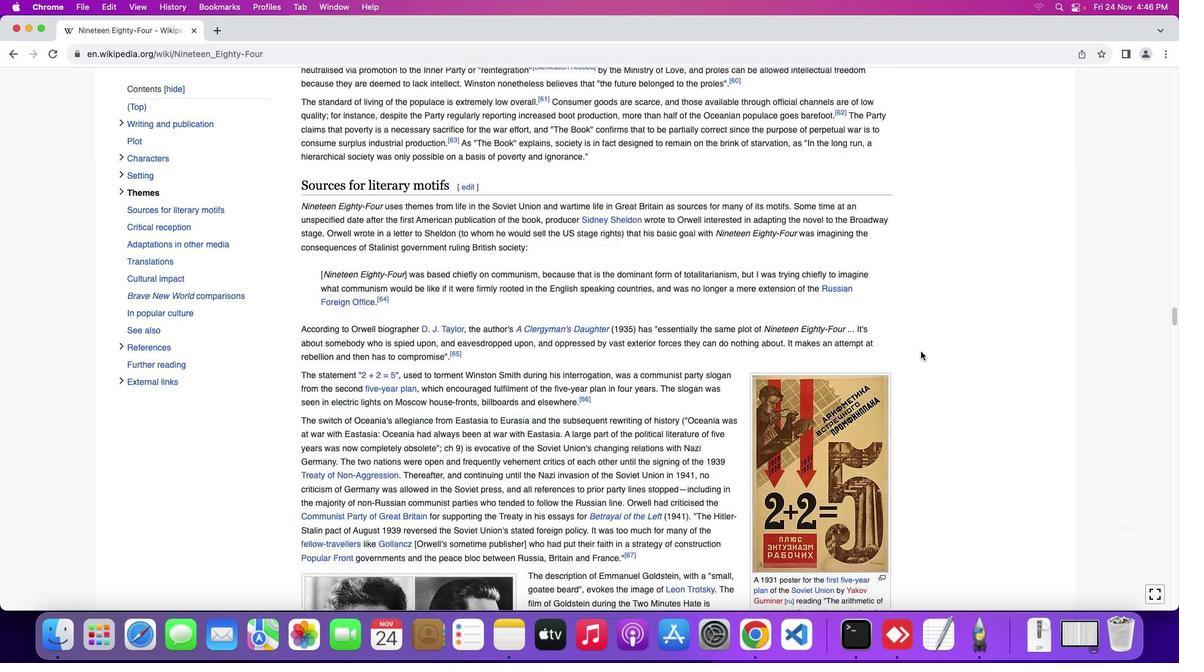 
Action: Mouse scrolled (920, 351) with delta (0, 0)
Screenshot: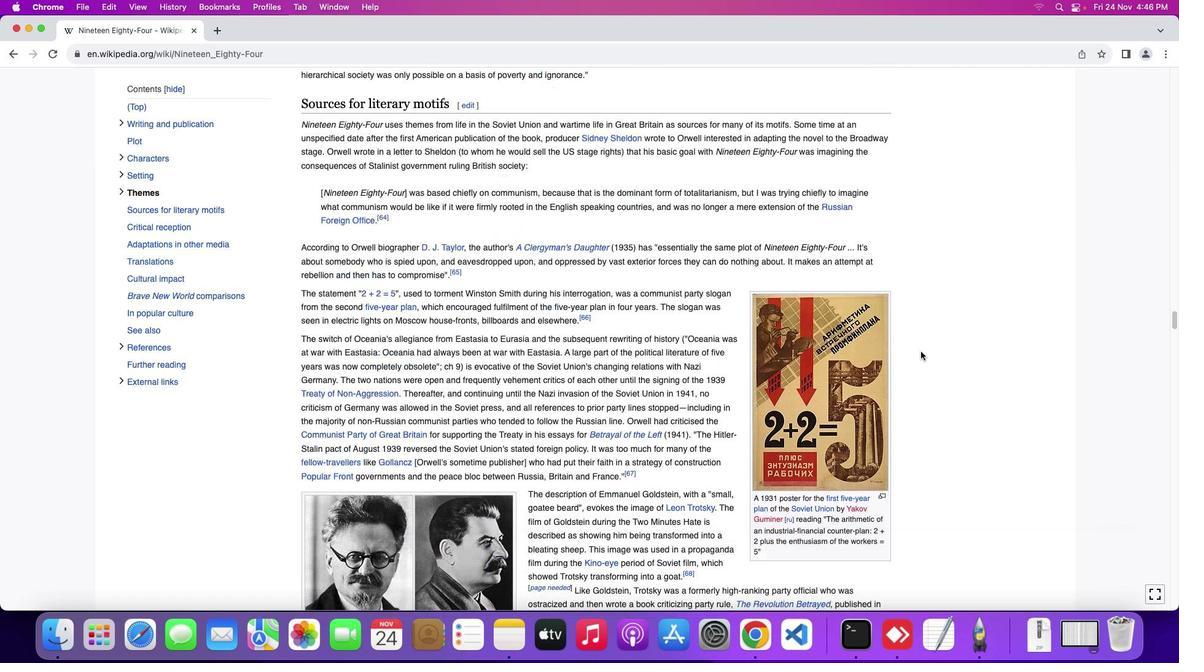 
Action: Mouse scrolled (920, 351) with delta (0, 0)
Screenshot: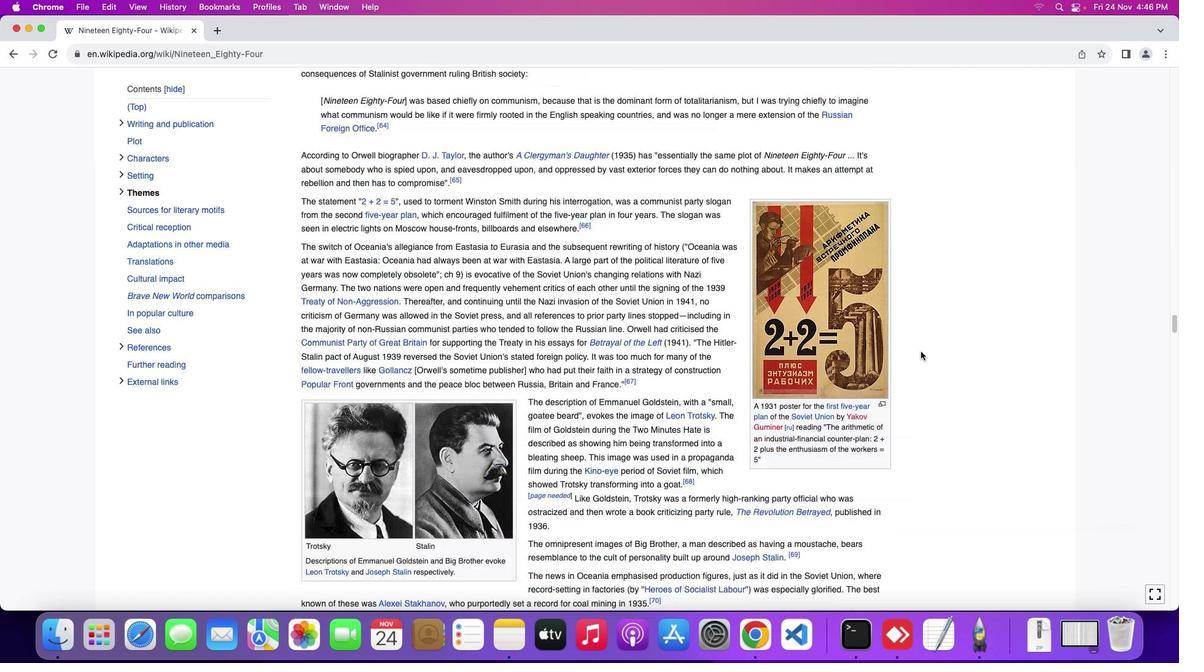 
Action: Mouse scrolled (920, 351) with delta (0, -1)
Screenshot: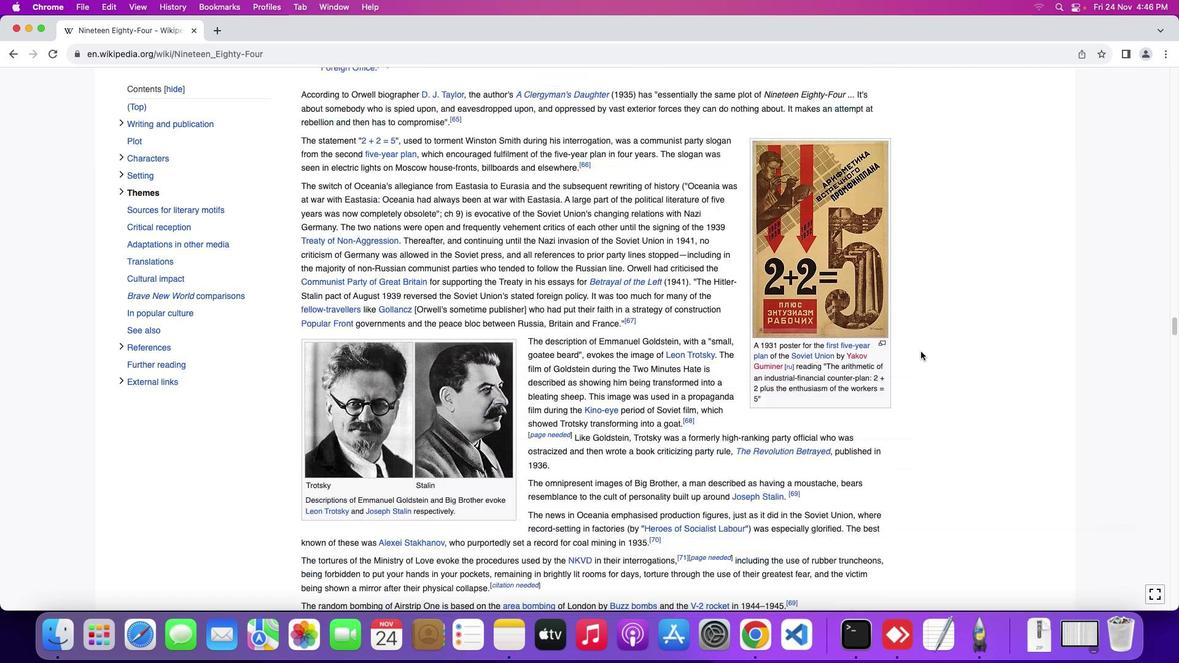 
Action: Mouse scrolled (920, 351) with delta (0, -3)
Screenshot: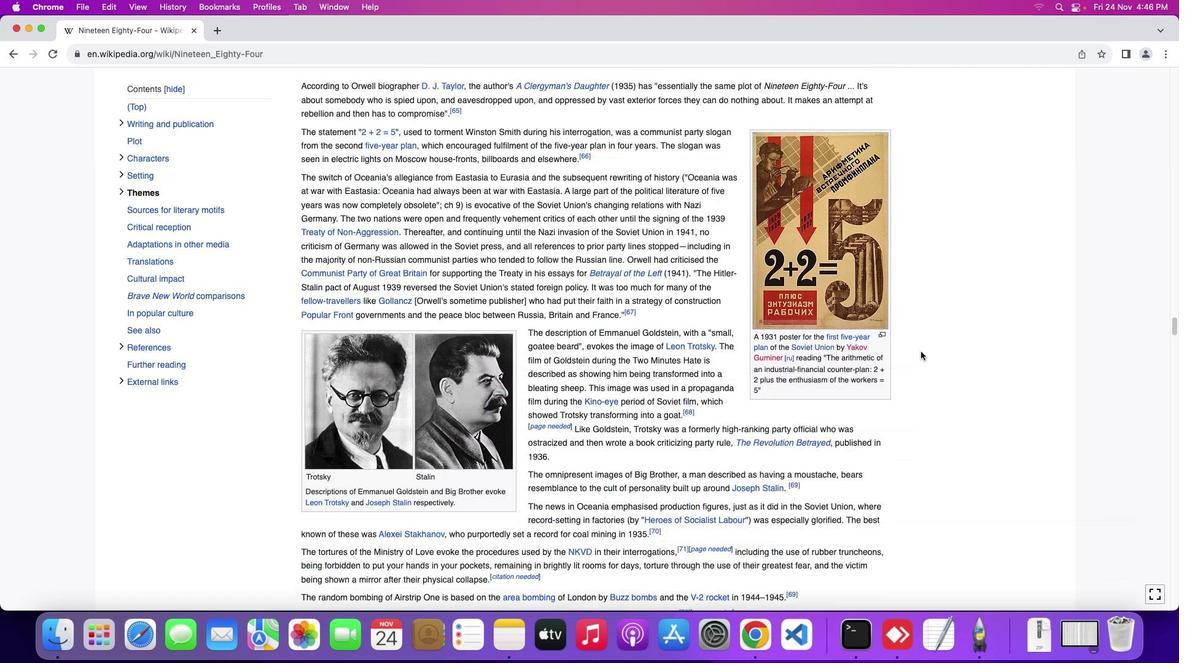 
Action: Mouse scrolled (920, 351) with delta (0, 0)
Screenshot: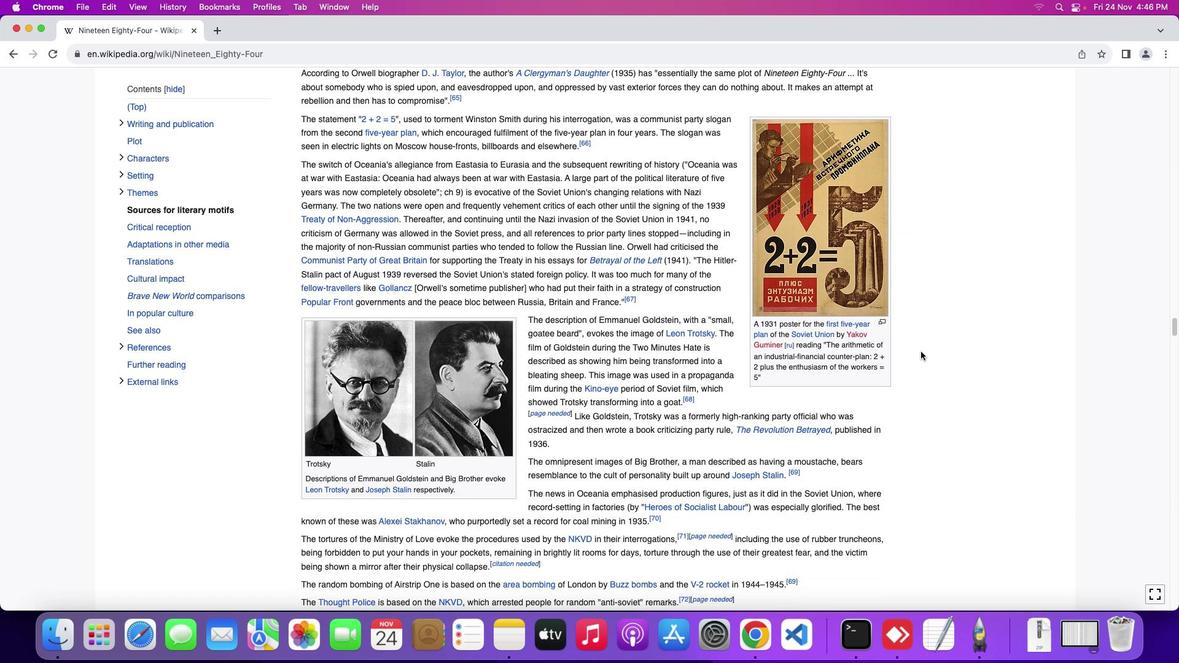 
Action: Mouse scrolled (920, 351) with delta (0, 0)
Screenshot: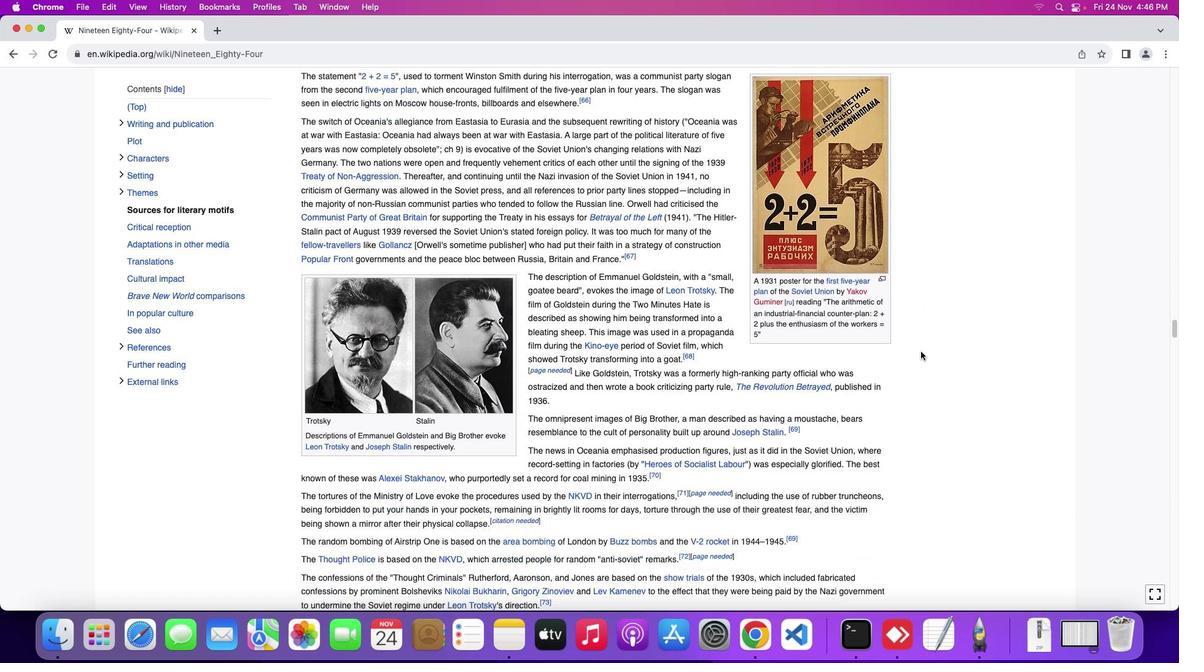 
Action: Mouse scrolled (920, 351) with delta (0, -1)
Screenshot: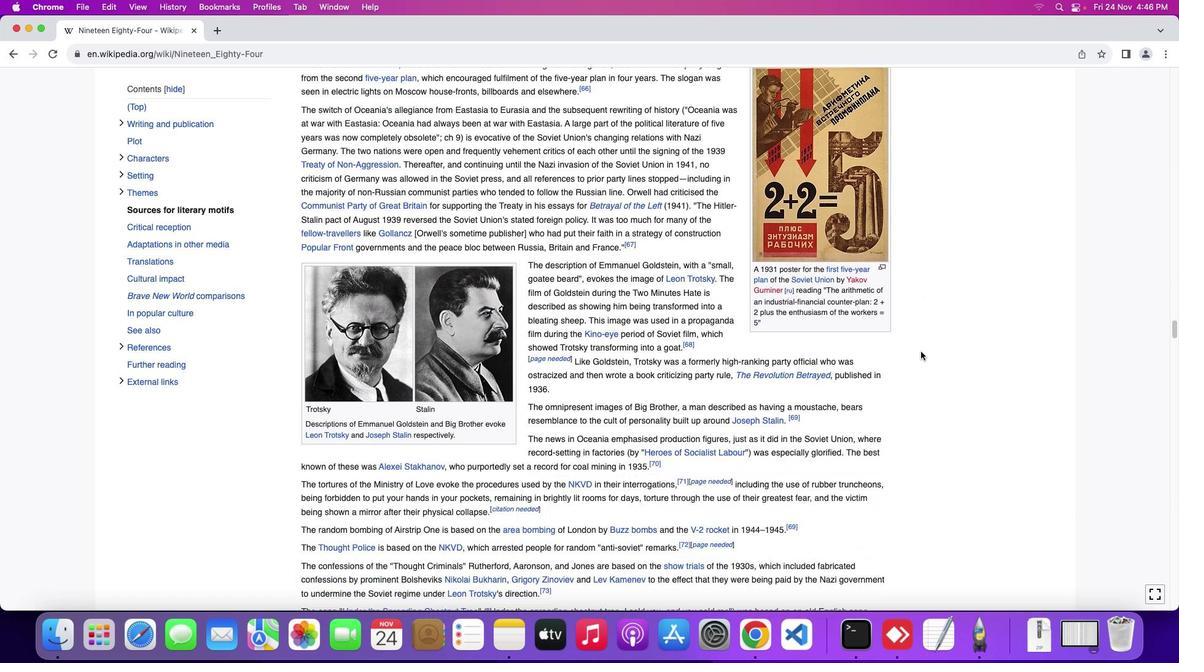 
Action: Mouse scrolled (920, 351) with delta (0, 0)
Screenshot: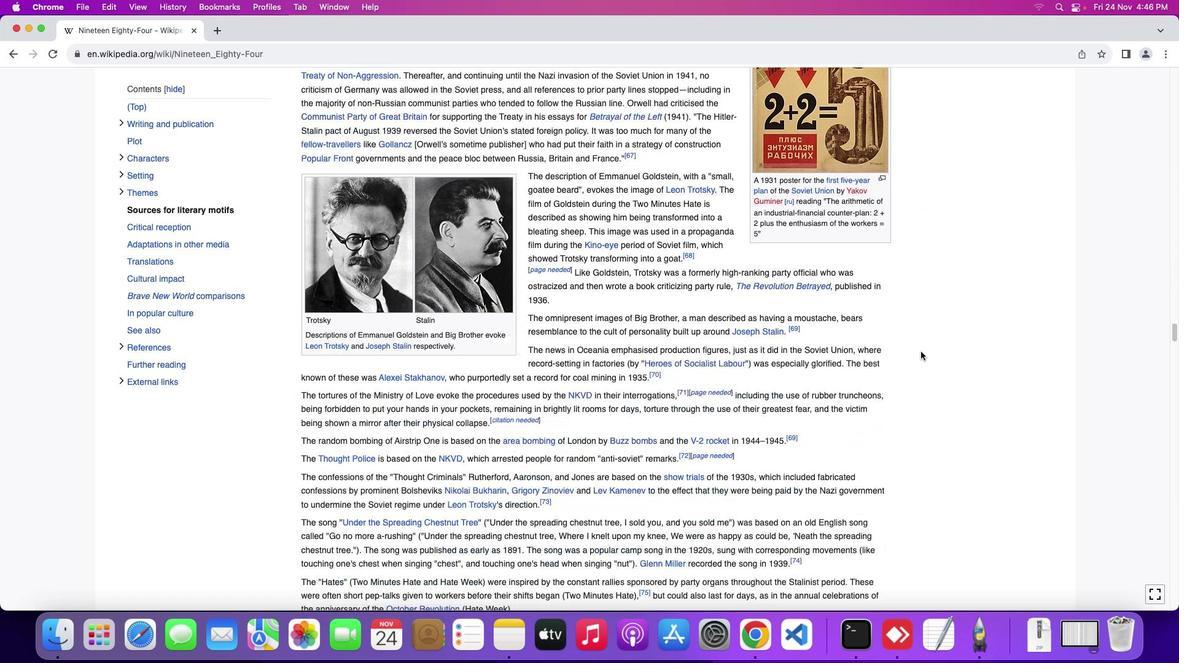 
Action: Mouse scrolled (920, 351) with delta (0, 0)
Screenshot: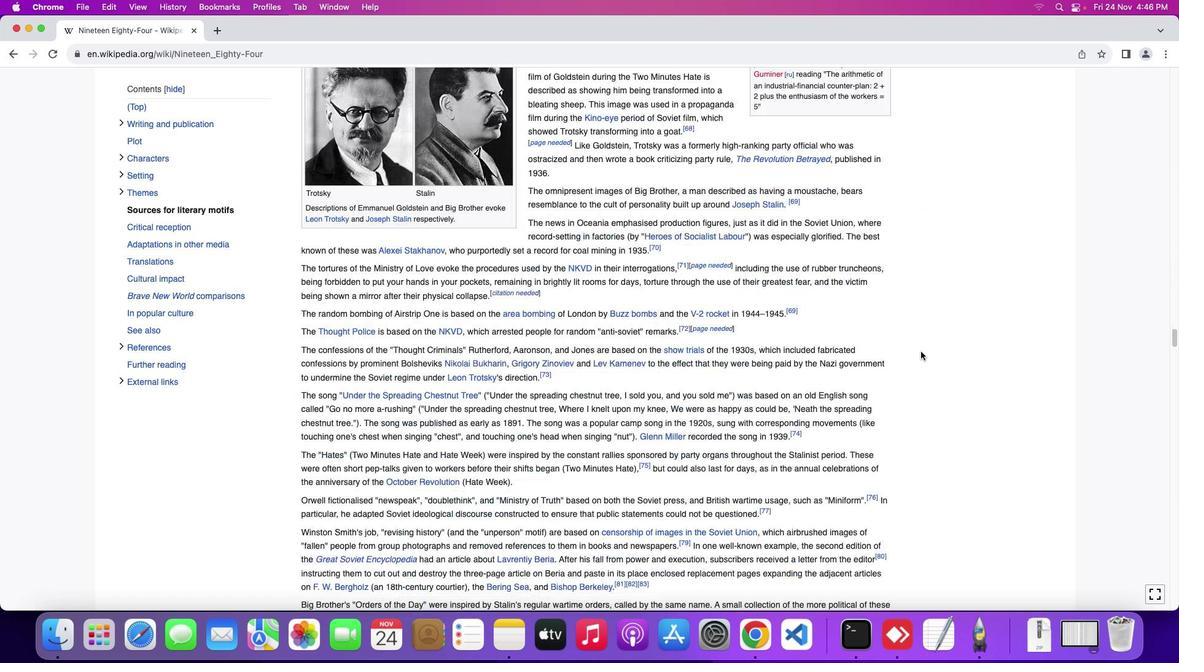 
Action: Mouse scrolled (920, 351) with delta (0, -1)
Screenshot: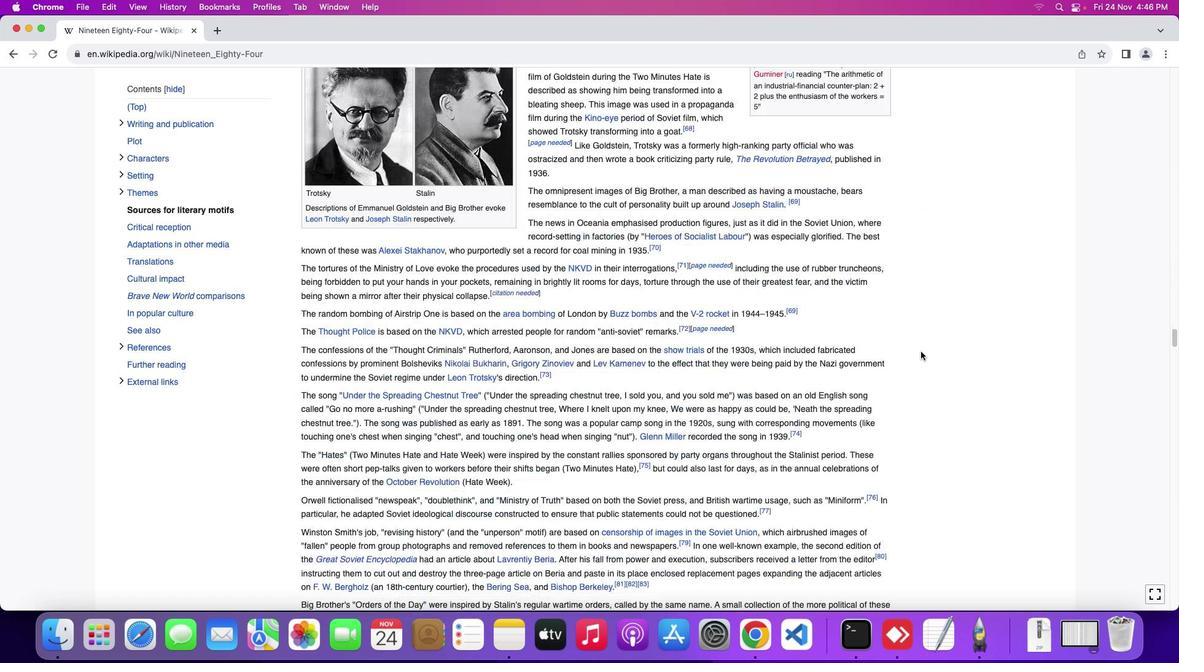 
Action: Mouse scrolled (920, 351) with delta (0, -3)
Screenshot: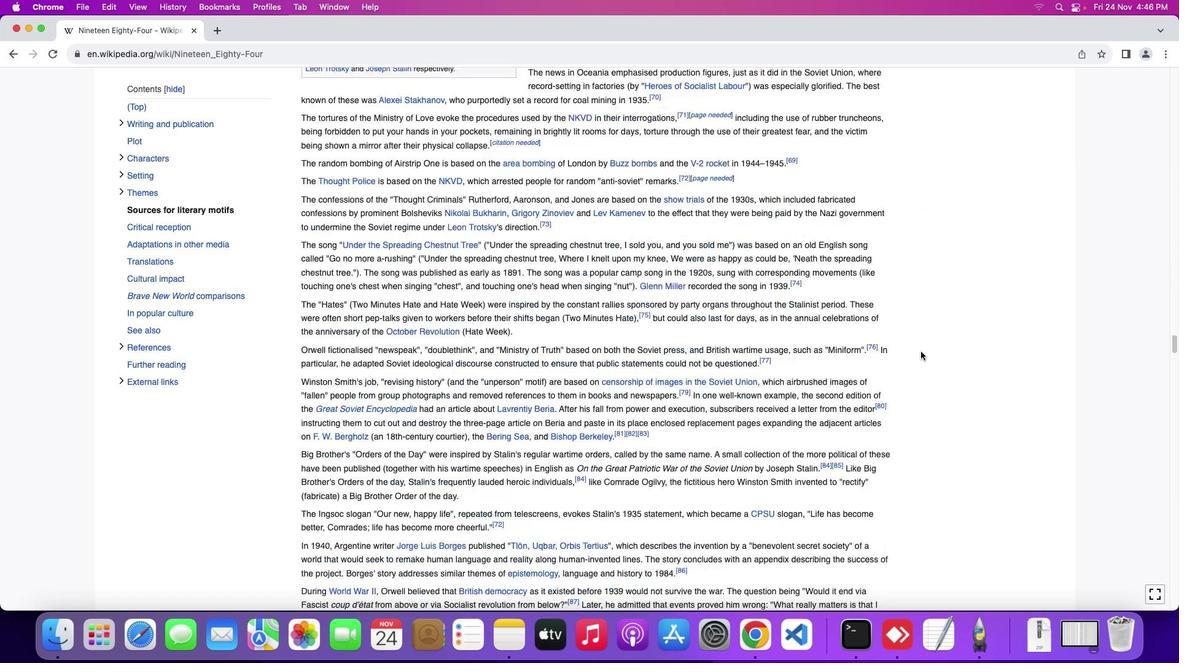 
Action: Mouse scrolled (920, 351) with delta (0, -3)
Screenshot: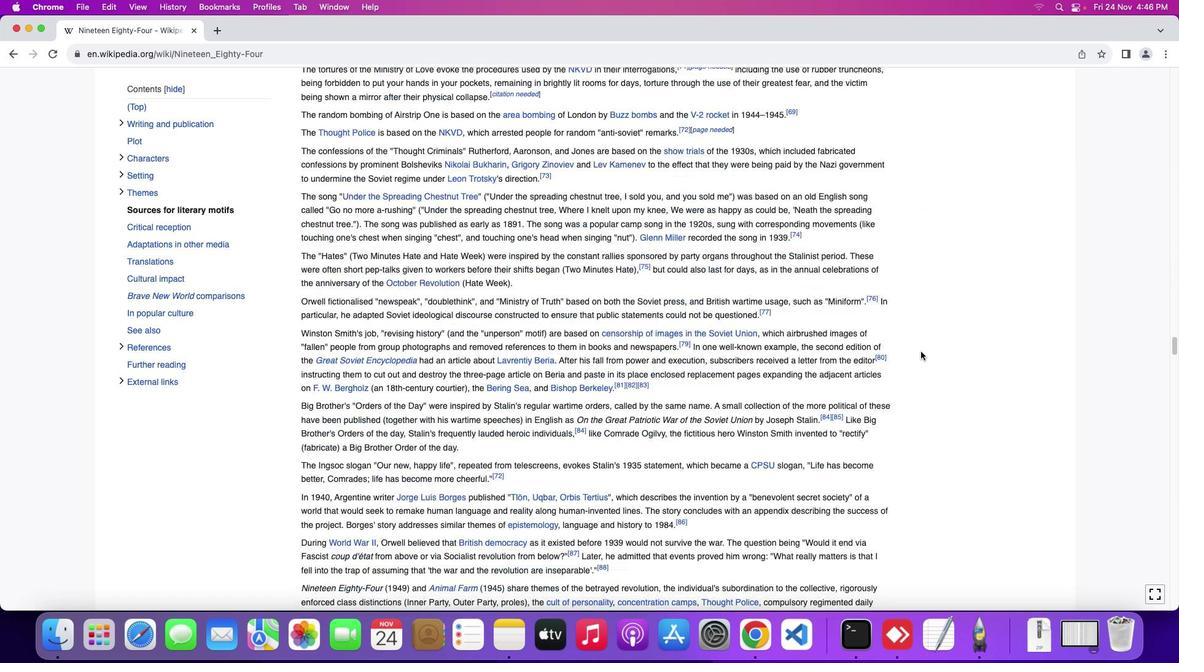 
Action: Mouse scrolled (920, 351) with delta (0, 0)
Screenshot: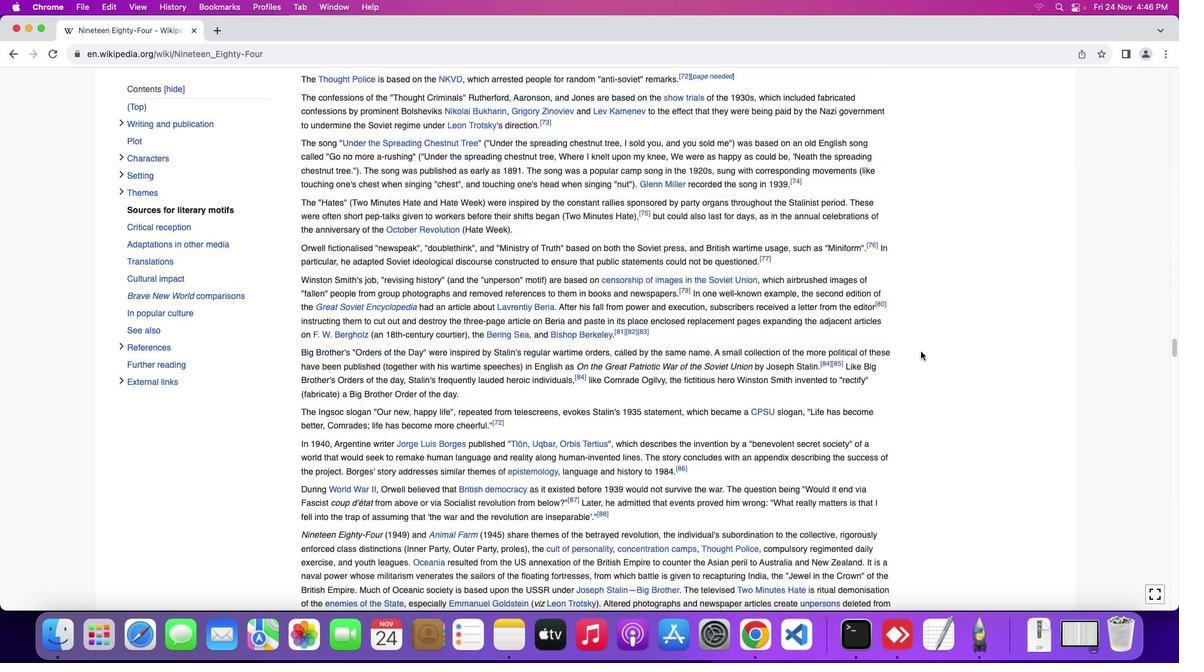 
Action: Mouse scrolled (920, 351) with delta (0, 0)
Screenshot: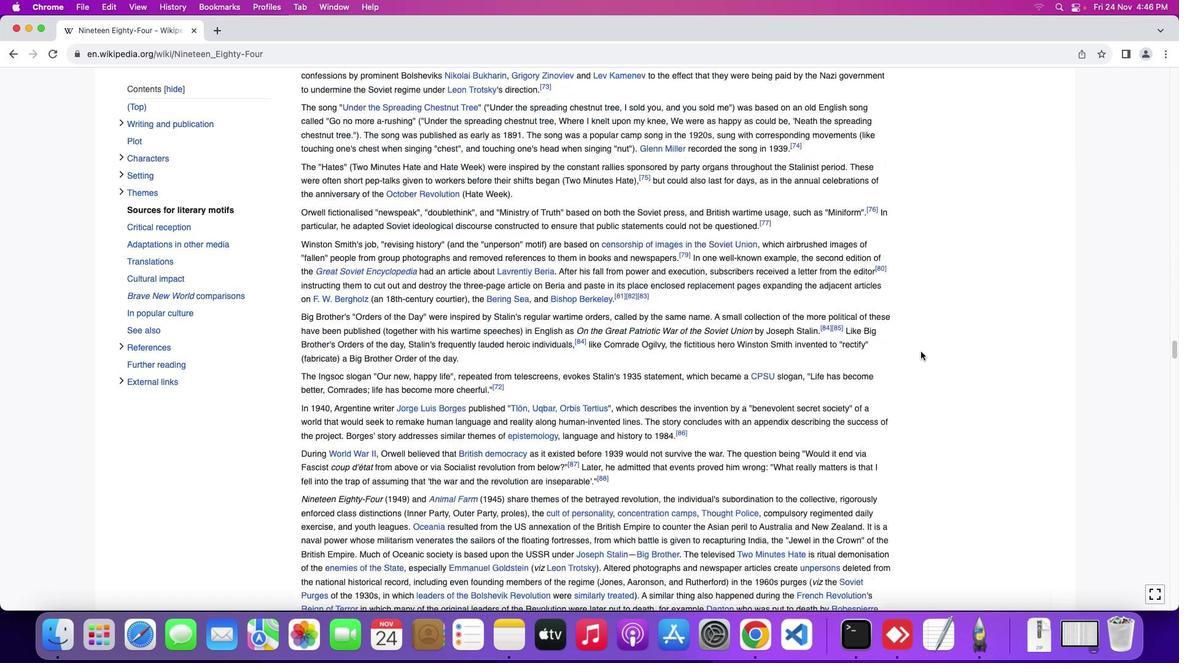 
Action: Mouse scrolled (920, 351) with delta (0, -1)
Screenshot: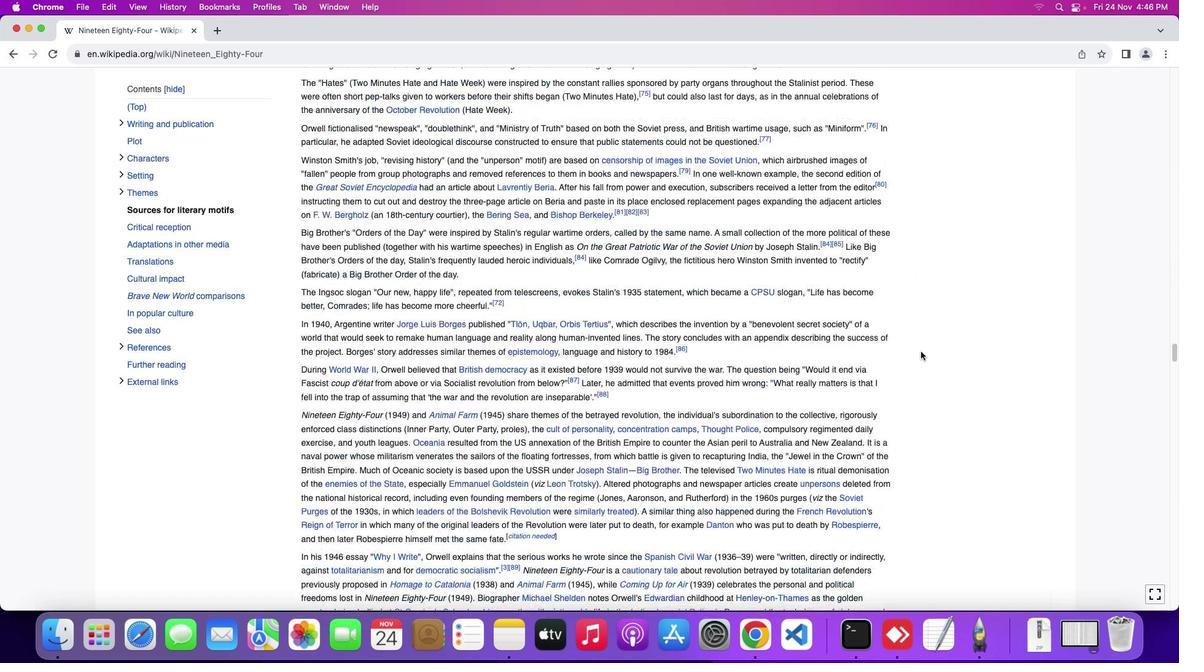 
Action: Mouse scrolled (920, 351) with delta (0, -2)
Screenshot: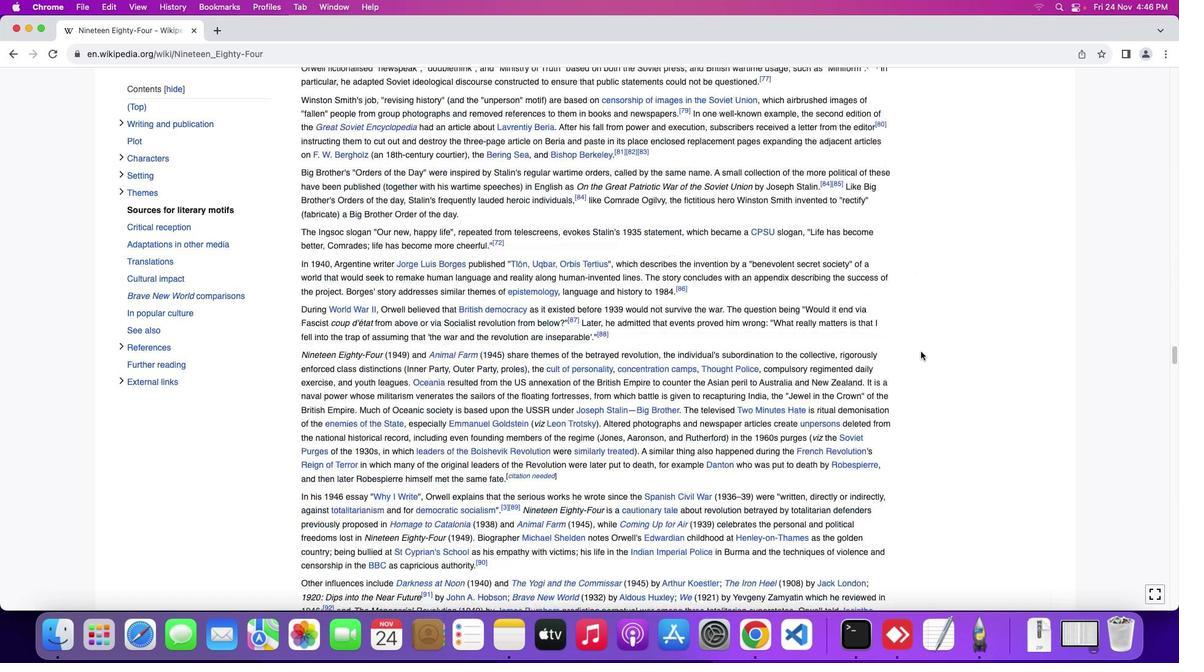
Action: Mouse scrolled (920, 351) with delta (0, 0)
Screenshot: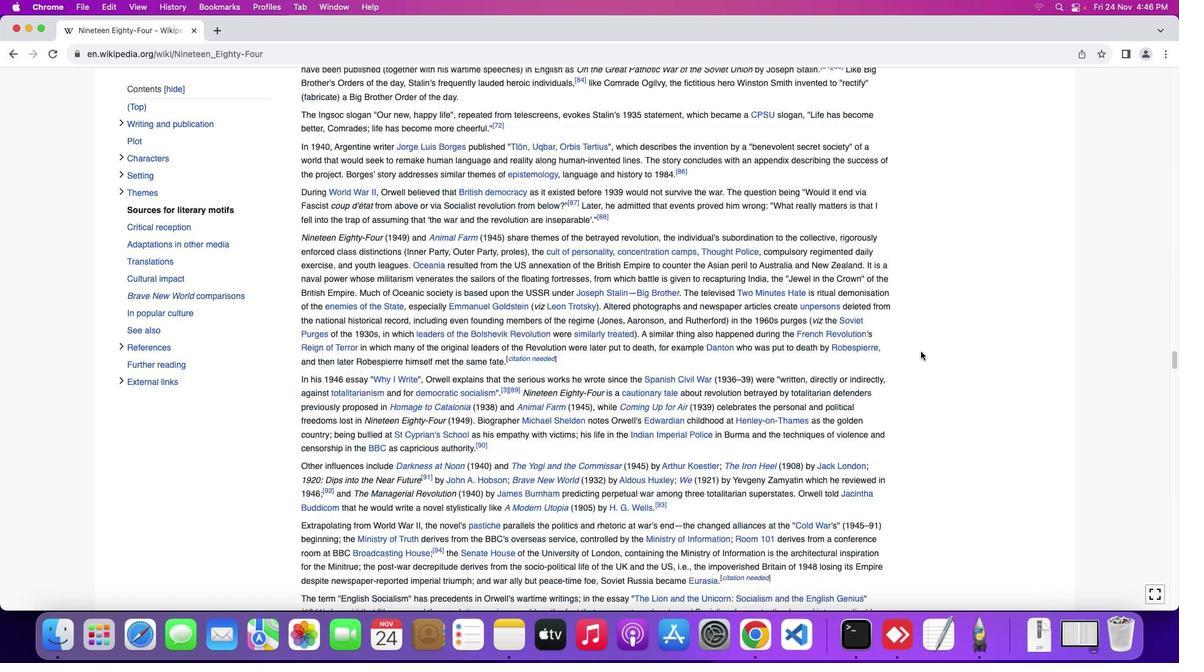 
Action: Mouse scrolled (920, 351) with delta (0, 0)
Screenshot: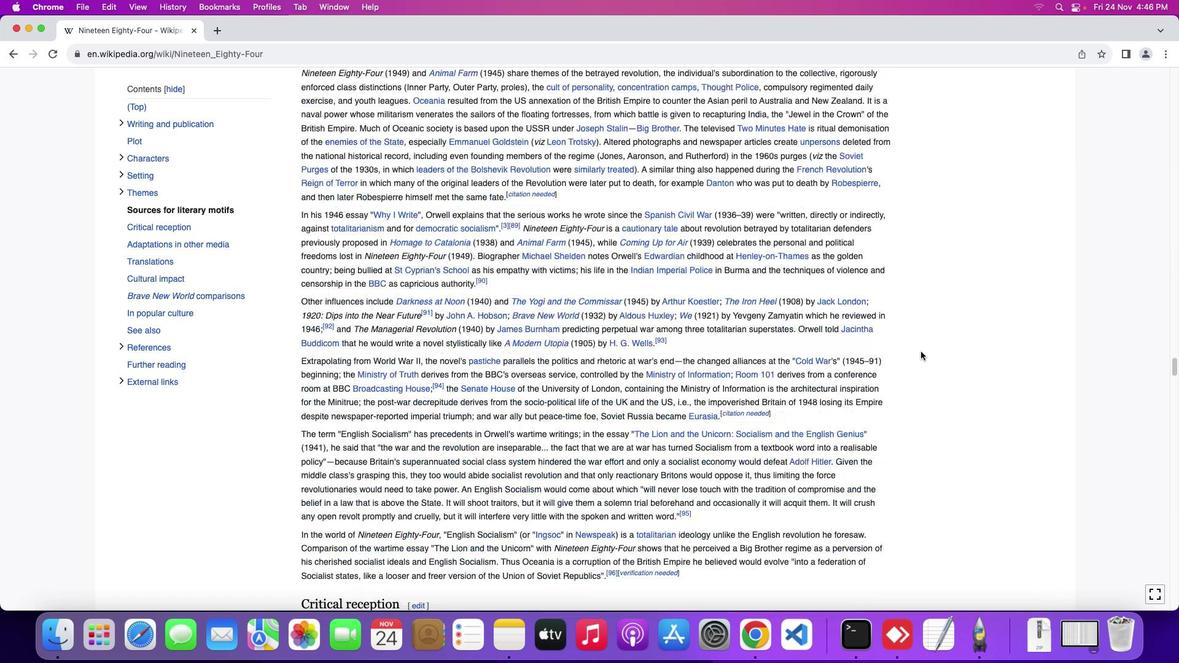 
Action: Mouse scrolled (920, 351) with delta (0, -1)
Screenshot: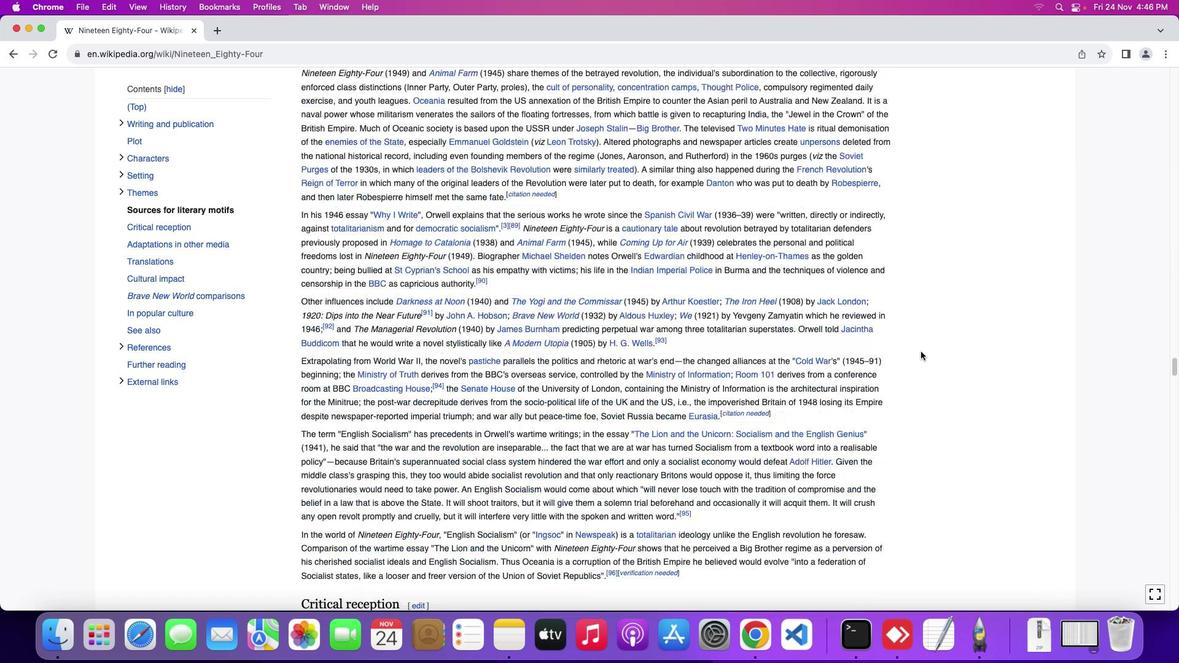 
Action: Mouse scrolled (920, 351) with delta (0, -3)
Screenshot: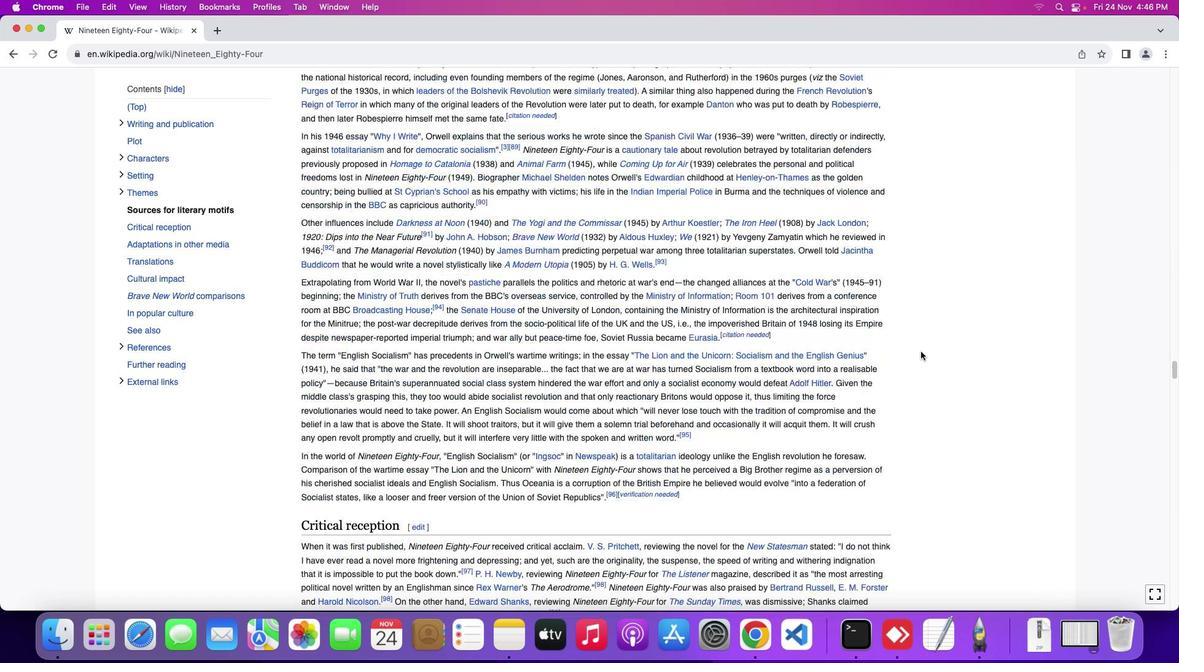
Action: Mouse scrolled (920, 351) with delta (0, -3)
Screenshot: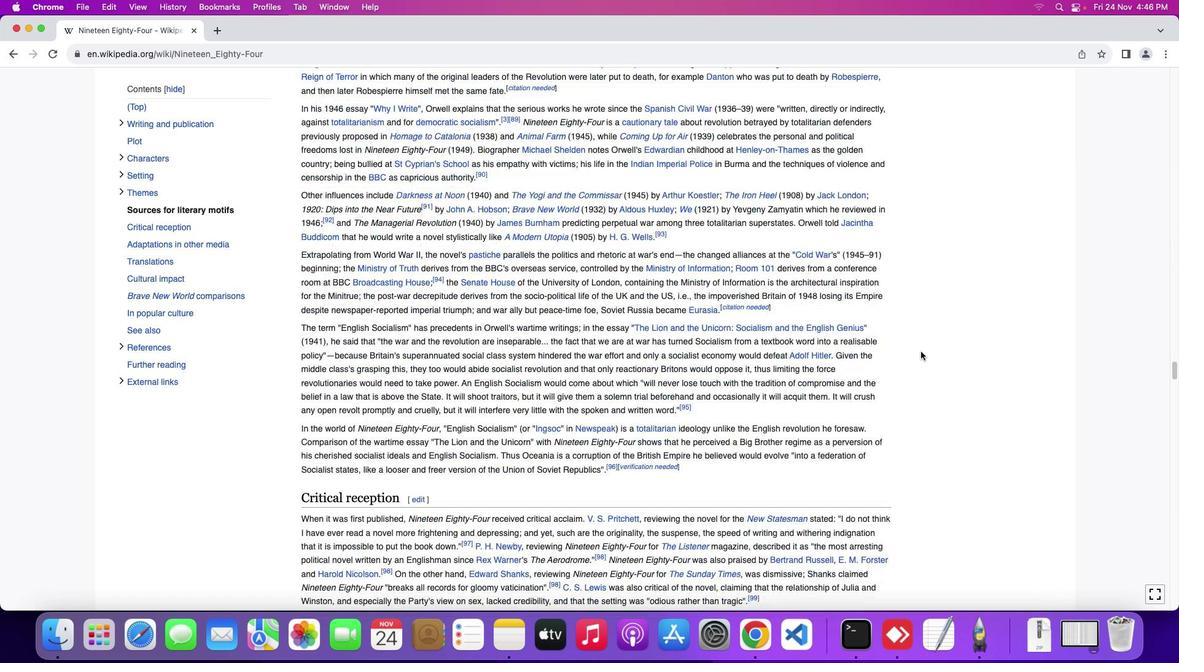 
Action: Mouse scrolled (920, 351) with delta (0, 0)
Screenshot: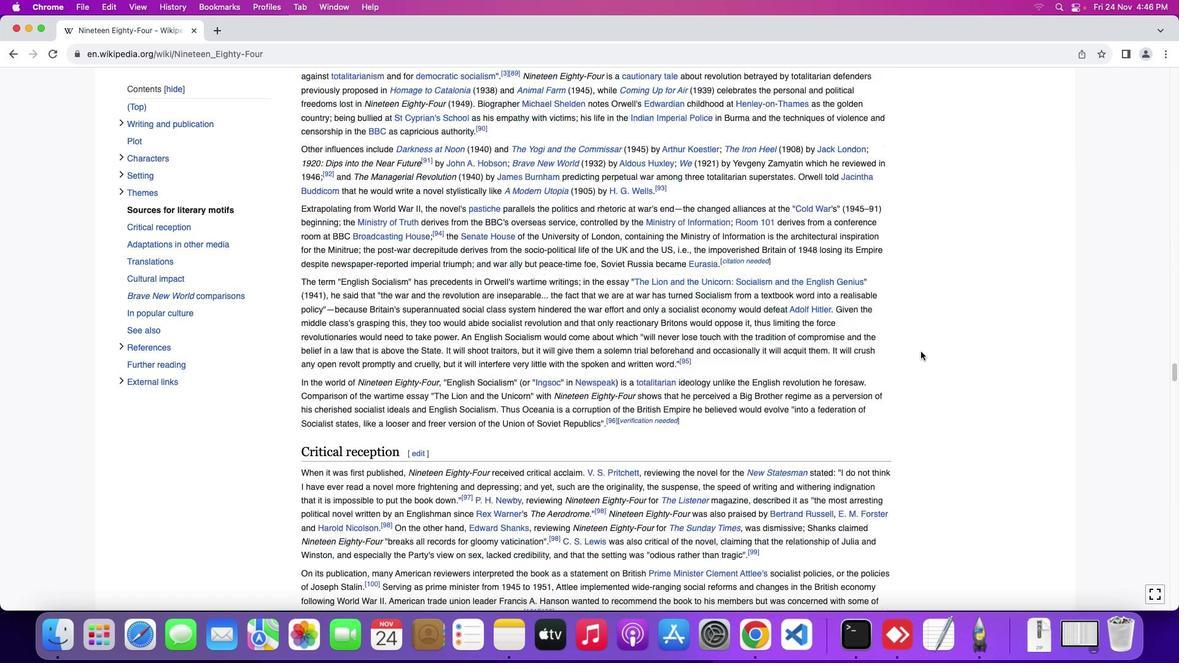
Action: Mouse scrolled (920, 351) with delta (0, 0)
Screenshot: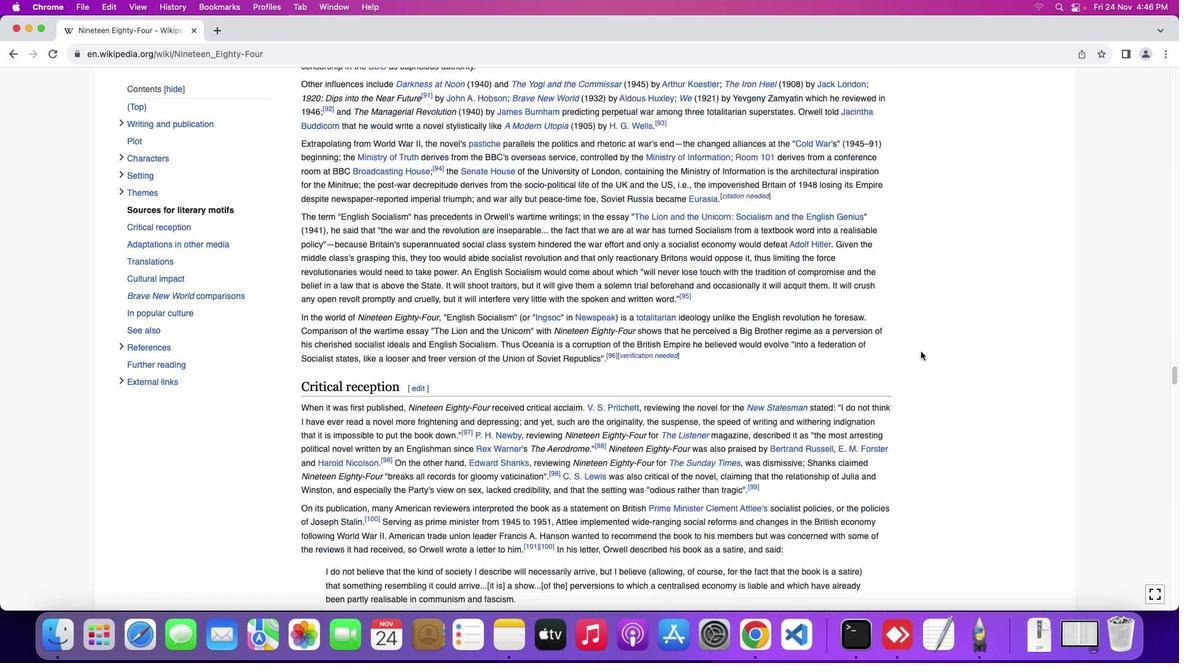 
Action: Mouse scrolled (920, 351) with delta (0, -1)
Screenshot: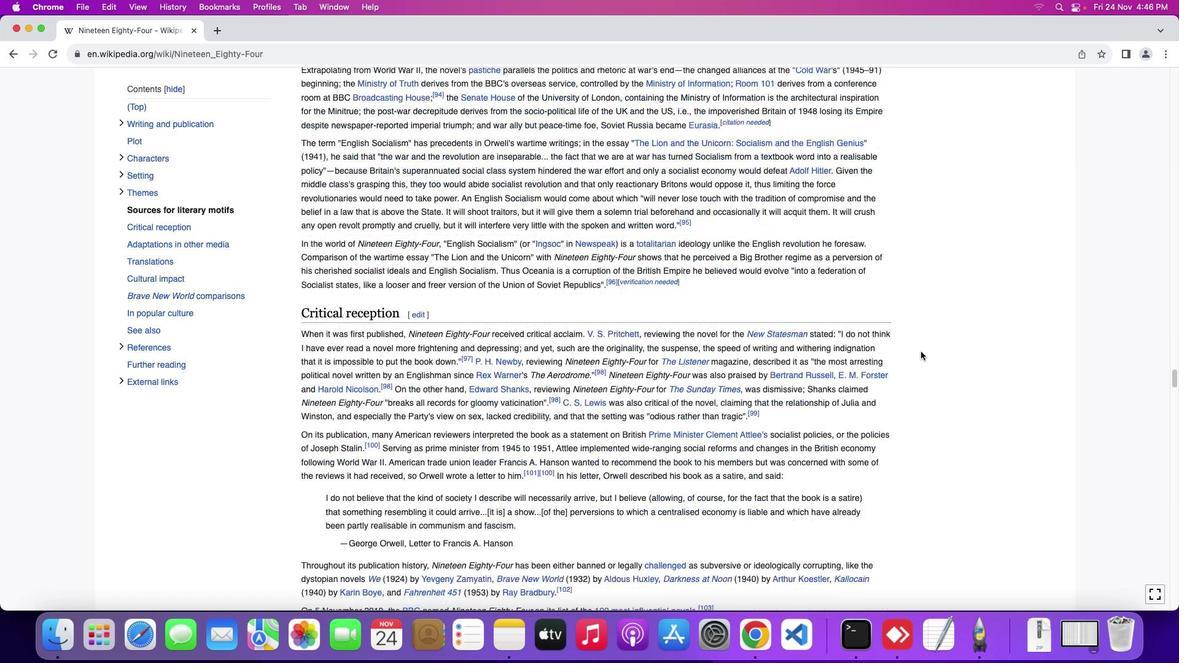 
Action: Mouse scrolled (920, 351) with delta (0, -2)
Screenshot: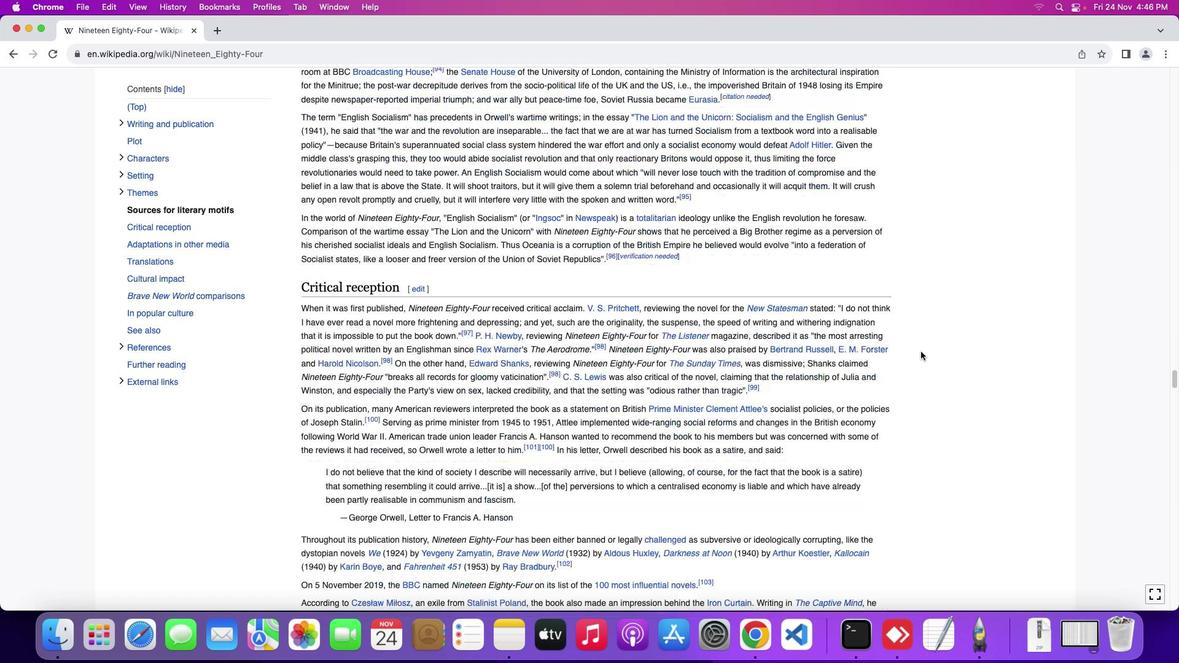 
Action: Mouse scrolled (920, 351) with delta (0, 0)
Screenshot: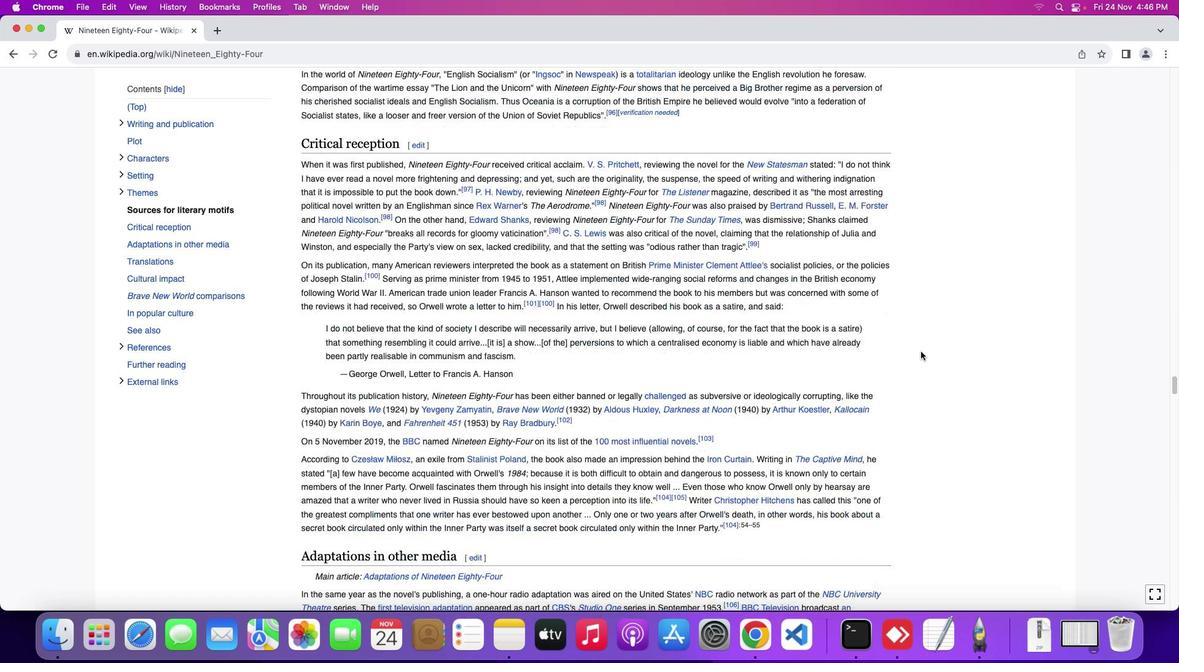 
Action: Mouse scrolled (920, 351) with delta (0, 0)
Screenshot: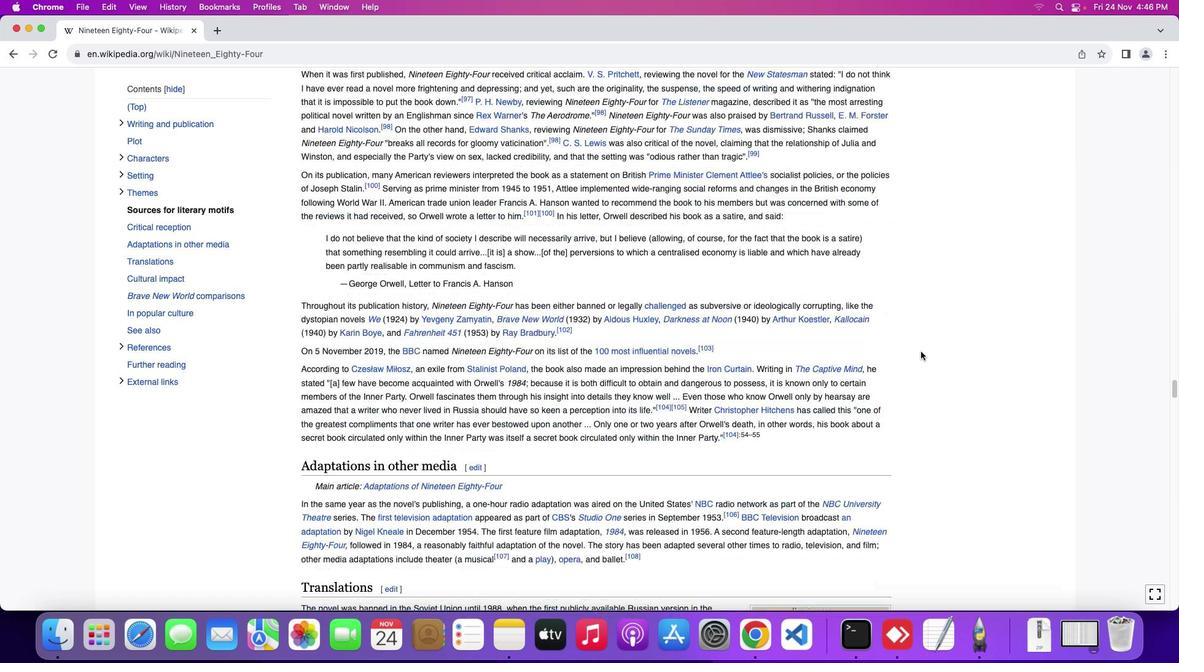
Action: Mouse scrolled (920, 351) with delta (0, -1)
Screenshot: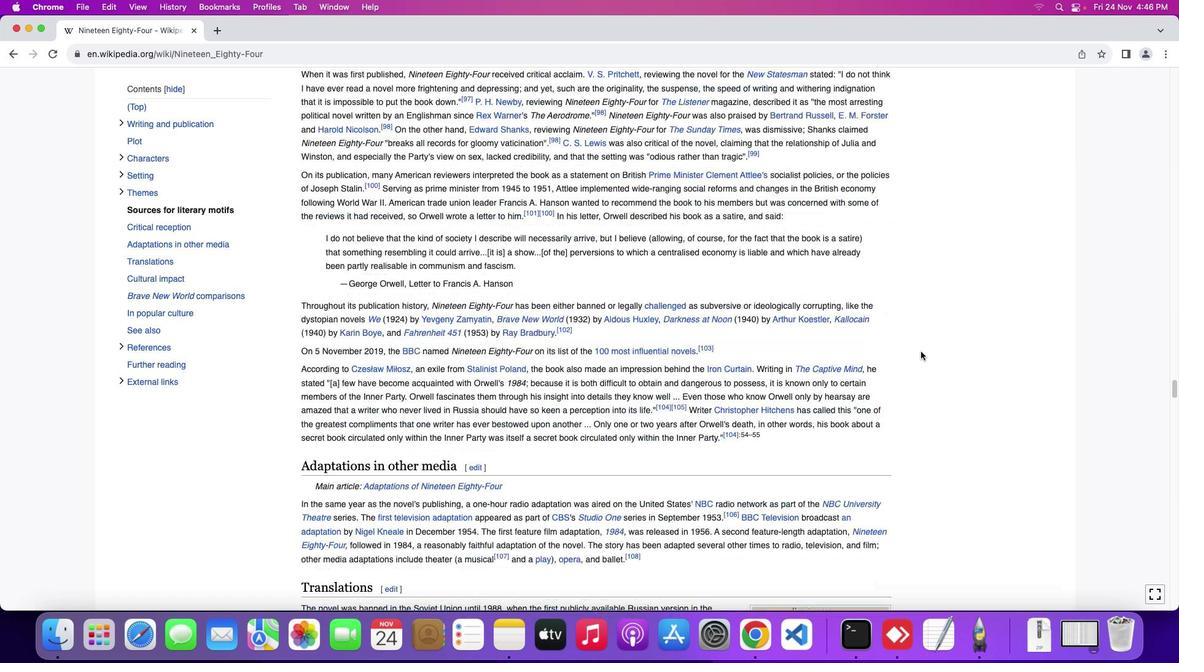 
Action: Mouse scrolled (920, 351) with delta (0, -3)
Screenshot: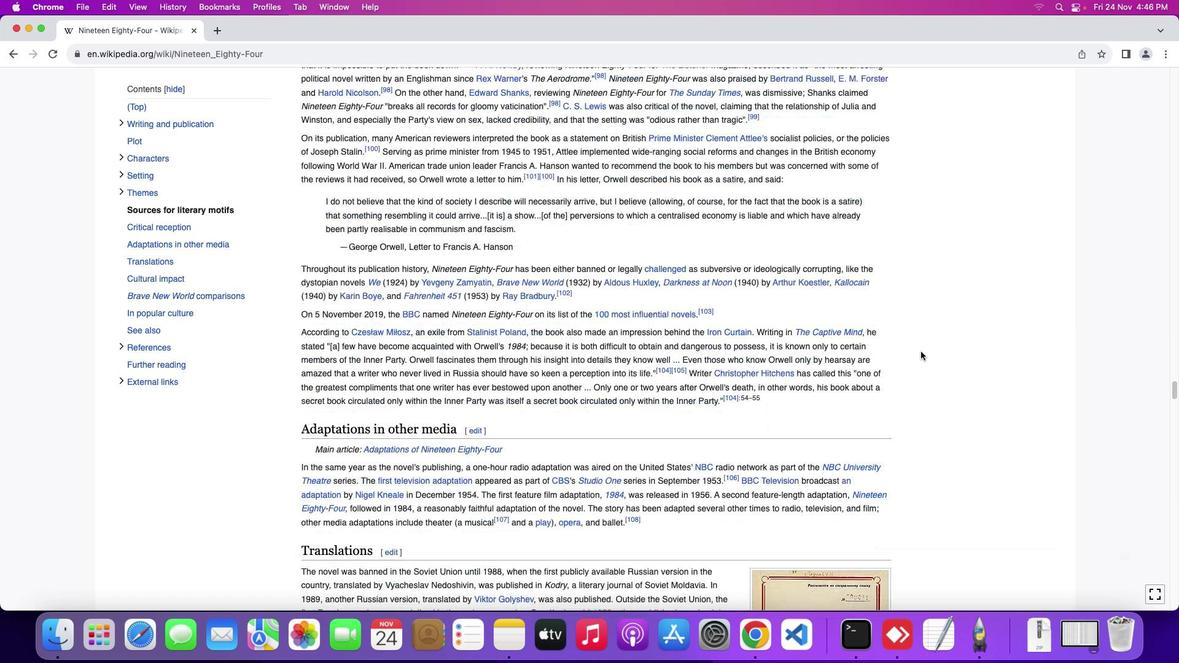 
Action: Mouse scrolled (920, 351) with delta (0, -3)
Screenshot: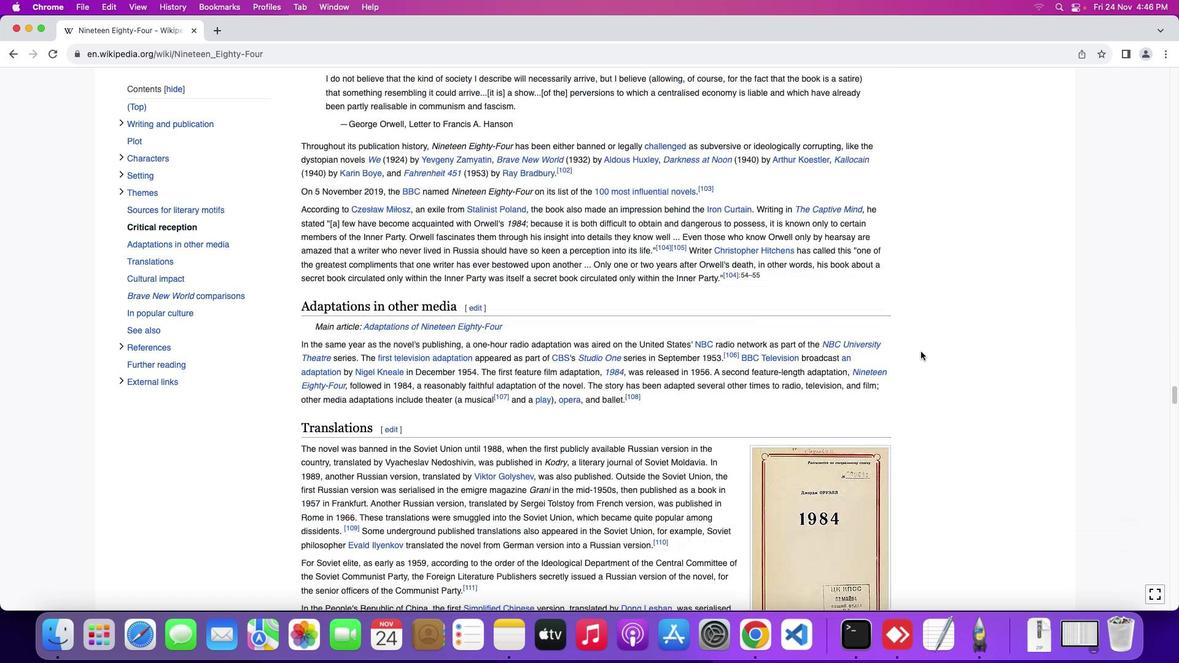 
Action: Mouse scrolled (920, 351) with delta (0, 0)
Screenshot: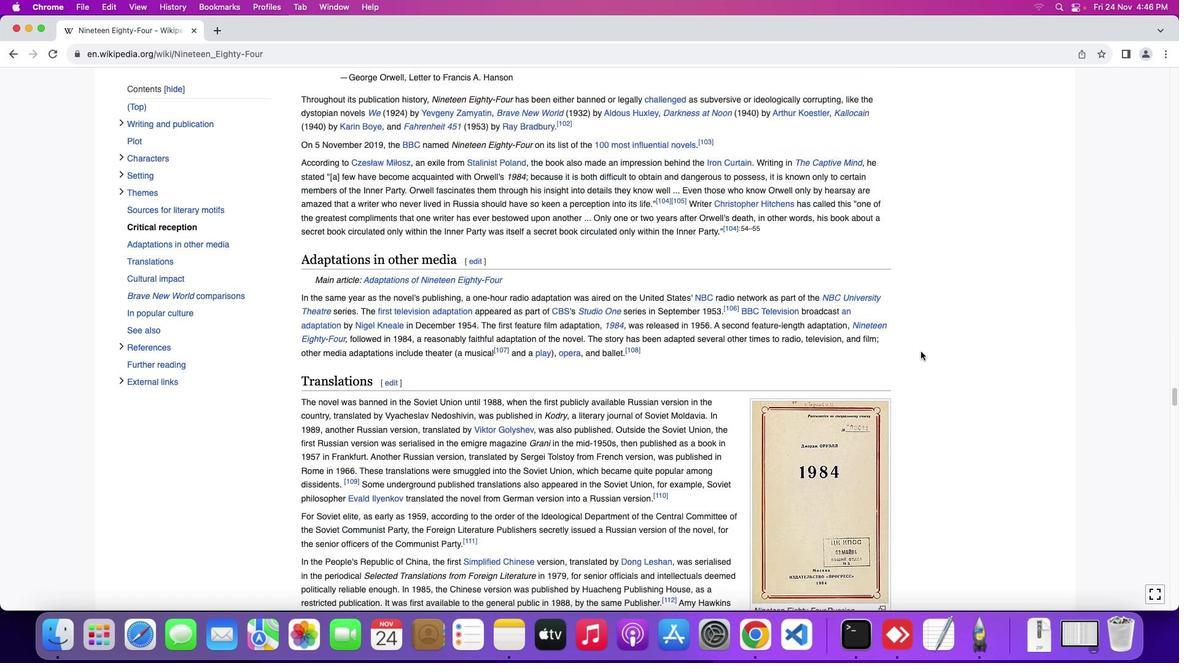 
Action: Mouse scrolled (920, 351) with delta (0, 0)
Screenshot: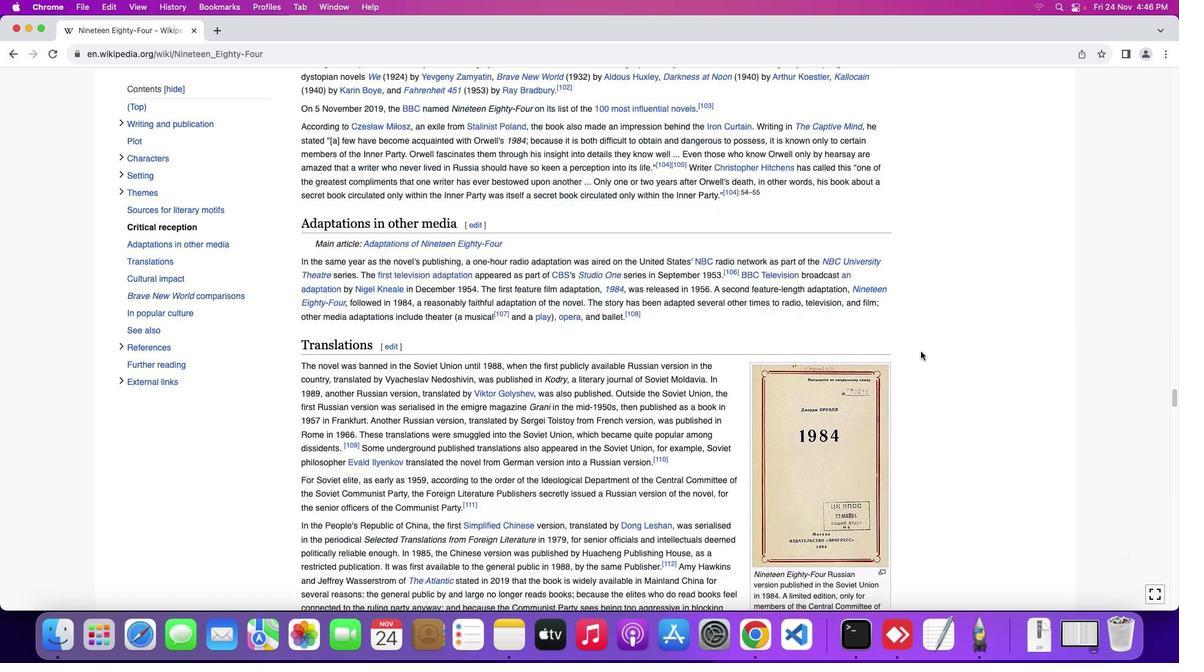 
Action: Mouse scrolled (920, 351) with delta (0, -1)
Screenshot: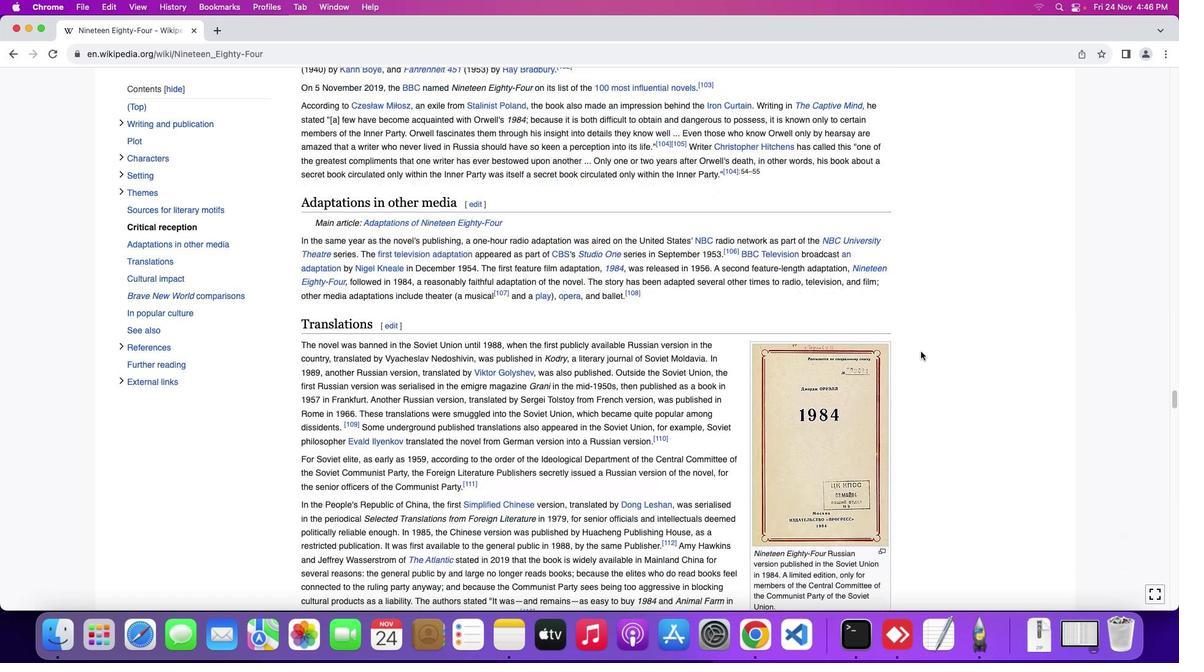 
Action: Mouse scrolled (920, 351) with delta (0, -1)
Screenshot: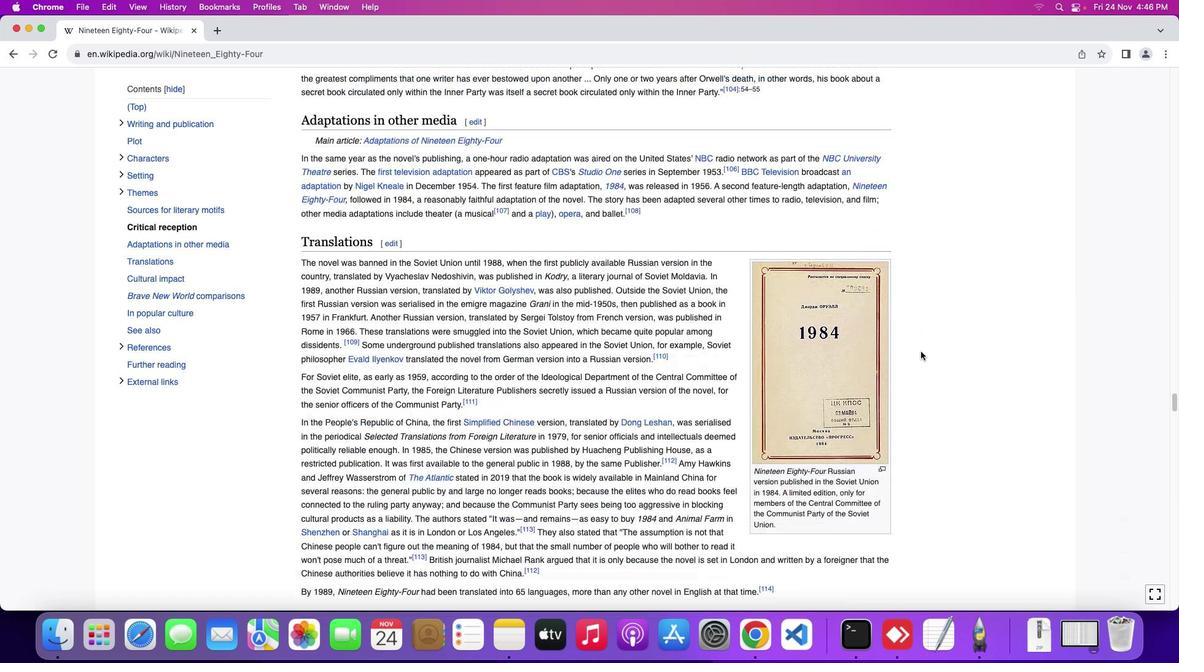 
Action: Mouse scrolled (920, 351) with delta (0, 0)
Screenshot: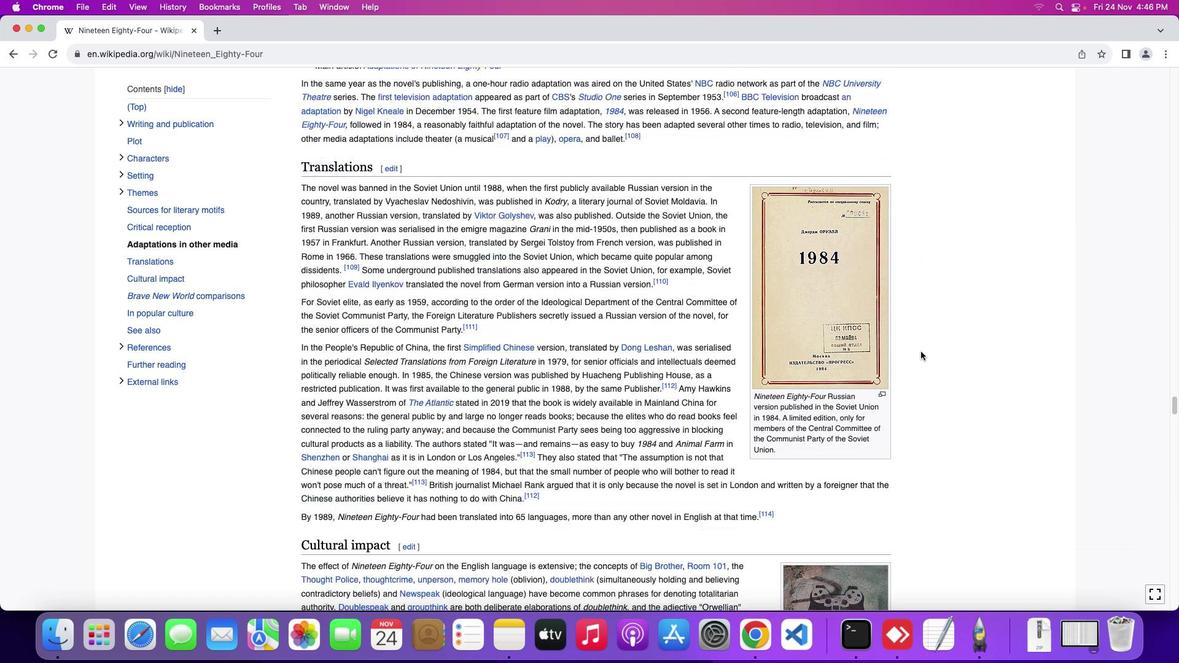 
Action: Mouse scrolled (920, 351) with delta (0, 0)
Screenshot: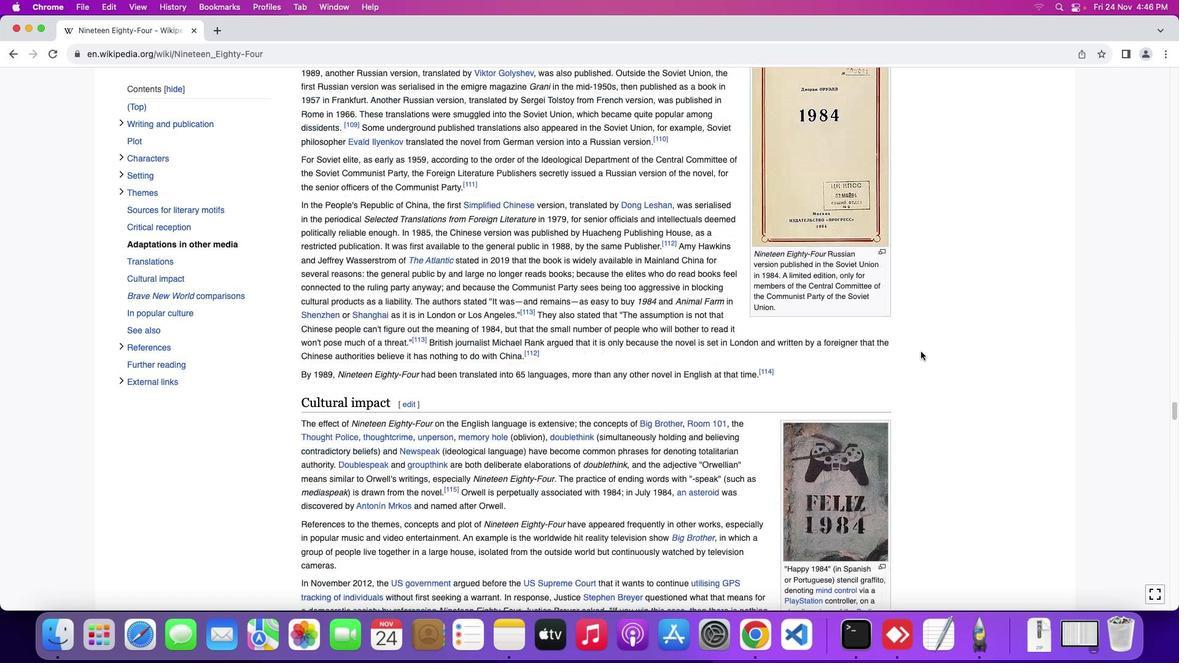 
Action: Mouse scrolled (920, 351) with delta (0, -1)
Screenshot: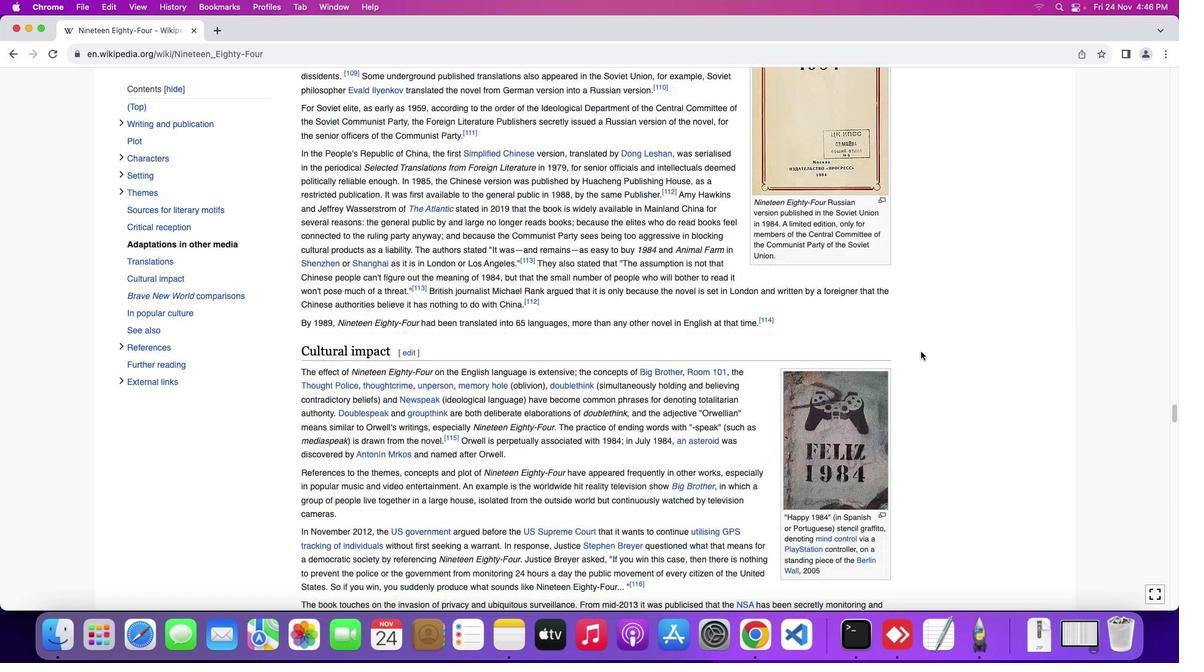 
Action: Mouse scrolled (920, 351) with delta (0, -3)
Screenshot: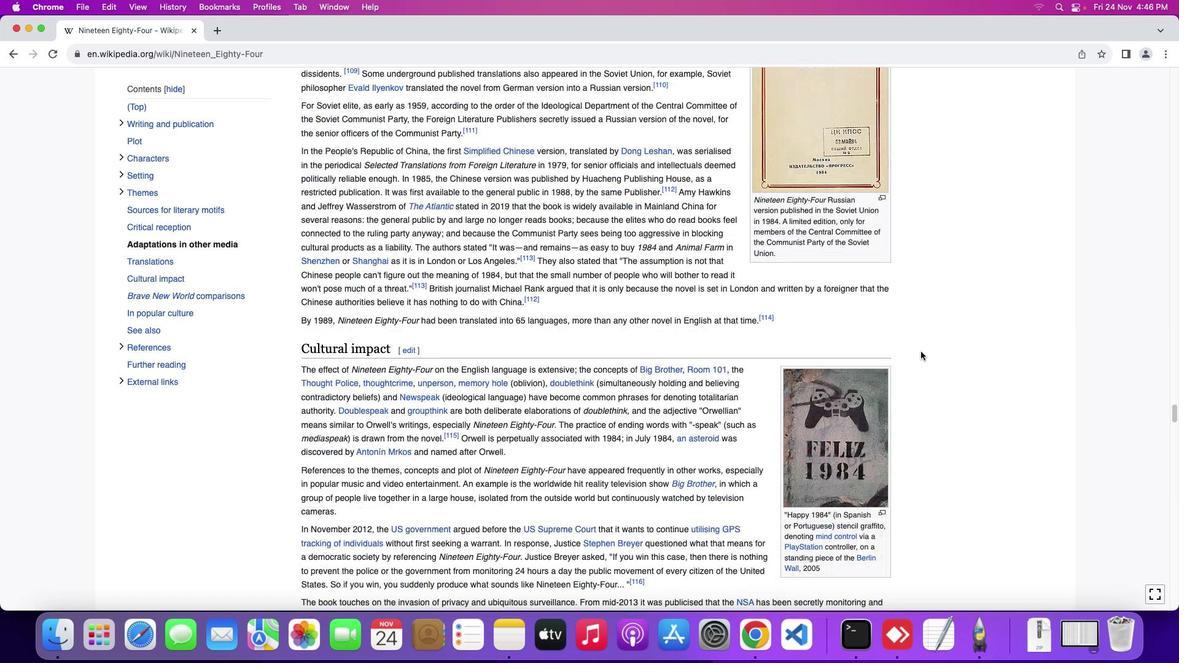 
Action: Mouse scrolled (920, 351) with delta (0, 0)
Screenshot: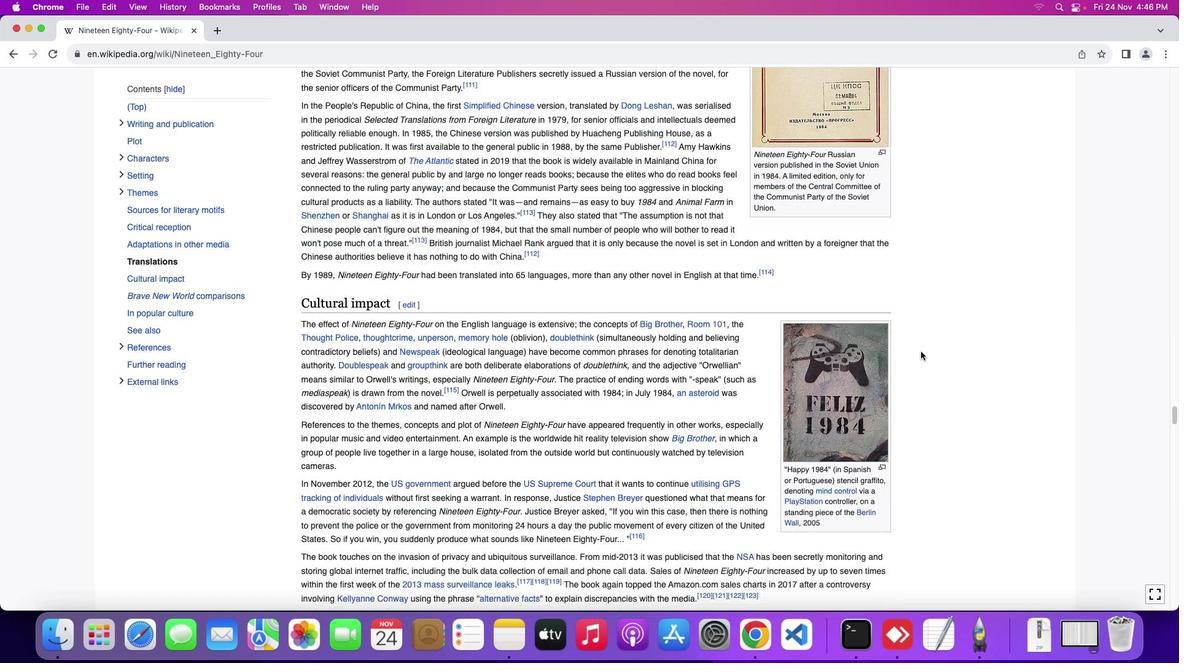 
Action: Mouse scrolled (920, 351) with delta (0, 0)
Screenshot: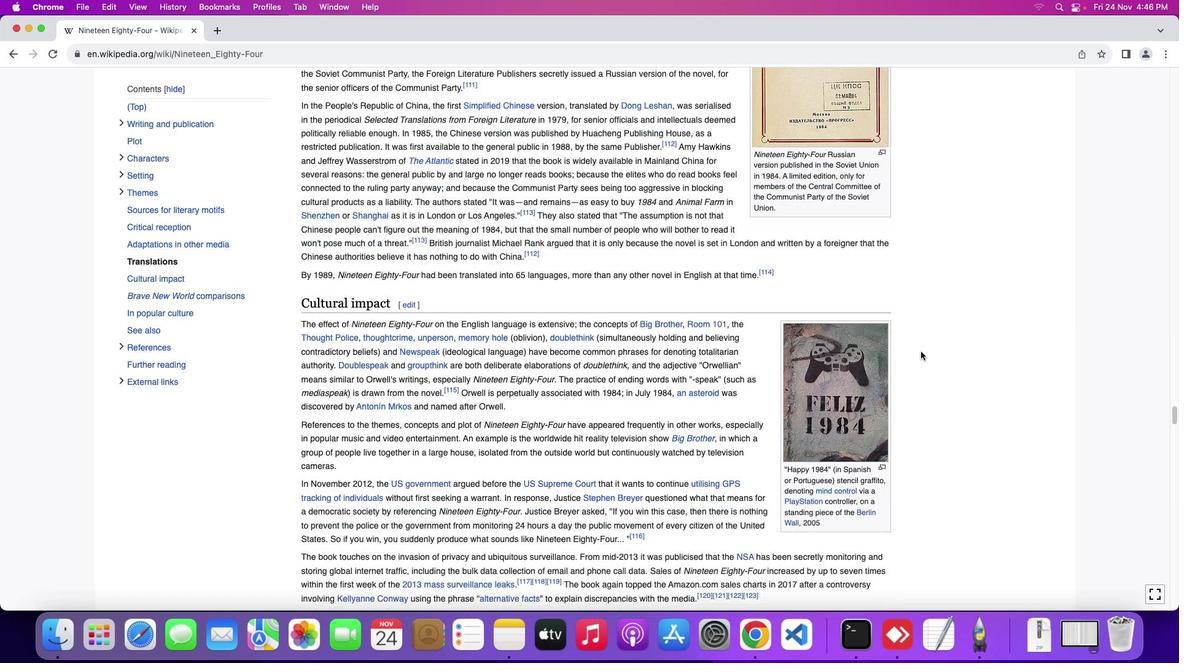 
Action: Mouse scrolled (920, 351) with delta (0, -1)
Screenshot: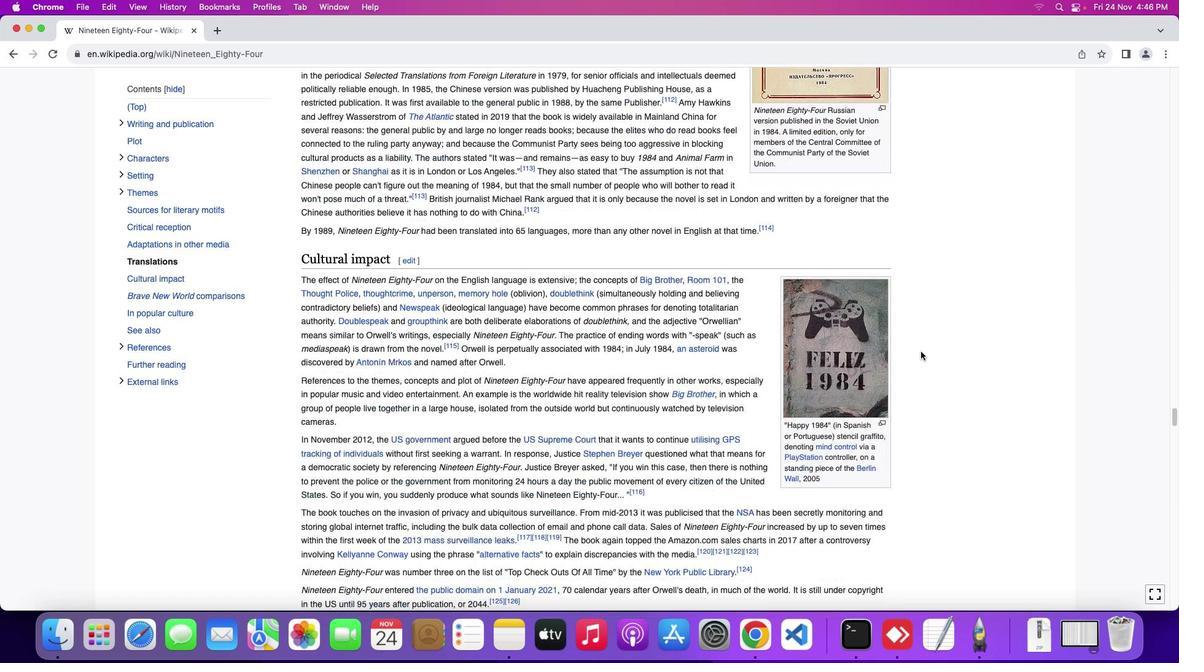 
Action: Mouse scrolled (920, 351) with delta (0, 0)
Screenshot: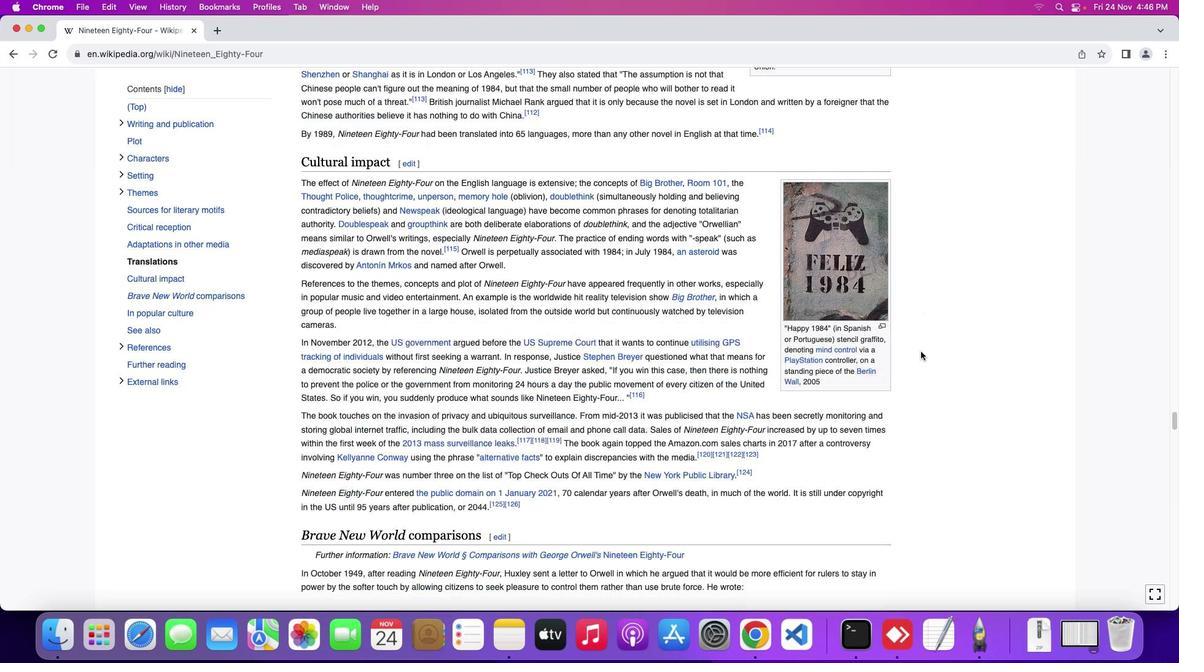 
Action: Mouse scrolled (920, 351) with delta (0, 0)
Screenshot: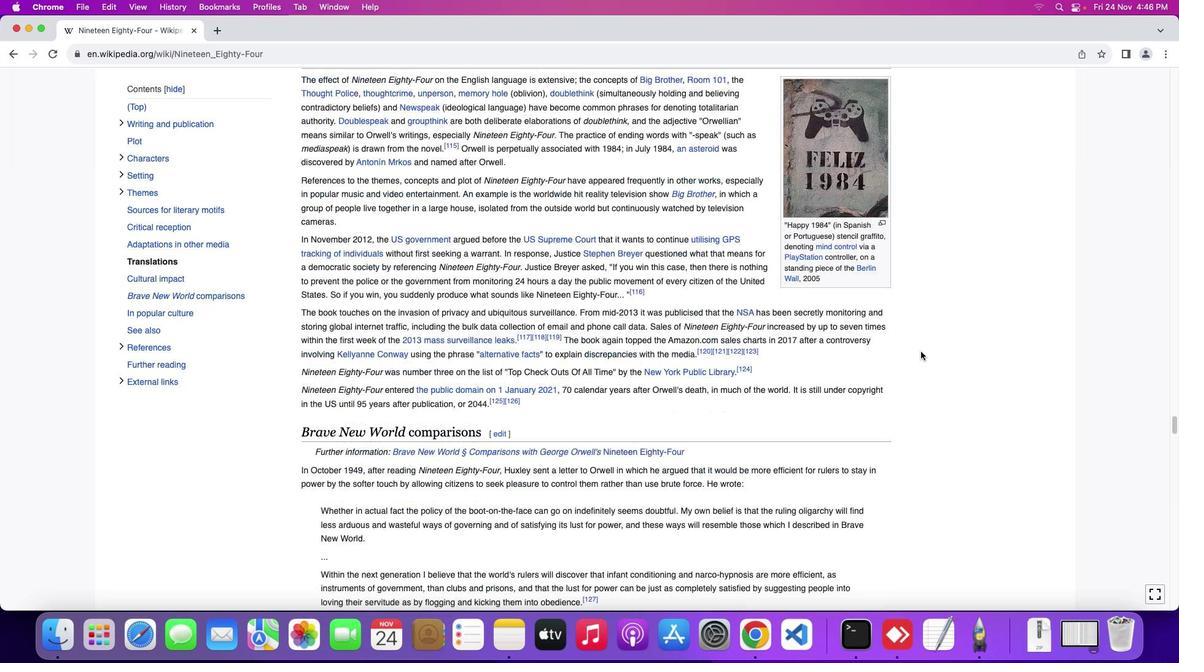 
Action: Mouse scrolled (920, 351) with delta (0, -1)
Screenshot: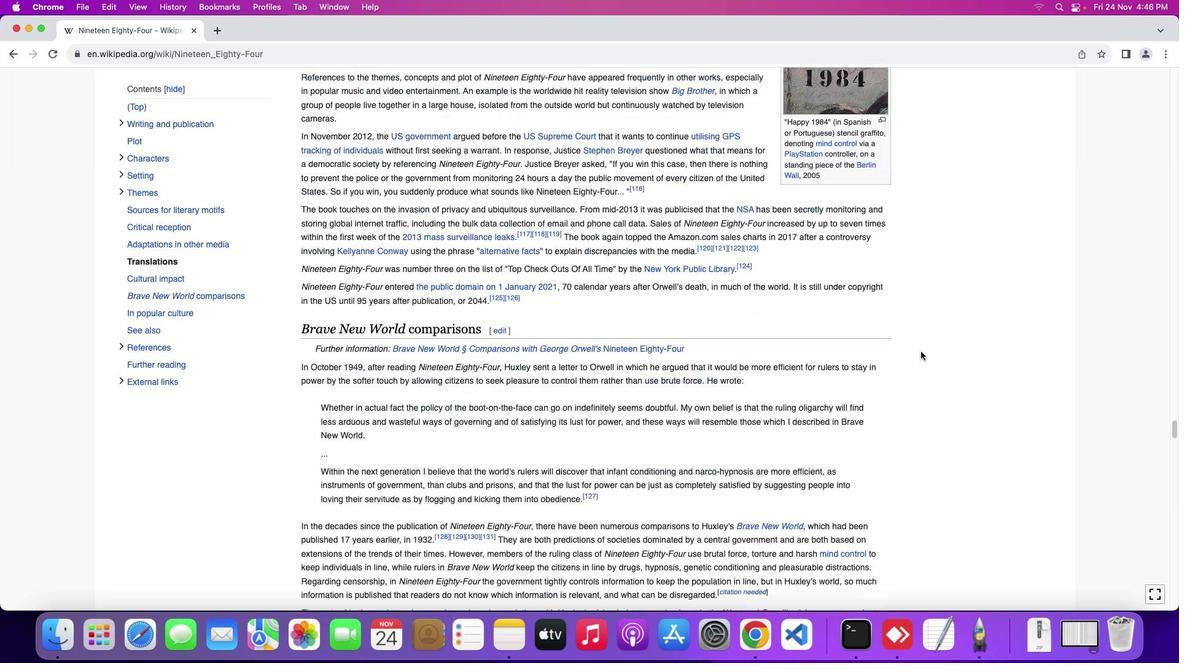 
Action: Mouse scrolled (920, 351) with delta (0, -3)
Screenshot: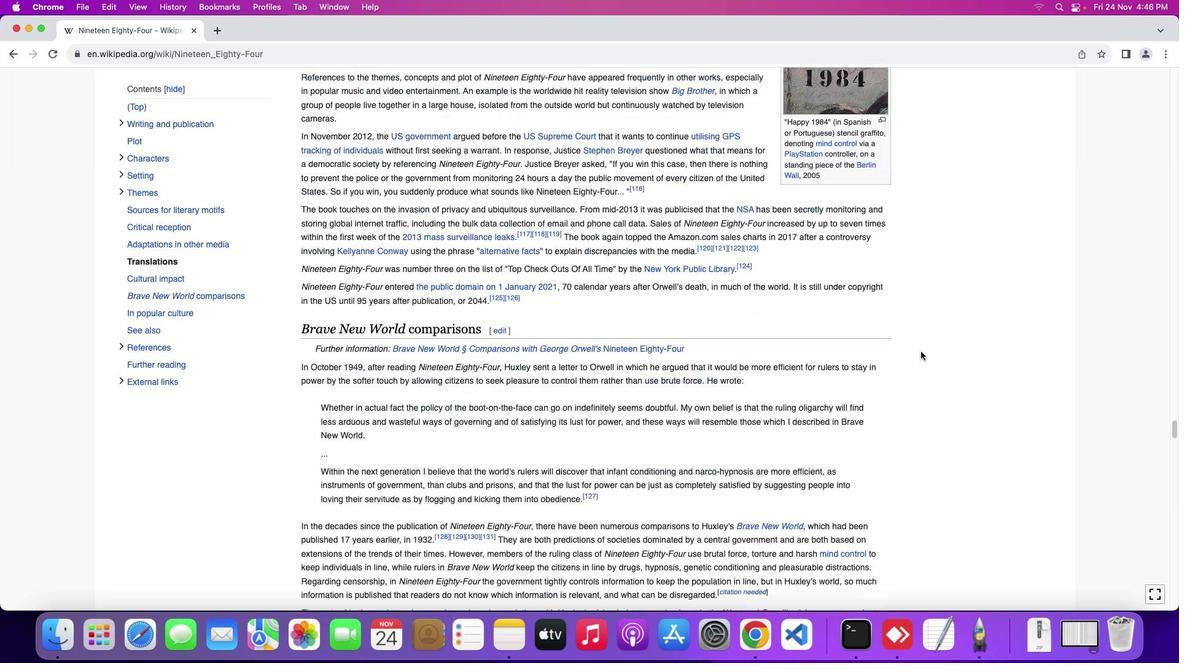 
Action: Mouse scrolled (920, 351) with delta (0, -3)
Screenshot: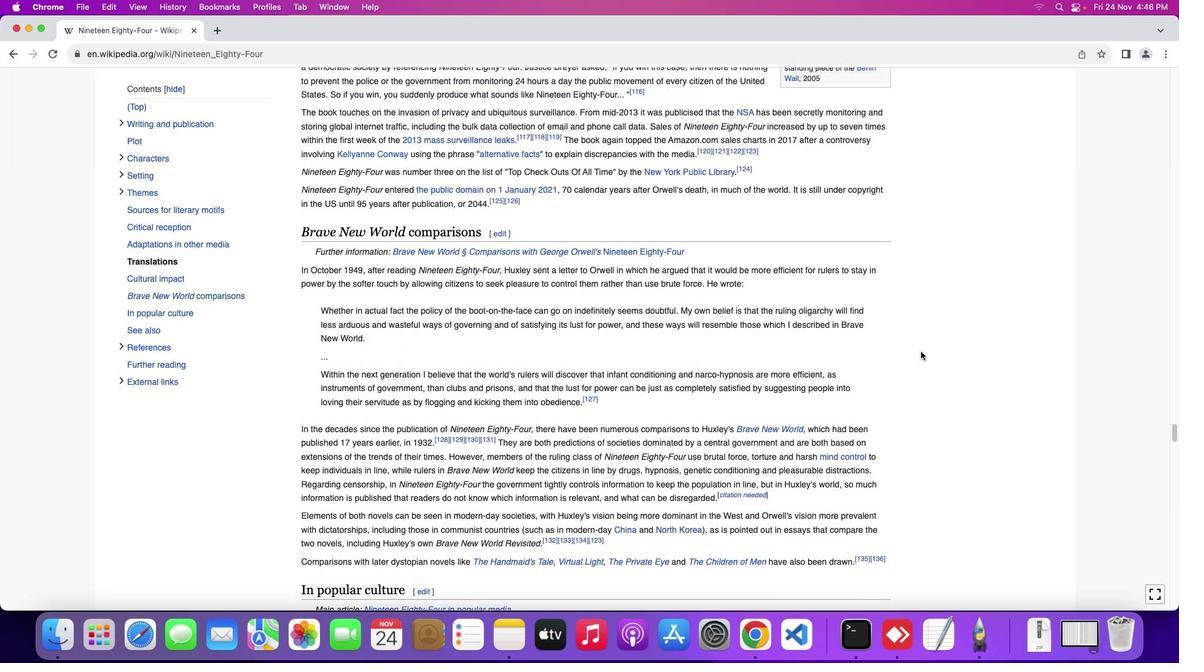 
Action: Mouse scrolled (920, 351) with delta (0, 0)
Screenshot: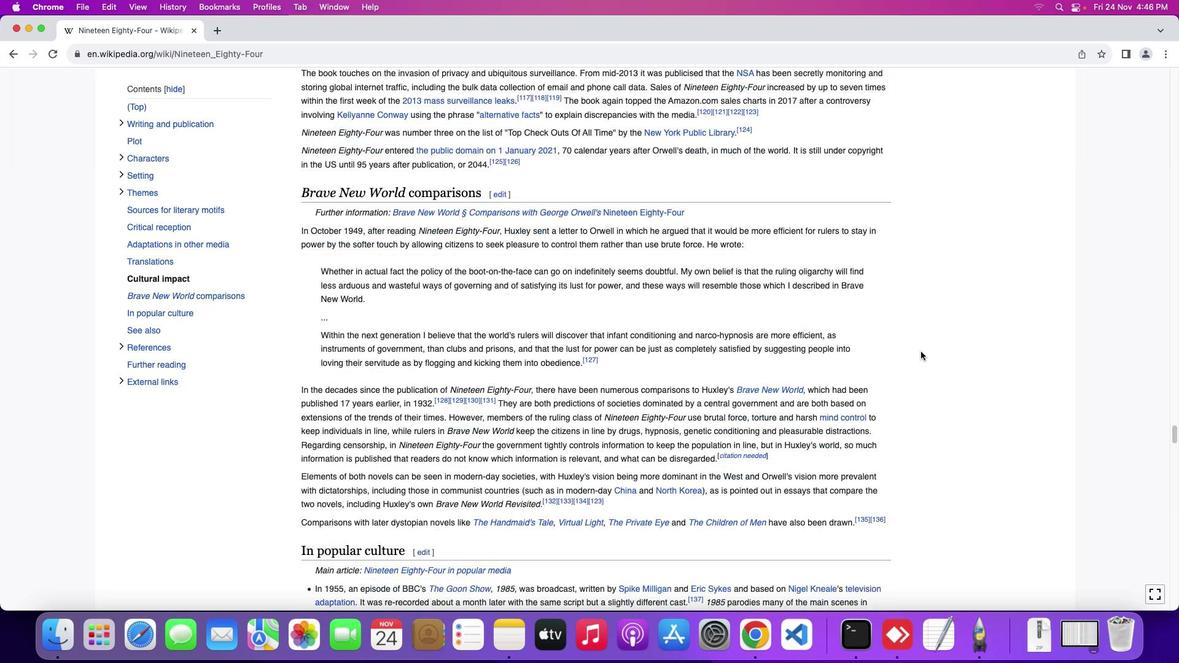 
Action: Mouse scrolled (920, 351) with delta (0, 0)
Screenshot: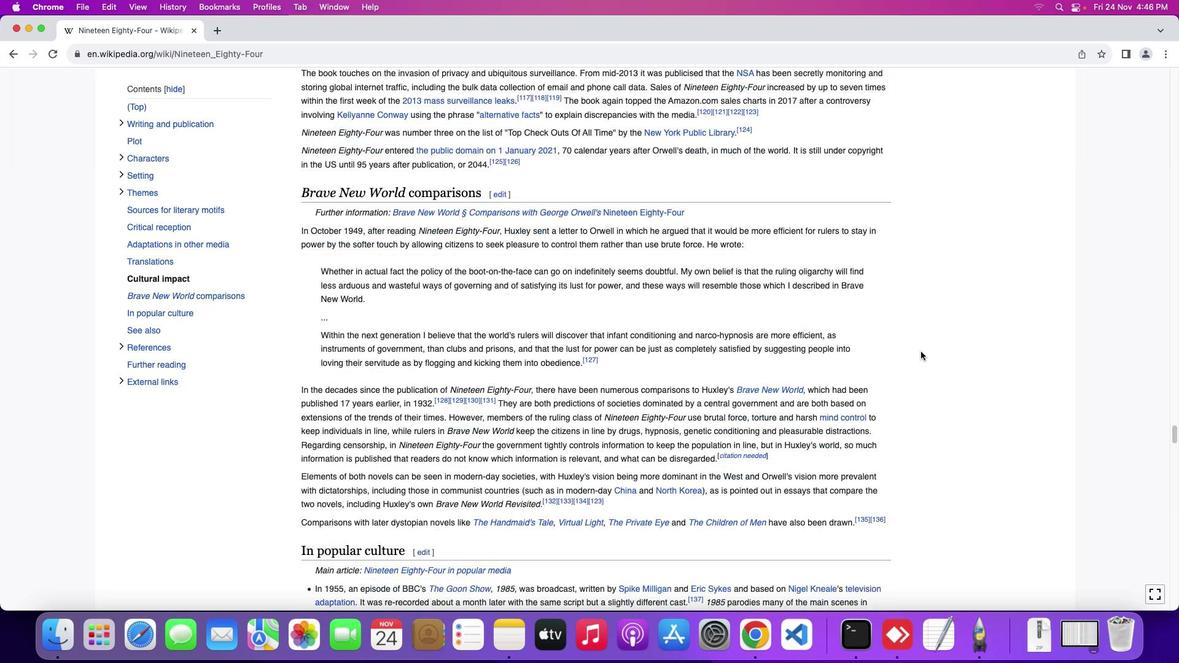 
Action: Mouse scrolled (920, 351) with delta (0, -1)
Screenshot: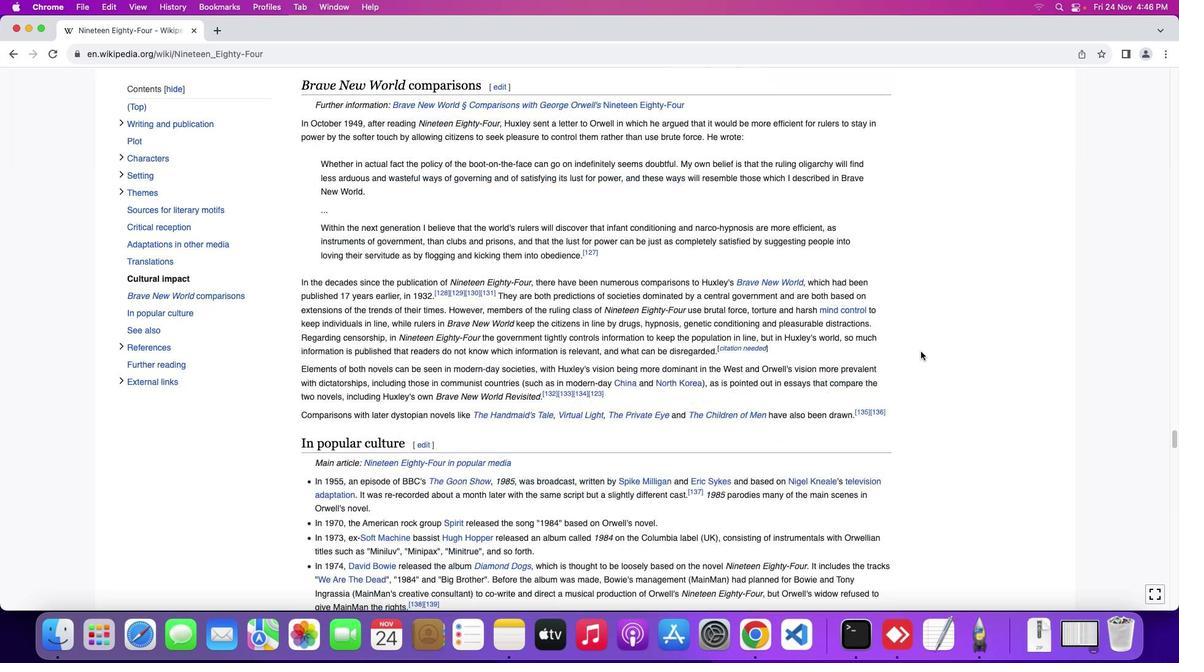 
Action: Mouse scrolled (920, 351) with delta (0, -2)
Screenshot: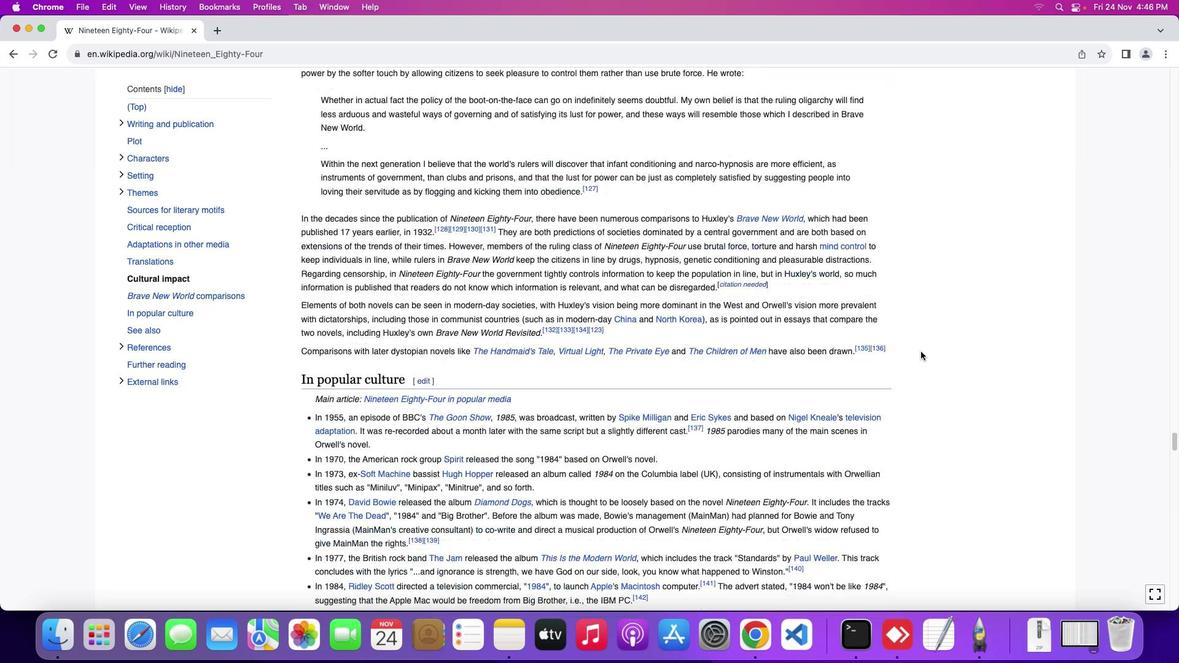 
Action: Mouse scrolled (920, 351) with delta (0, 0)
Screenshot: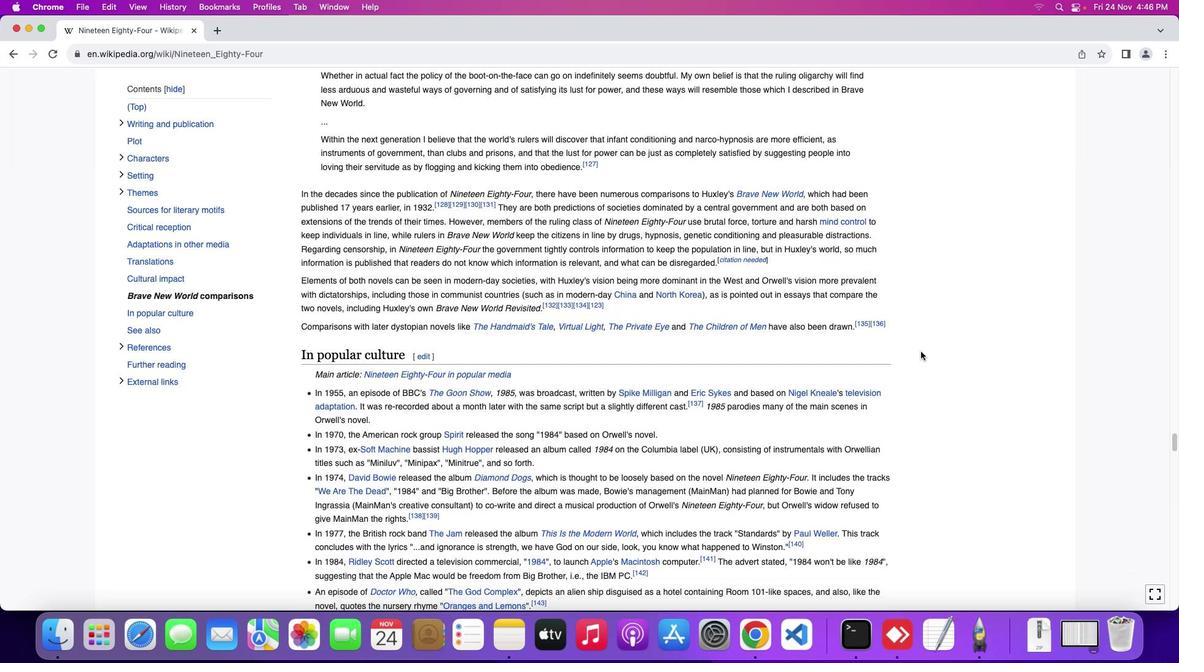 
Action: Mouse scrolled (920, 351) with delta (0, 0)
Screenshot: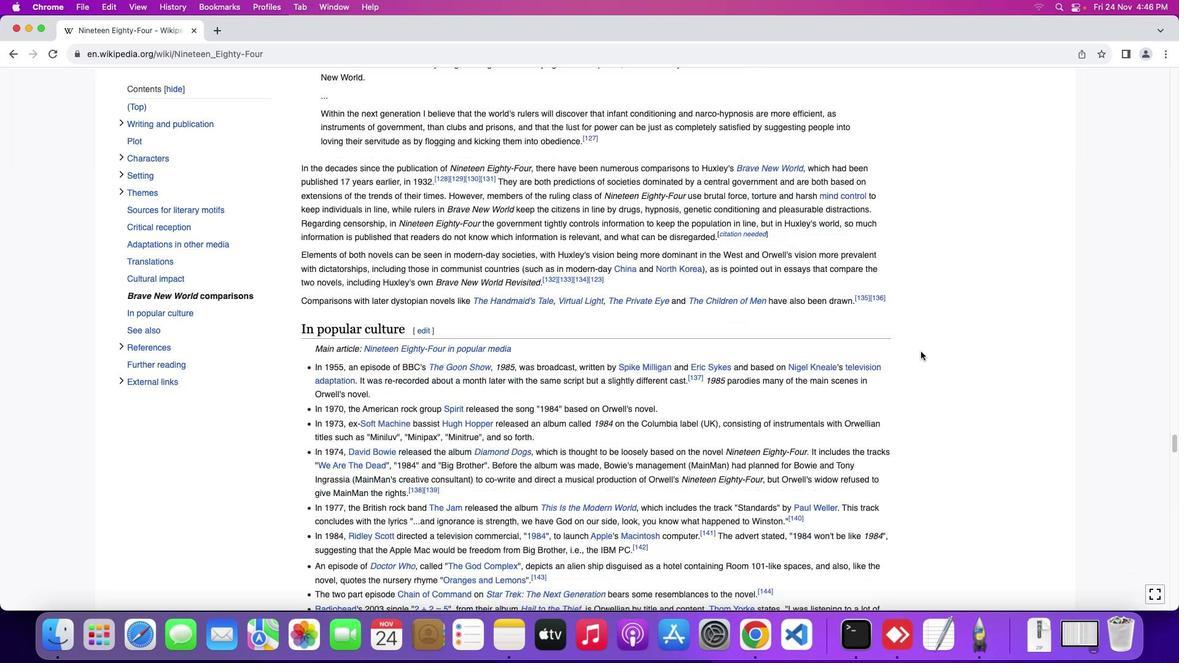 
Action: Mouse scrolled (920, 351) with delta (0, -1)
Screenshot: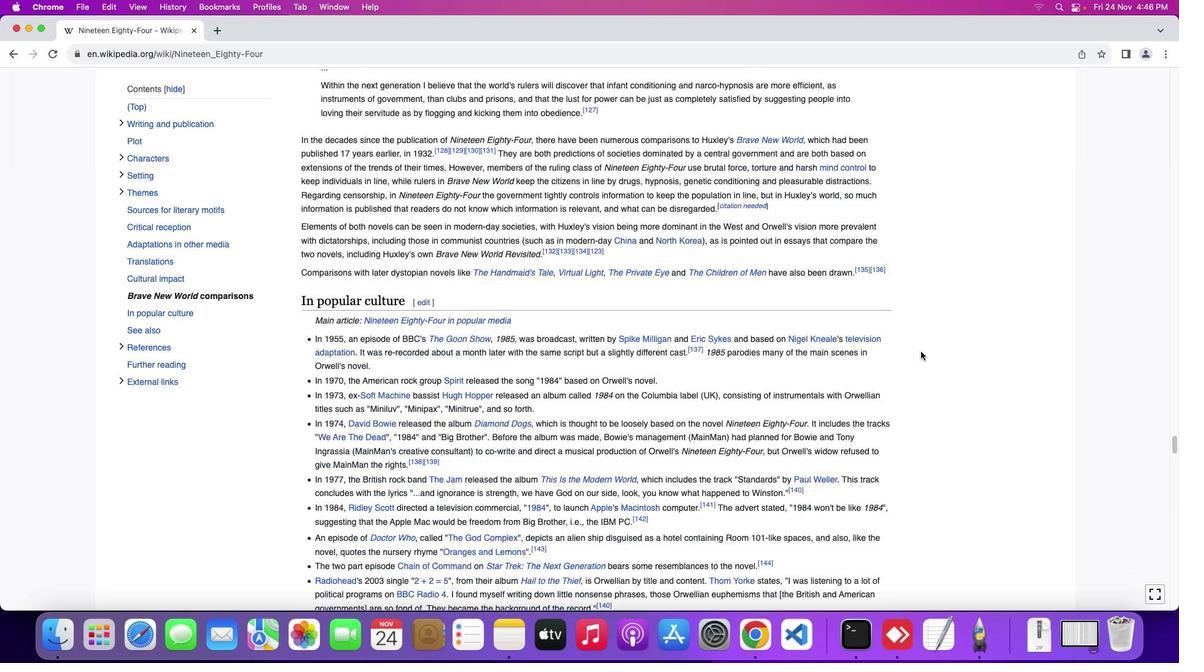 
Action: Mouse scrolled (920, 351) with delta (0, 0)
Screenshot: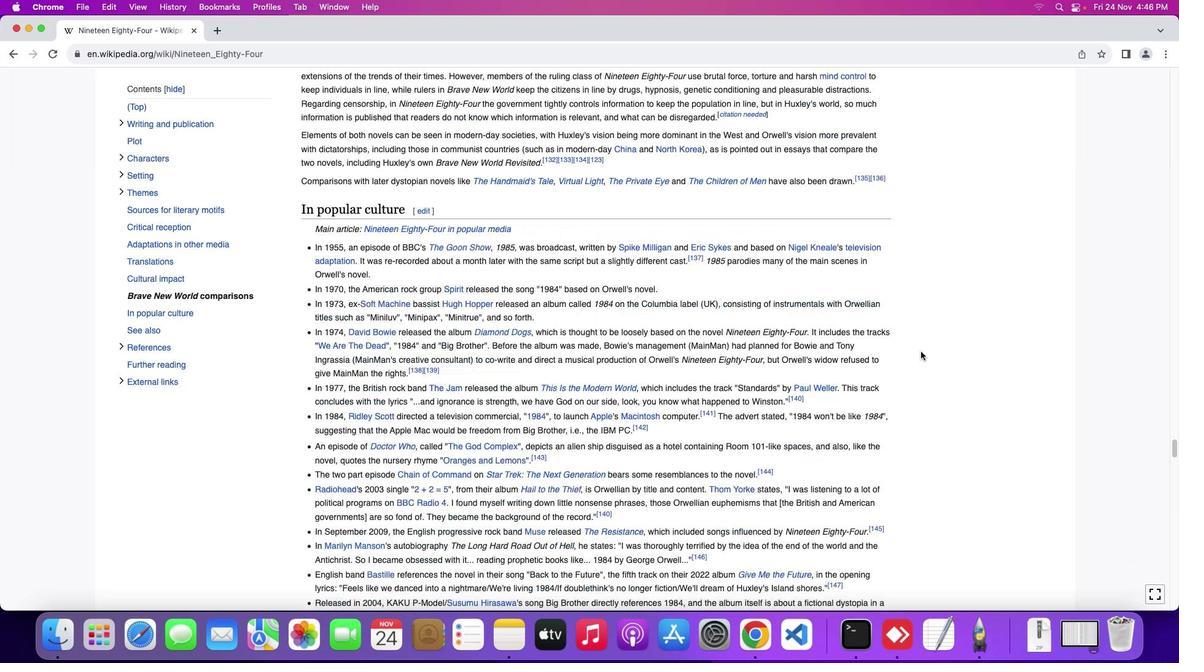 
Action: Mouse scrolled (920, 351) with delta (0, 0)
Screenshot: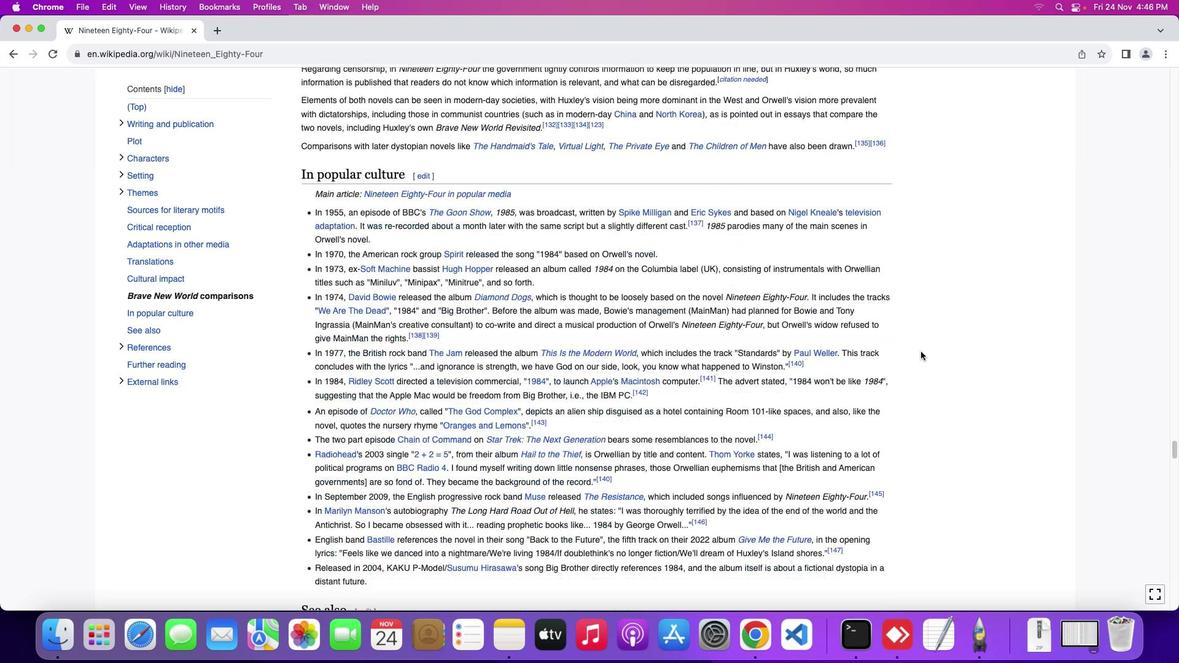 
Action: Mouse scrolled (920, 351) with delta (0, -1)
Screenshot: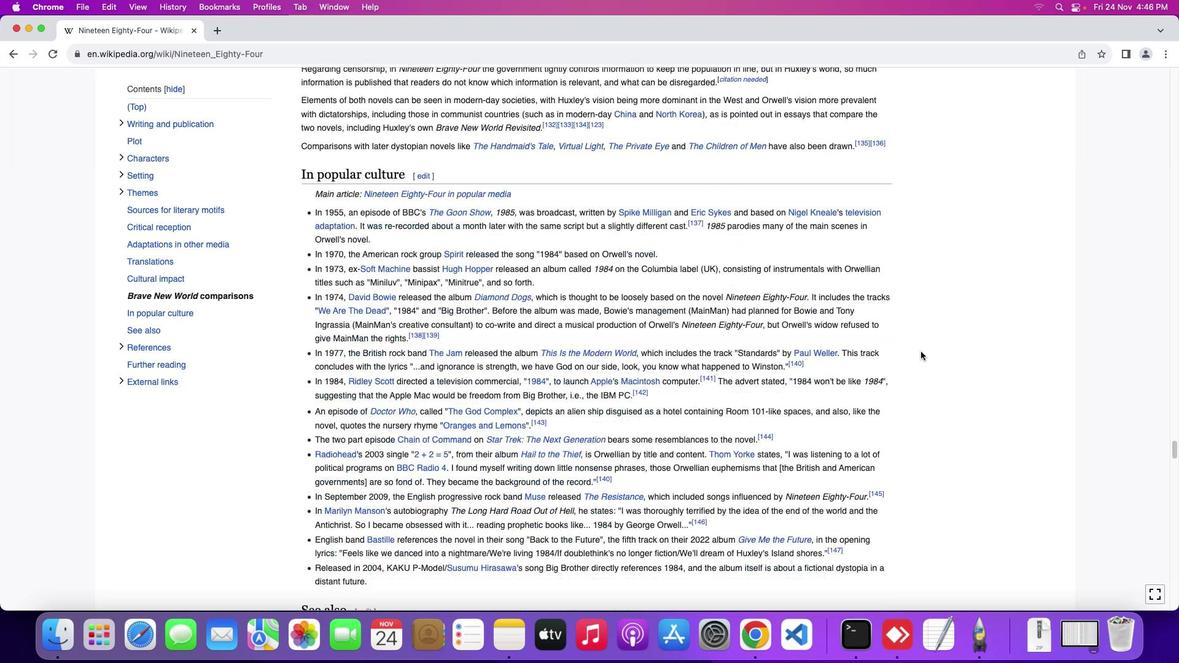 
Action: Mouse scrolled (920, 351) with delta (0, -2)
Screenshot: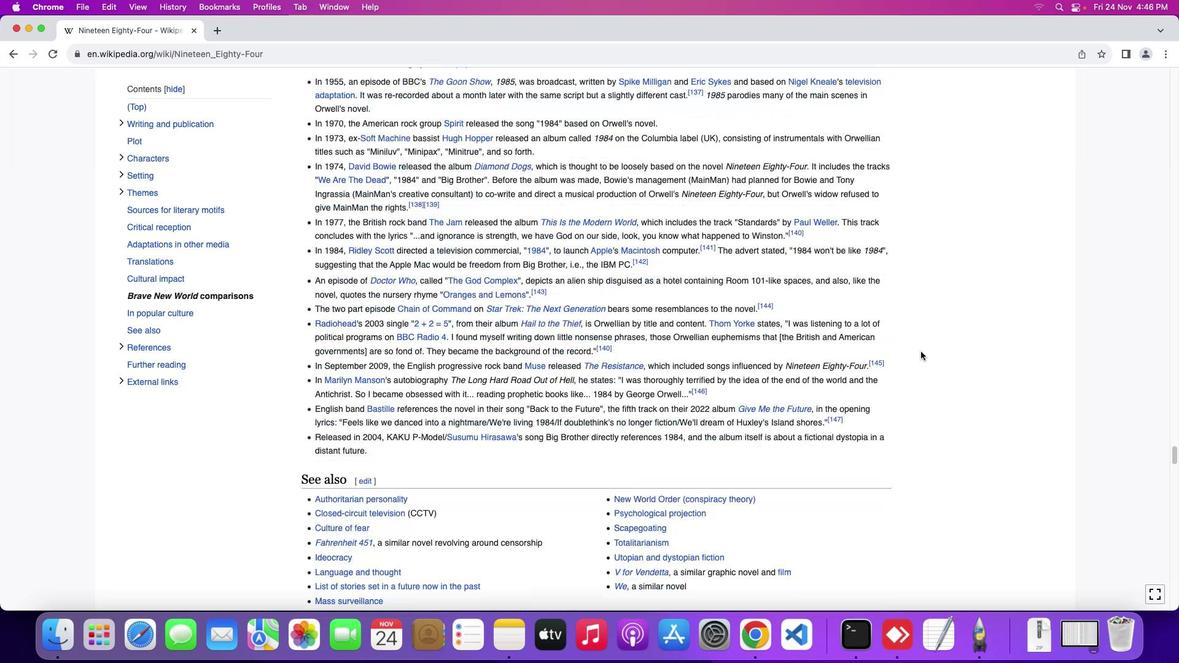 
Action: Mouse scrolled (920, 351) with delta (0, 0)
Screenshot: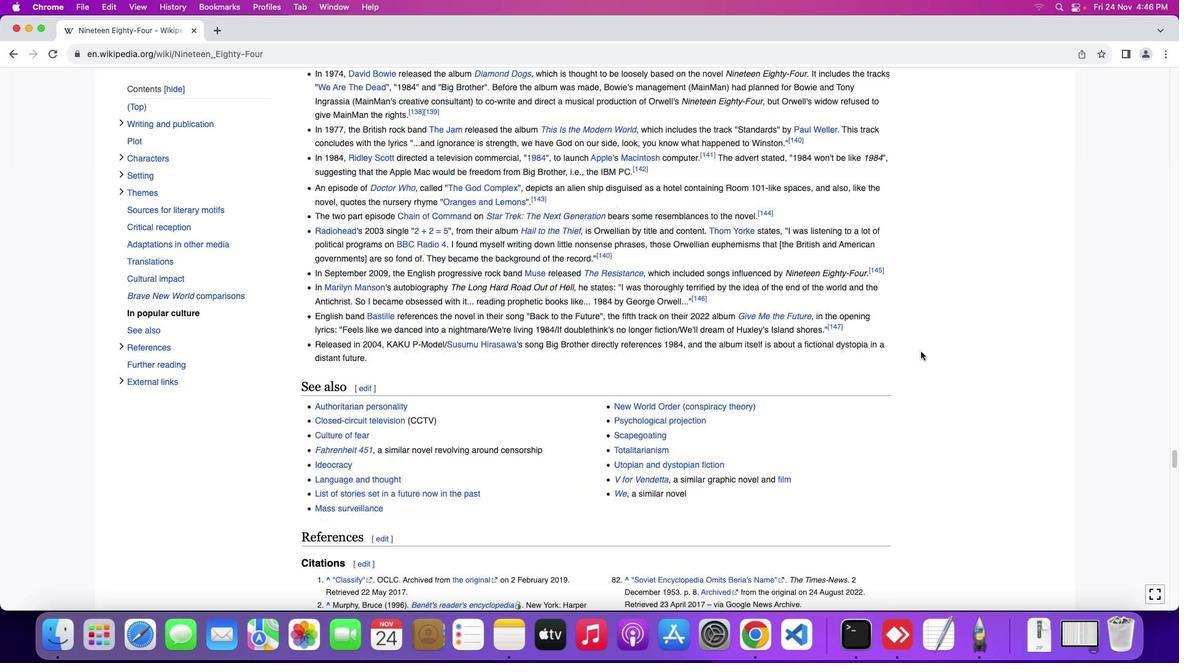
Action: Mouse scrolled (920, 351) with delta (0, 0)
Screenshot: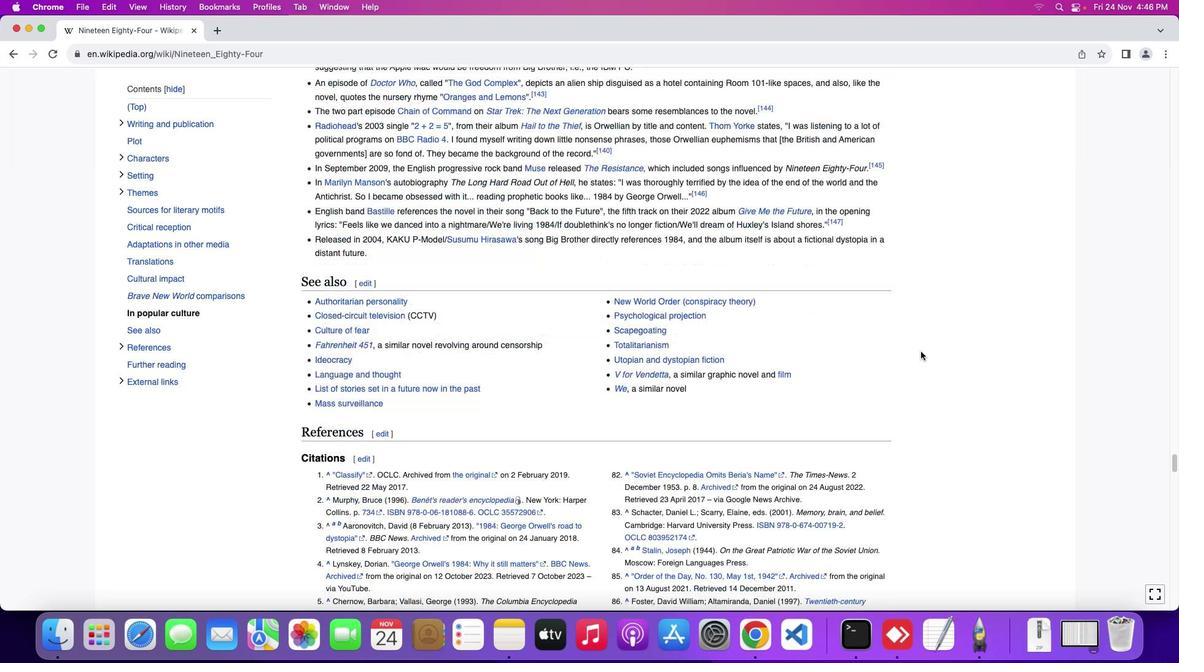 
Action: Mouse scrolled (920, 351) with delta (0, -1)
Screenshot: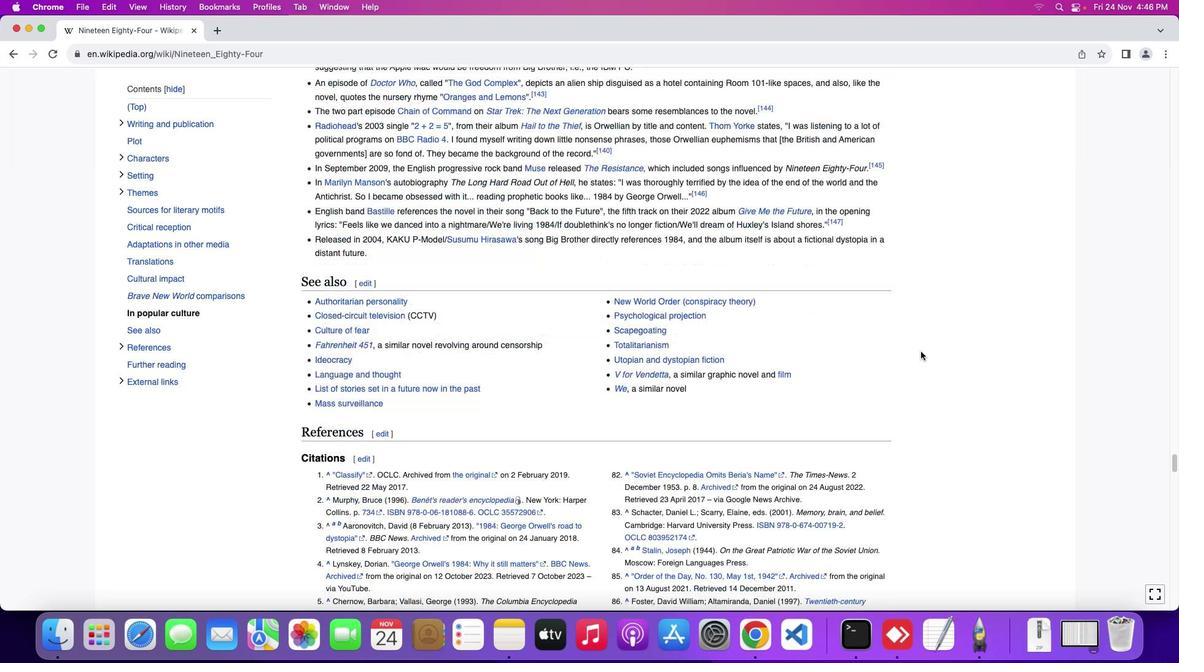
Action: Mouse scrolled (920, 351) with delta (0, -3)
Screenshot: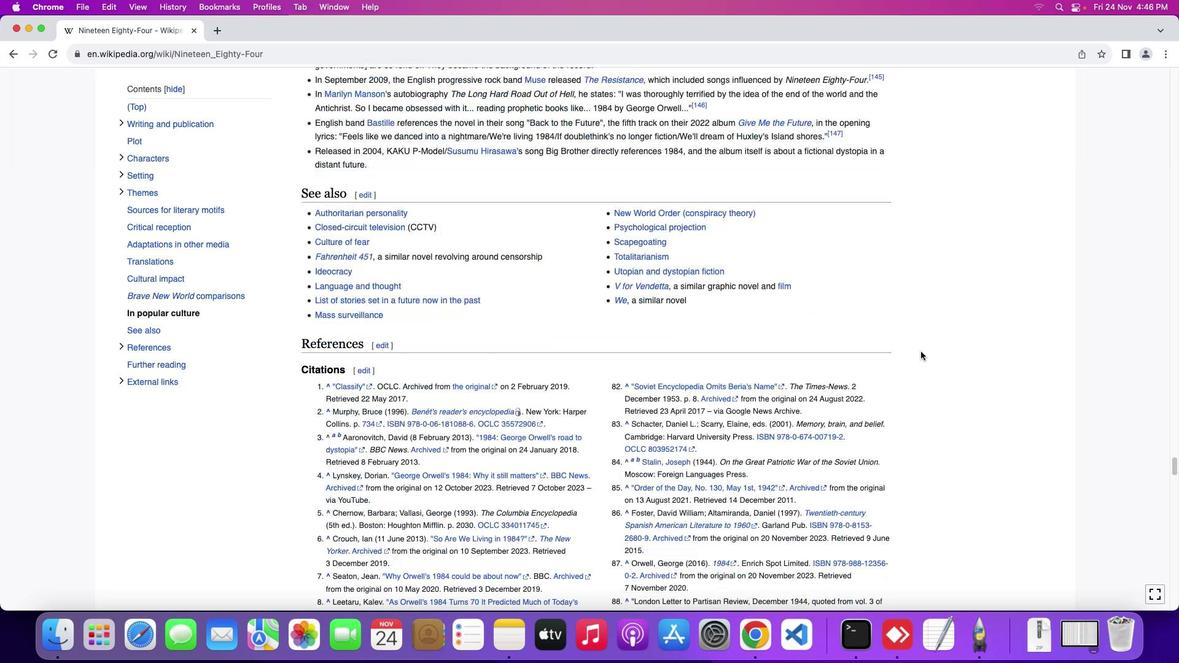 
Action: Mouse scrolled (920, 351) with delta (0, -3)
Screenshot: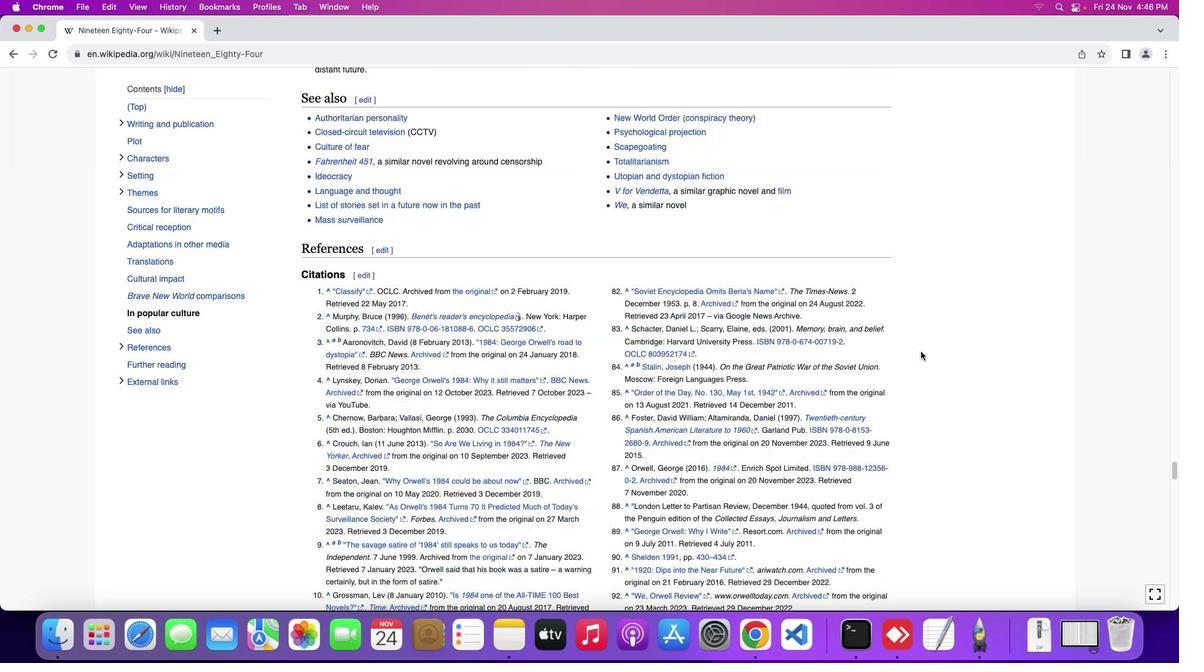 
Action: Mouse scrolled (920, 351) with delta (0, 0)
Screenshot: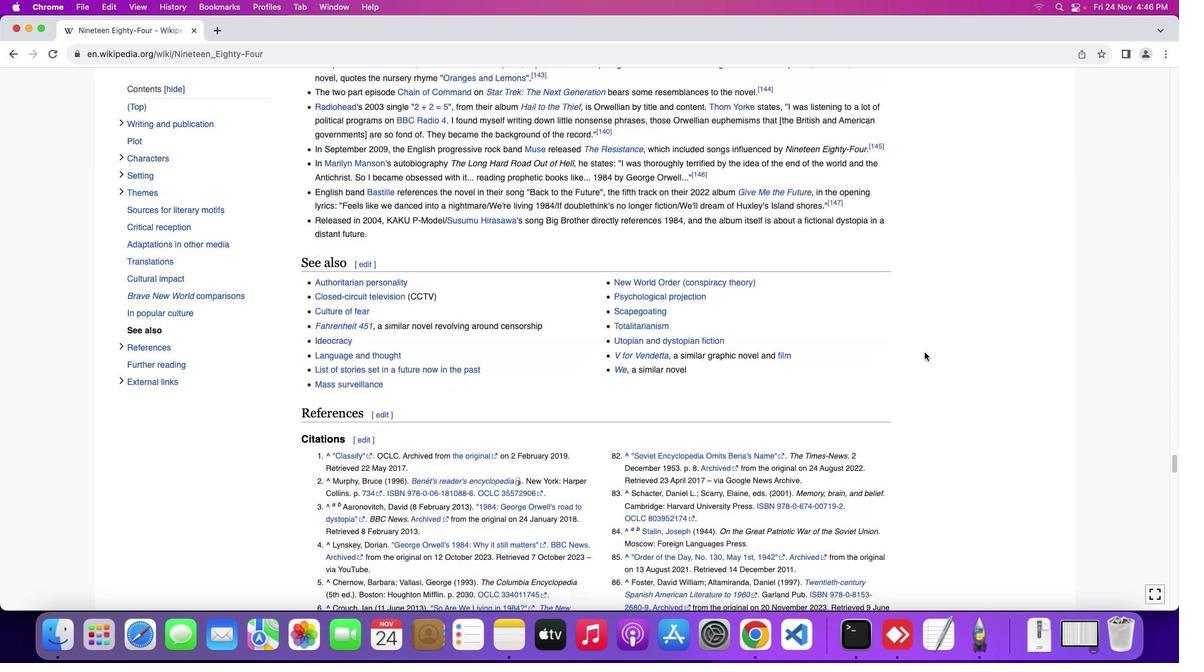 
Action: Mouse moved to (920, 351)
Screenshot: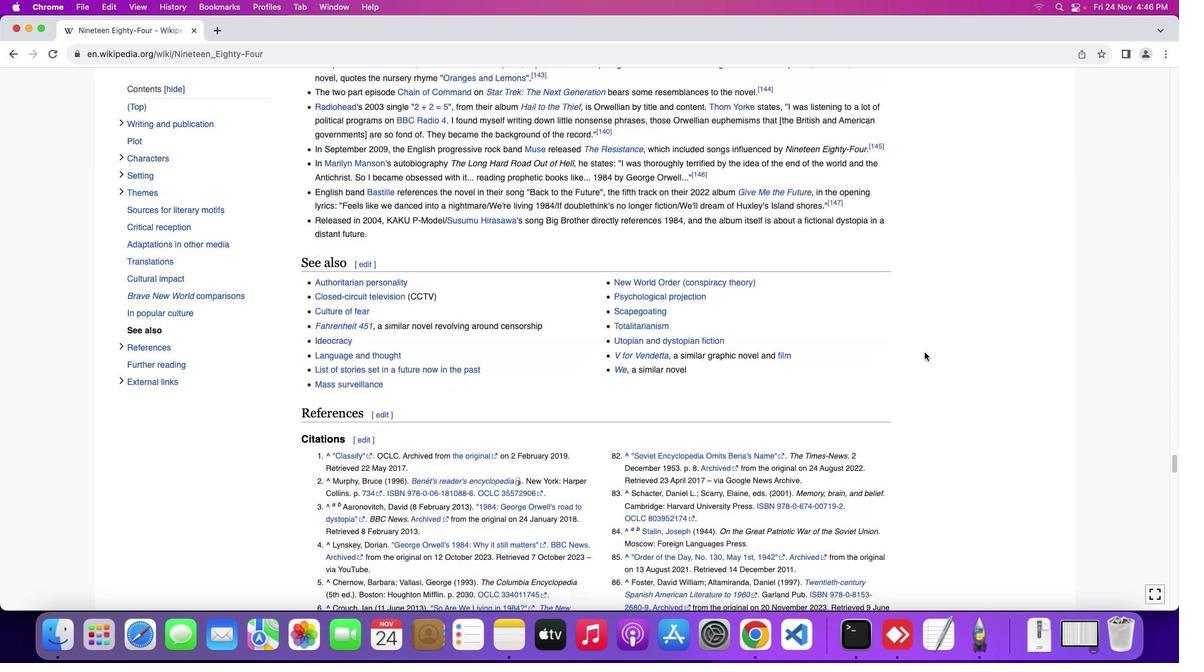 
Action: Mouse scrolled (920, 351) with delta (0, 0)
Screenshot: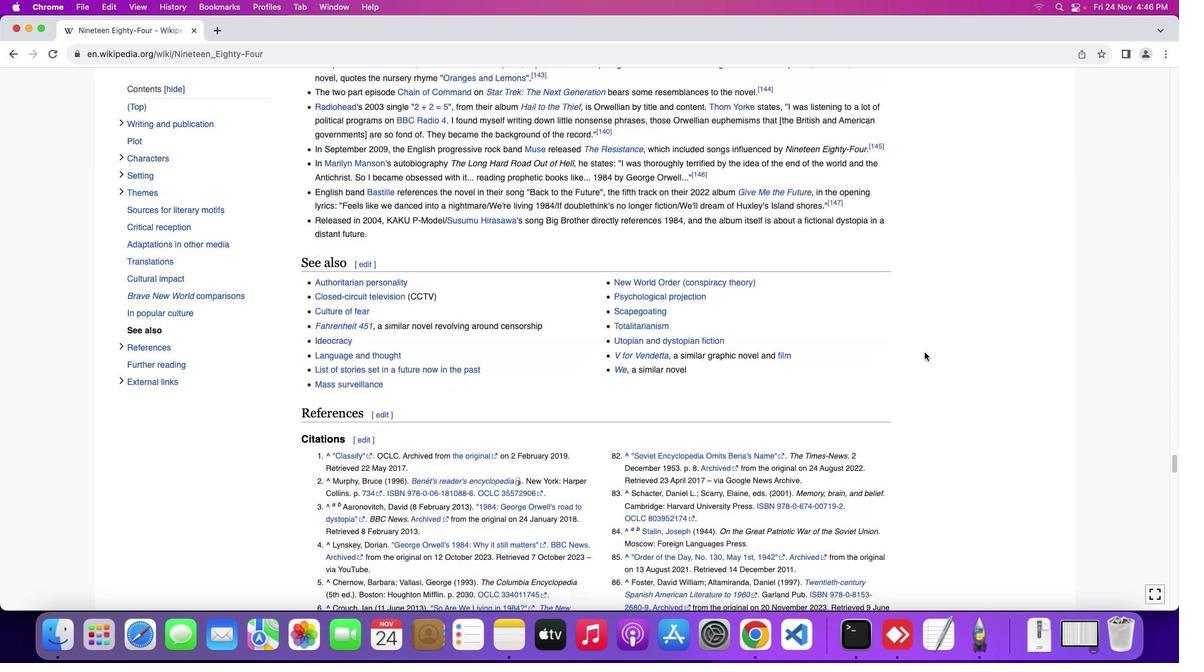 
Action: Mouse scrolled (920, 351) with delta (0, 1)
Screenshot: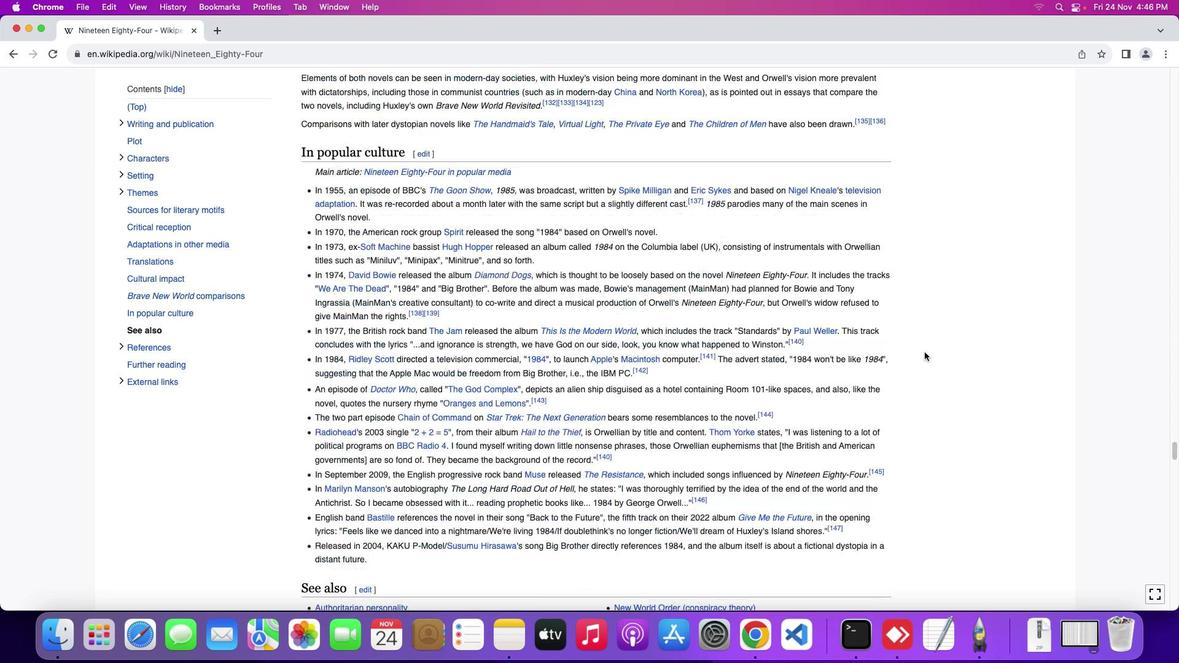 
Action: Mouse moved to (921, 351)
Screenshot: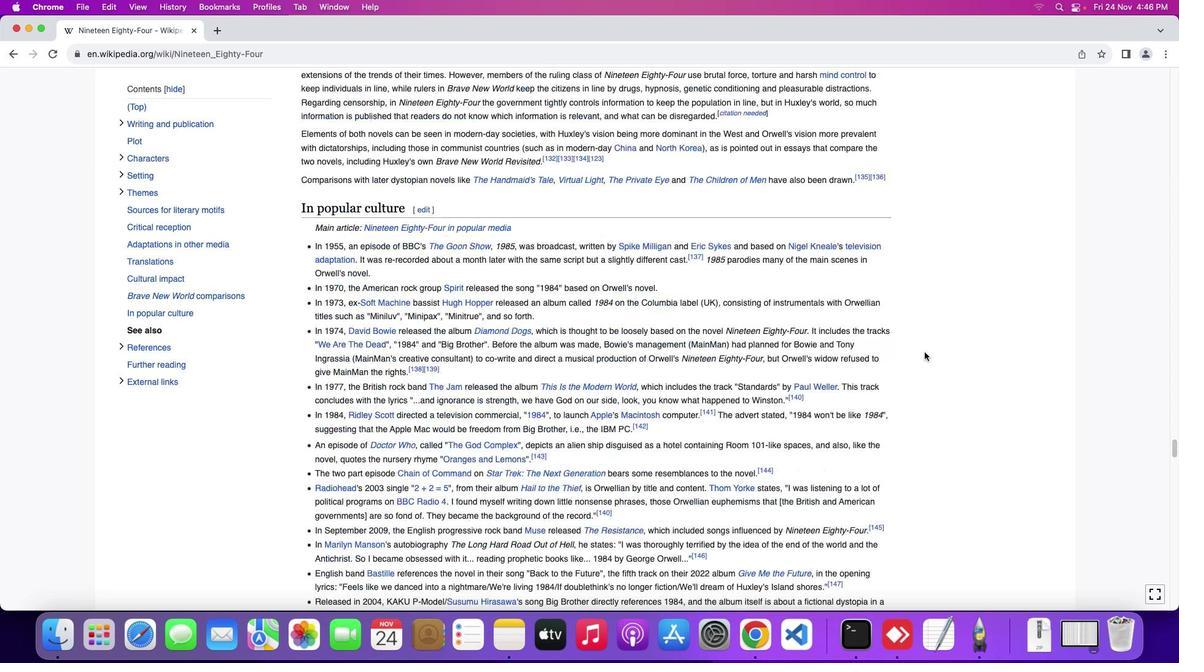 
Action: Mouse scrolled (921, 351) with delta (0, 3)
Screenshot: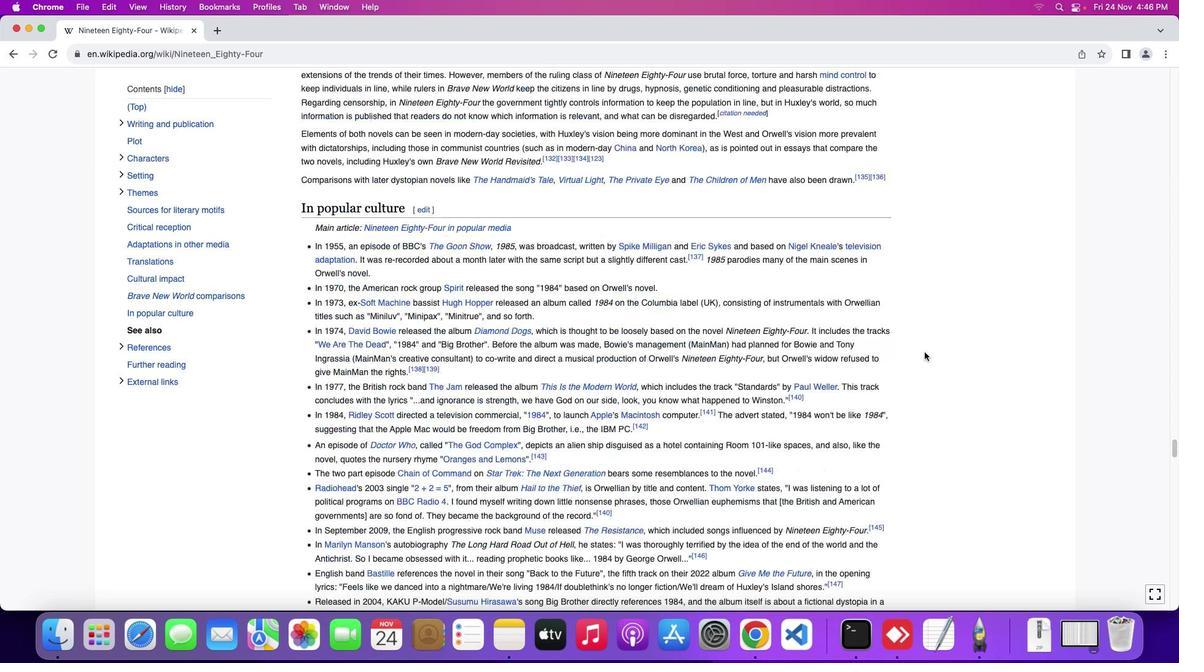 
Action: Mouse moved to (921, 351)
Screenshot: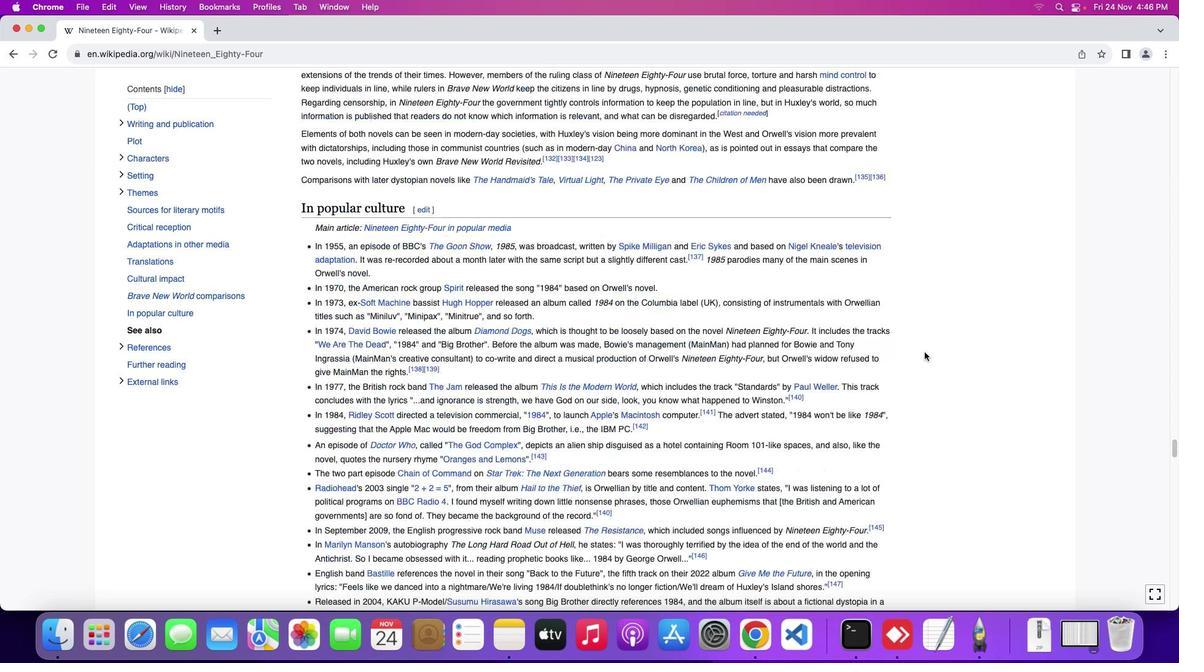 
Action: Mouse scrolled (921, 351) with delta (0, 3)
